 Task: Personal: Daily Tasks Planner.
Action: Mouse moved to (875, 462)
Screenshot: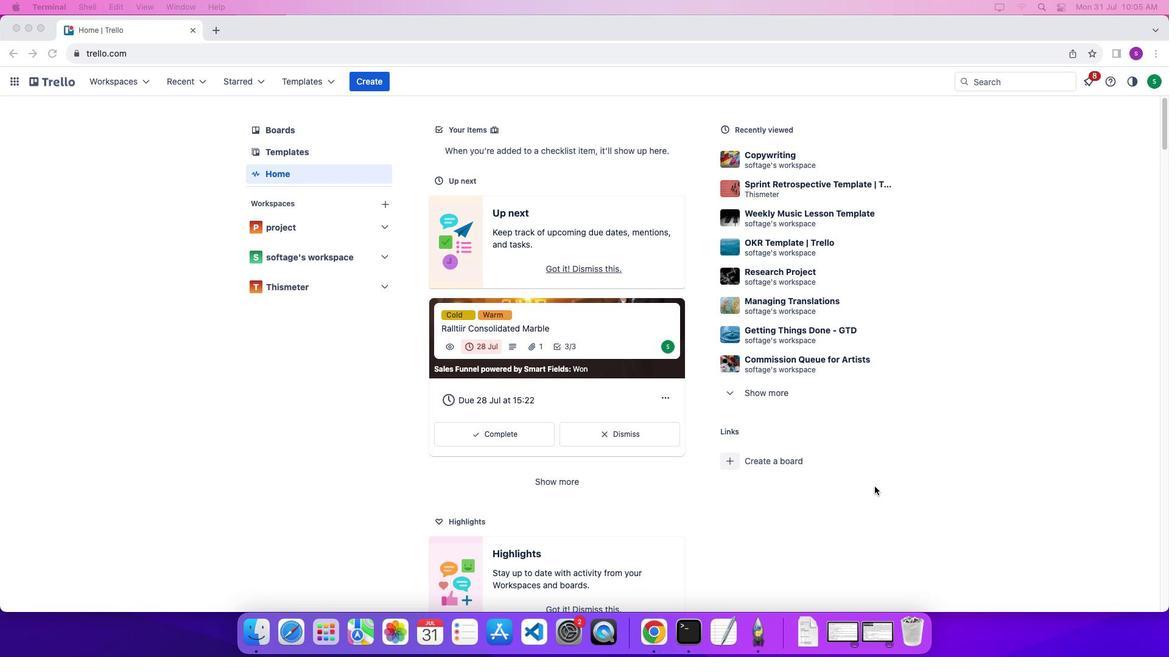 
Action: Mouse pressed left at (875, 462)
Screenshot: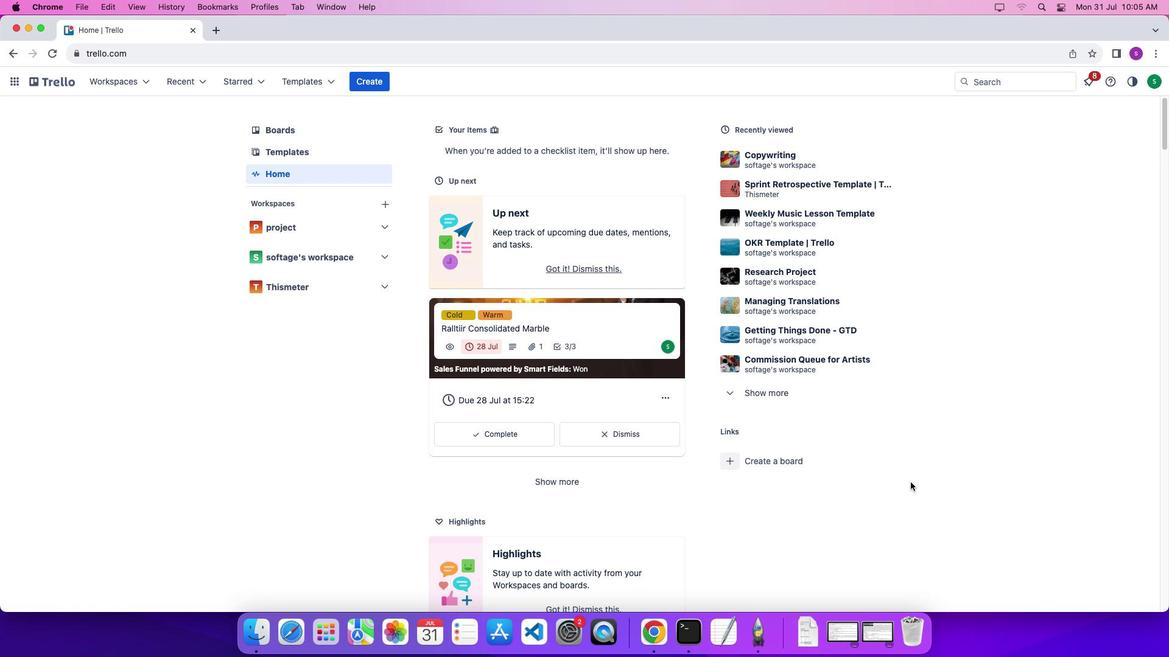 
Action: Mouse moved to (101, 108)
Screenshot: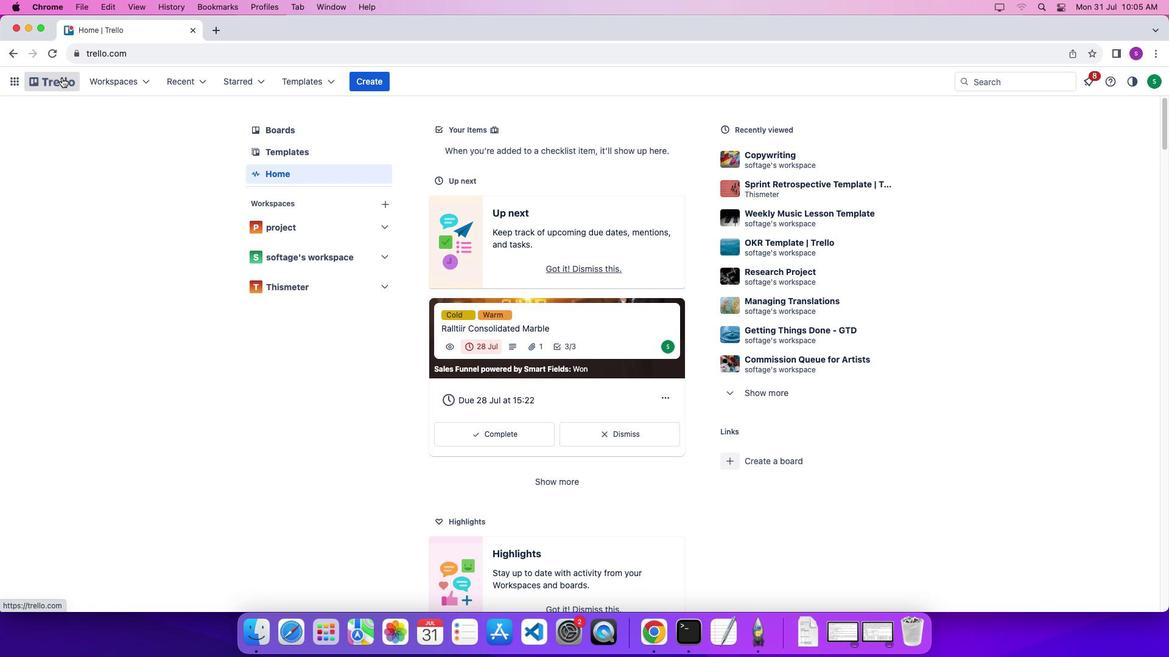 
Action: Mouse pressed left at (101, 108)
Screenshot: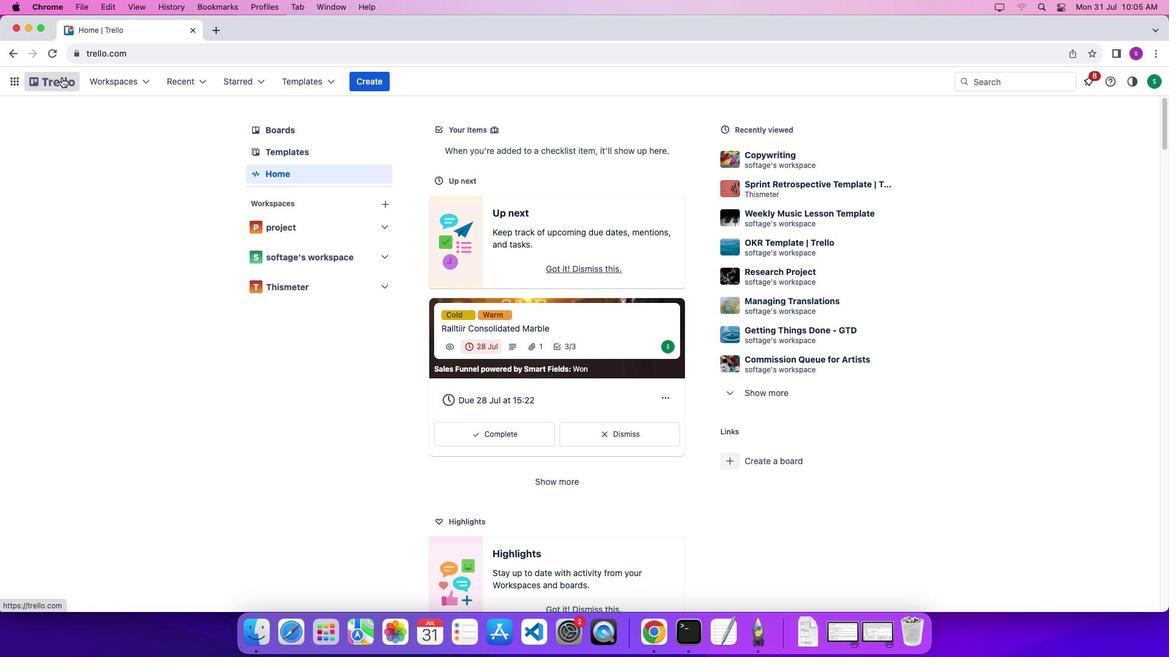 
Action: Mouse moved to (320, 114)
Screenshot: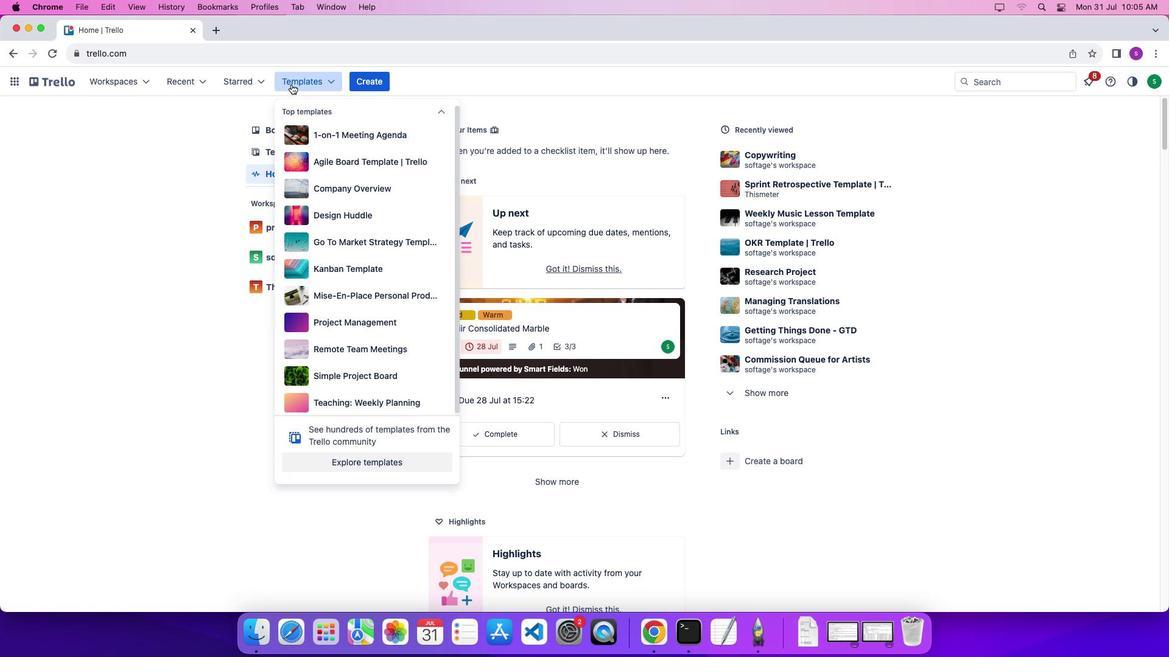 
Action: Mouse pressed left at (320, 114)
Screenshot: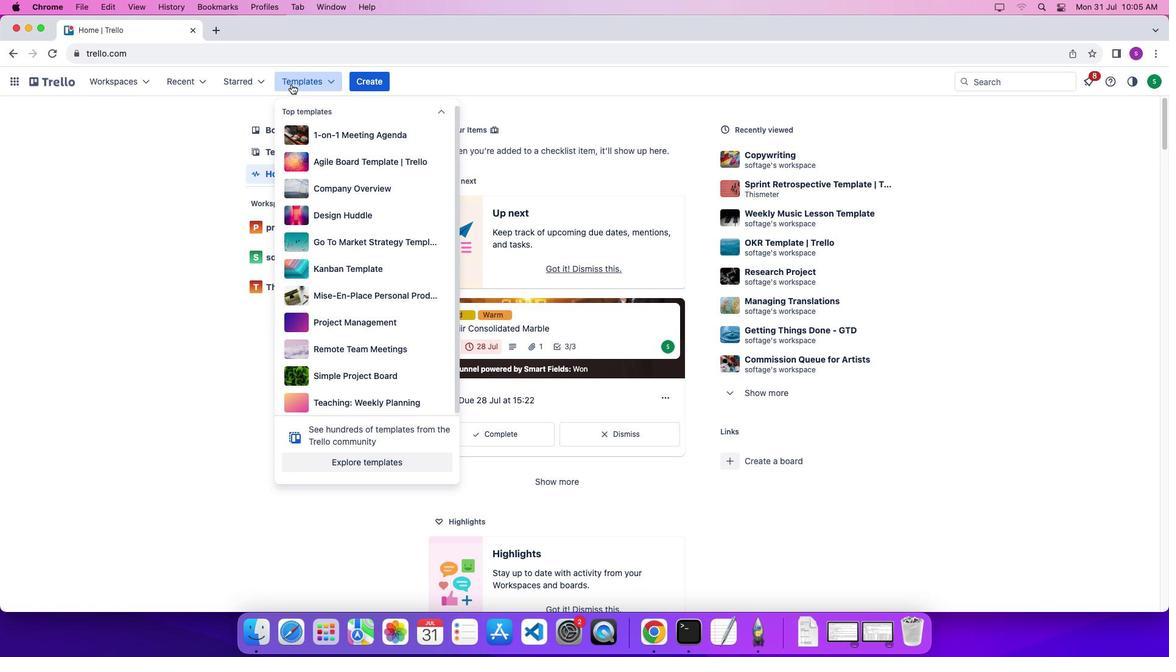 
Action: Mouse moved to (374, 442)
Screenshot: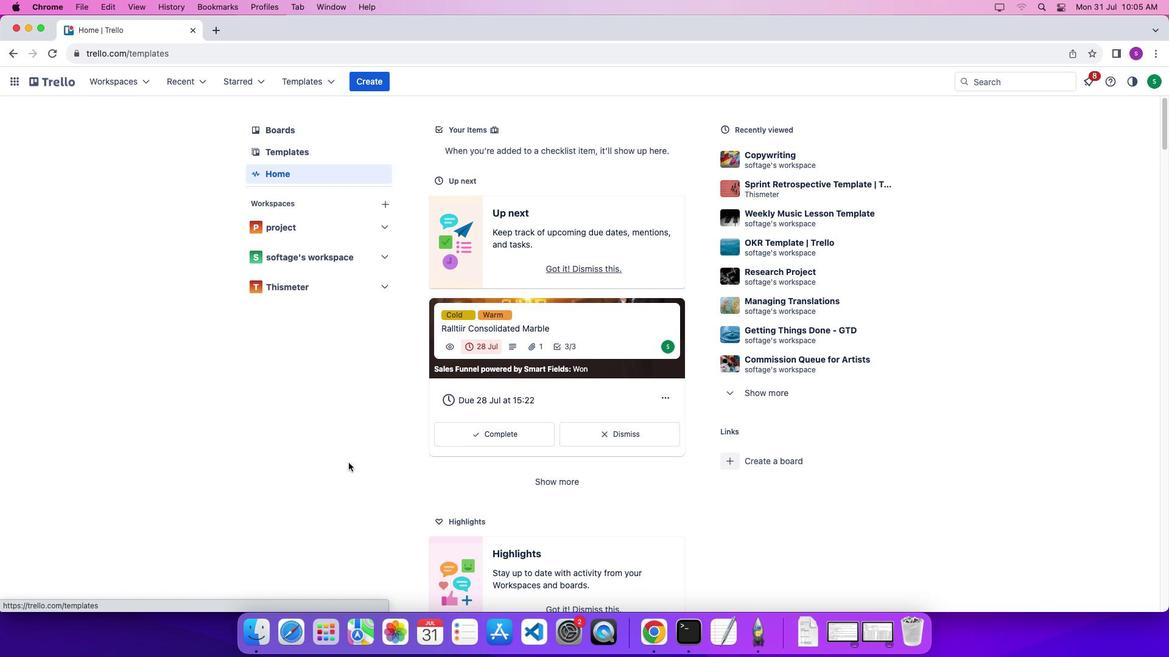 
Action: Mouse pressed left at (374, 442)
Screenshot: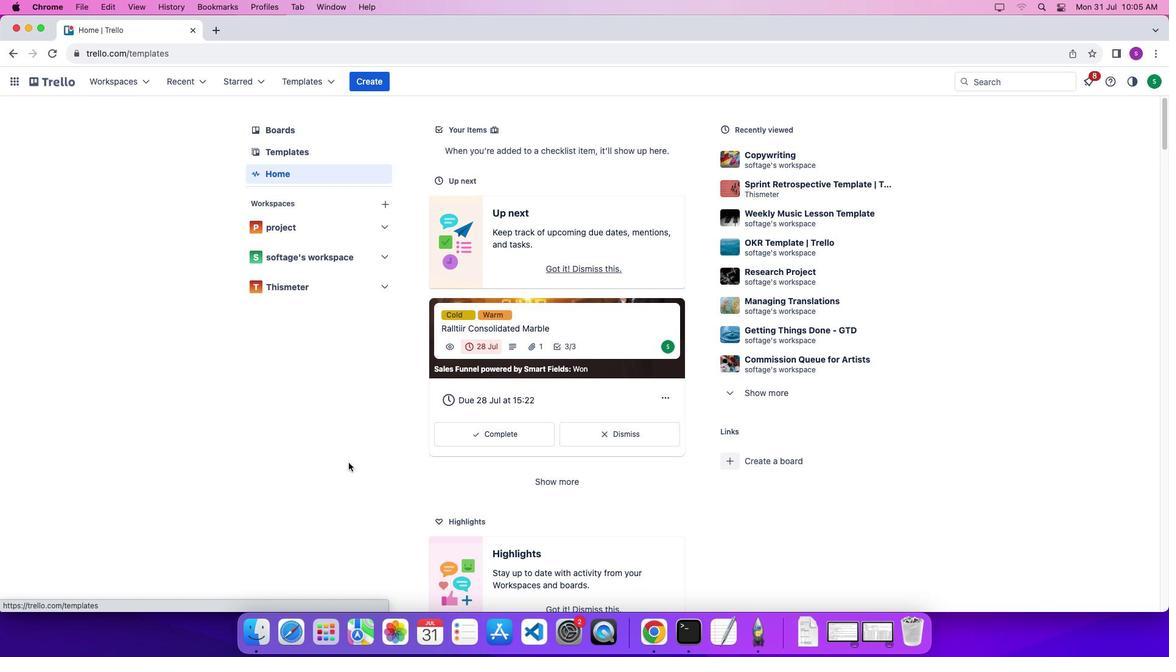 
Action: Mouse moved to (796, 160)
Screenshot: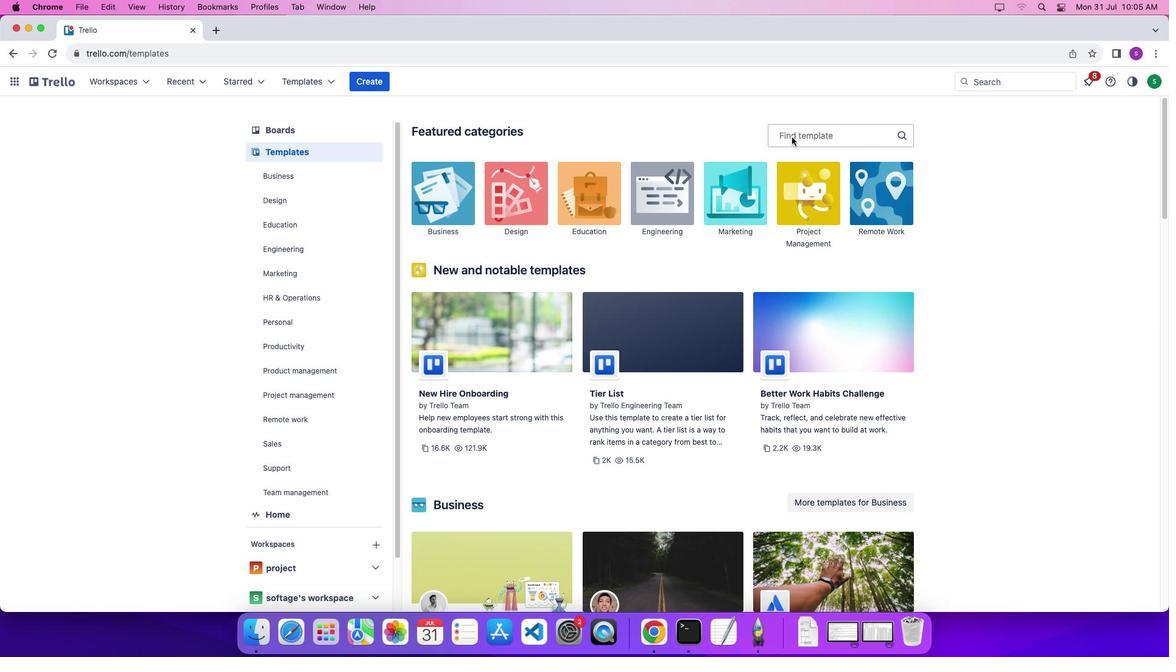 
Action: Mouse pressed left at (796, 160)
Screenshot: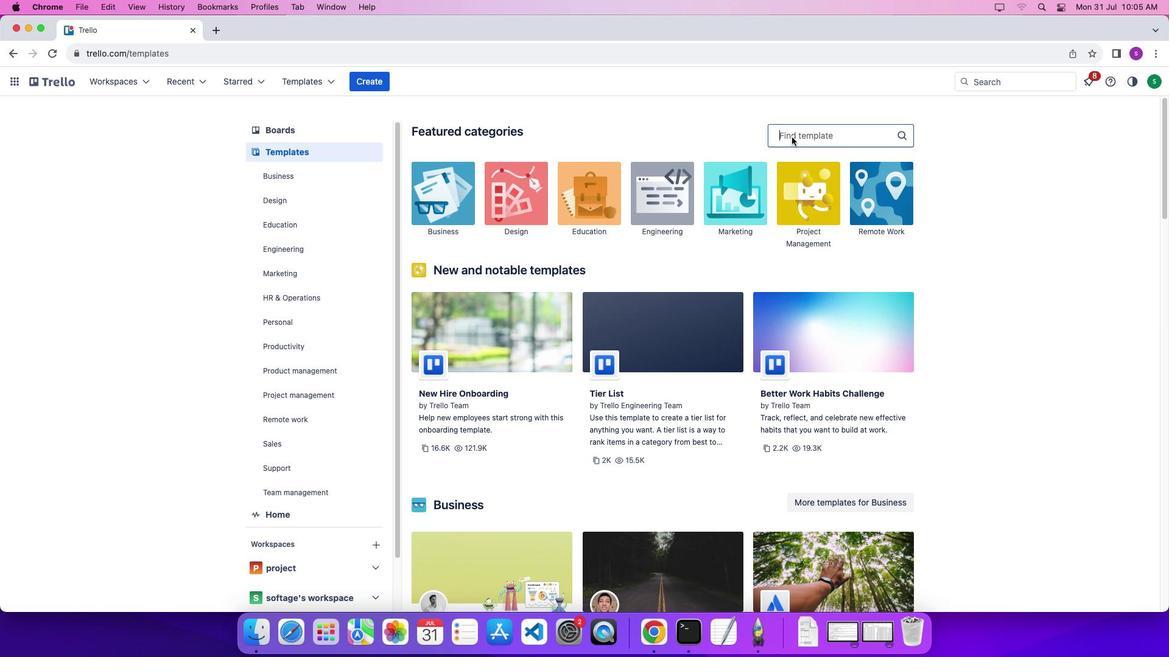 
Action: Mouse moved to (804, 161)
Screenshot: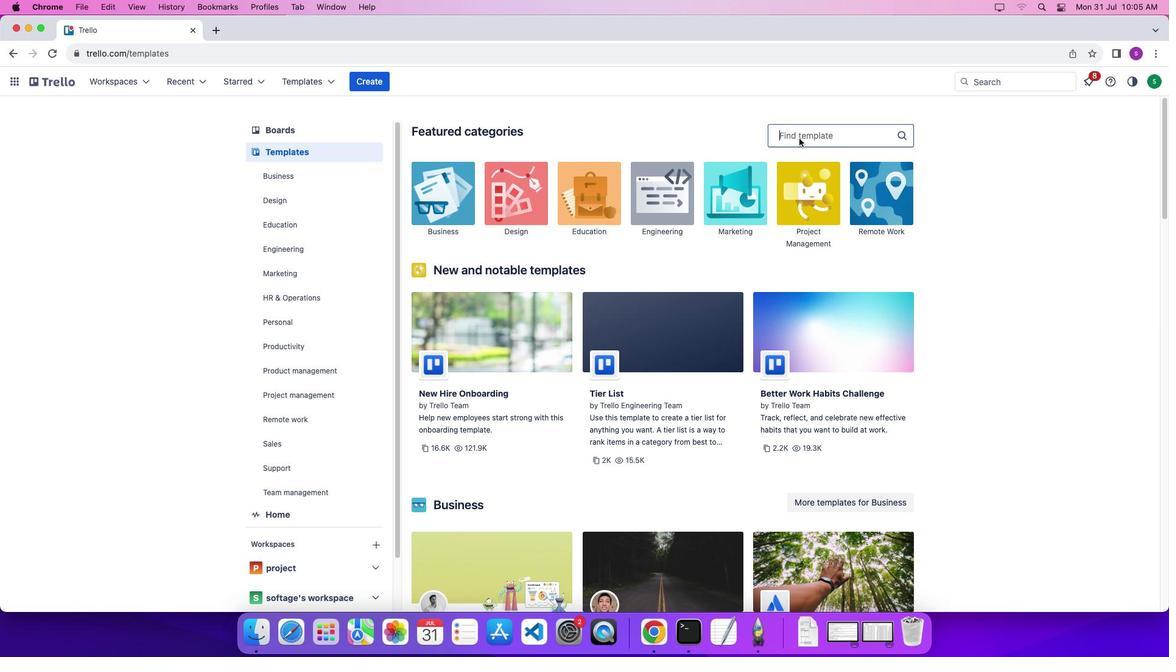 
Action: Mouse pressed left at (804, 161)
Screenshot: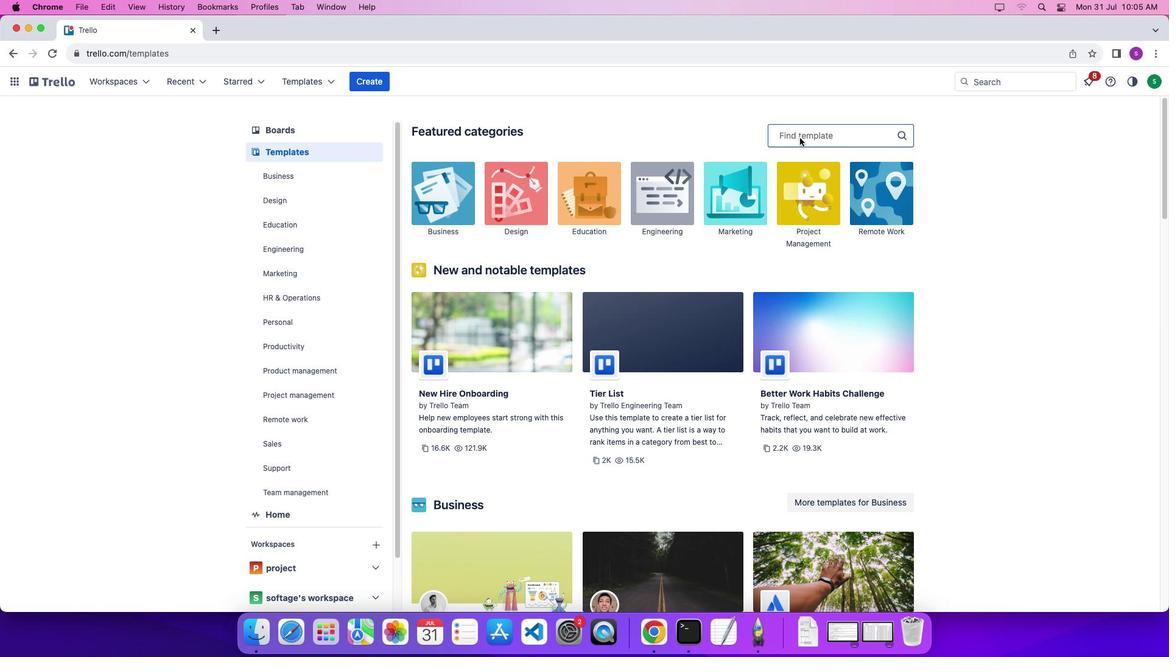 
Action: Mouse moved to (804, 161)
Screenshot: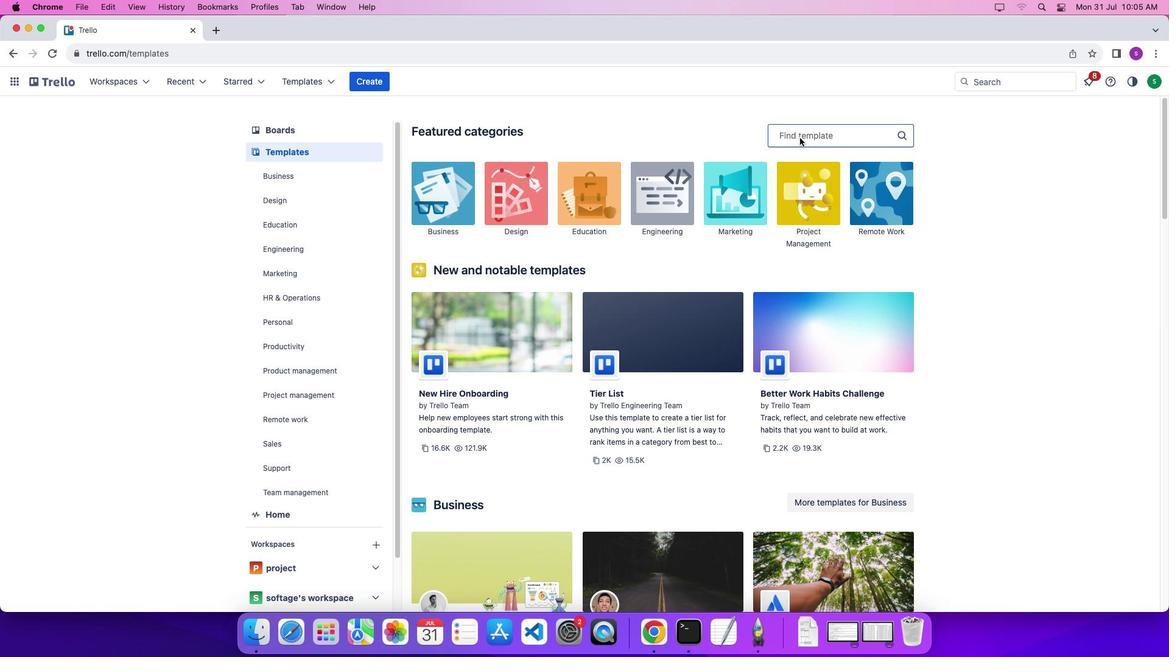 
Action: Key pressed 'd''a''i''l''y'Key.spaceKey.shift't''a''s''k''s'
Screenshot: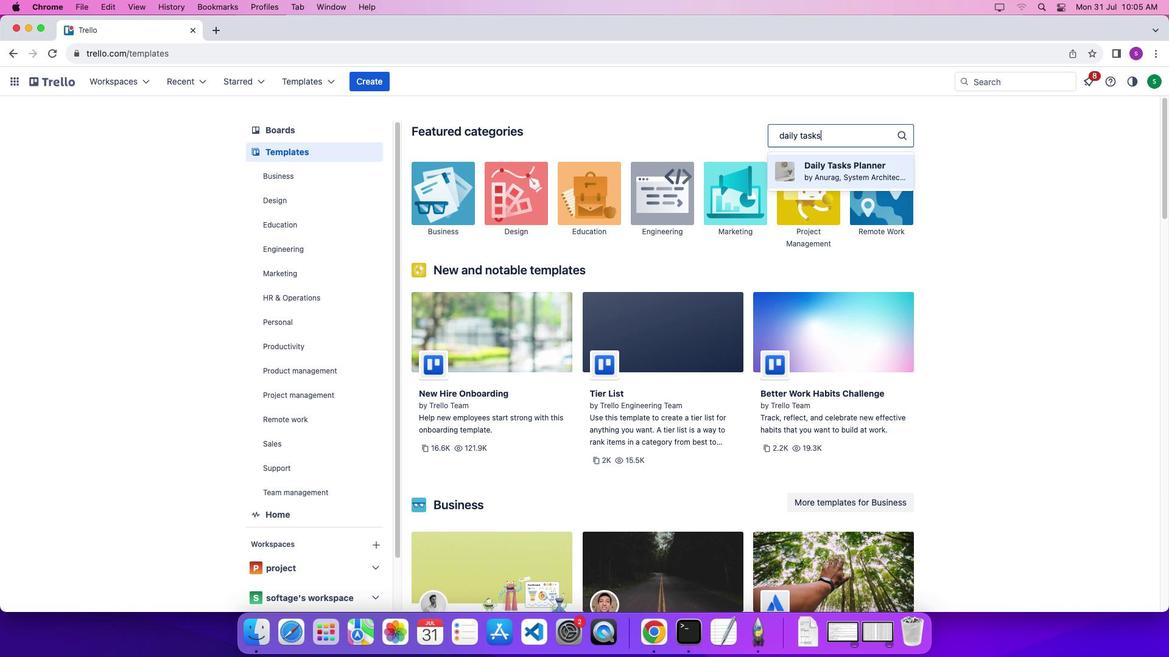 
Action: Mouse moved to (821, 185)
Screenshot: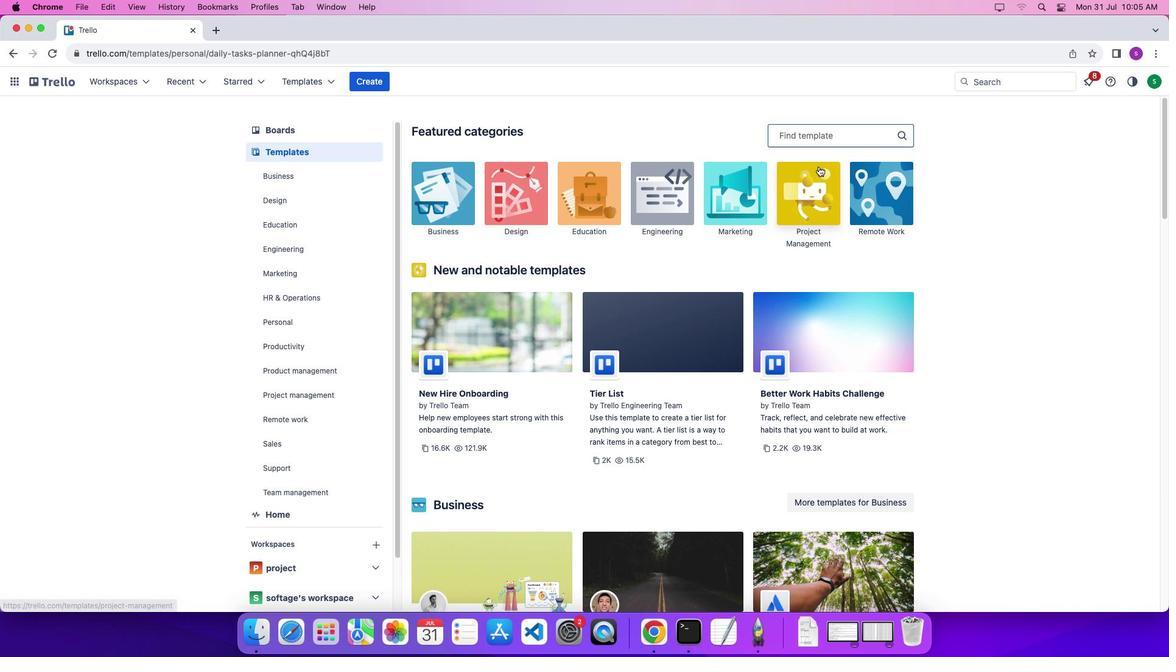 
Action: Mouse pressed left at (821, 185)
Screenshot: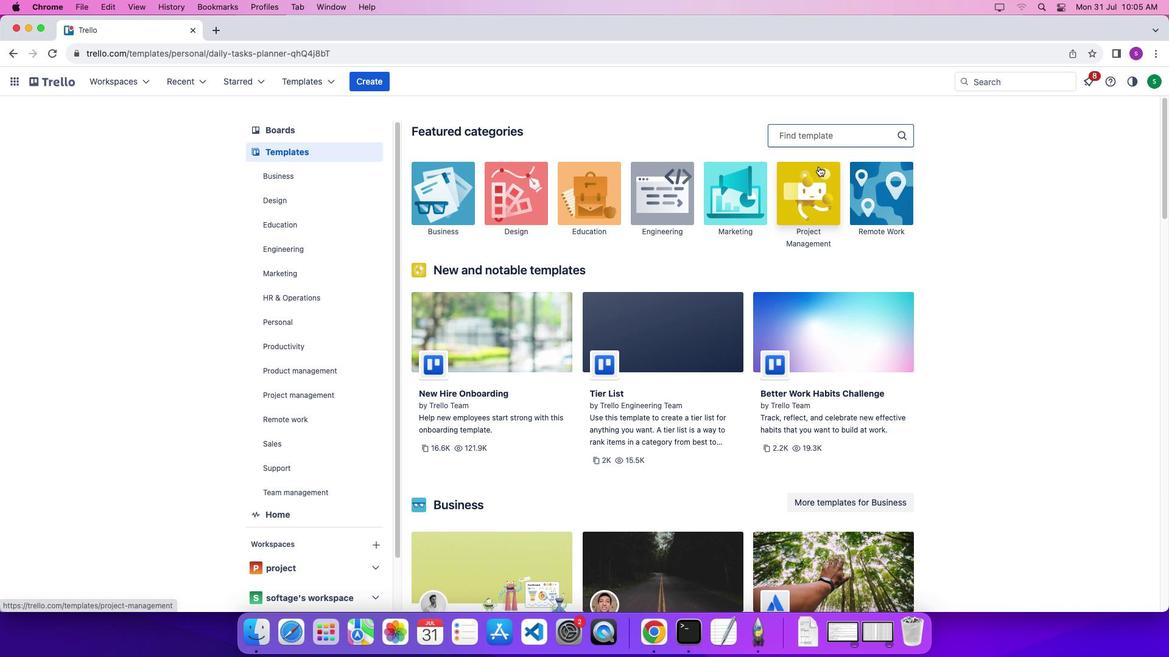 
Action: Mouse moved to (787, 305)
Screenshot: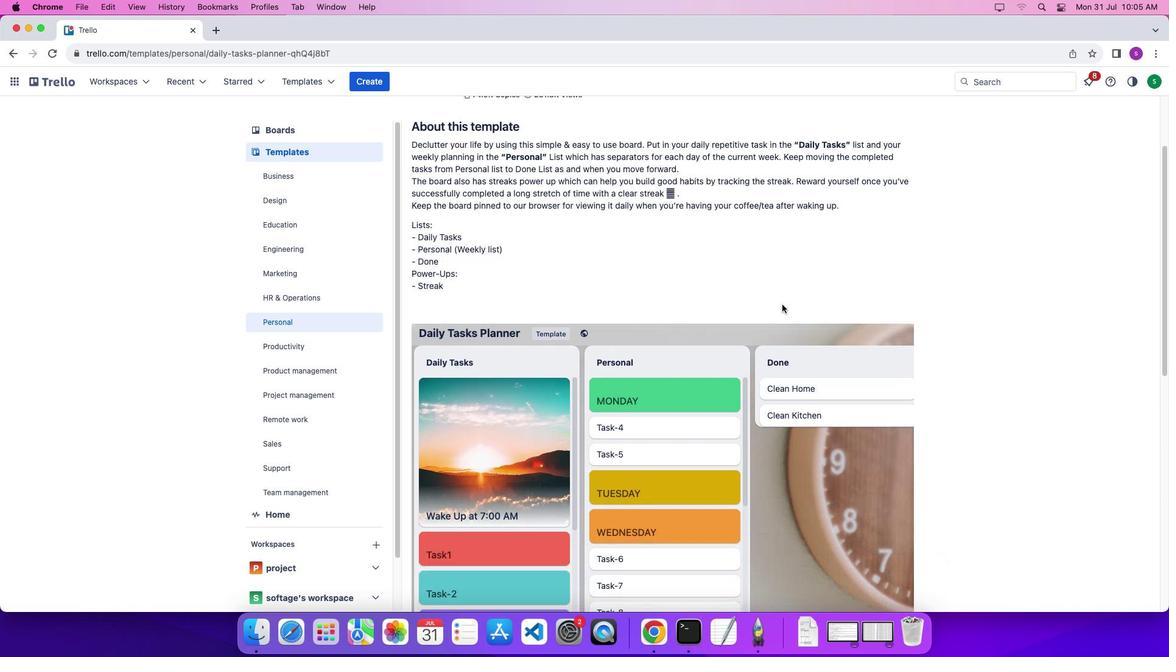 
Action: Mouse scrolled (787, 305) with delta (42, 41)
Screenshot: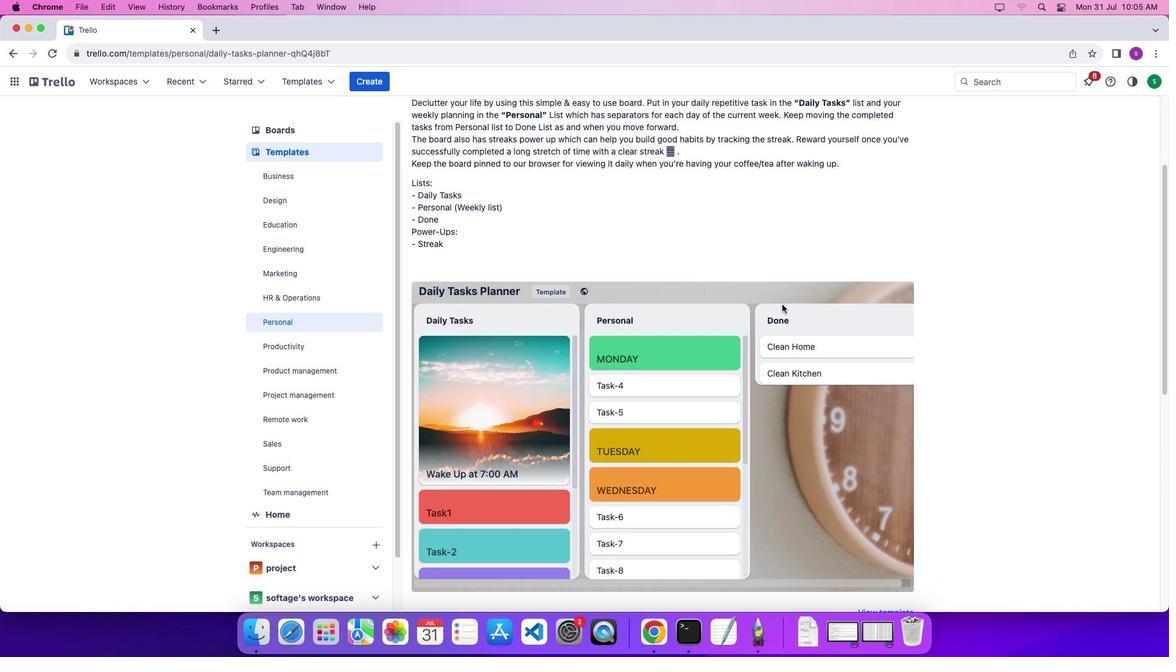 
Action: Mouse scrolled (787, 305) with delta (42, 41)
Screenshot: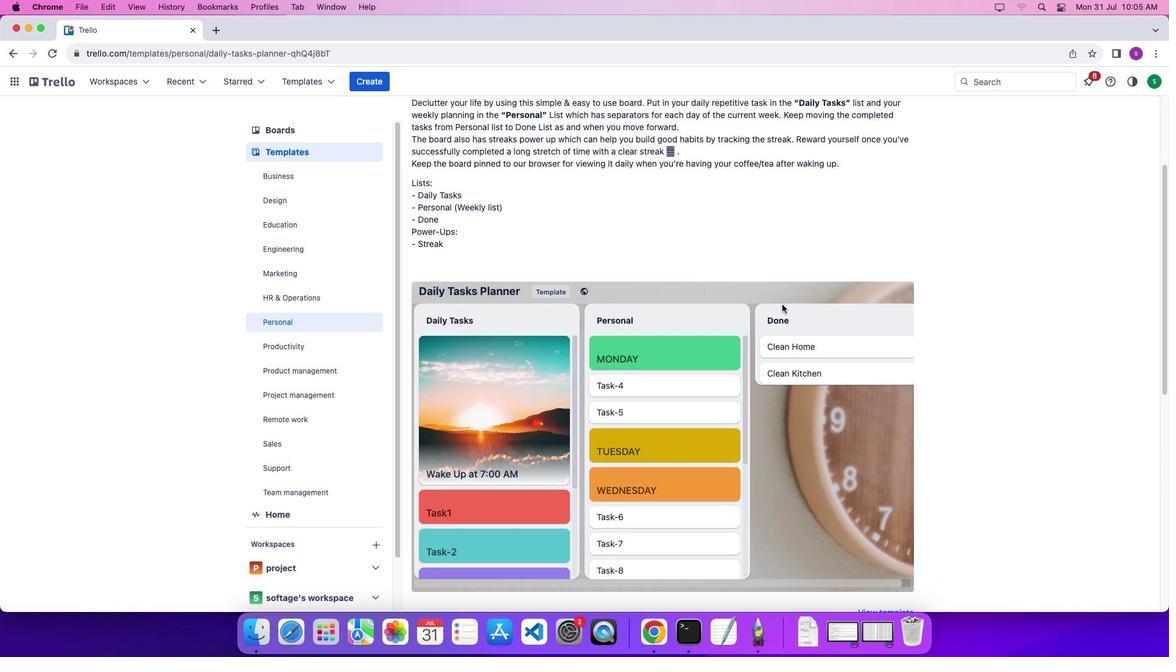 
Action: Mouse scrolled (787, 305) with delta (42, 39)
Screenshot: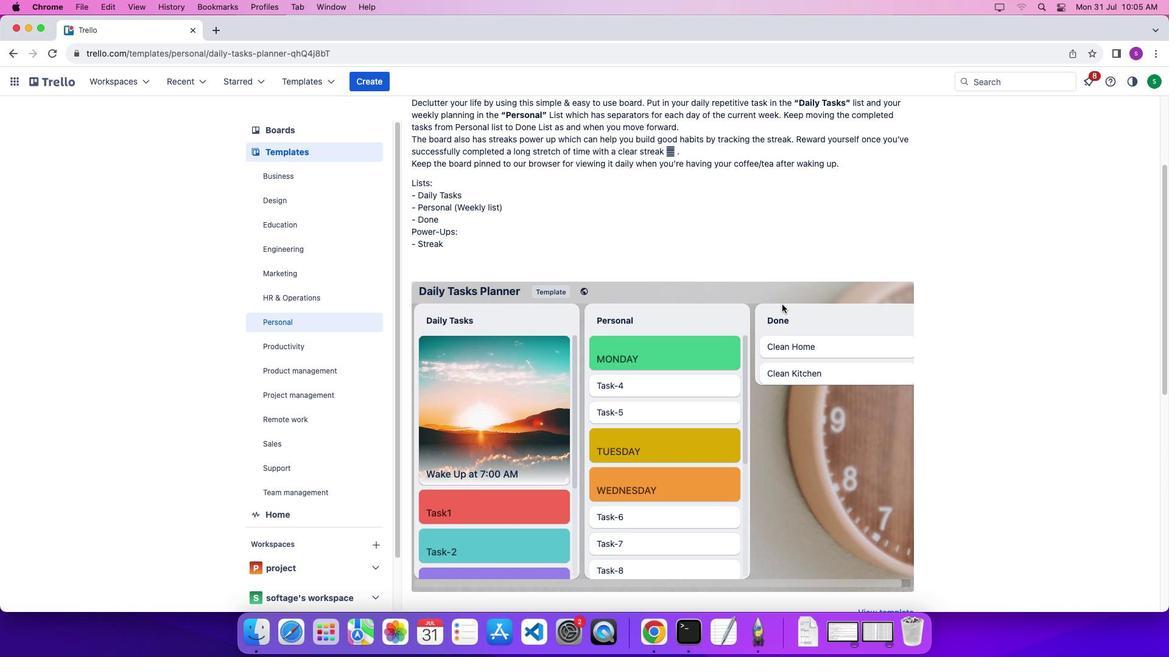 
Action: Mouse scrolled (787, 305) with delta (42, 41)
Screenshot: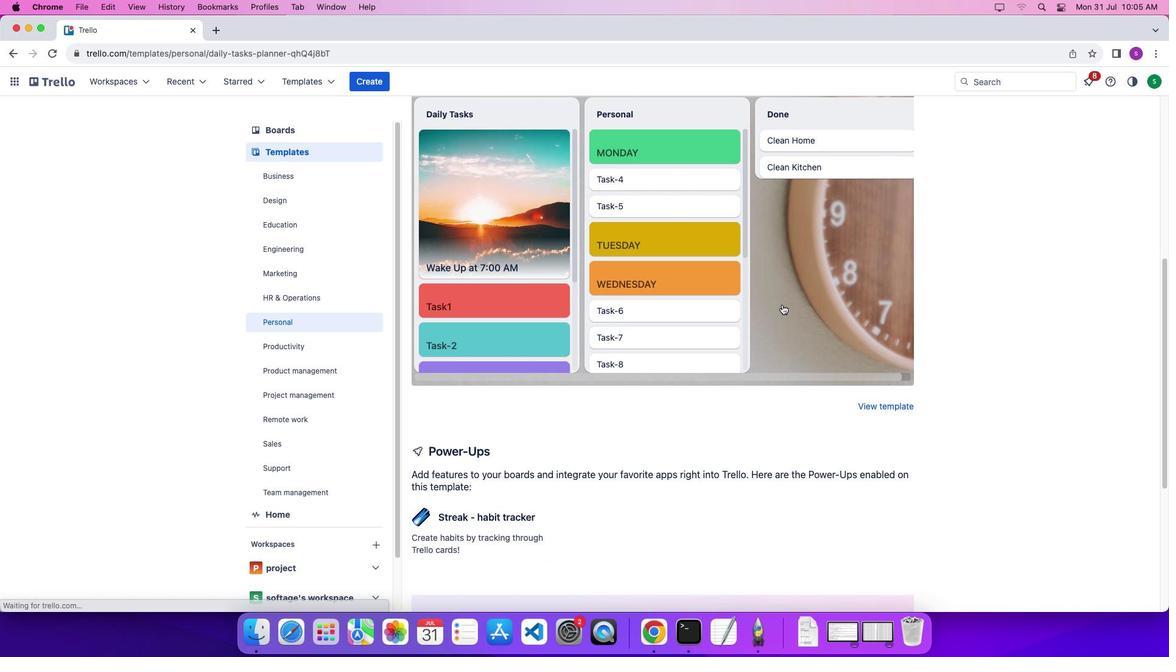 
Action: Mouse scrolled (787, 305) with delta (42, 41)
Screenshot: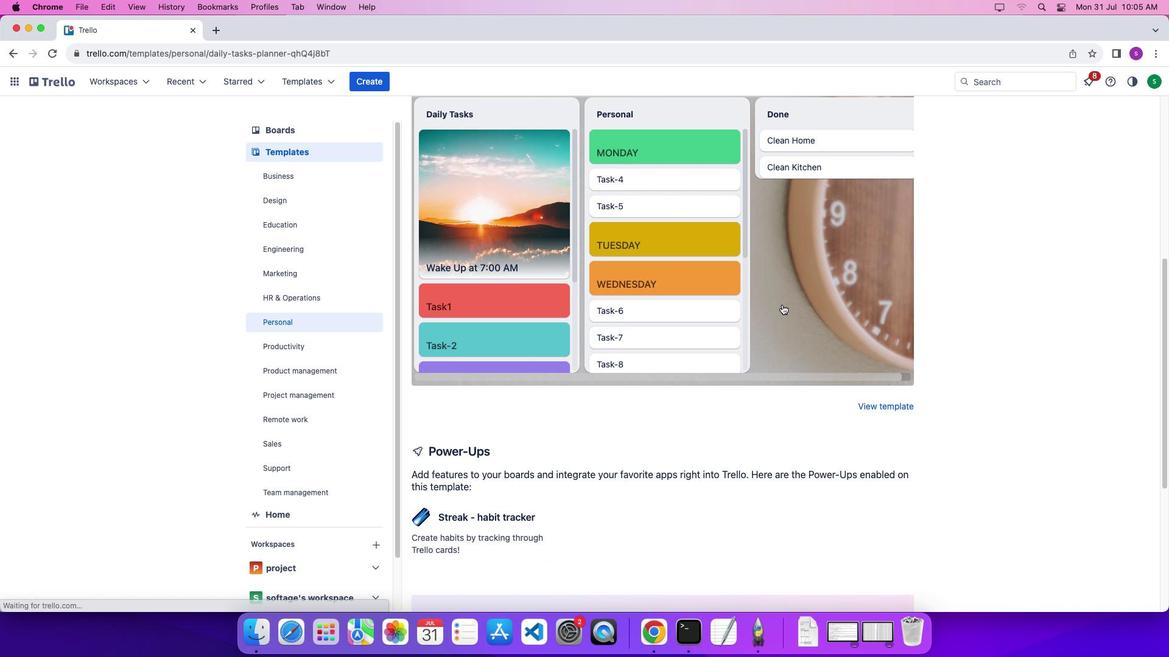 
Action: Mouse scrolled (787, 305) with delta (42, 38)
Screenshot: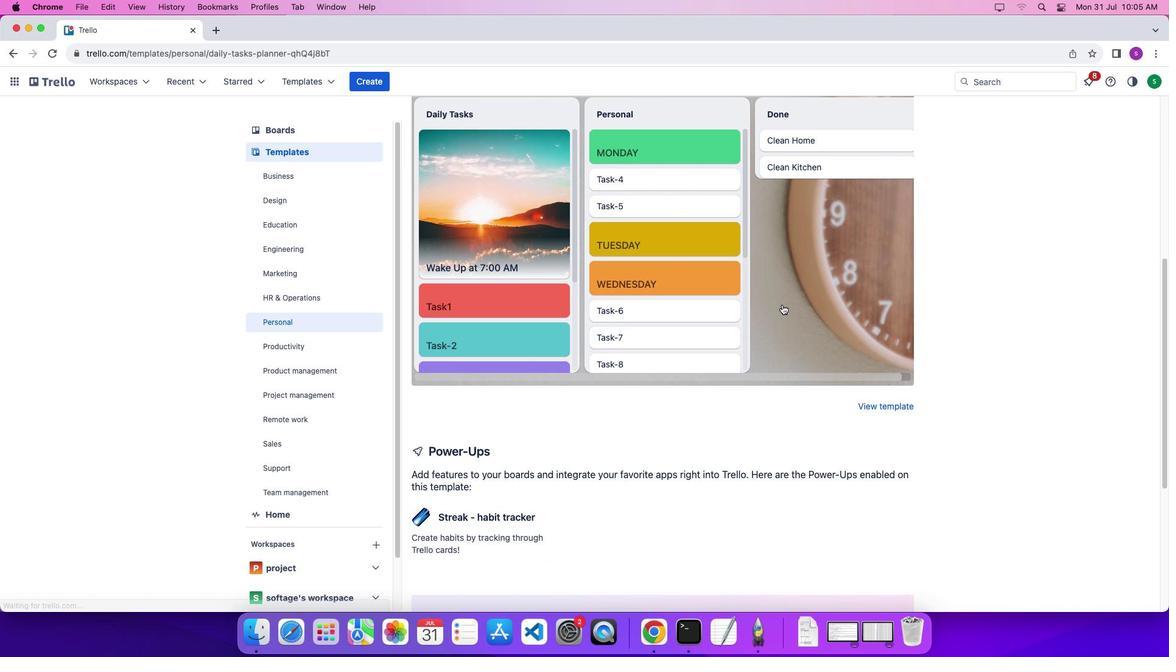 
Action: Mouse scrolled (787, 305) with delta (42, 41)
Screenshot: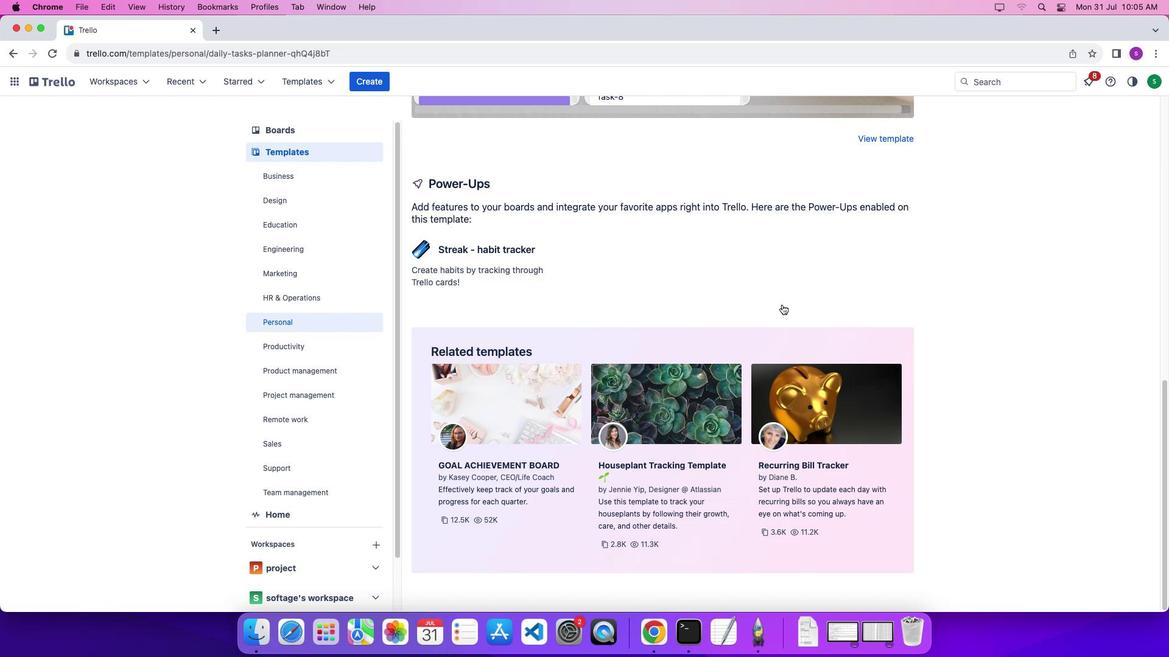 
Action: Mouse scrolled (787, 305) with delta (42, 41)
Screenshot: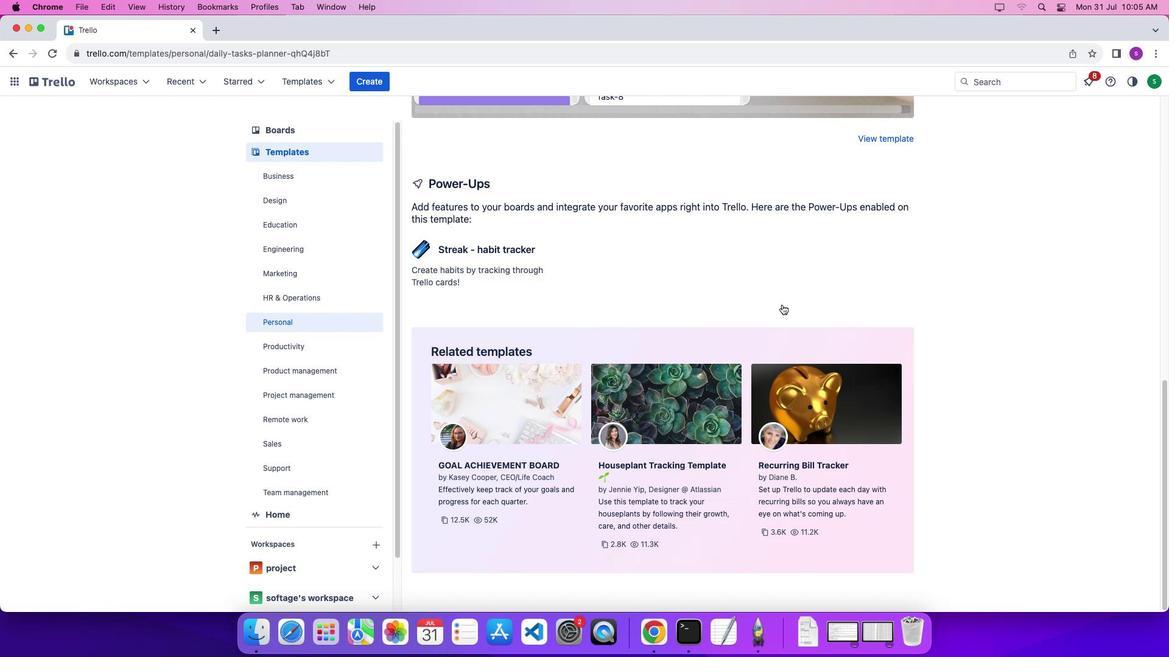 
Action: Mouse scrolled (787, 305) with delta (42, 38)
Screenshot: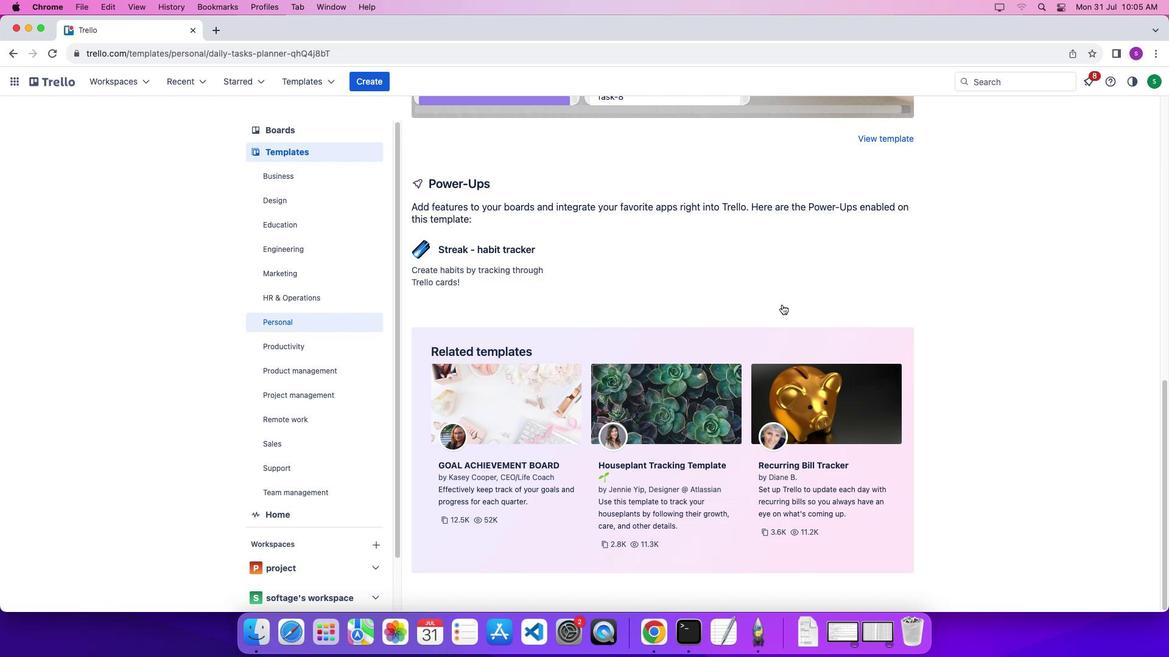 
Action: Mouse scrolled (787, 305) with delta (42, 38)
Screenshot: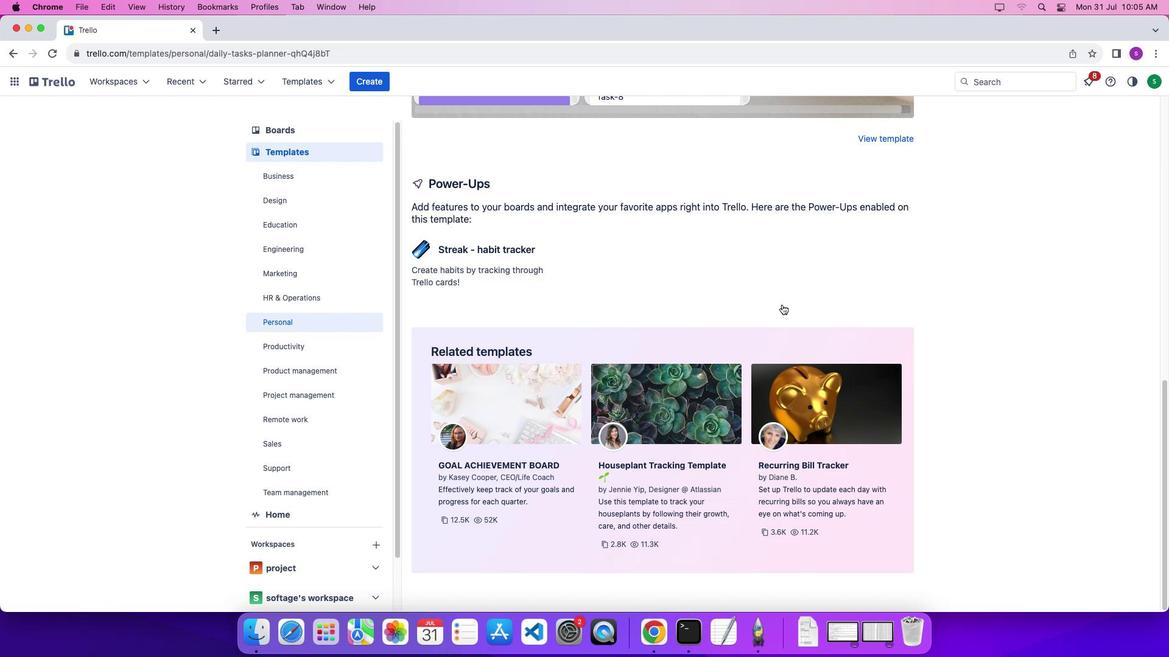 
Action: Mouse scrolled (787, 305) with delta (42, 41)
Screenshot: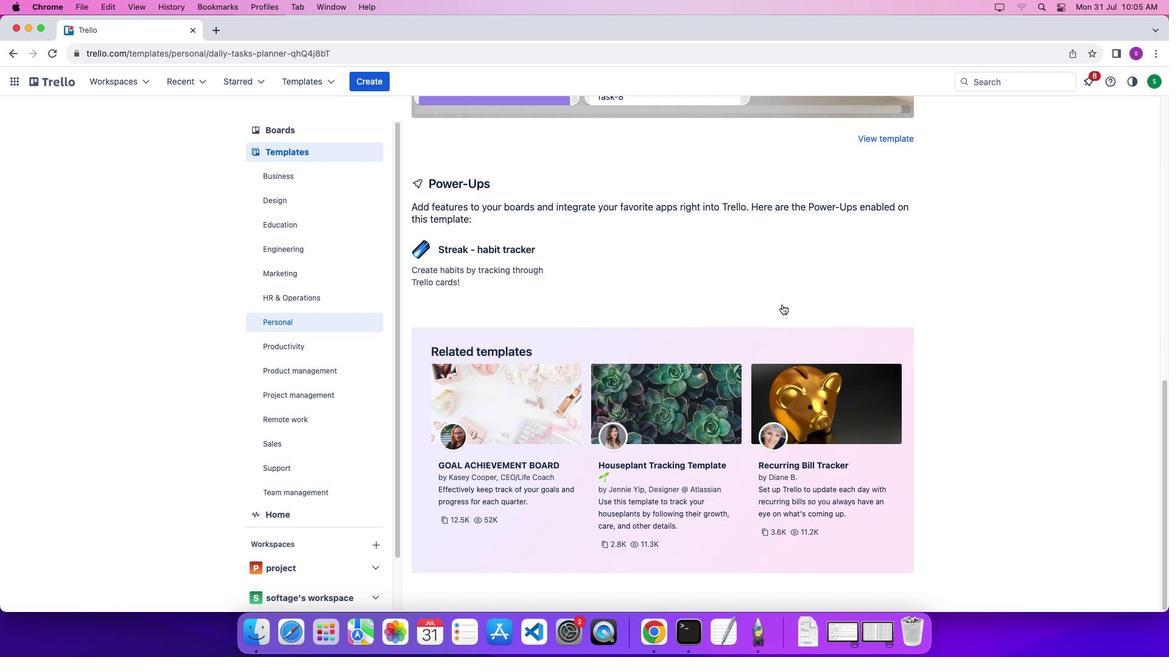 
Action: Mouse scrolled (787, 305) with delta (42, 41)
Screenshot: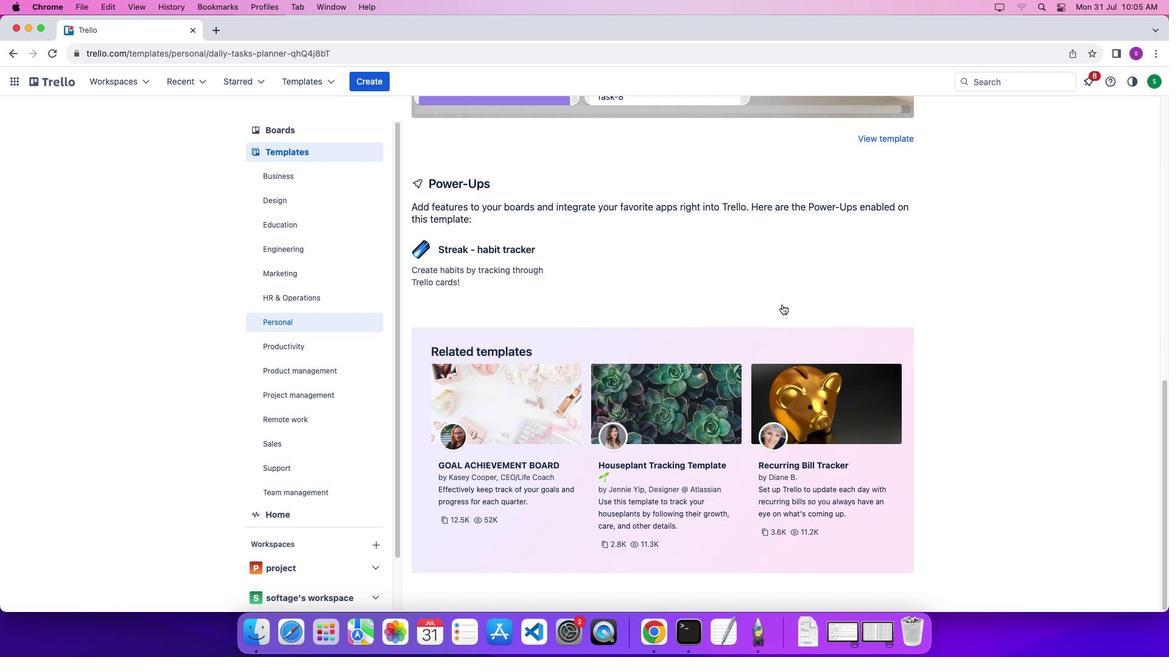 
Action: Mouse scrolled (787, 305) with delta (42, 38)
Screenshot: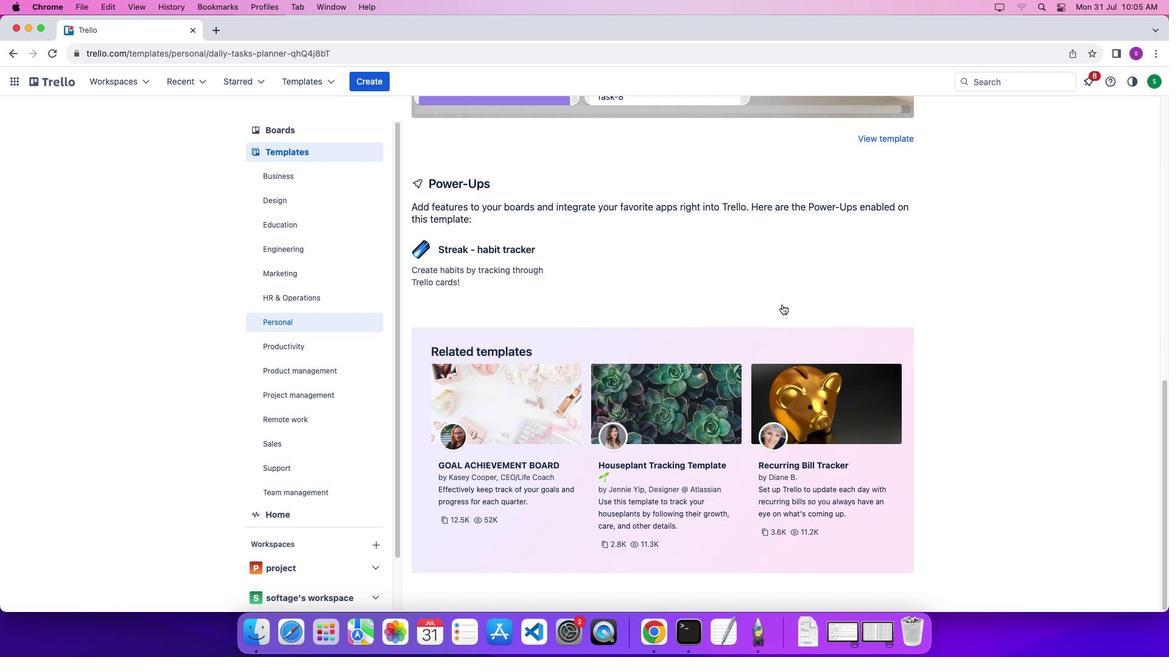 
Action: Mouse scrolled (787, 305) with delta (42, 42)
Screenshot: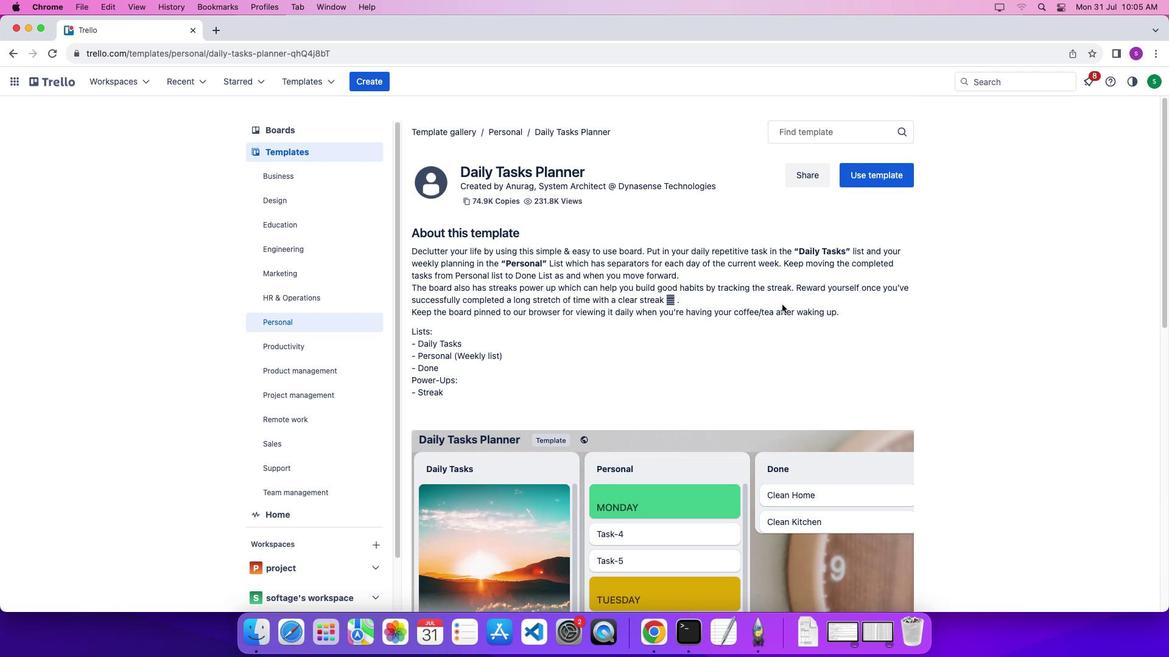 
Action: Mouse scrolled (787, 305) with delta (42, 42)
Screenshot: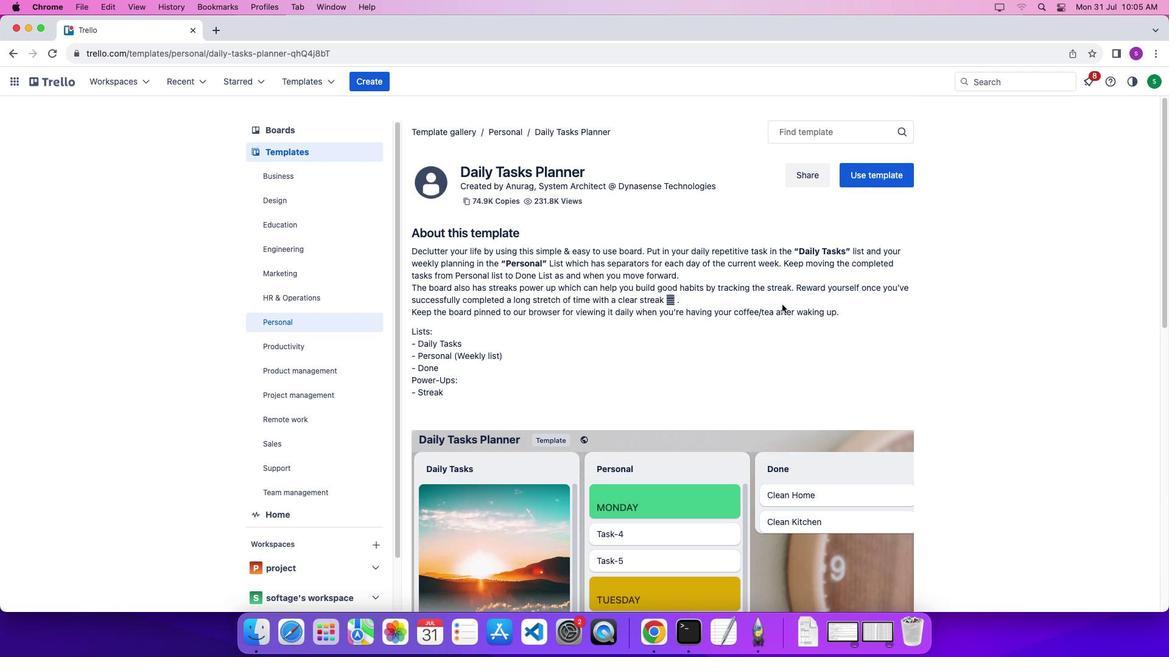 
Action: Mouse scrolled (787, 305) with delta (42, 46)
Screenshot: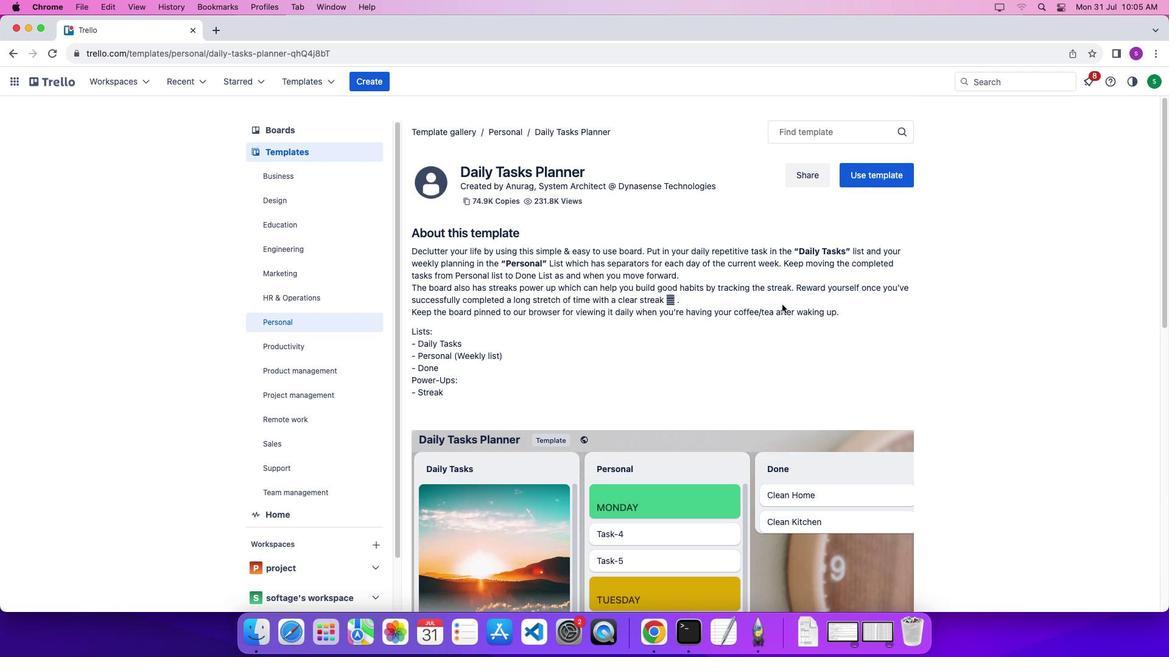 
Action: Mouse scrolled (787, 305) with delta (42, 48)
Screenshot: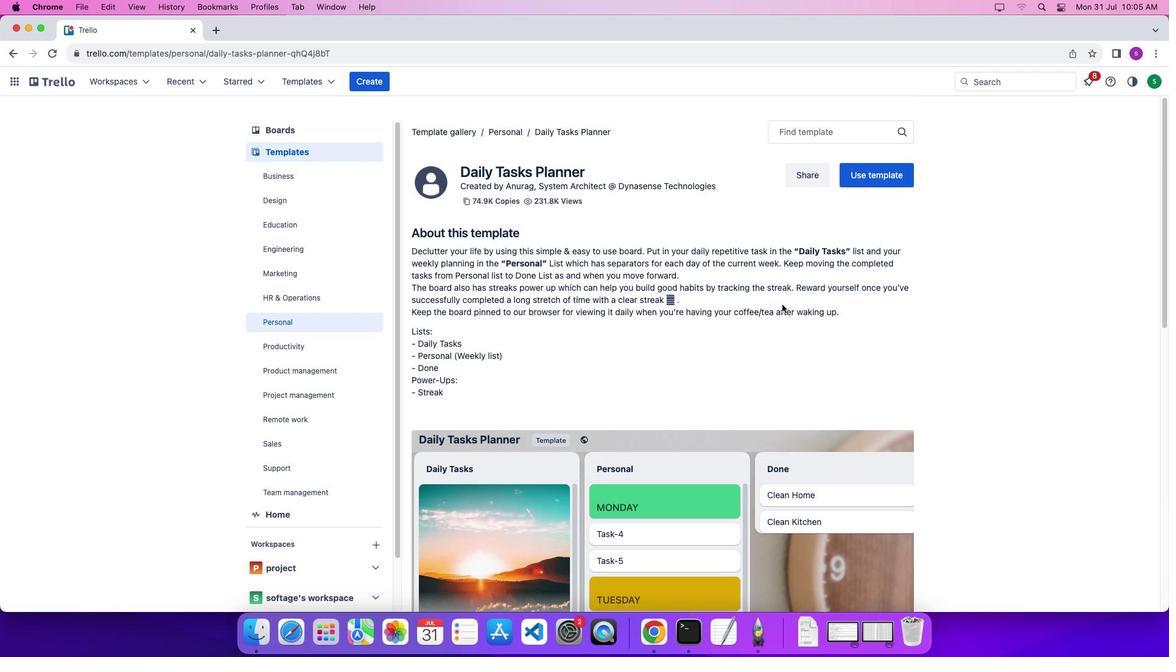 
Action: Mouse moved to (891, 193)
Screenshot: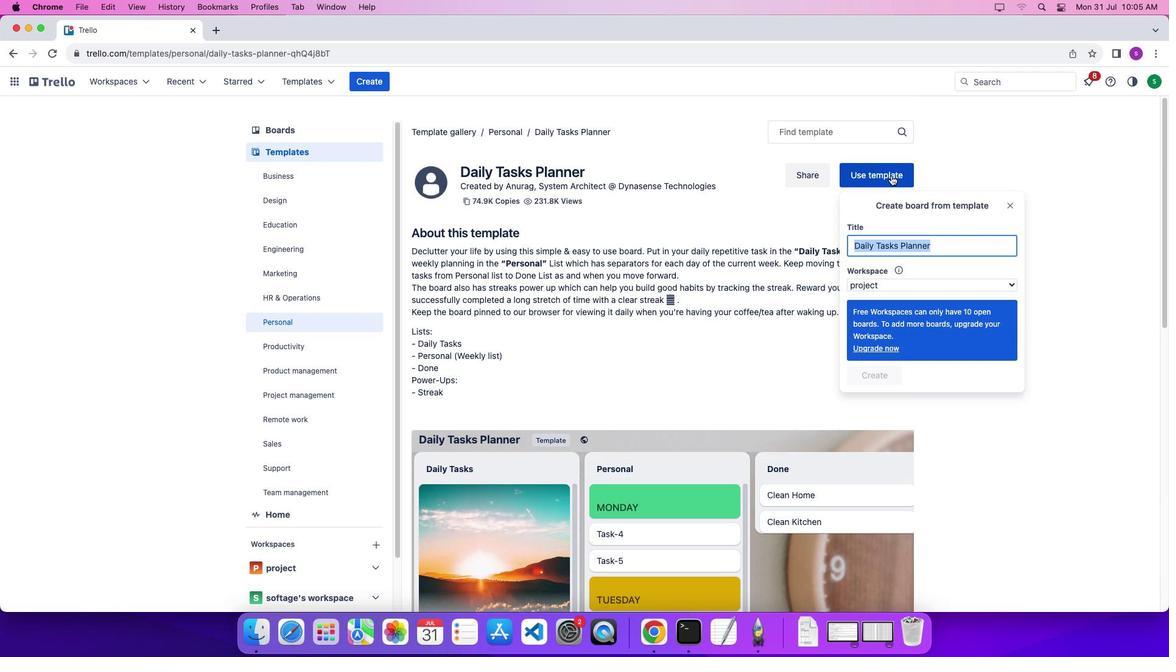 
Action: Mouse pressed left at (891, 193)
Screenshot: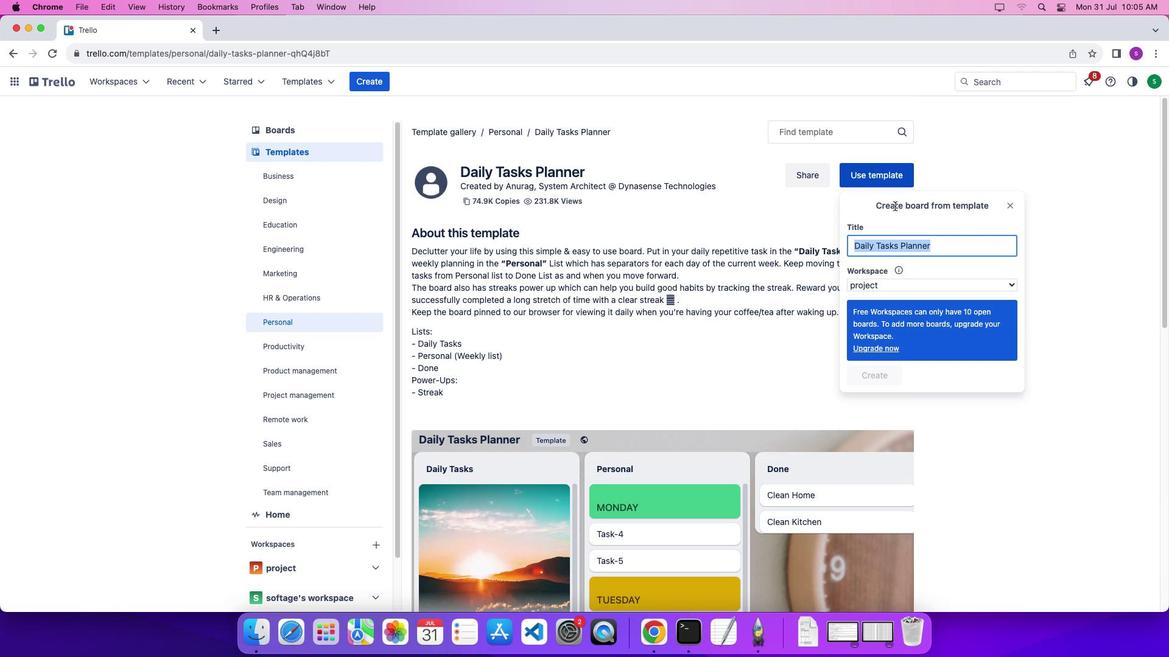 
Action: Mouse moved to (903, 286)
Screenshot: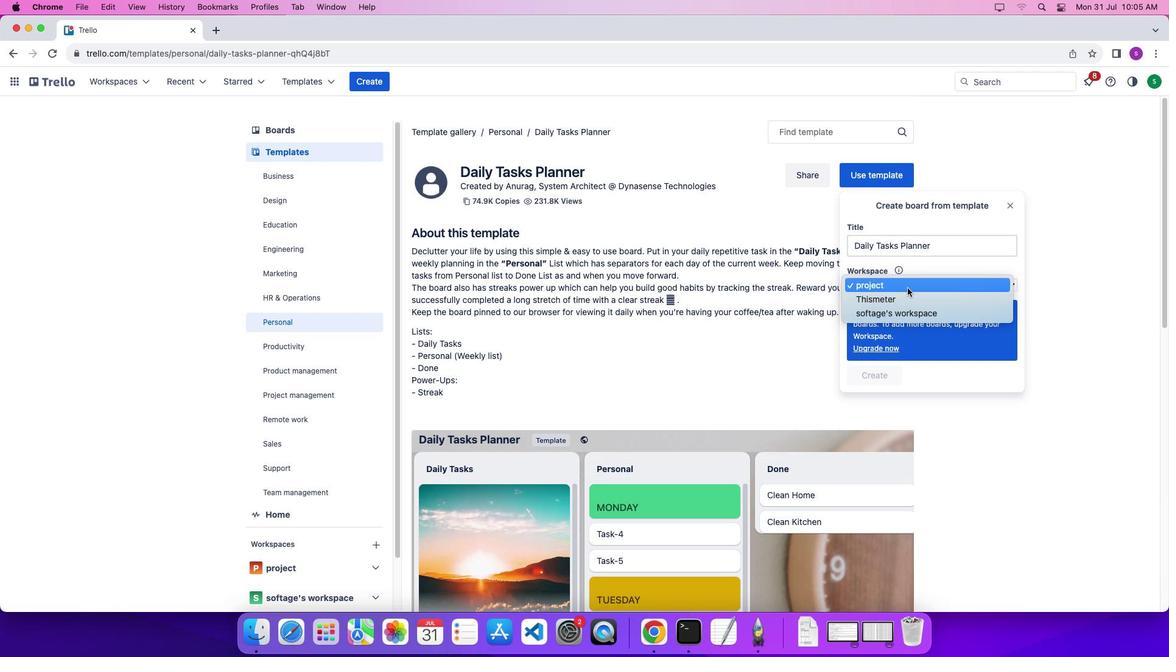 
Action: Mouse pressed left at (903, 286)
Screenshot: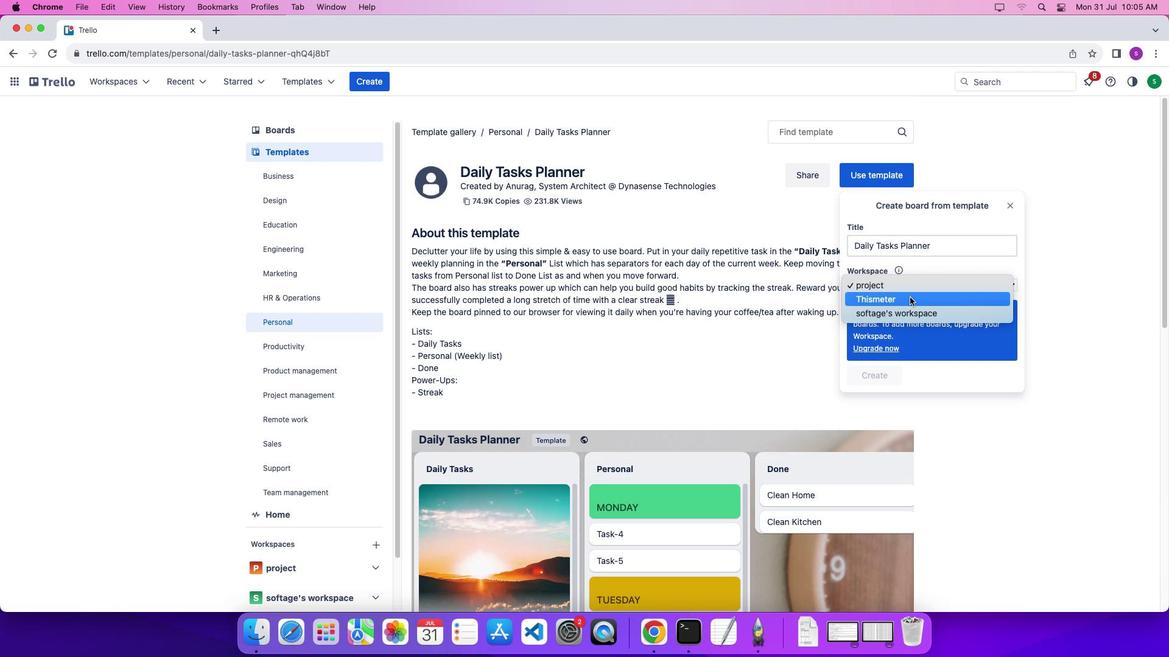 
Action: Mouse moved to (912, 311)
Screenshot: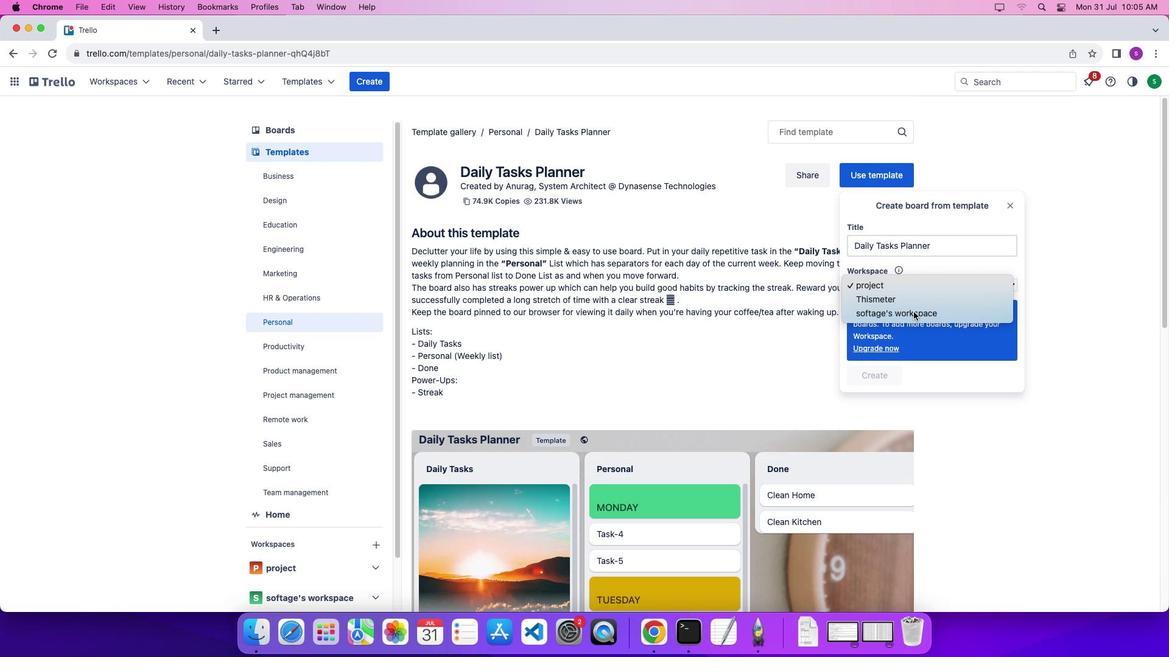 
Action: Mouse pressed left at (912, 311)
Screenshot: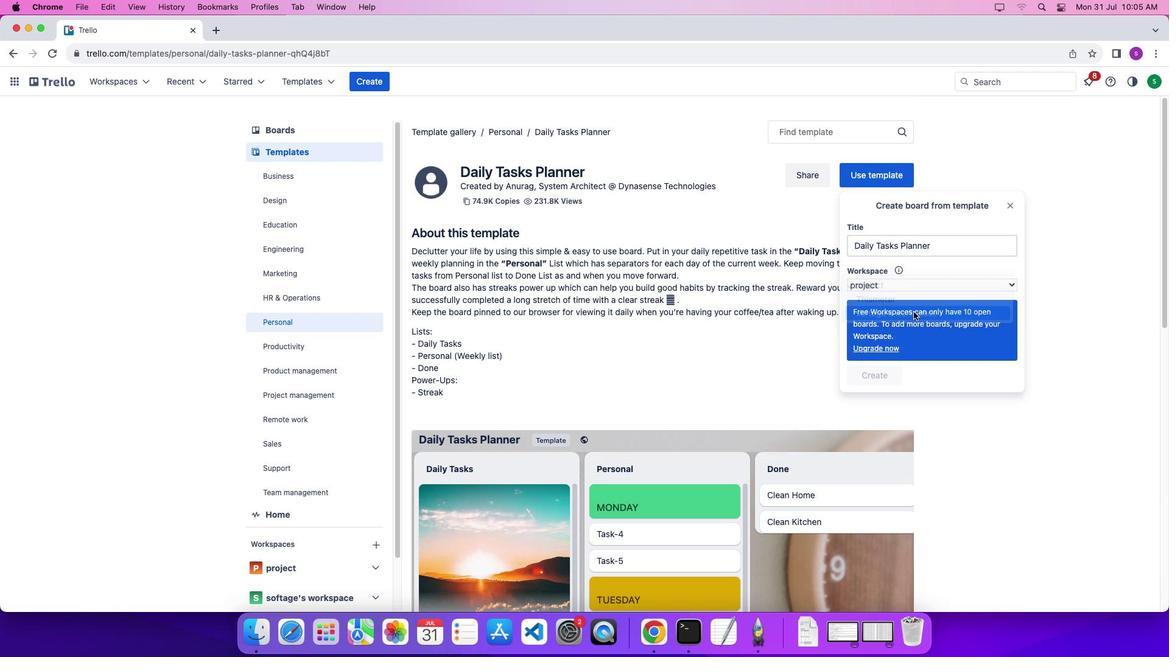 
Action: Mouse moved to (875, 389)
Screenshot: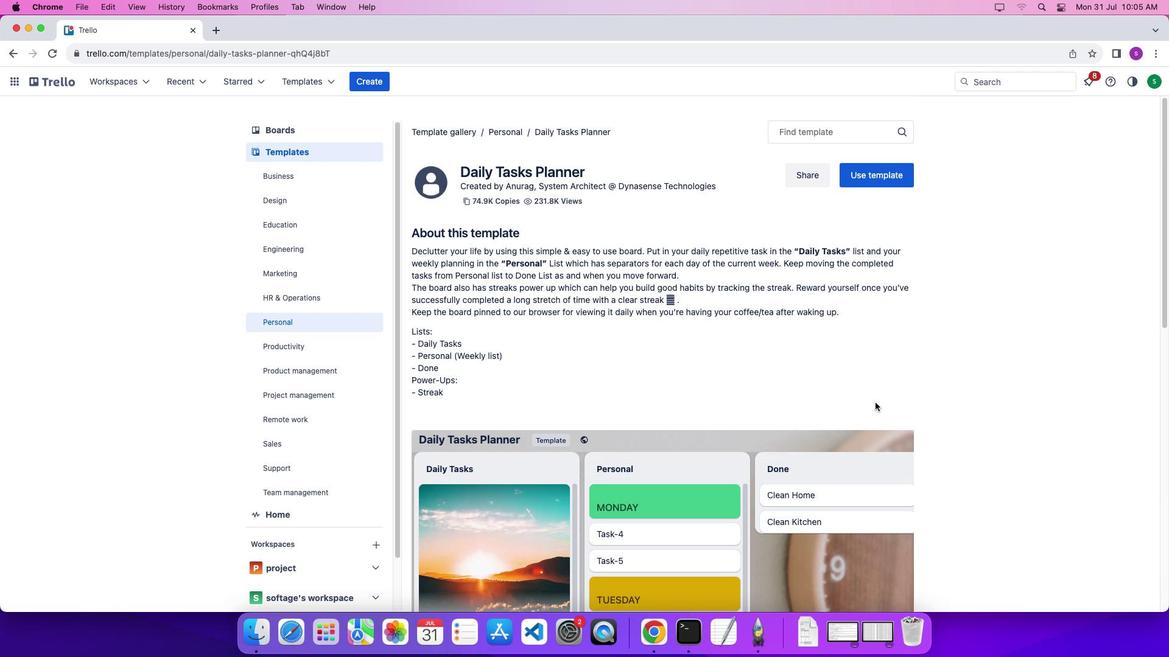 
Action: Mouse pressed left at (875, 389)
Screenshot: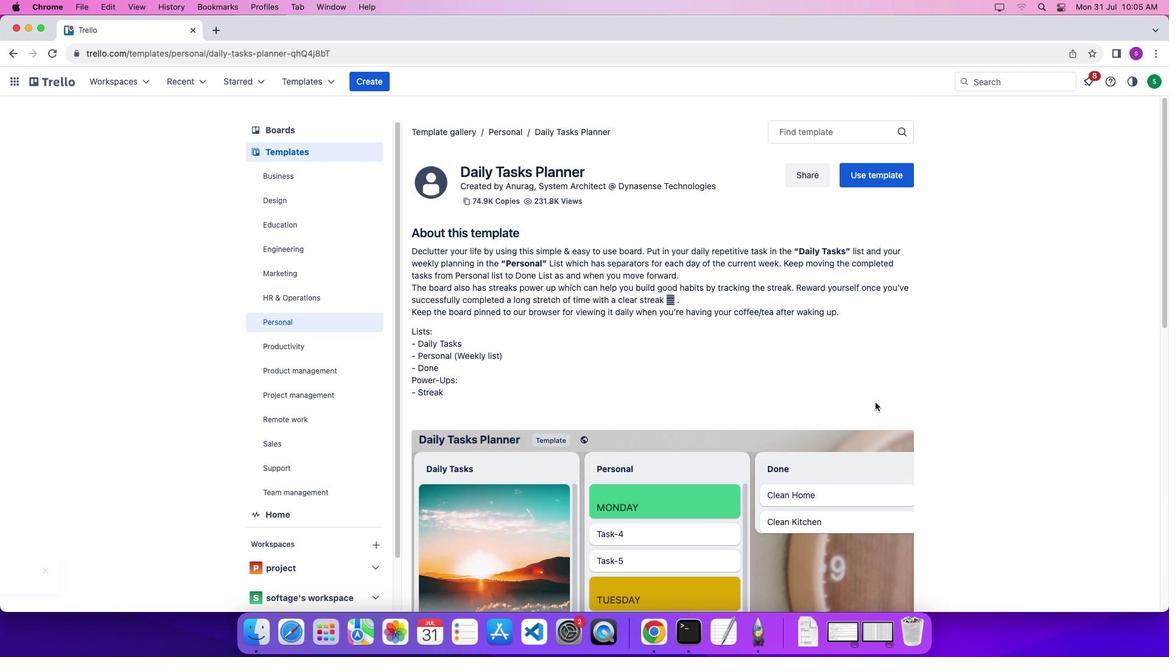 
Action: Mouse moved to (685, 396)
Screenshot: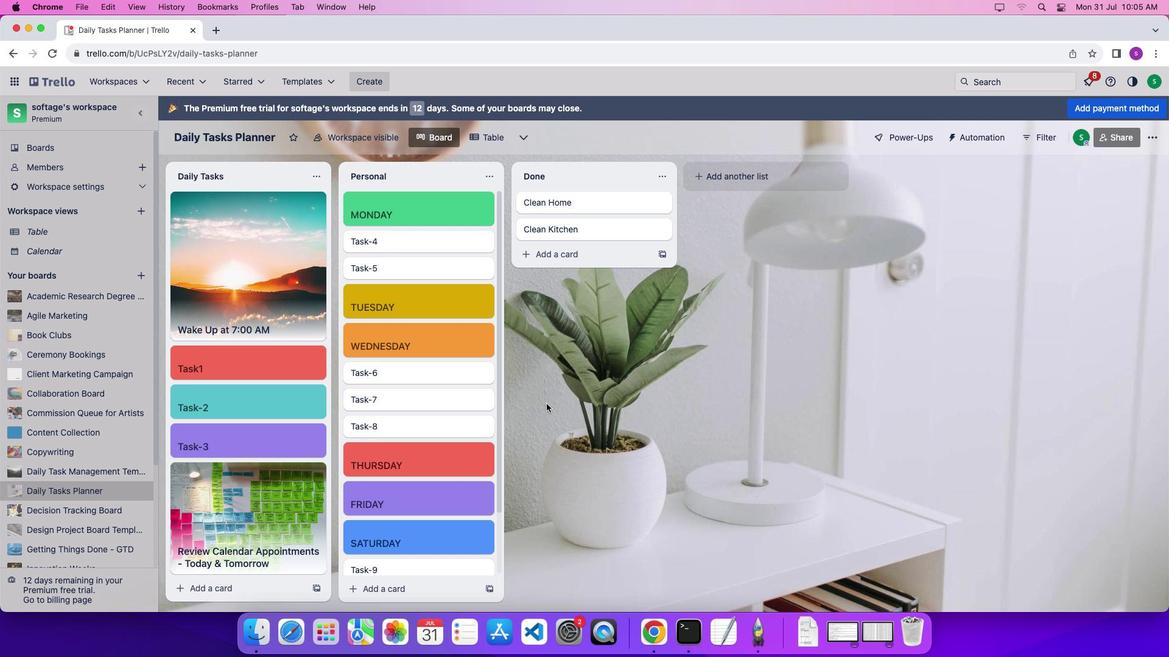 
Action: Mouse pressed left at (685, 396)
Screenshot: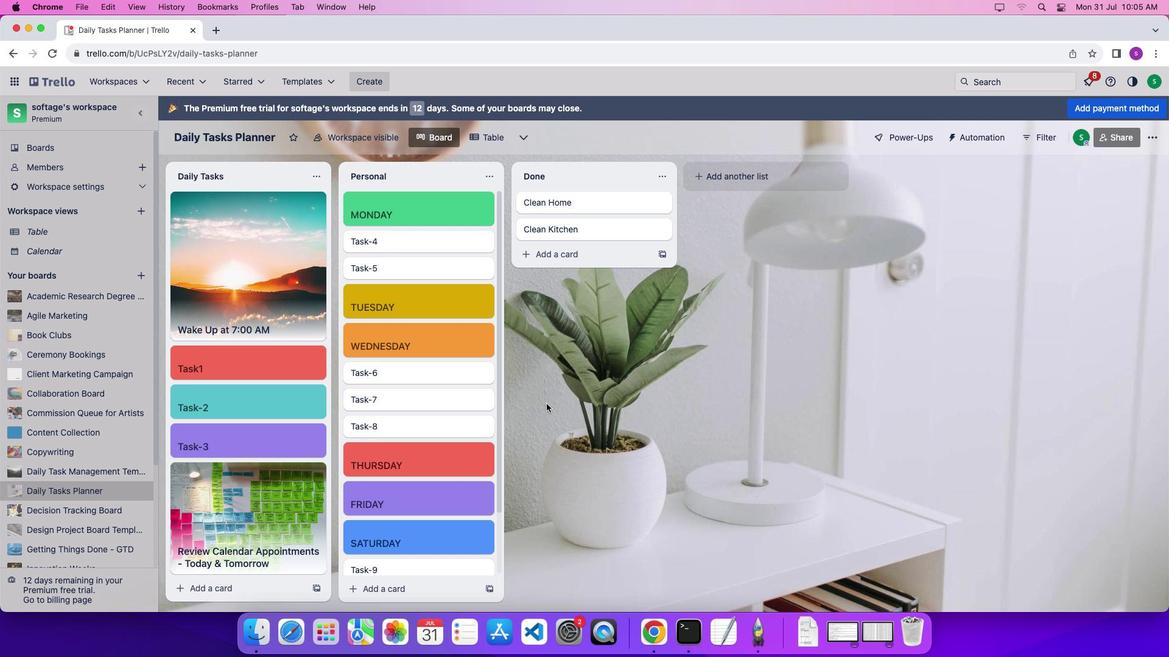 
Action: Mouse moved to (459, 396)
Screenshot: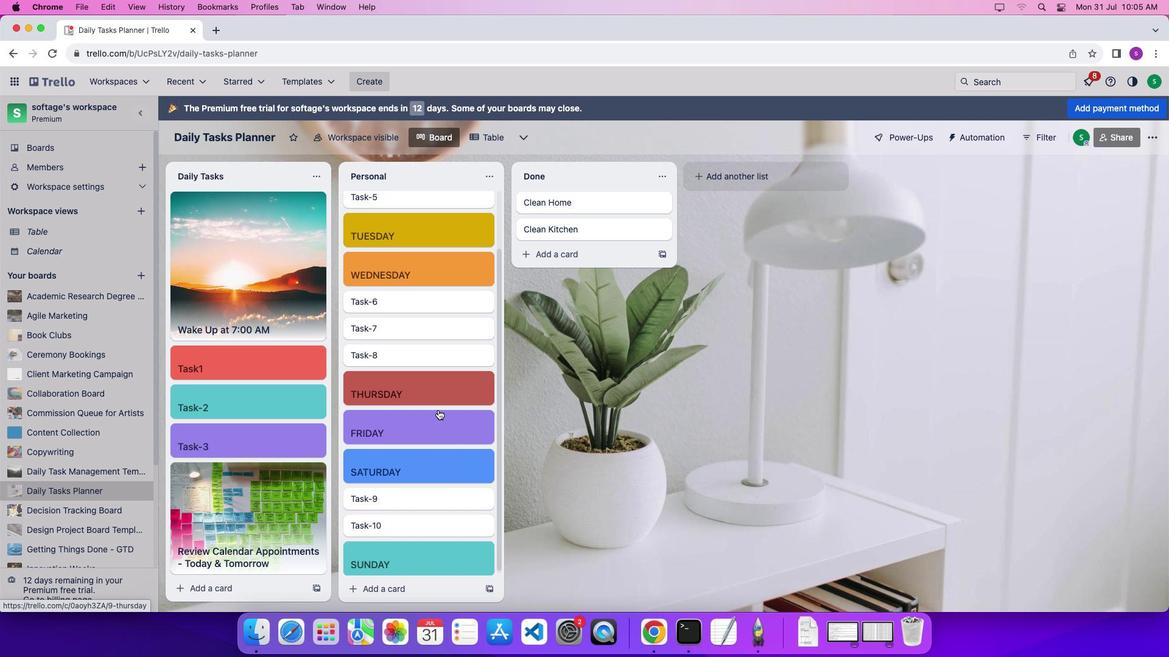 
Action: Mouse scrolled (459, 396) with delta (42, 41)
Screenshot: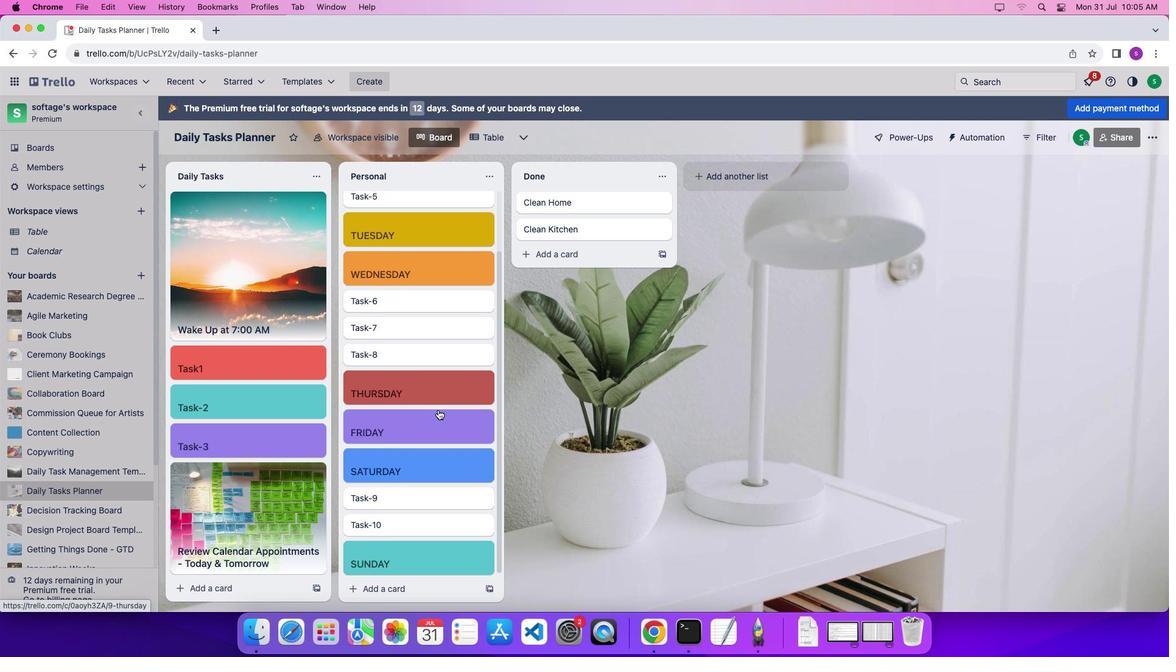
Action: Mouse scrolled (459, 396) with delta (42, 41)
Screenshot: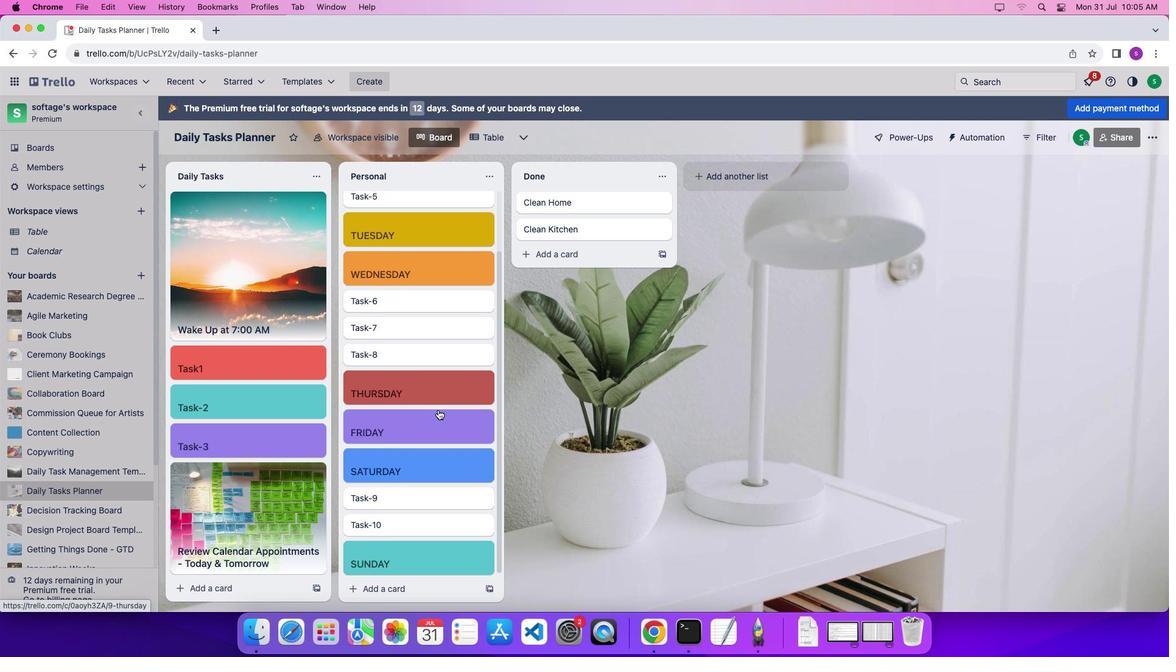 
Action: Mouse scrolled (459, 396) with delta (42, 38)
Screenshot: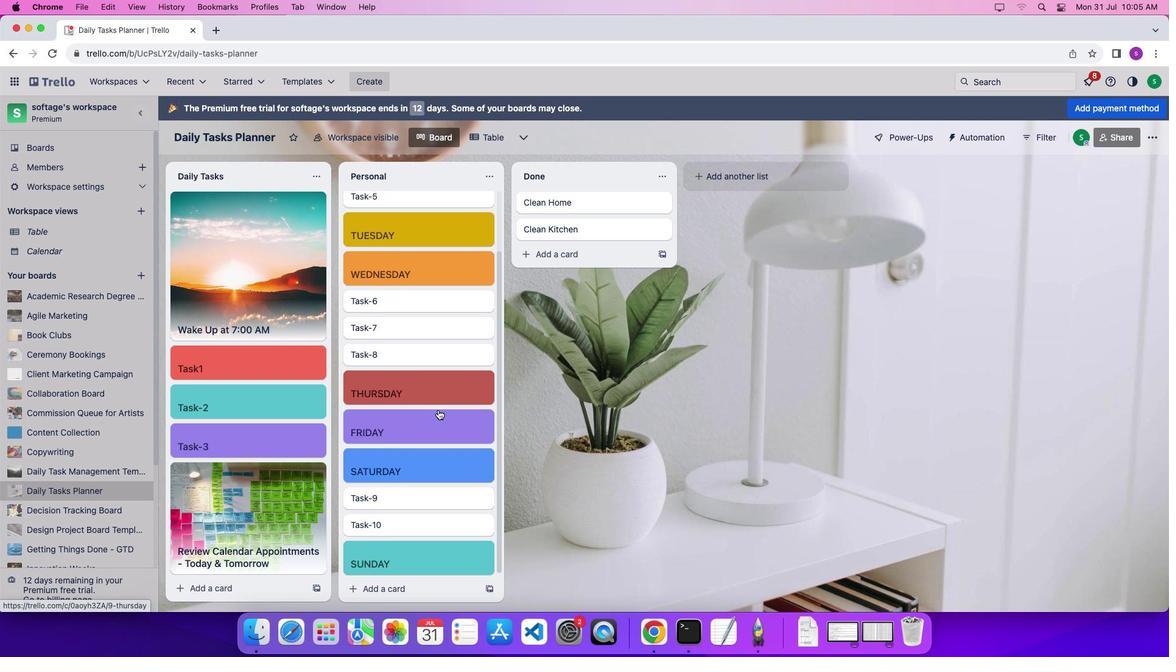 
Action: Mouse scrolled (459, 396) with delta (42, 37)
Screenshot: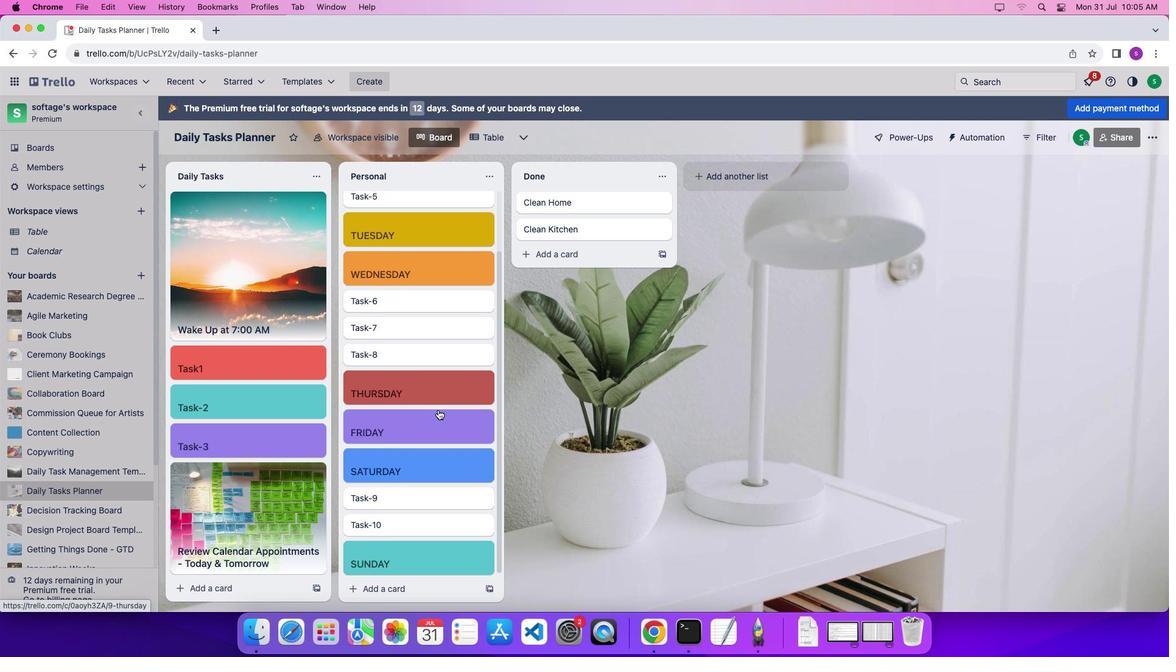 
Action: Mouse scrolled (459, 396) with delta (42, 41)
Screenshot: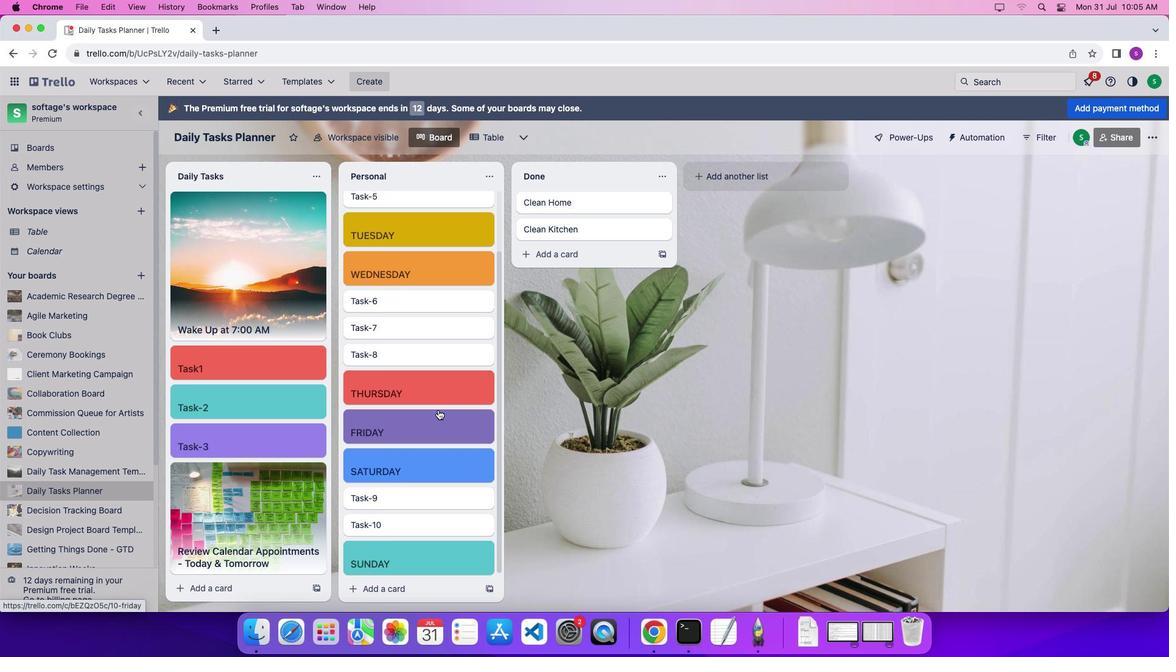 
Action: Mouse scrolled (459, 396) with delta (42, 40)
Screenshot: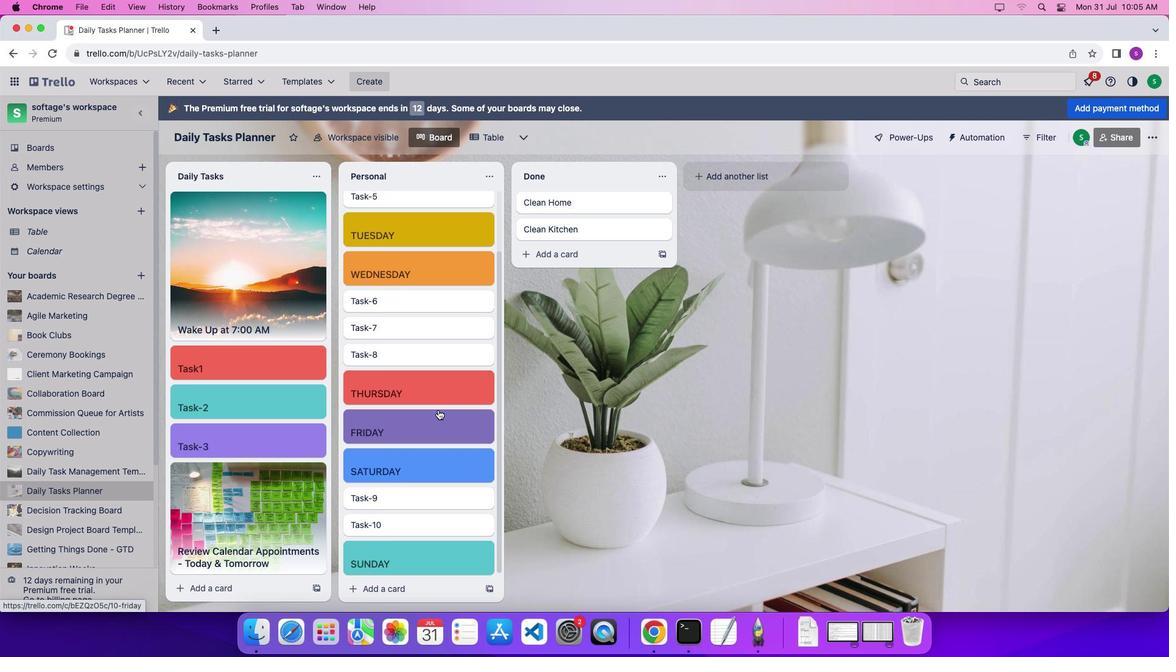 
Action: Mouse scrolled (459, 396) with delta (42, 37)
Screenshot: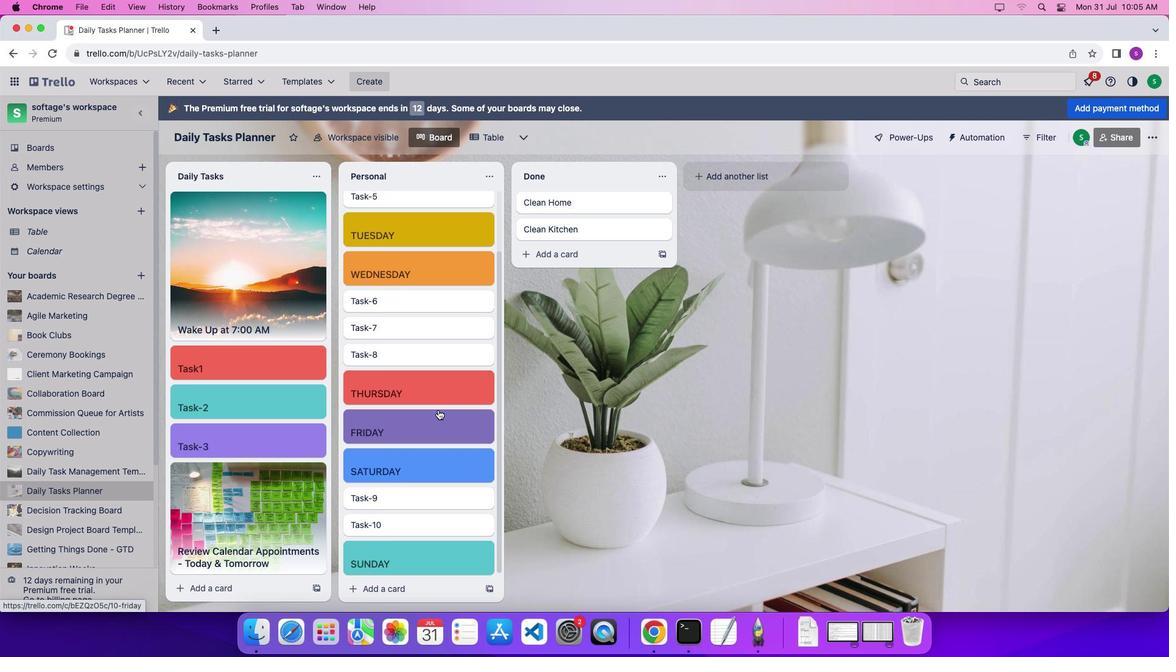 
Action: Mouse scrolled (459, 396) with delta (42, 35)
Screenshot: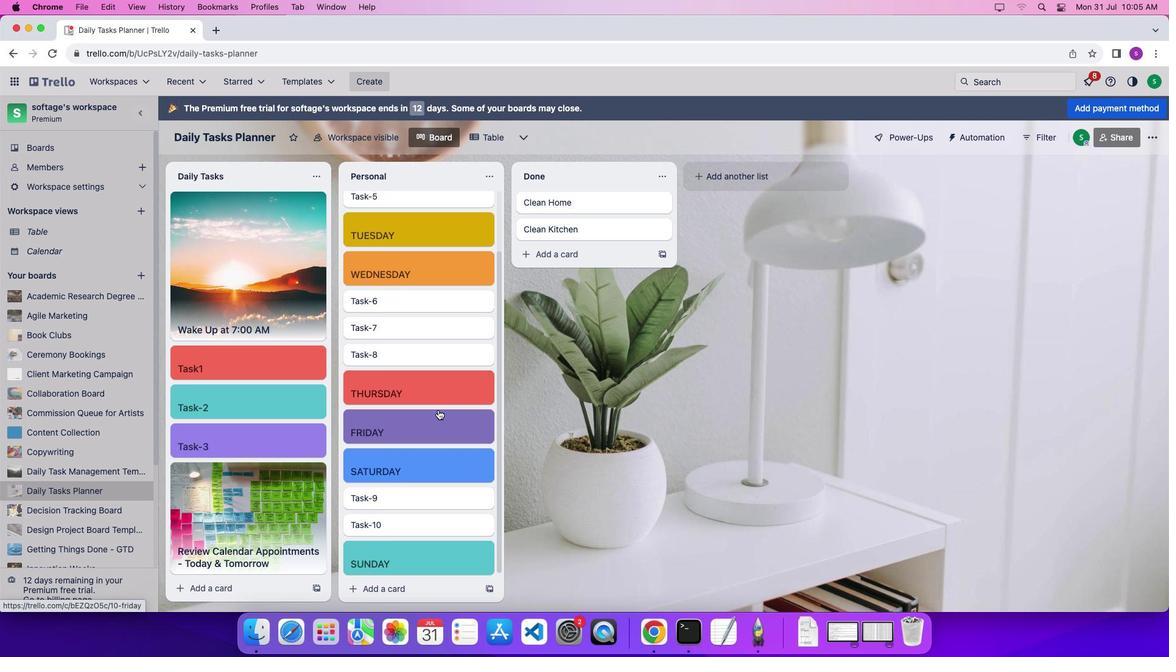 
Action: Mouse scrolled (459, 396) with delta (42, 34)
Screenshot: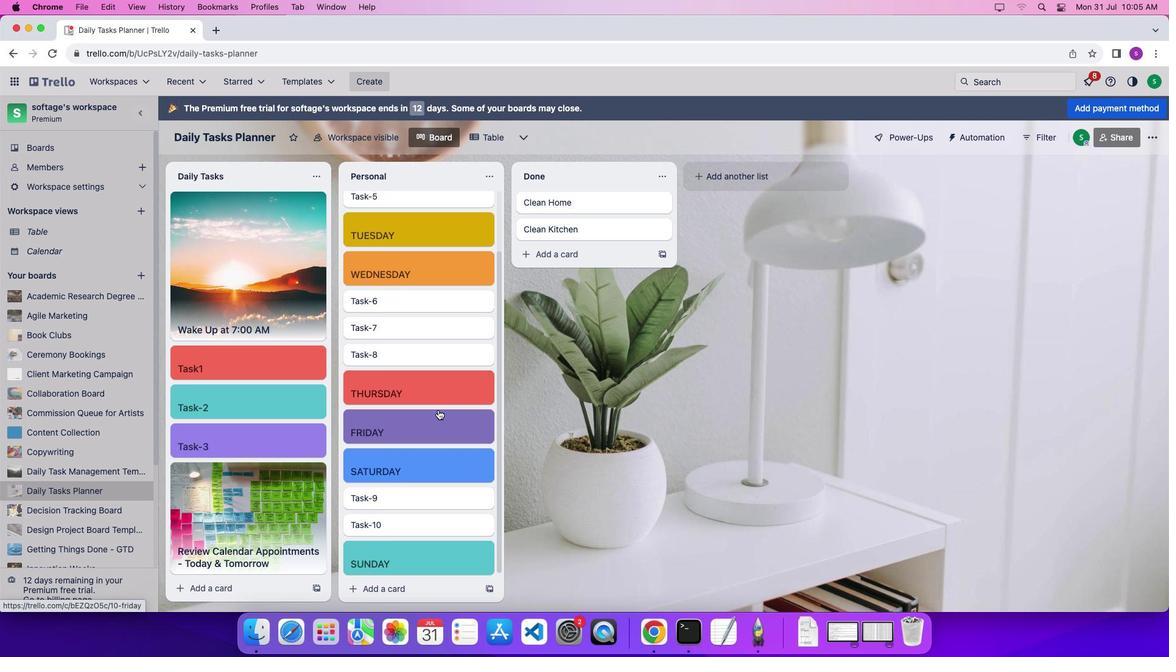 
Action: Mouse scrolled (459, 396) with delta (42, 41)
Screenshot: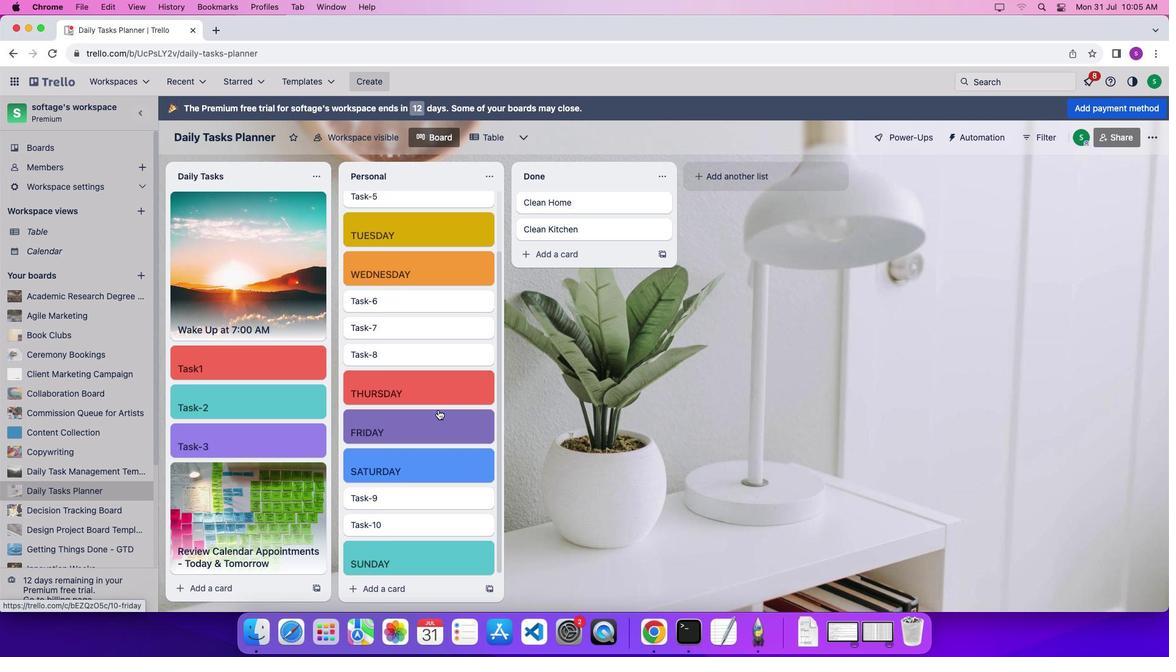 
Action: Mouse scrolled (459, 396) with delta (42, 41)
Screenshot: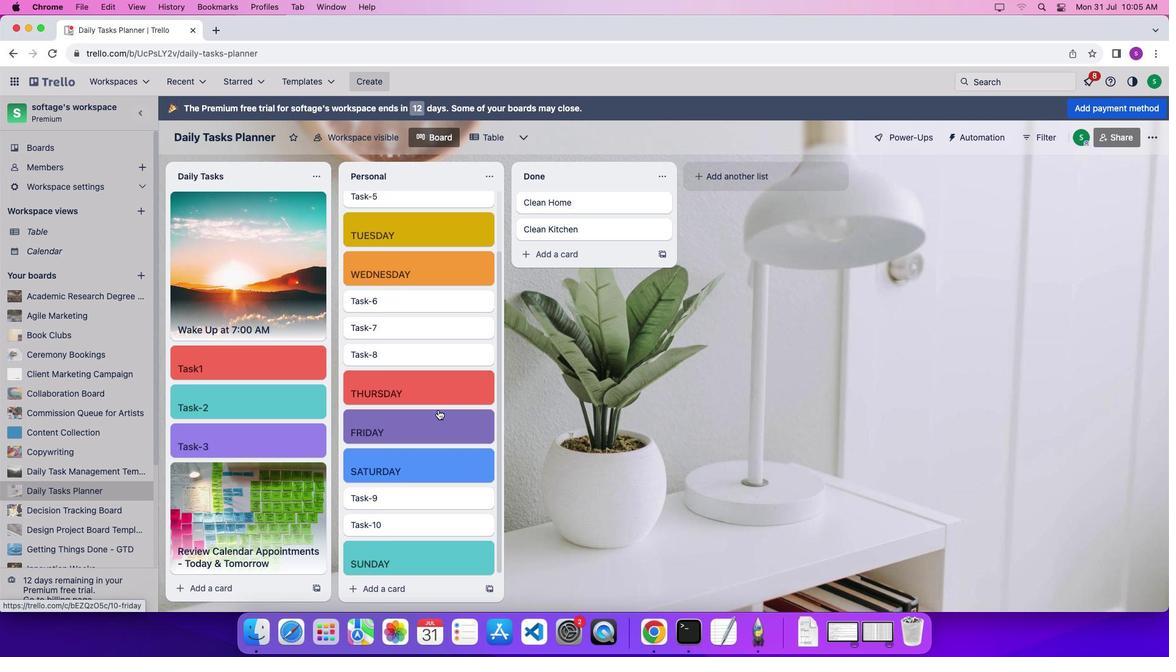 
Action: Mouse scrolled (459, 396) with delta (42, 38)
Screenshot: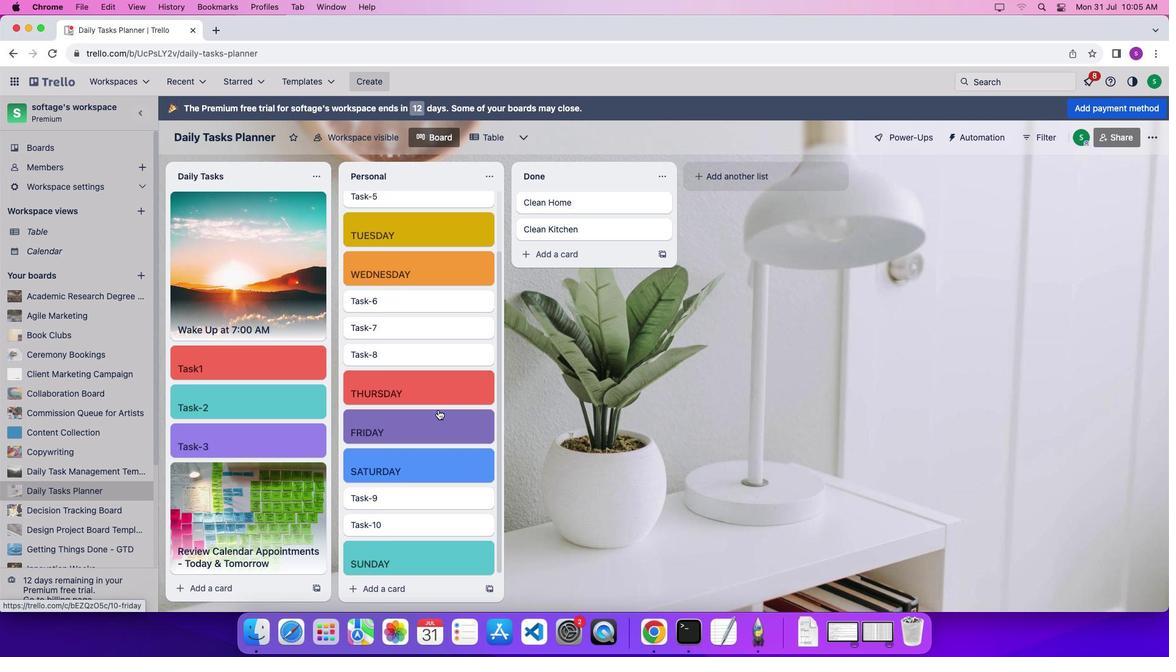 
Action: Mouse scrolled (459, 396) with delta (42, 38)
Screenshot: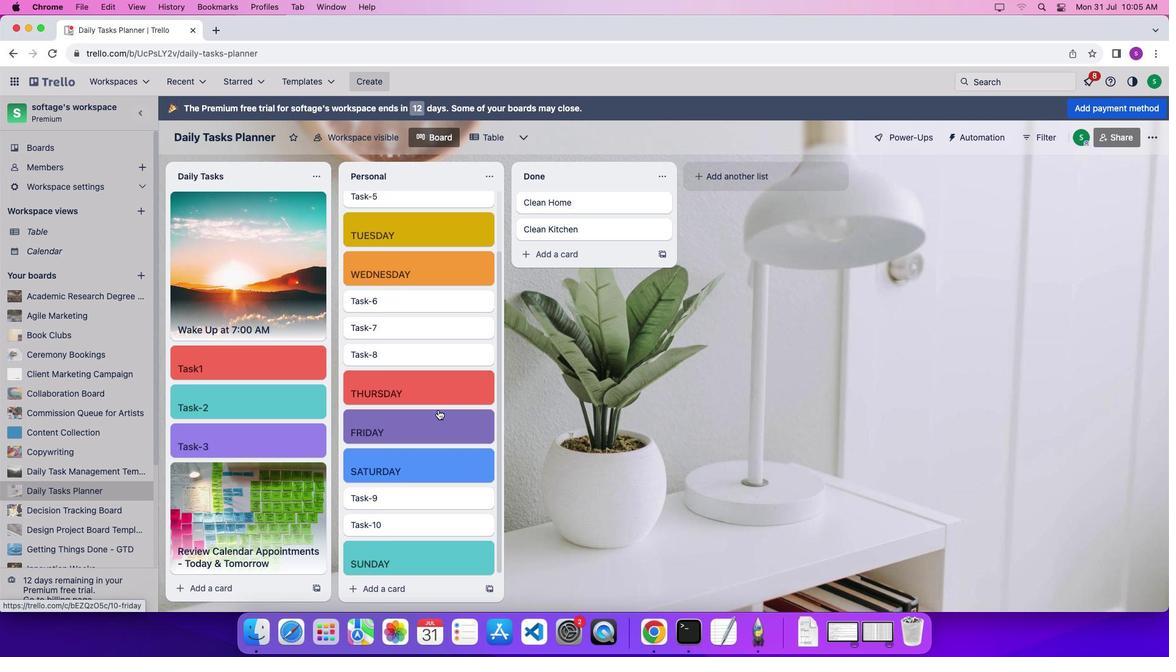 
Action: Mouse scrolled (459, 396) with delta (42, 42)
Screenshot: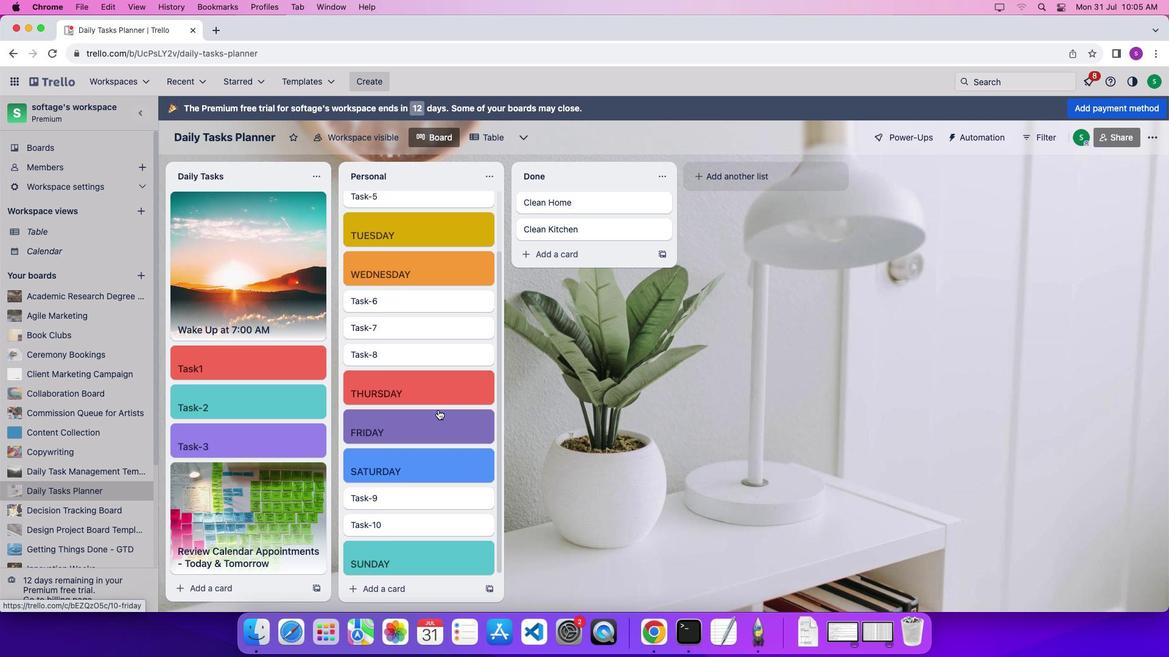 
Action: Mouse scrolled (459, 396) with delta (42, 42)
Screenshot: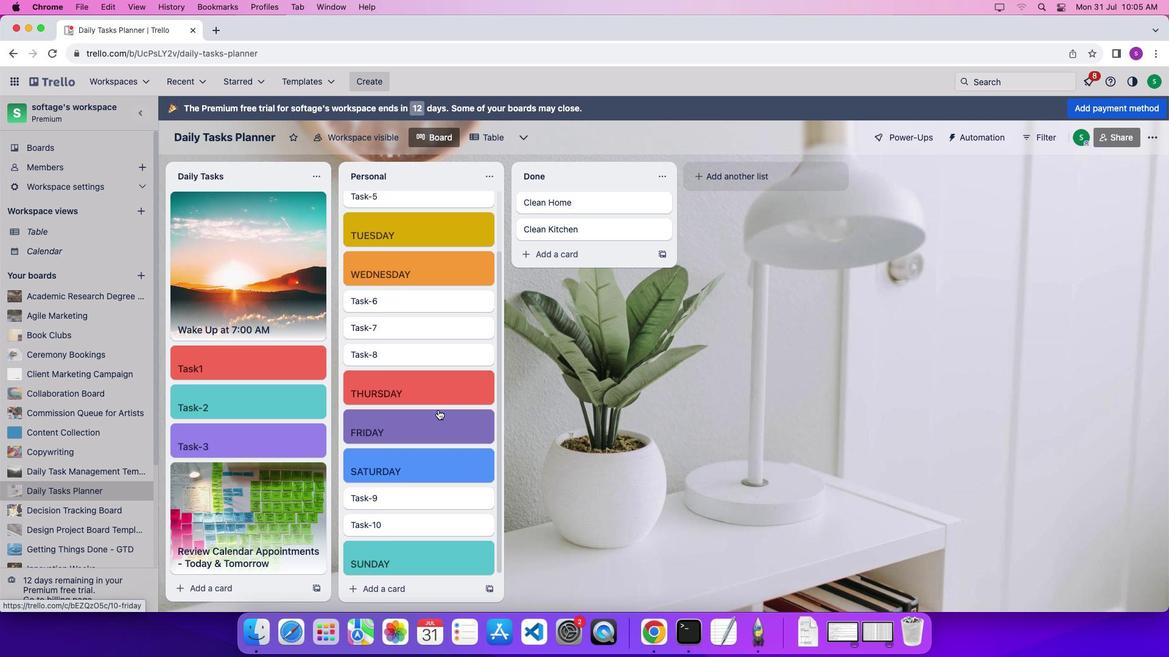 
Action: Mouse scrolled (459, 396) with delta (42, 46)
Screenshot: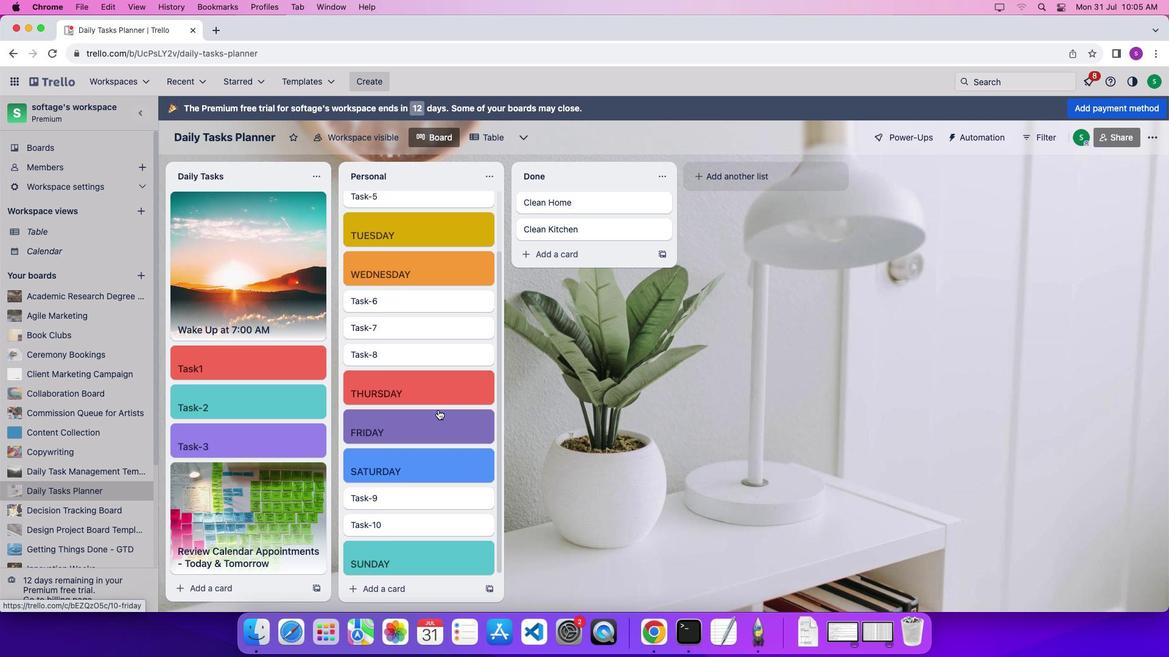 
Action: Mouse scrolled (459, 396) with delta (42, 48)
Screenshot: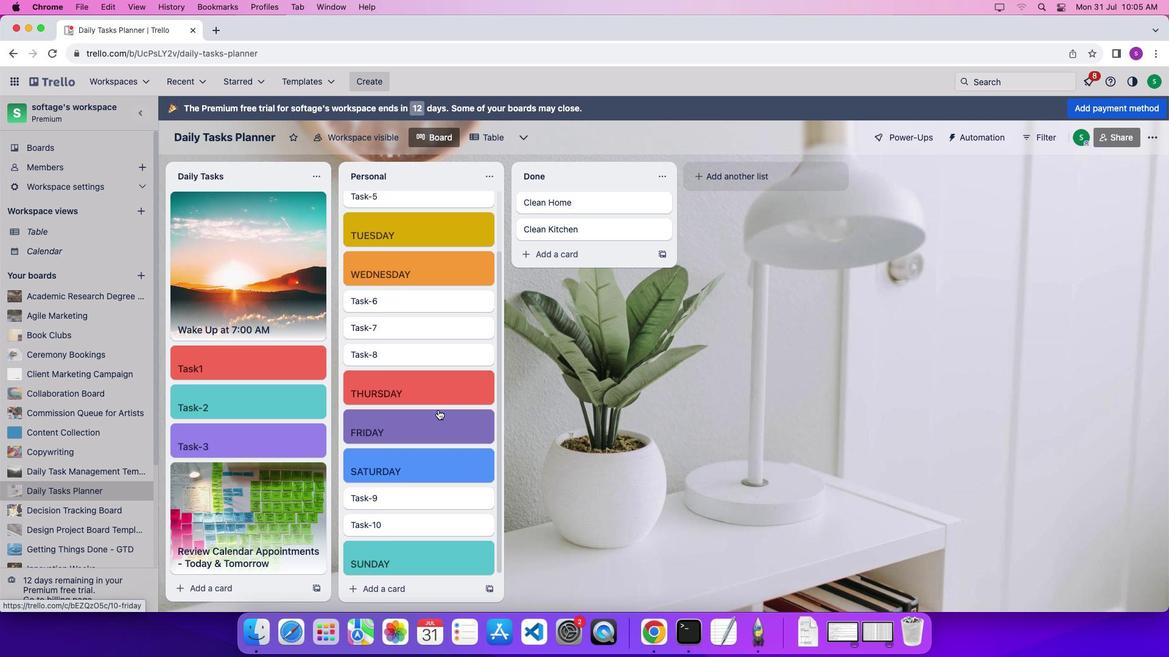 
Action: Mouse scrolled (459, 396) with delta (42, 49)
Screenshot: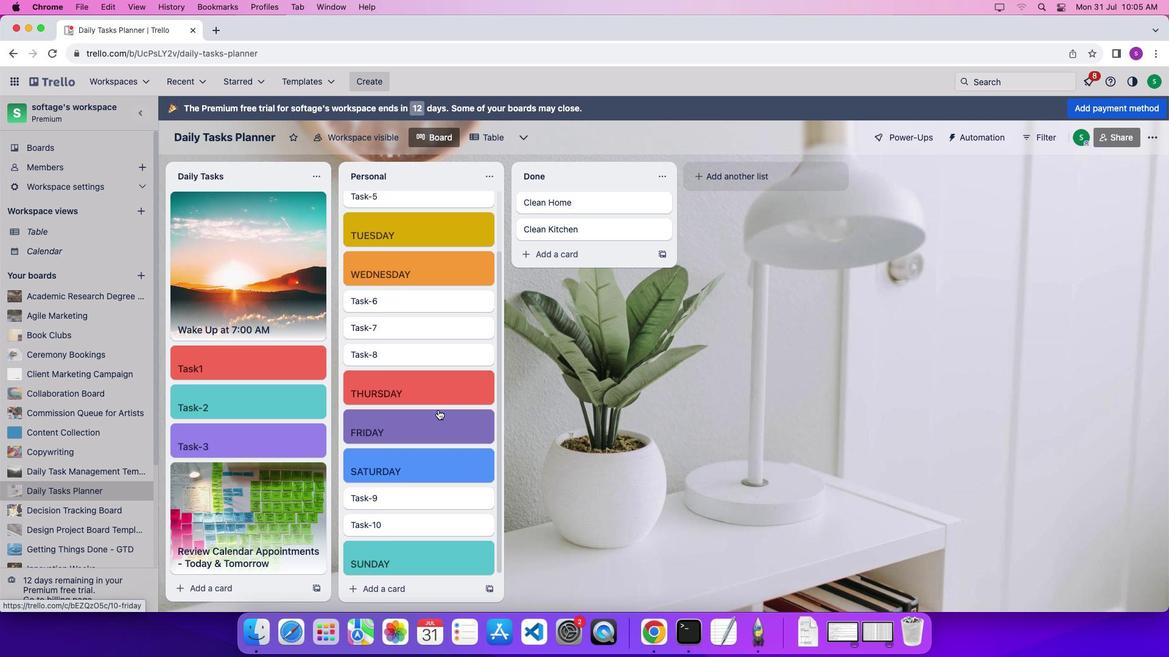 
Action: Mouse scrolled (459, 396) with delta (42, 50)
Screenshot: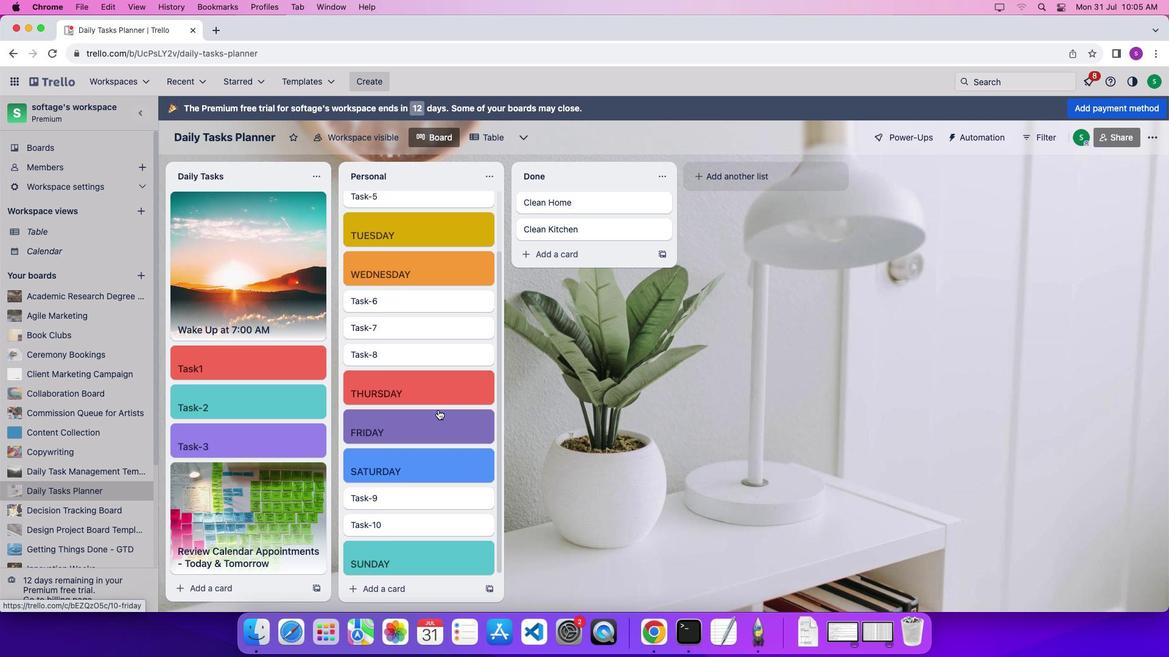 
Action: Mouse scrolled (459, 396) with delta (42, 42)
Screenshot: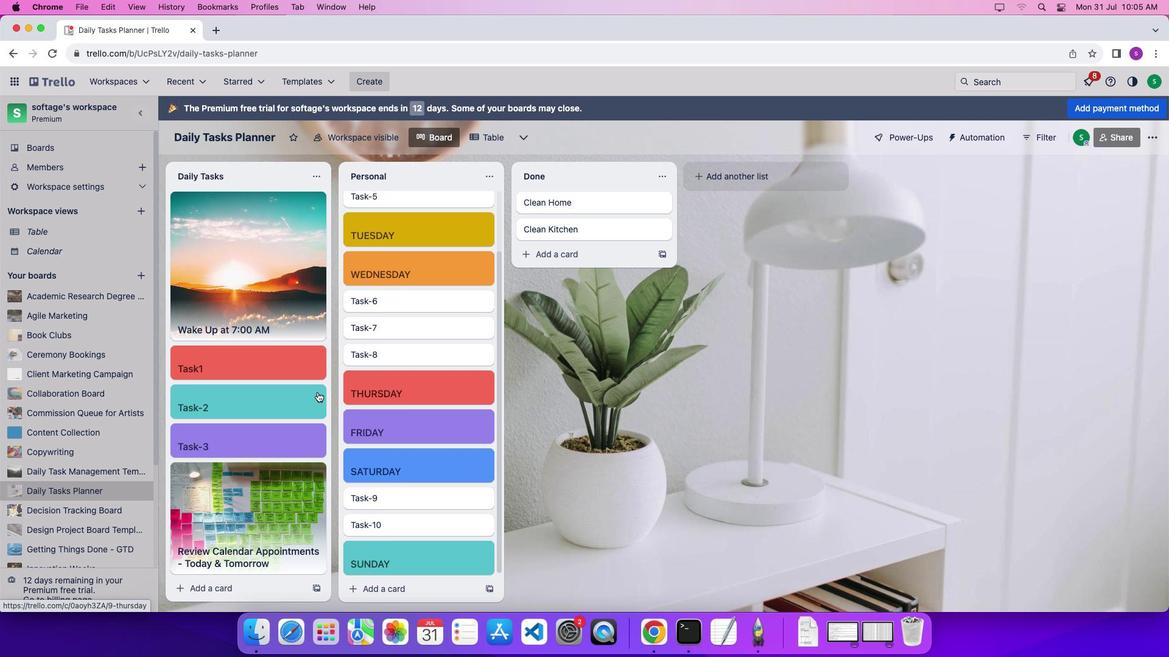 
Action: Mouse scrolled (459, 396) with delta (42, 42)
Screenshot: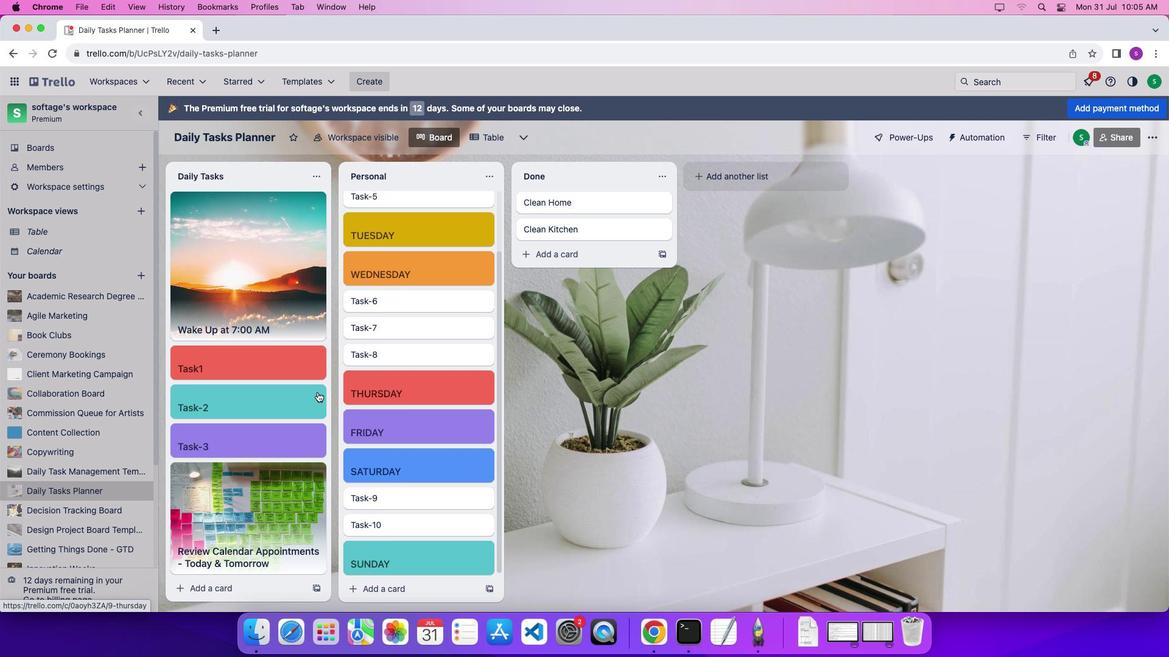 
Action: Mouse scrolled (459, 396) with delta (42, 46)
Screenshot: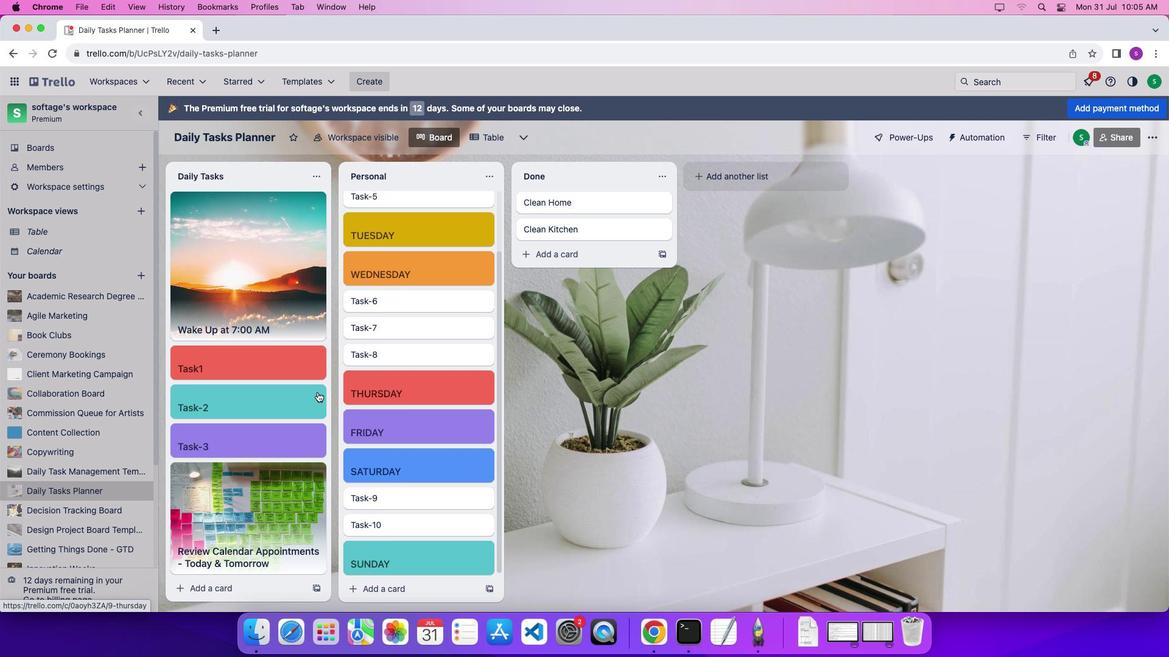 
Action: Mouse scrolled (459, 396) with delta (42, 49)
Screenshot: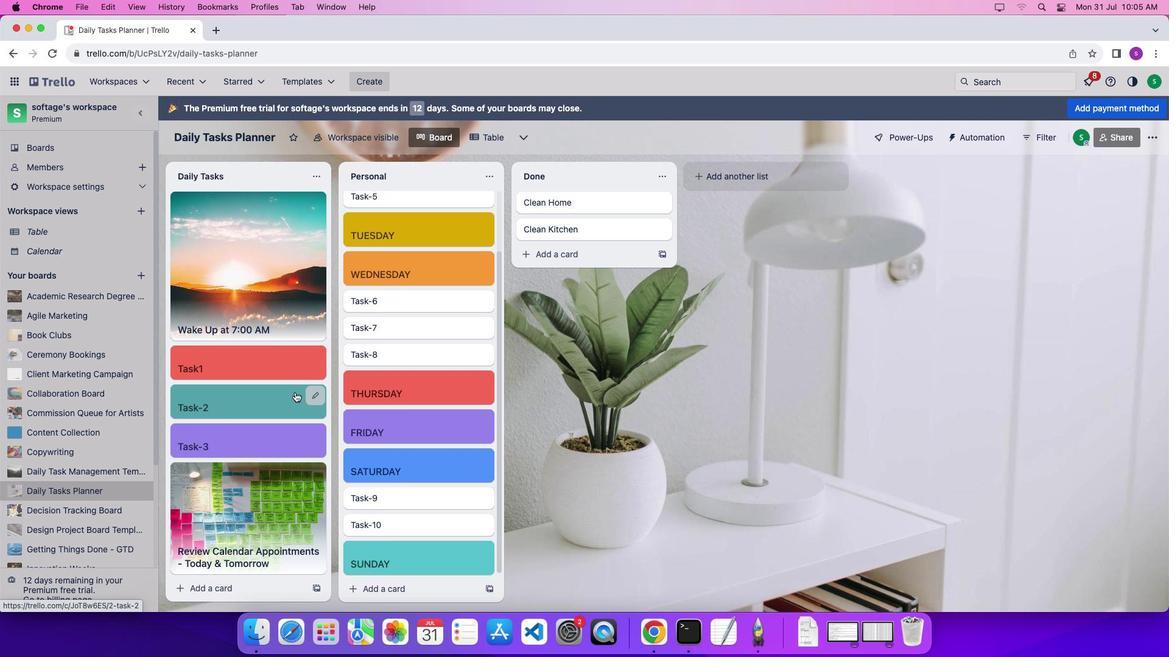 
Action: Mouse moved to (267, 380)
Screenshot: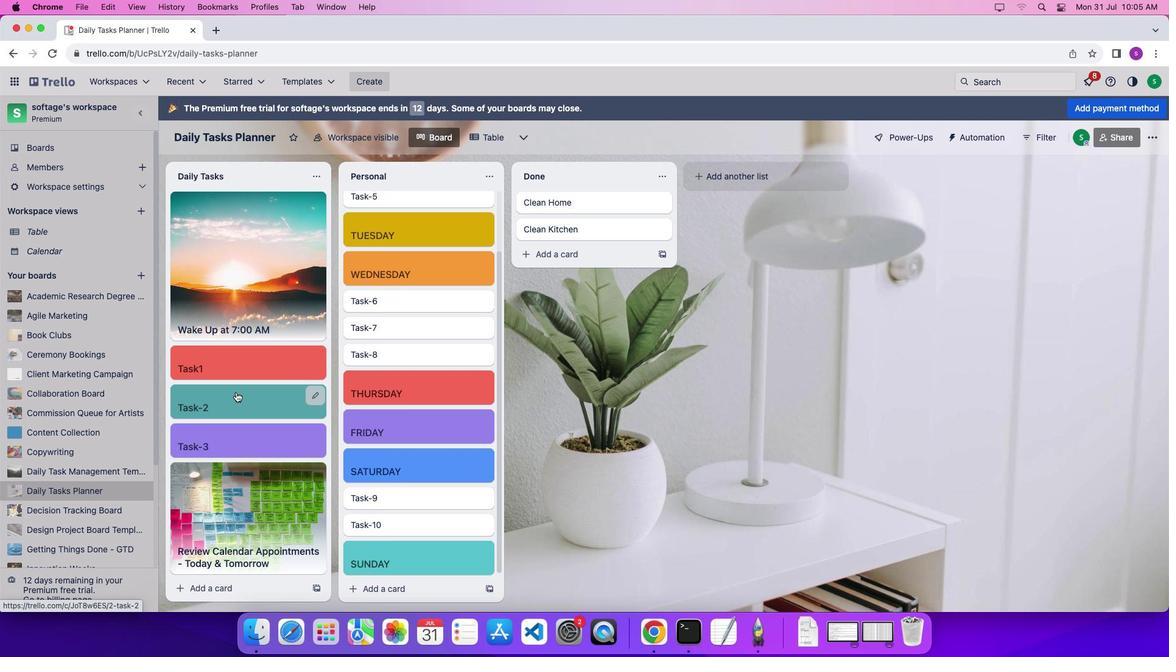 
Action: Mouse scrolled (267, 380) with delta (42, 41)
Screenshot: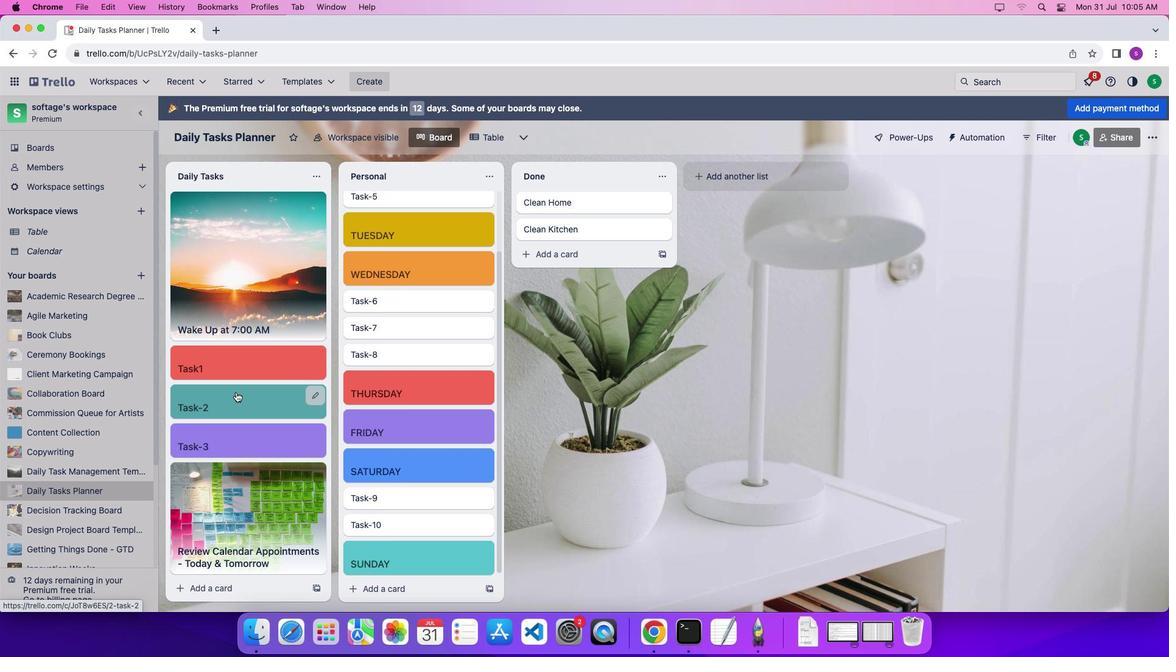 
Action: Mouse scrolled (267, 380) with delta (42, 41)
Screenshot: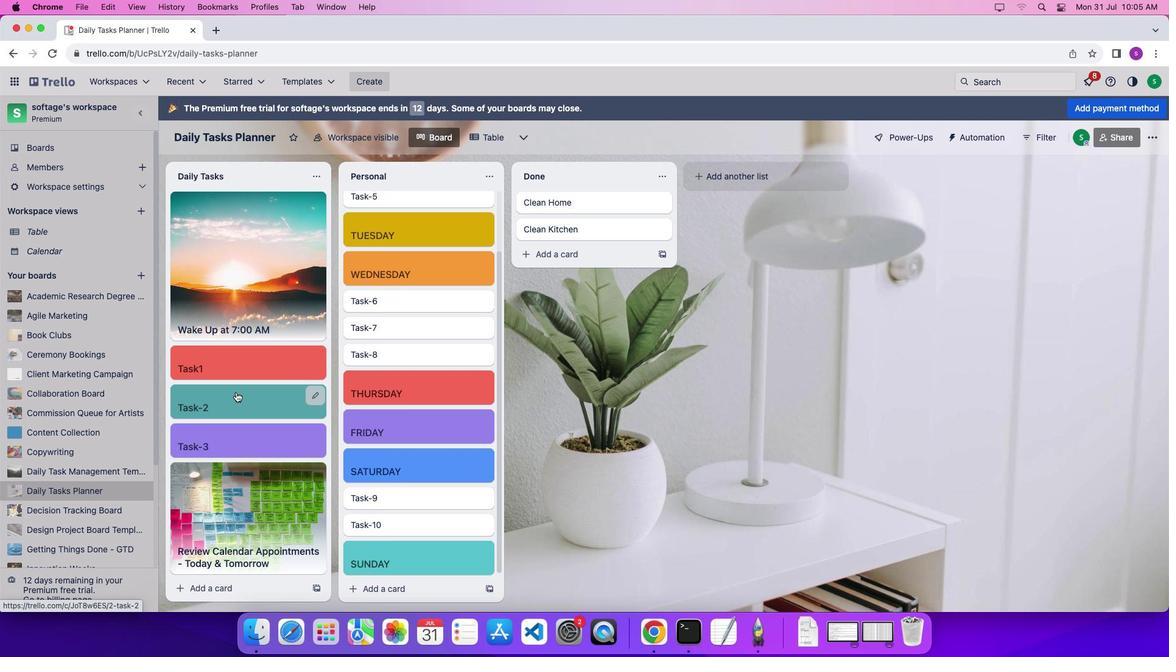 
Action: Mouse scrolled (267, 380) with delta (42, 37)
Screenshot: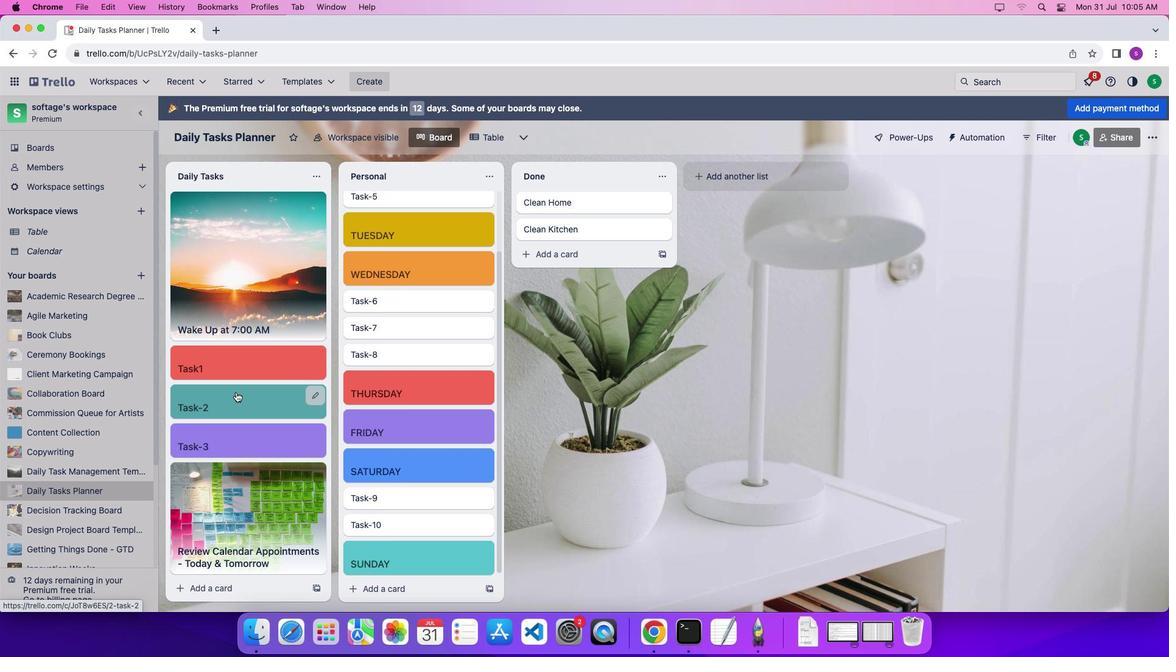 
Action: Mouse scrolled (267, 380) with delta (42, 35)
Screenshot: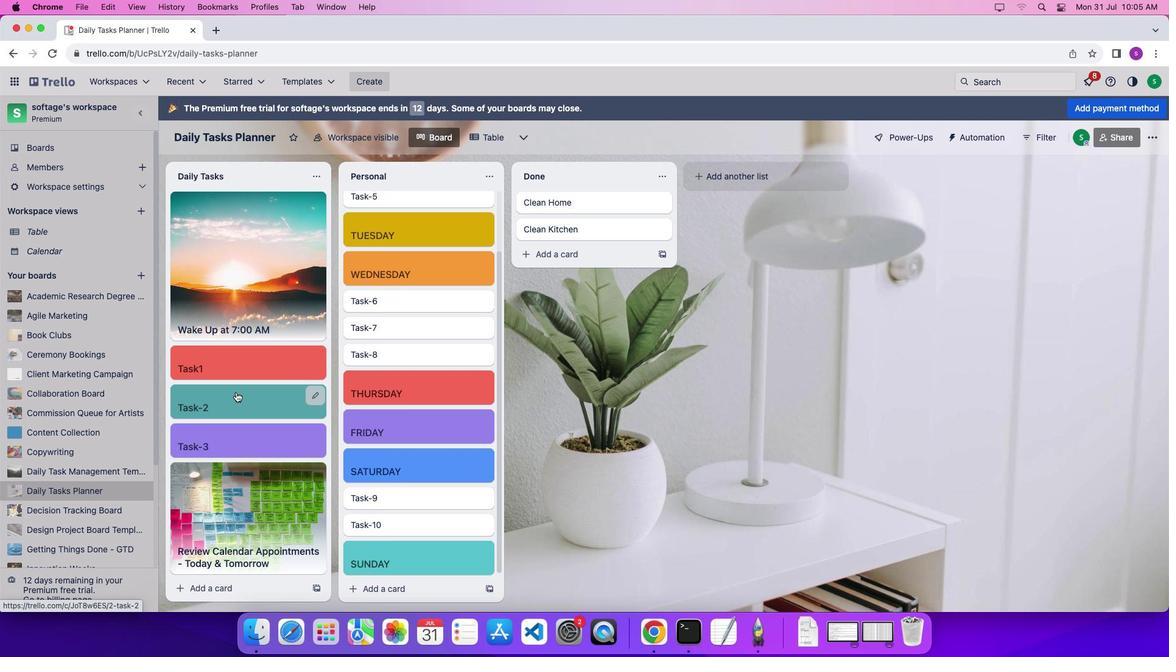 
Action: Mouse scrolled (267, 380) with delta (42, 35)
Screenshot: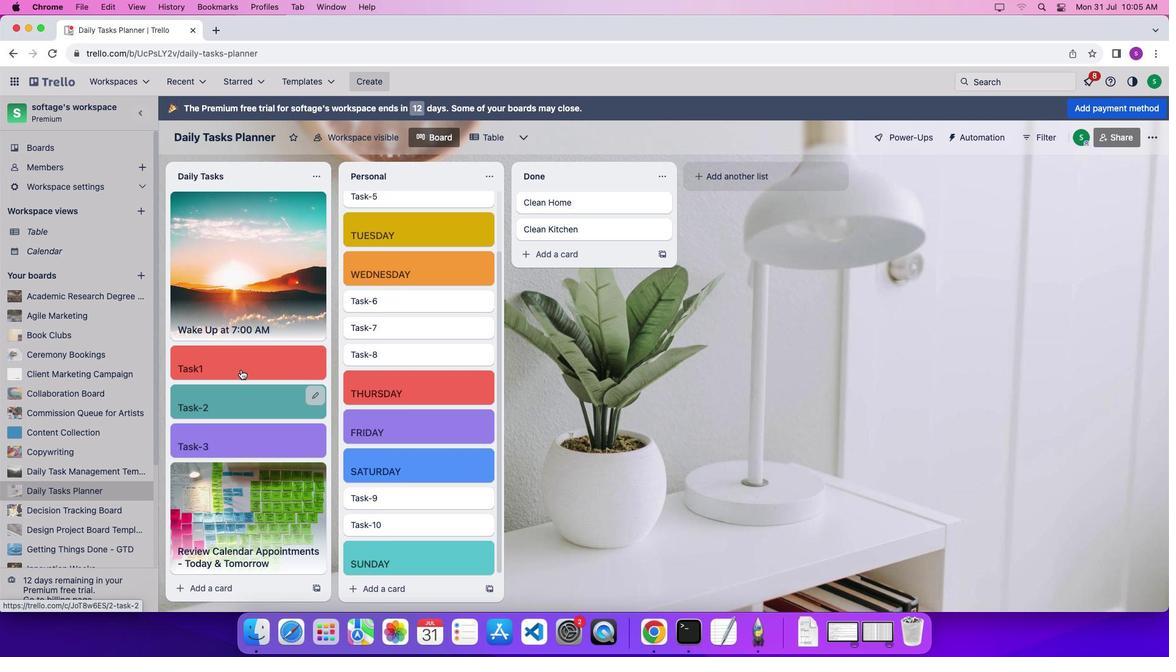 
Action: Mouse moved to (288, 274)
Screenshot: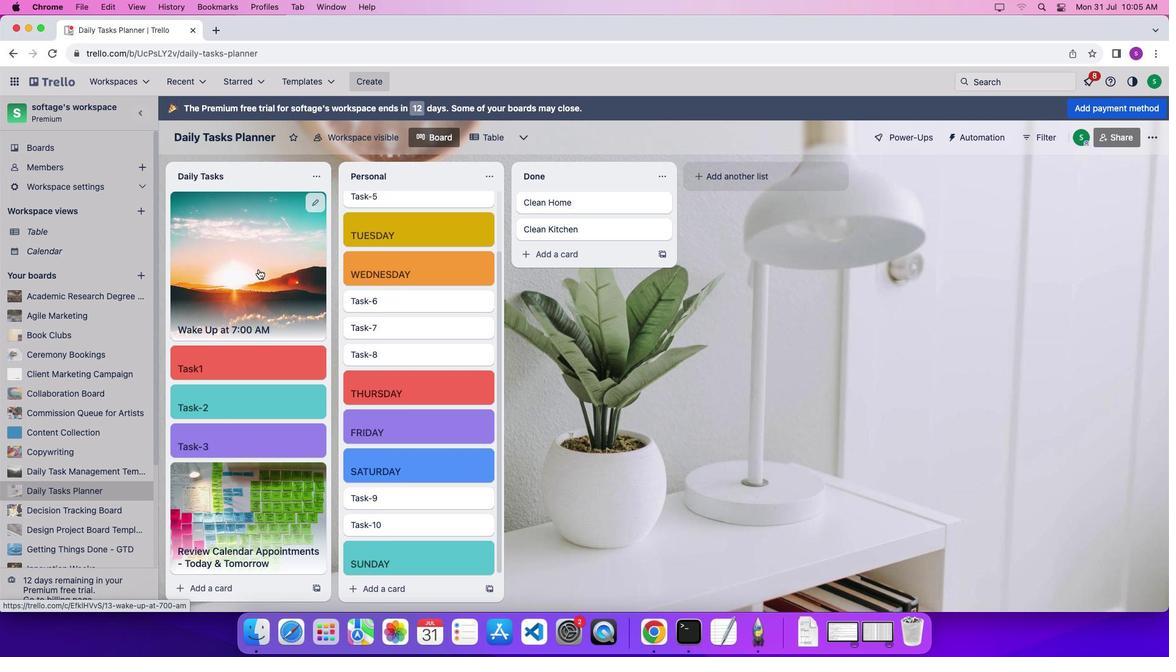
Action: Mouse pressed left at (288, 274)
Screenshot: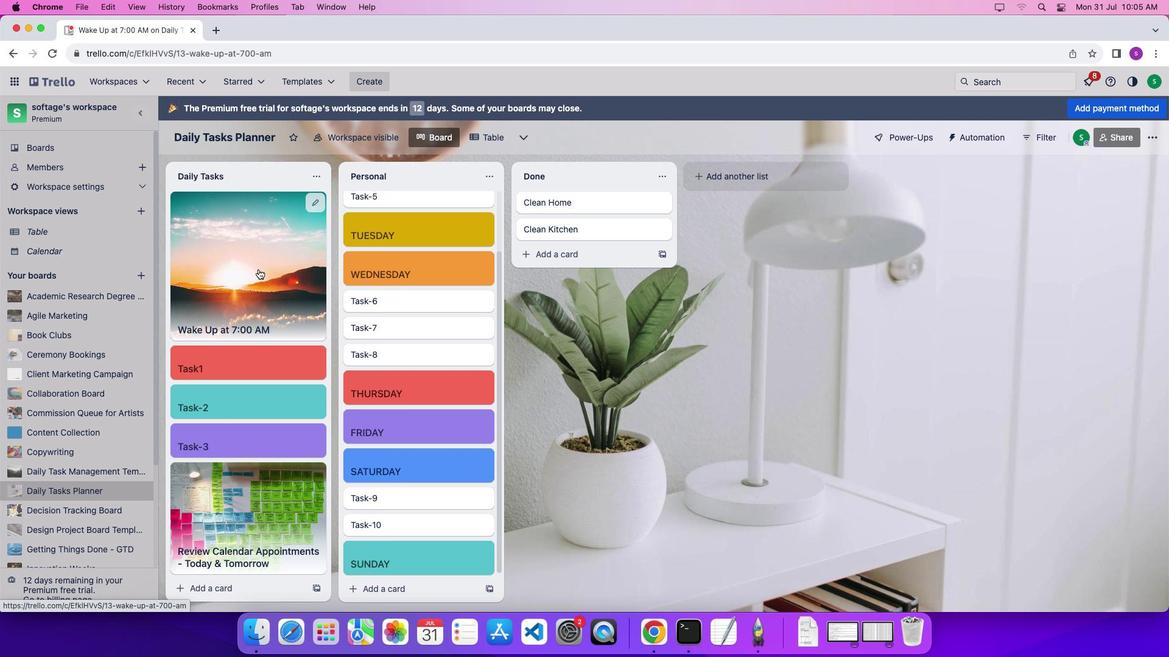 
Action: Mouse moved to (498, 335)
Screenshot: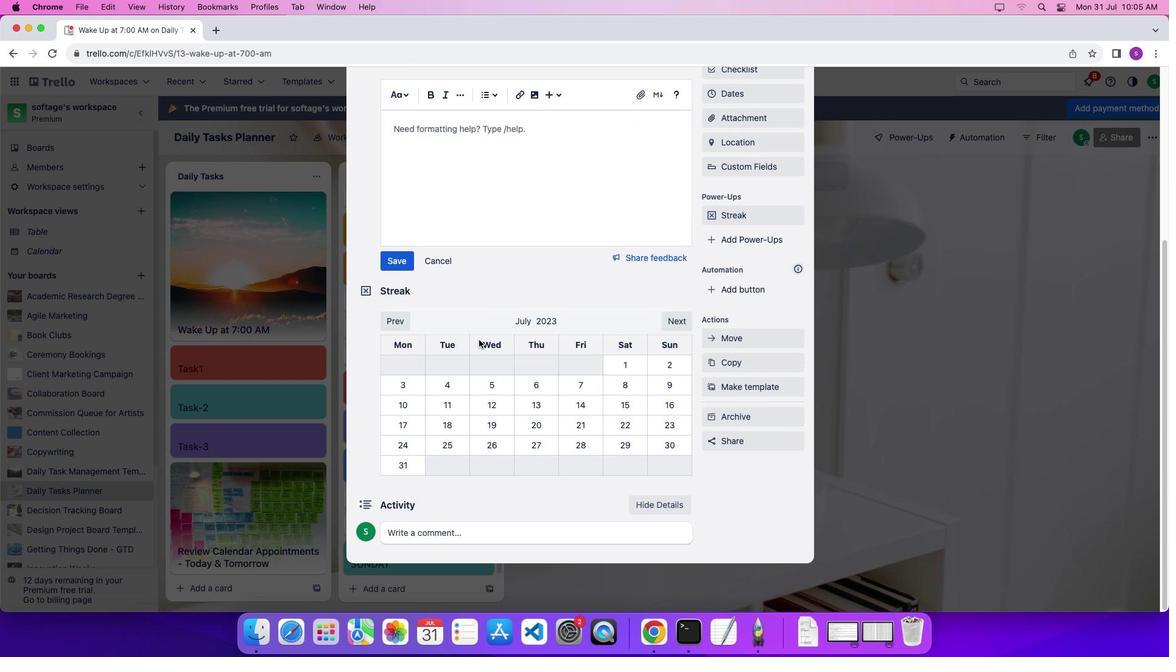 
Action: Mouse scrolled (498, 335) with delta (42, 41)
Screenshot: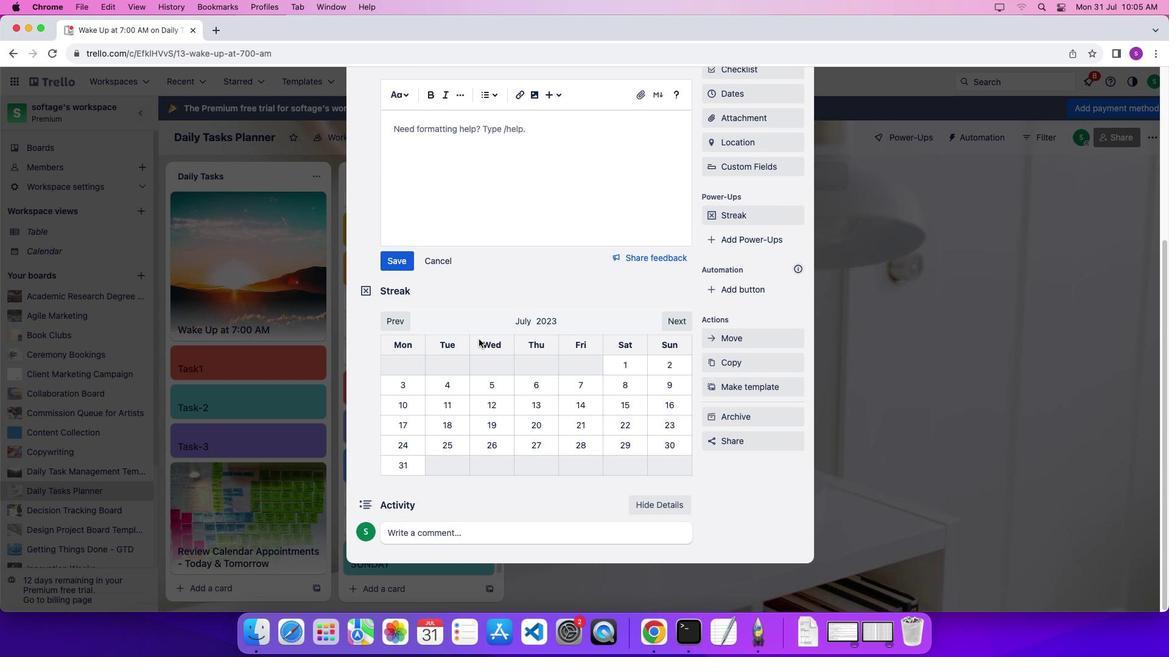 
Action: Mouse scrolled (498, 335) with delta (42, 41)
Screenshot: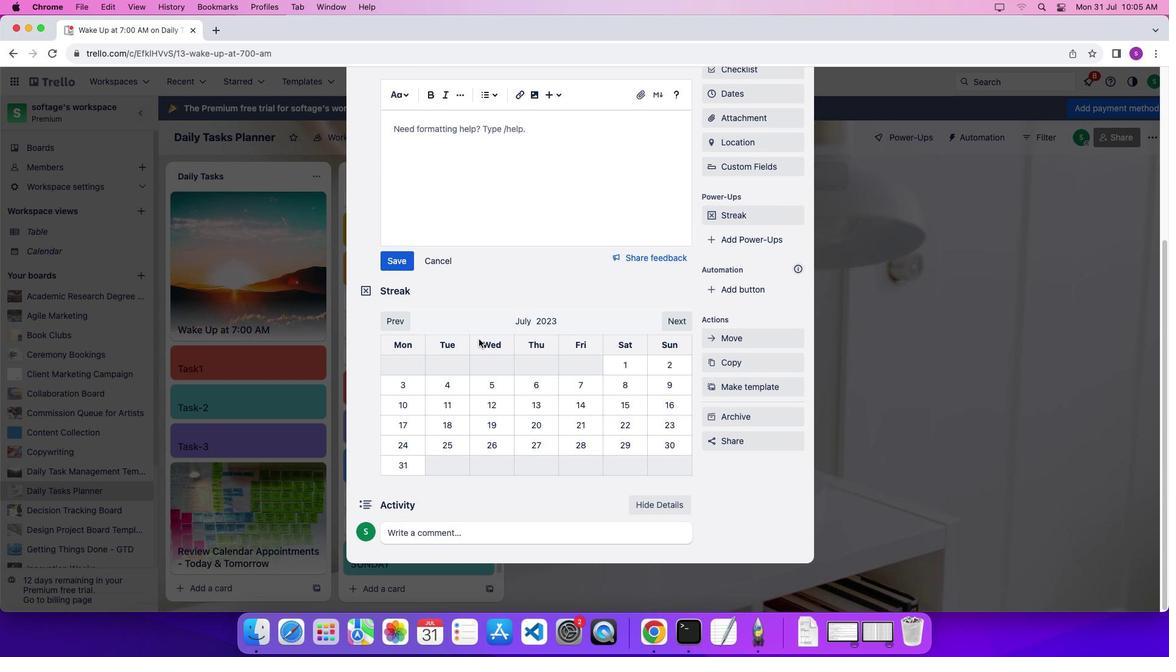 
Action: Mouse scrolled (498, 335) with delta (42, 38)
Screenshot: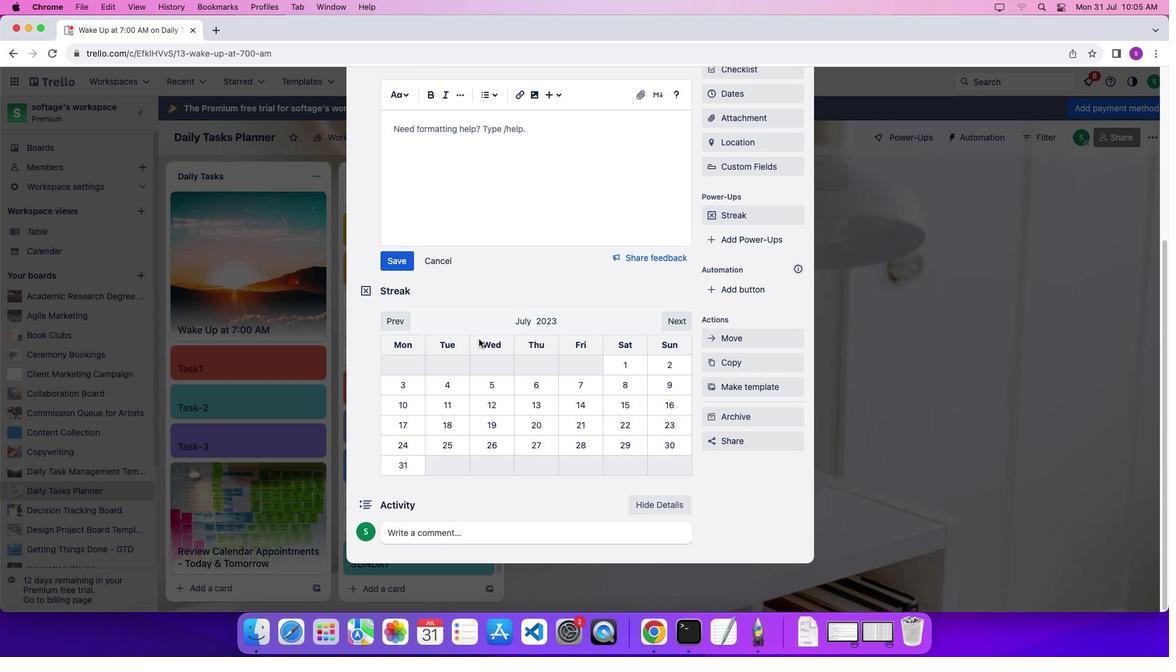 
Action: Mouse scrolled (498, 335) with delta (42, 38)
Screenshot: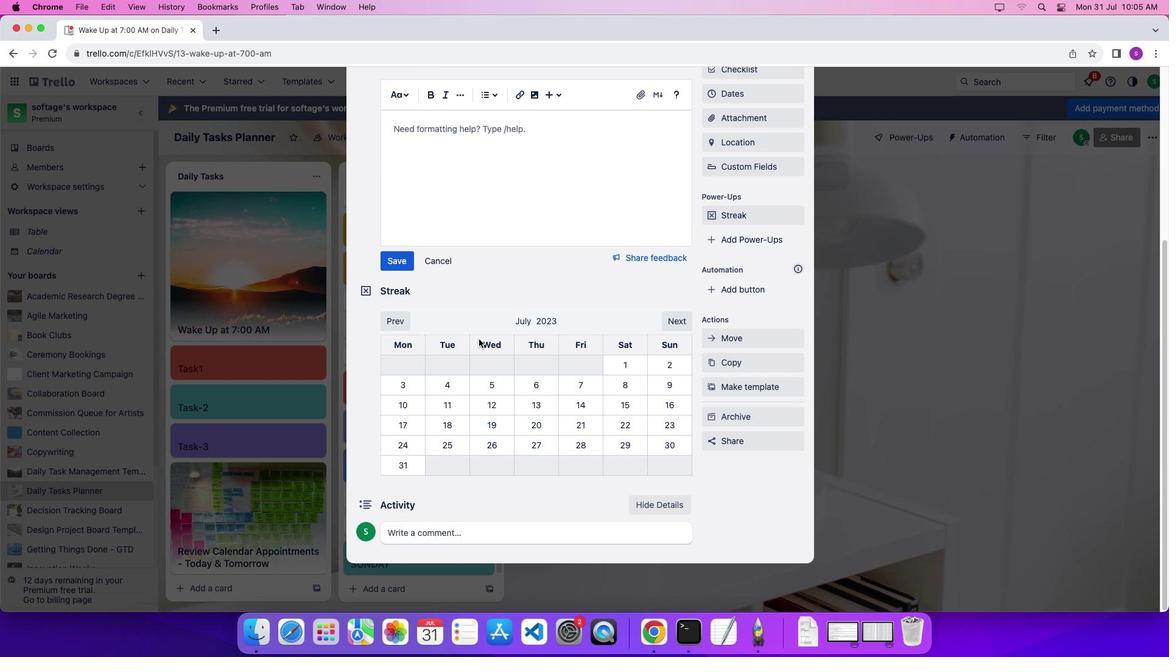 
Action: Mouse moved to (501, 378)
Screenshot: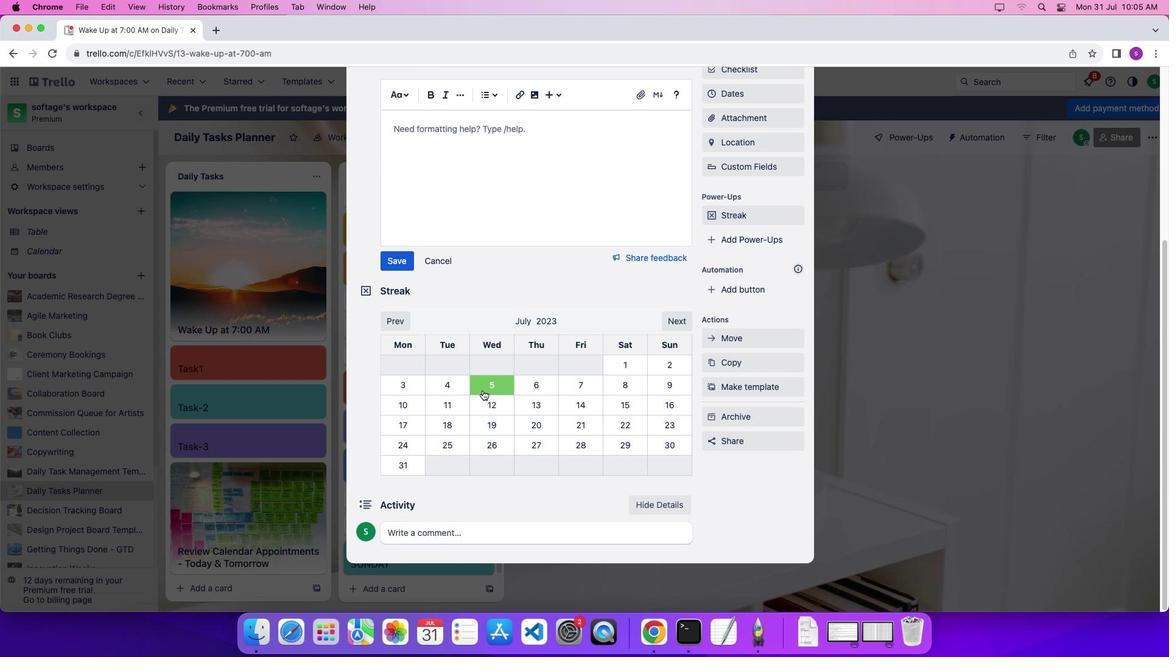 
Action: Mouse pressed left at (501, 378)
Screenshot: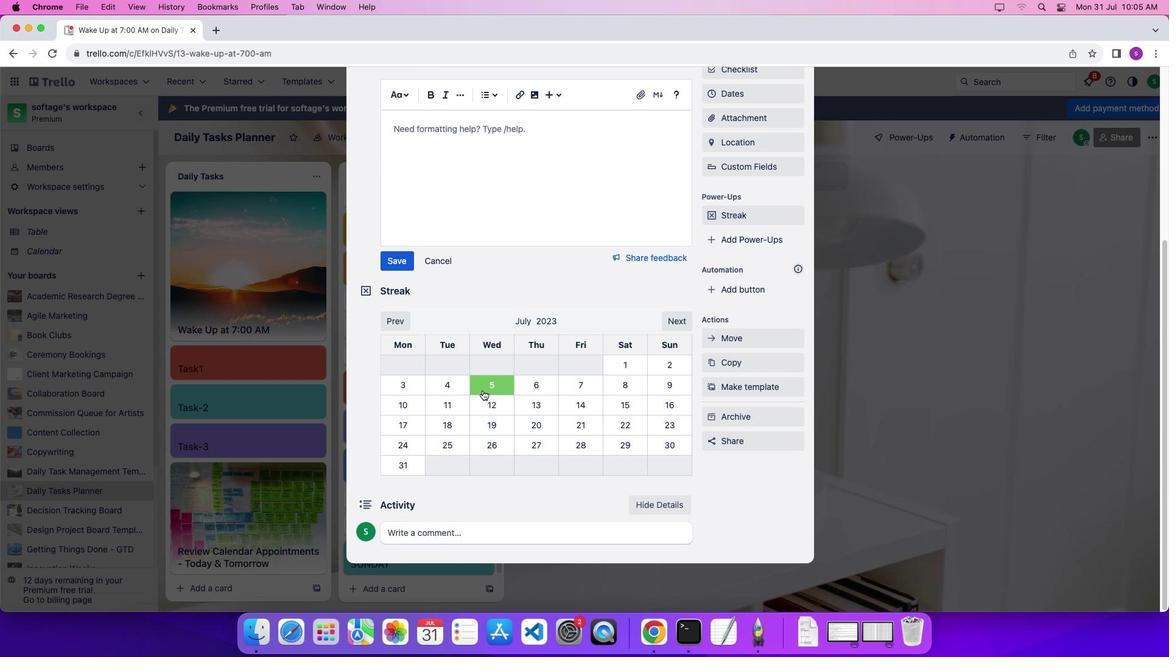
Action: Mouse moved to (667, 382)
Screenshot: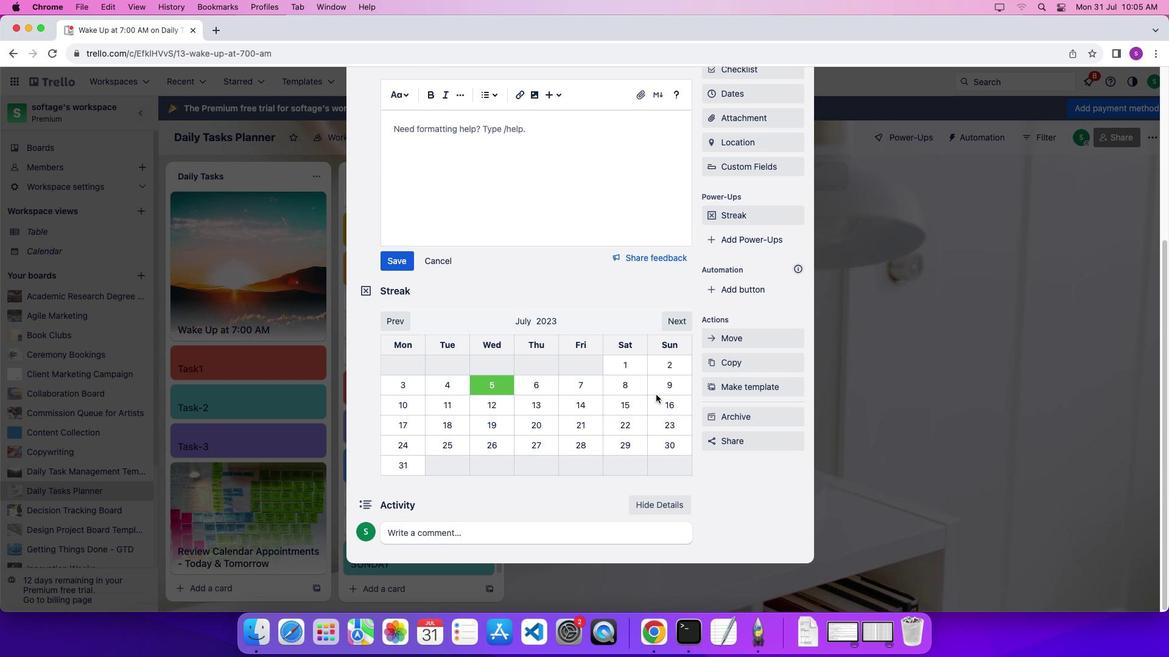 
Action: Mouse pressed left at (667, 382)
Screenshot: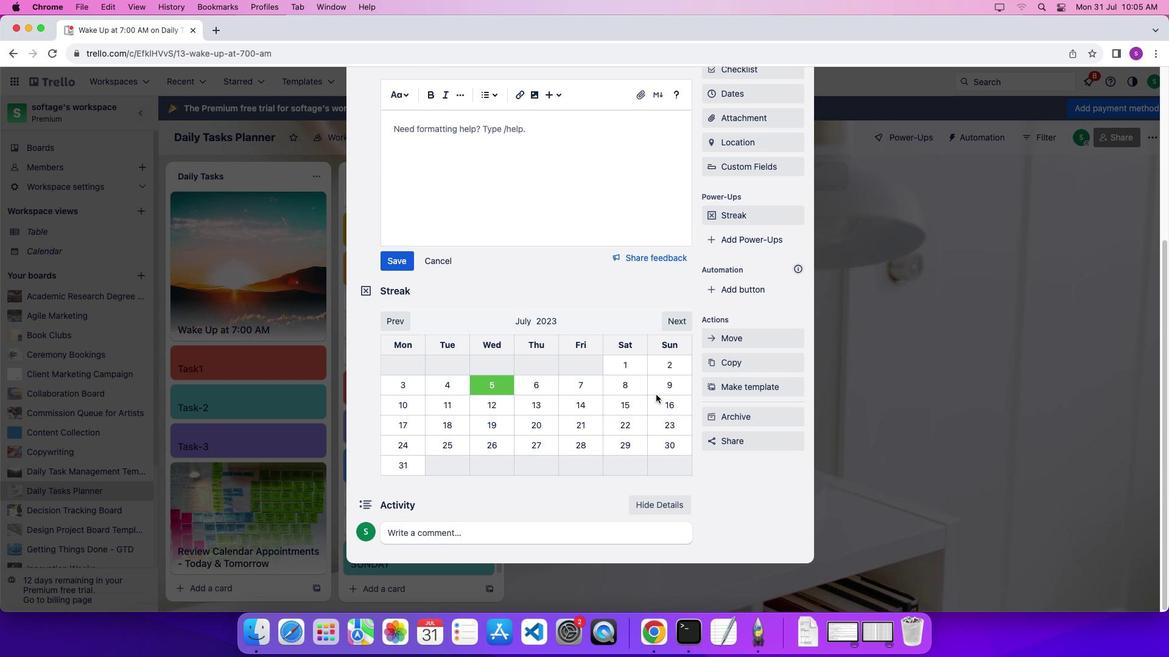
Action: Mouse moved to (662, 374)
Screenshot: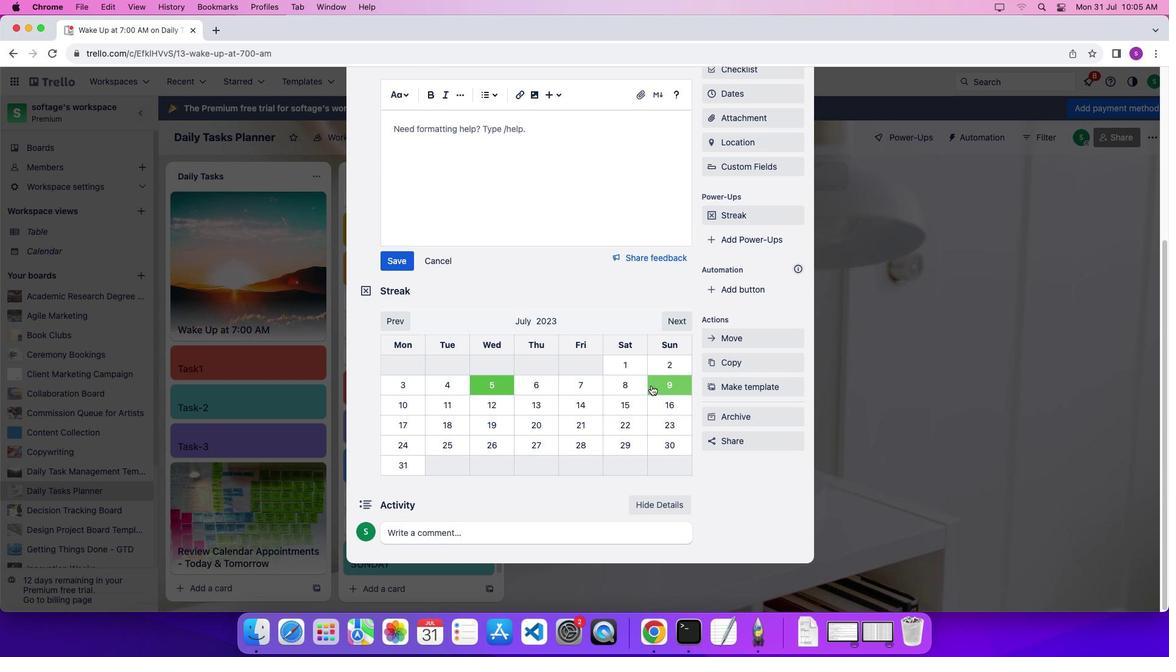 
Action: Mouse pressed left at (662, 374)
Screenshot: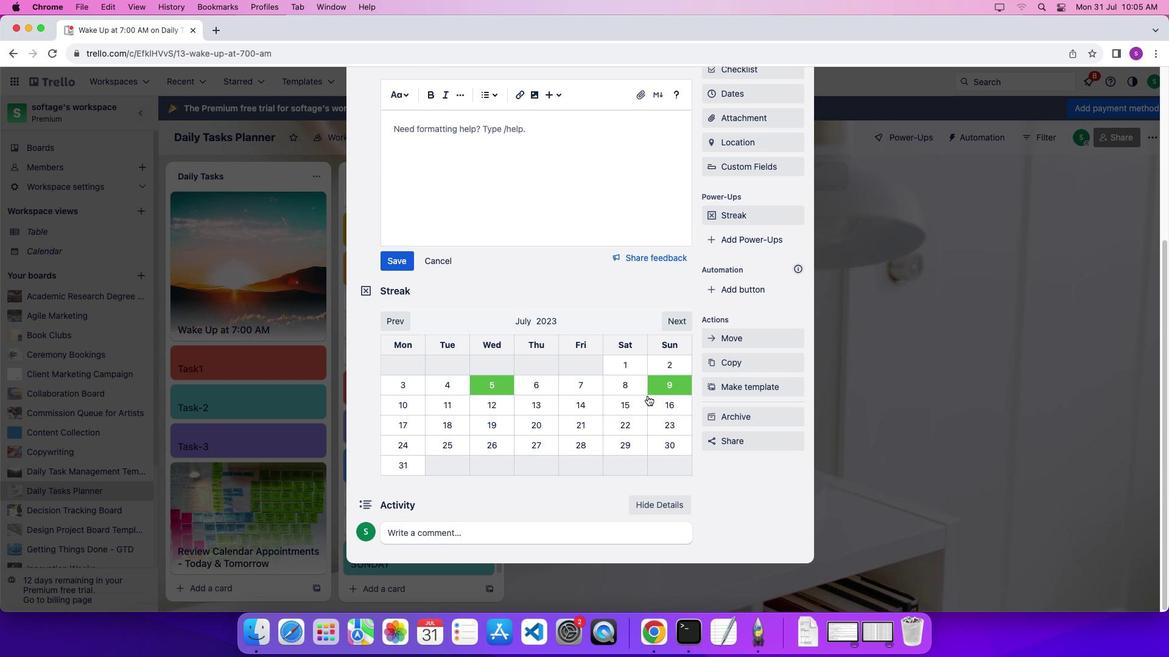 
Action: Mouse moved to (646, 405)
Screenshot: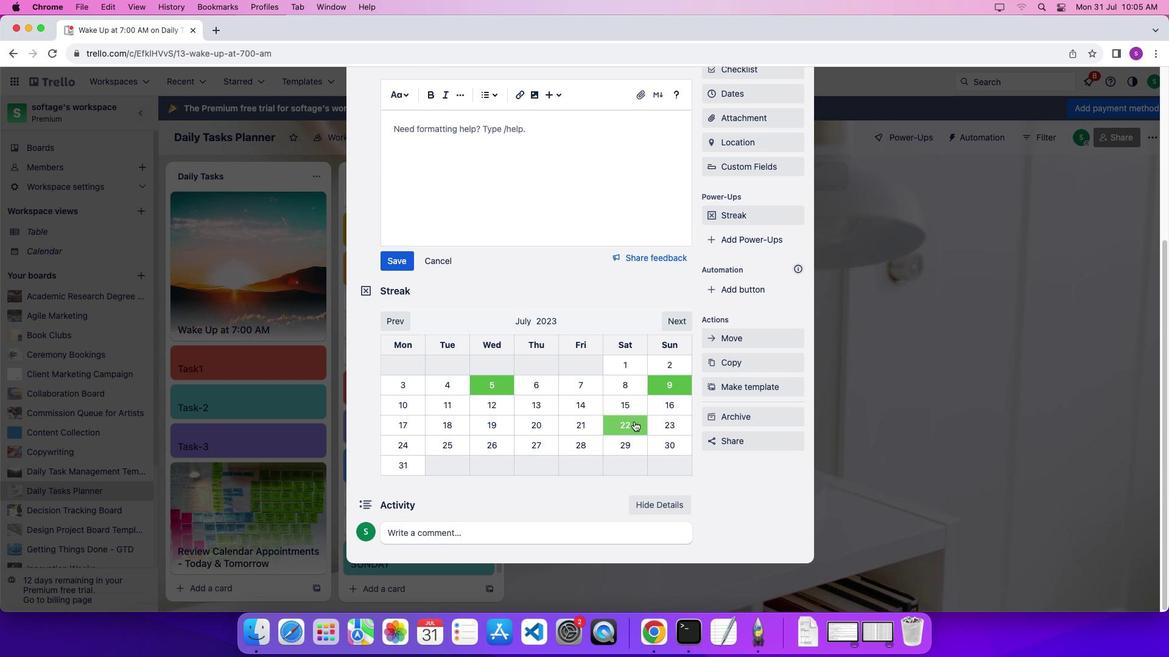 
Action: Mouse pressed left at (646, 405)
Screenshot: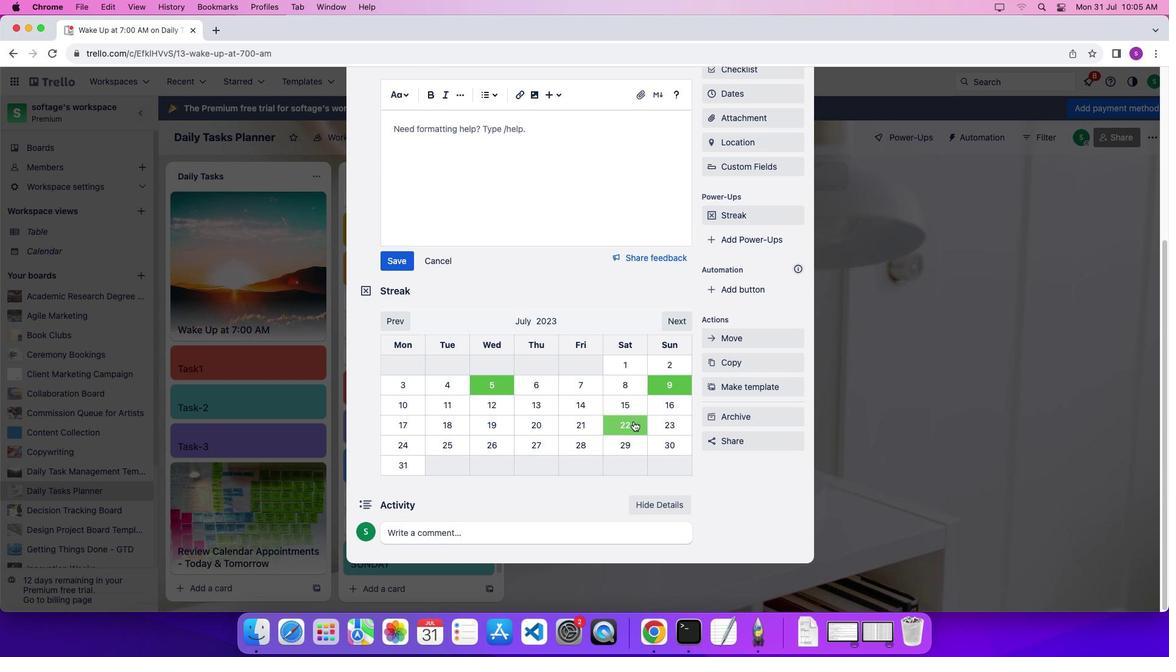 
Action: Mouse moved to (596, 423)
Screenshot: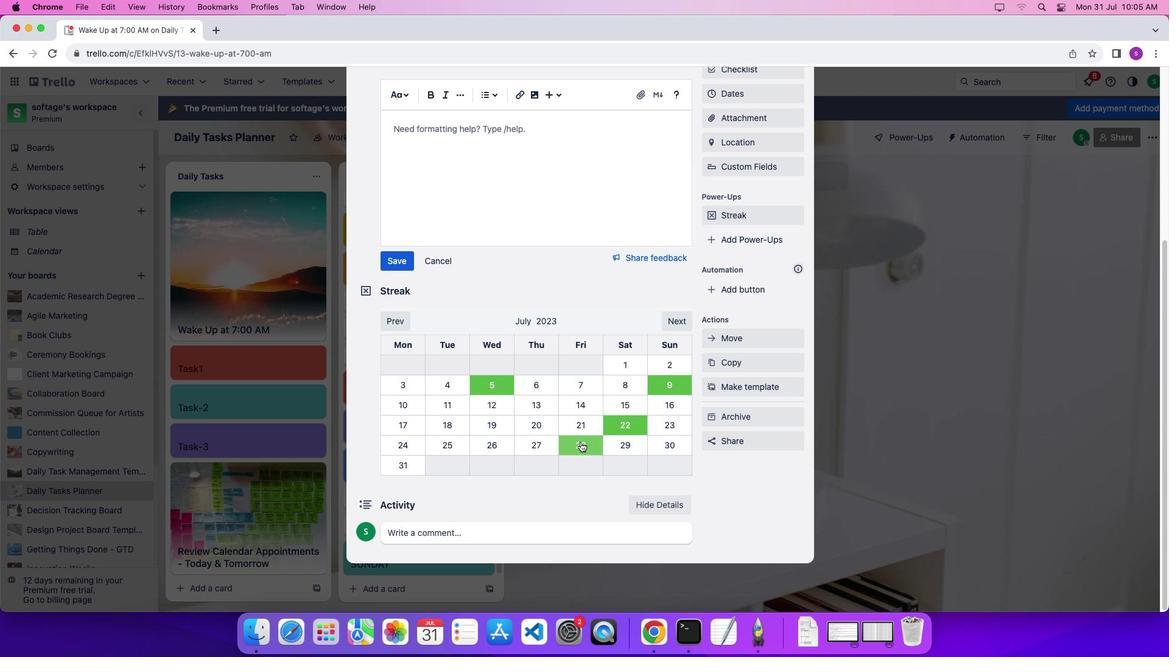 
Action: Mouse pressed left at (596, 423)
Screenshot: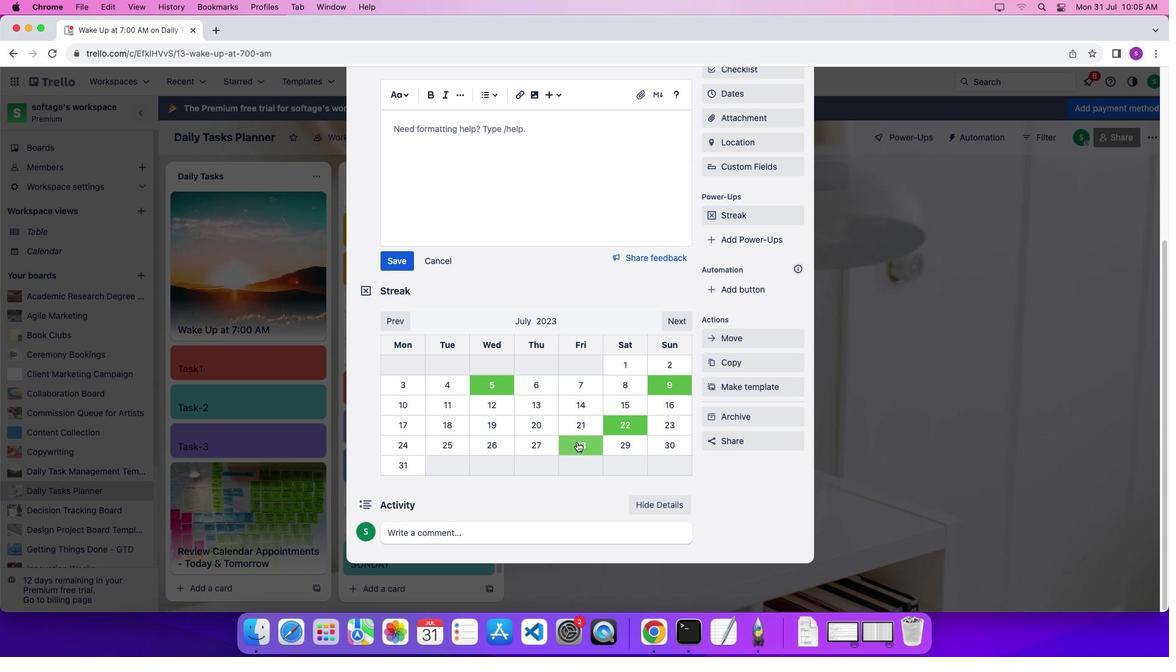 
Action: Mouse moved to (410, 411)
Screenshot: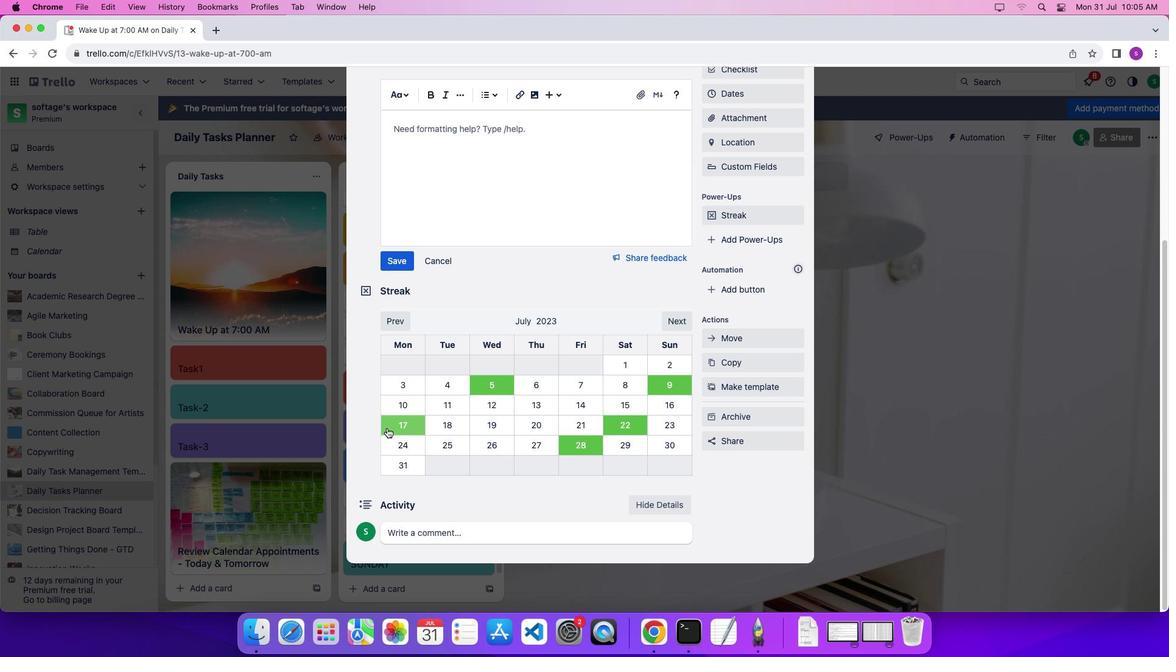 
Action: Mouse pressed left at (410, 411)
Screenshot: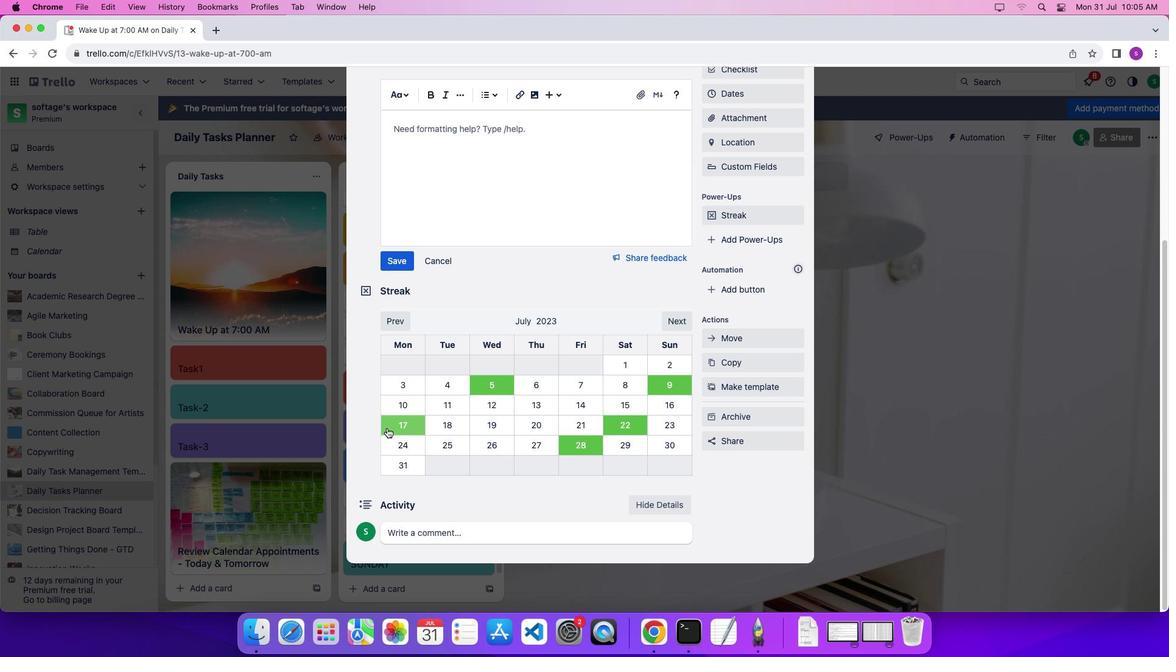 
Action: Mouse moved to (509, 431)
Screenshot: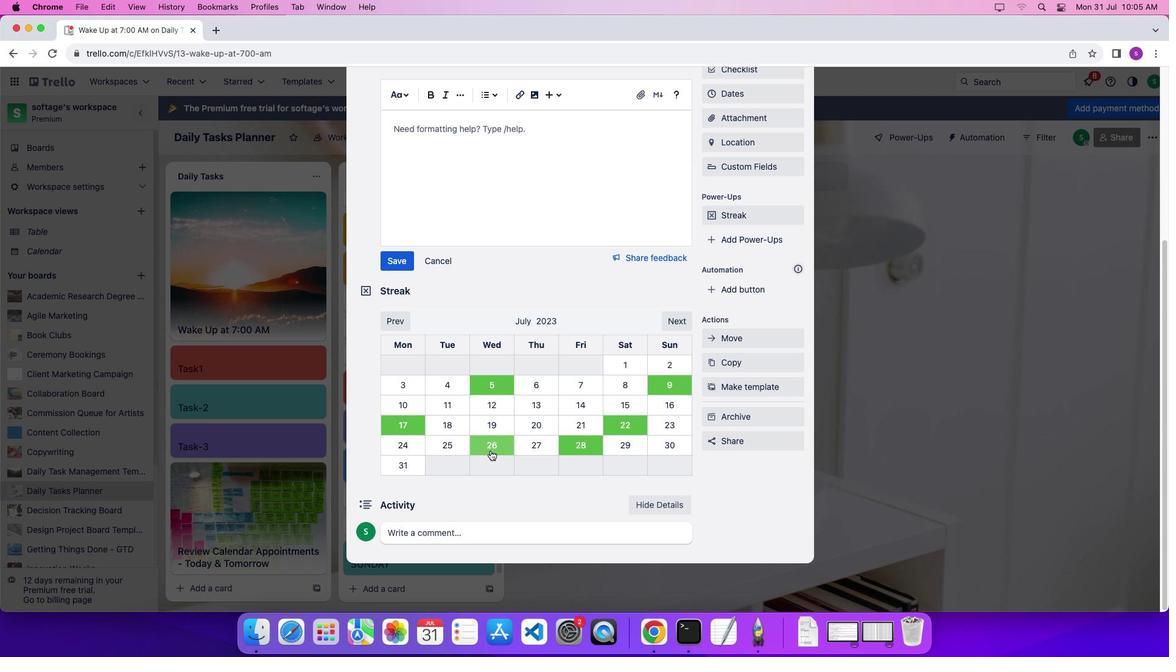 
Action: Mouse pressed left at (509, 431)
Screenshot: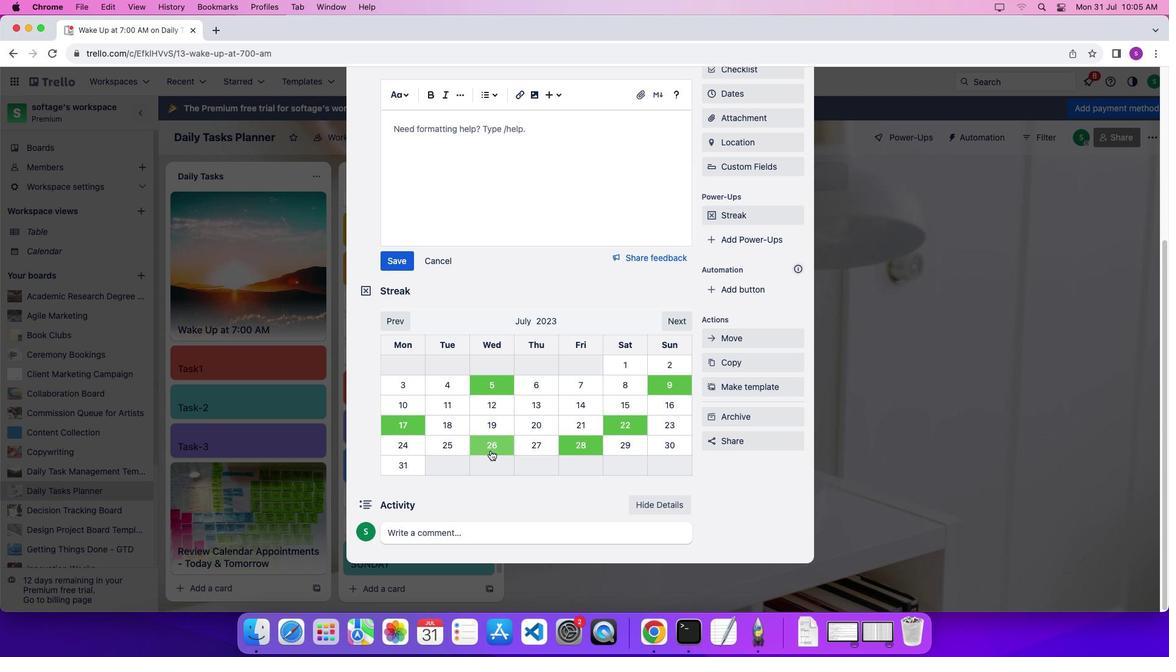 
Action: Mouse moved to (604, 373)
Screenshot: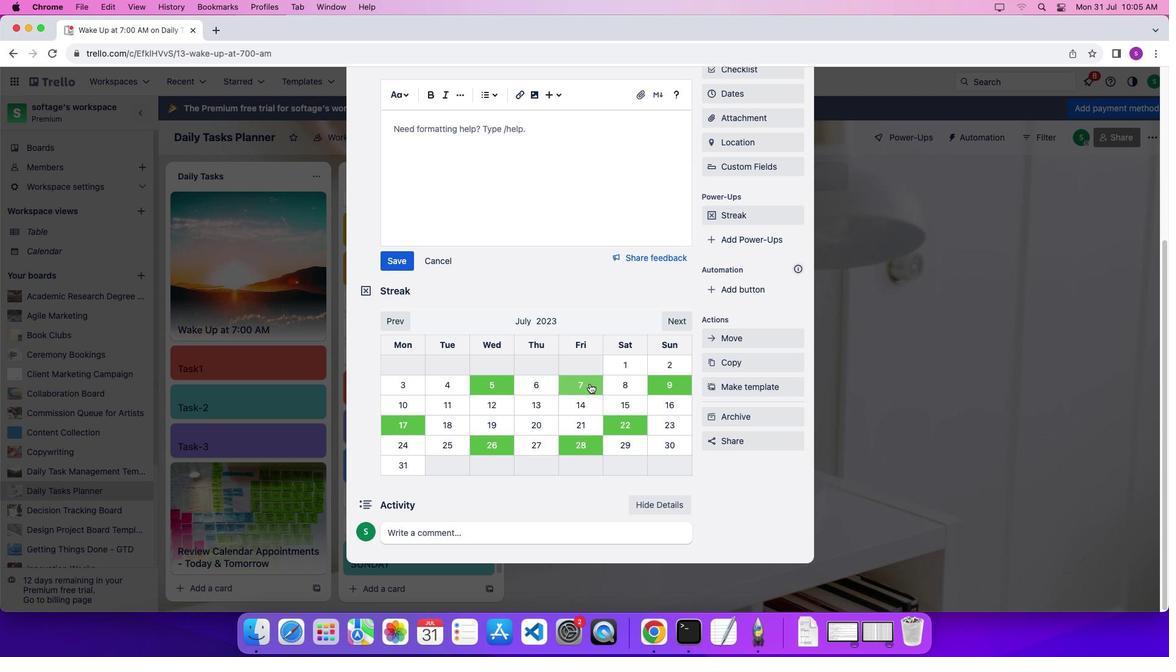 
Action: Mouse pressed left at (604, 373)
Screenshot: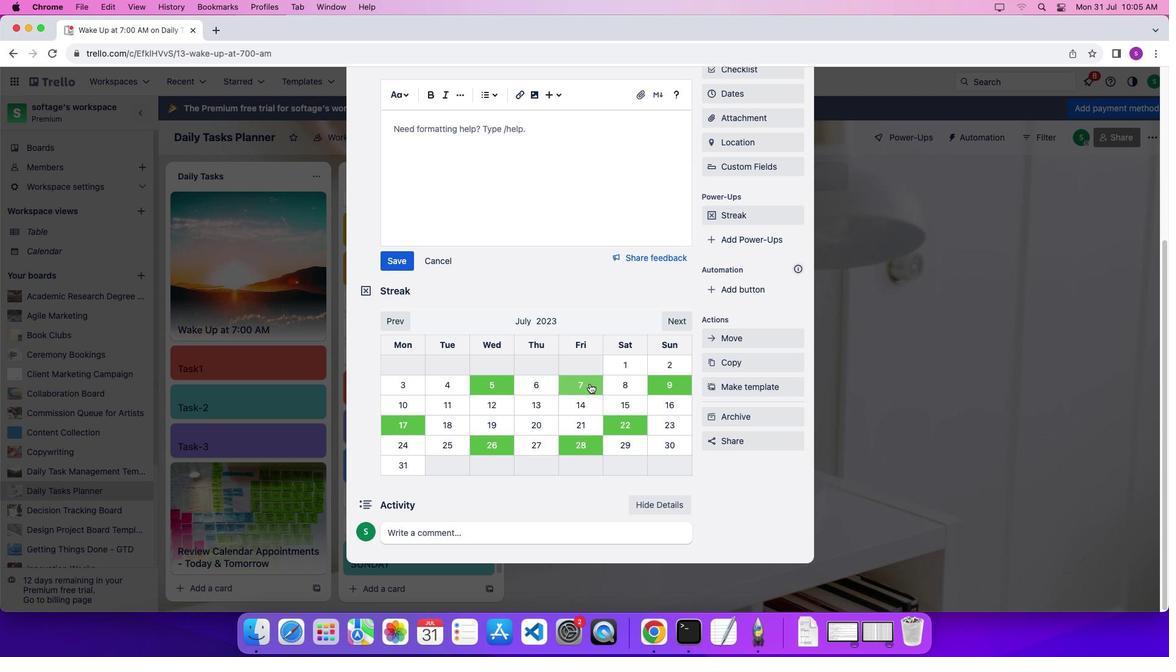 
Action: Mouse moved to (696, 424)
Screenshot: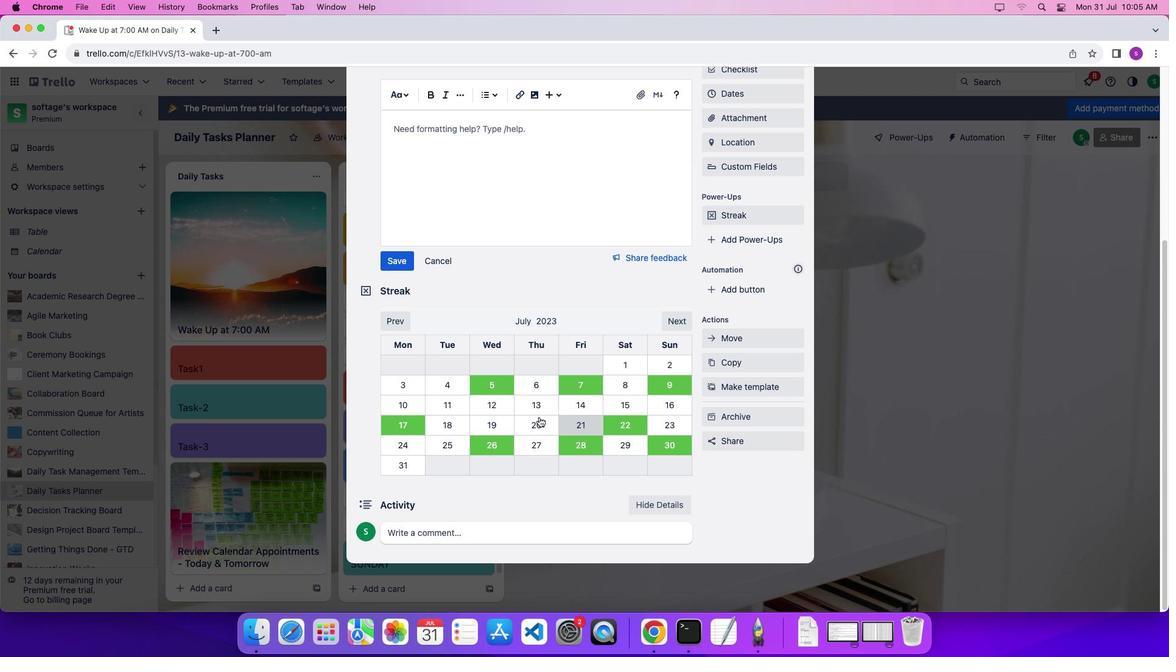 
Action: Mouse pressed left at (696, 424)
Screenshot: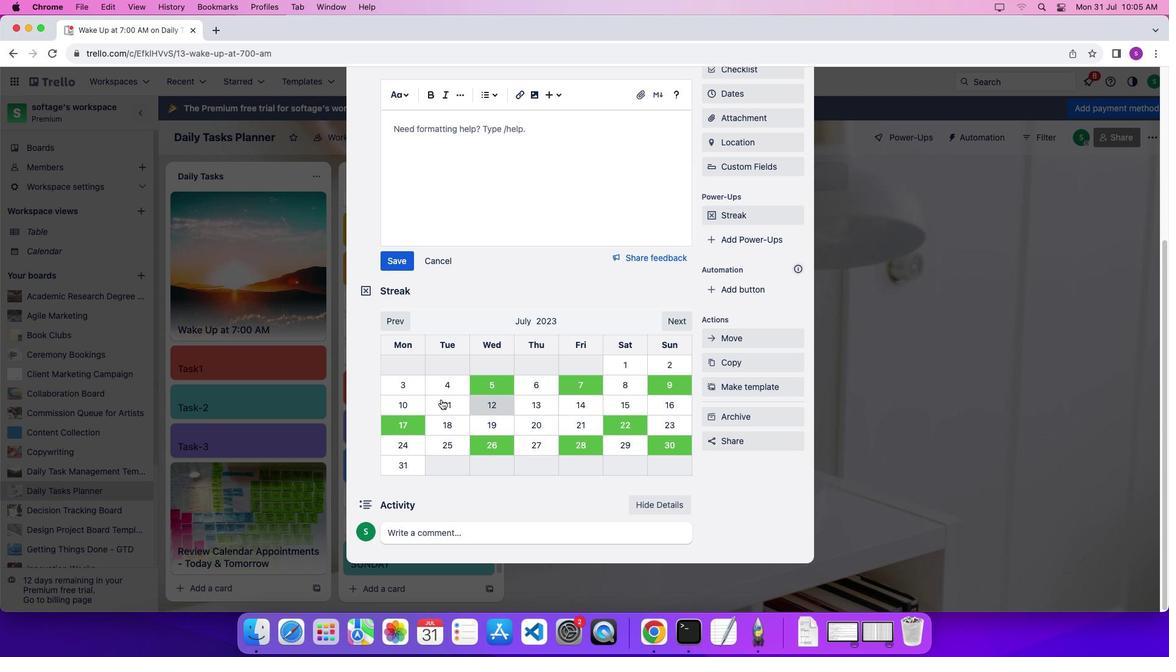 
Action: Mouse moved to (436, 374)
Screenshot: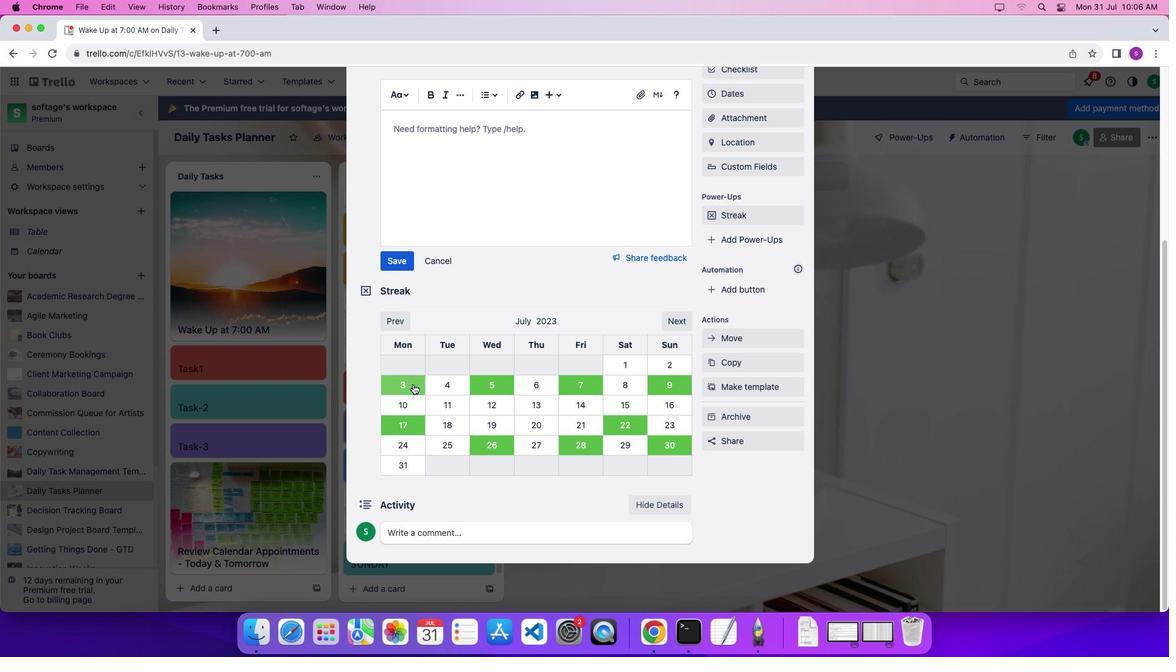 
Action: Mouse pressed left at (436, 374)
Screenshot: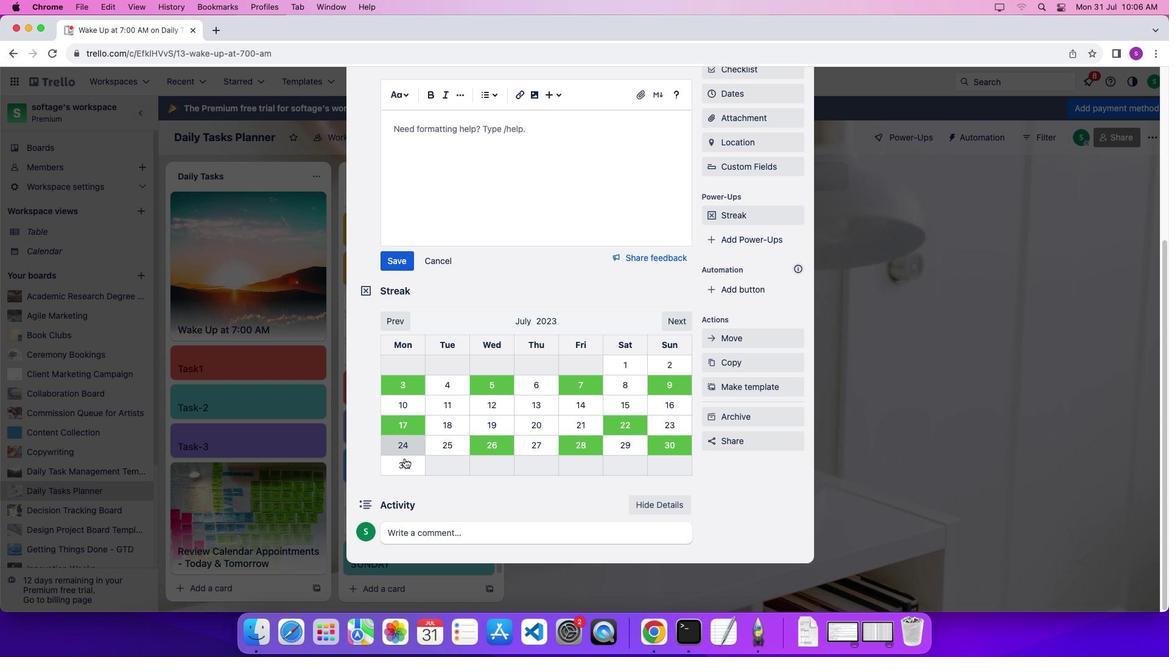 
Action: Mouse moved to (421, 445)
Screenshot: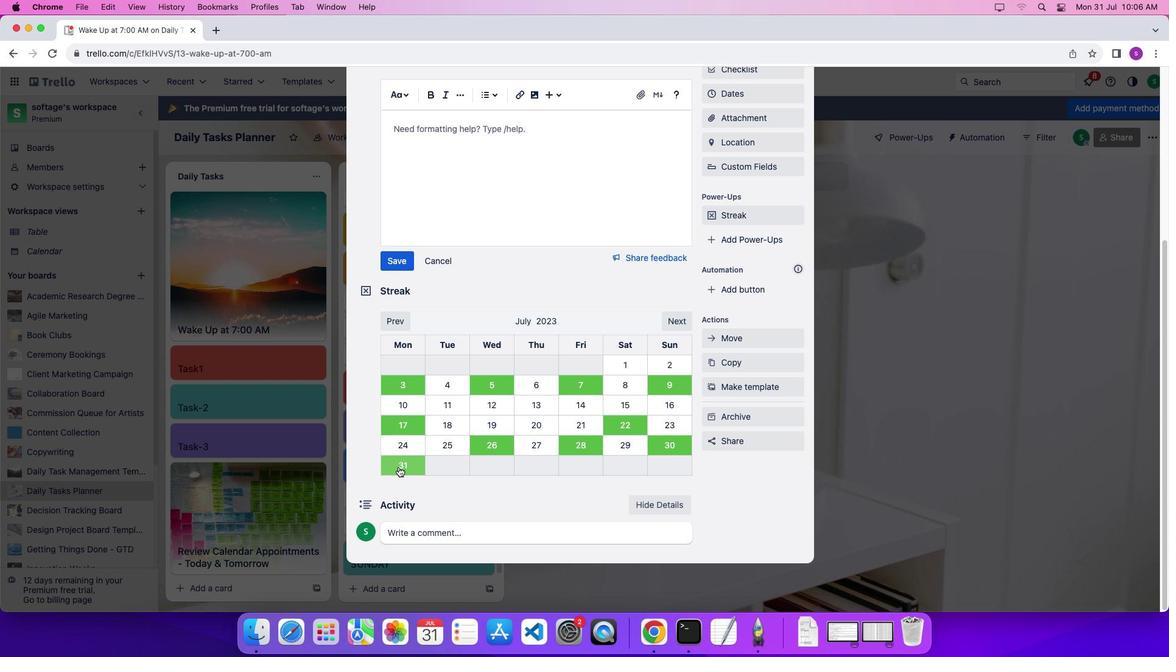 
Action: Mouse pressed left at (421, 445)
Screenshot: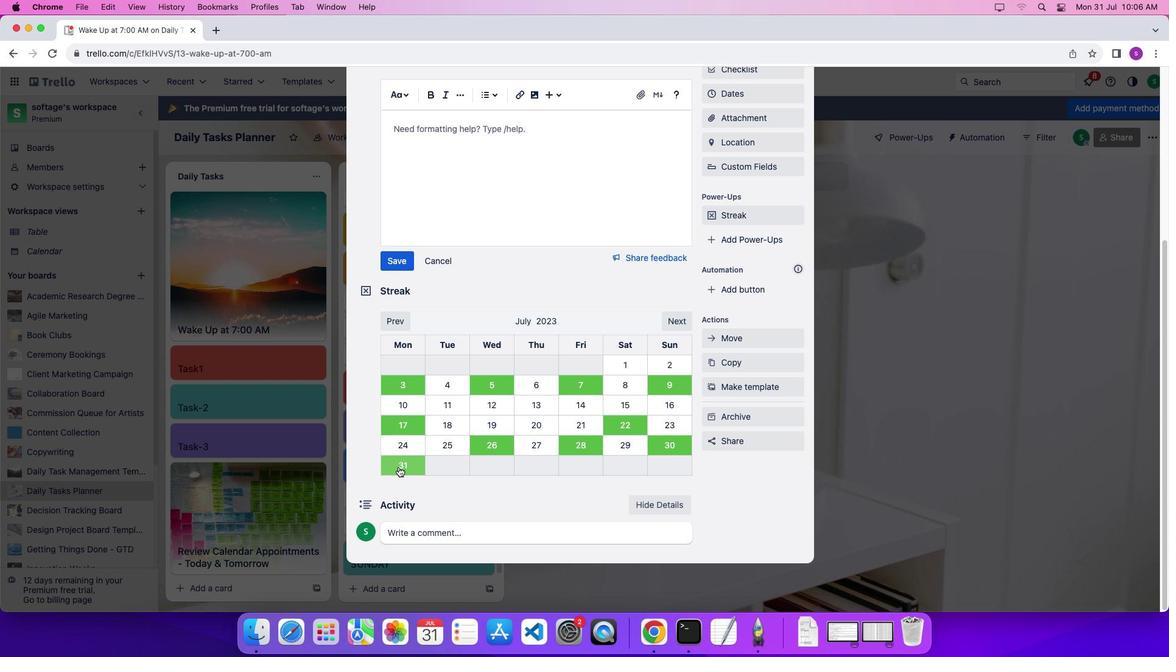 
Action: Mouse moved to (464, 394)
Screenshot: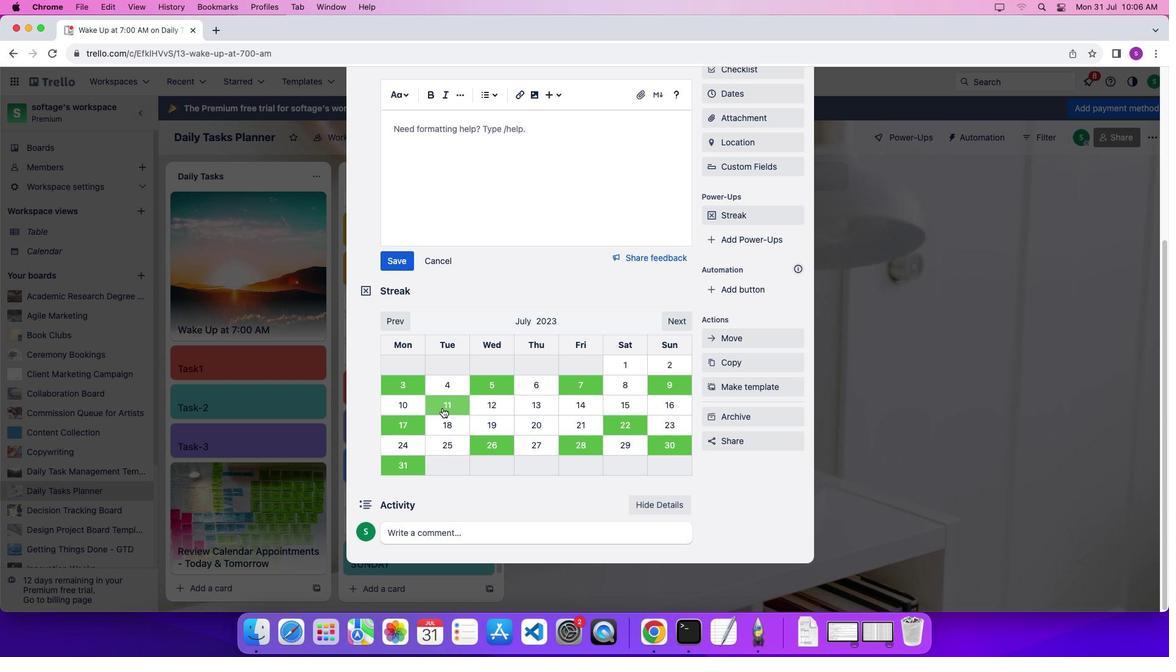 
Action: Mouse pressed left at (464, 394)
Screenshot: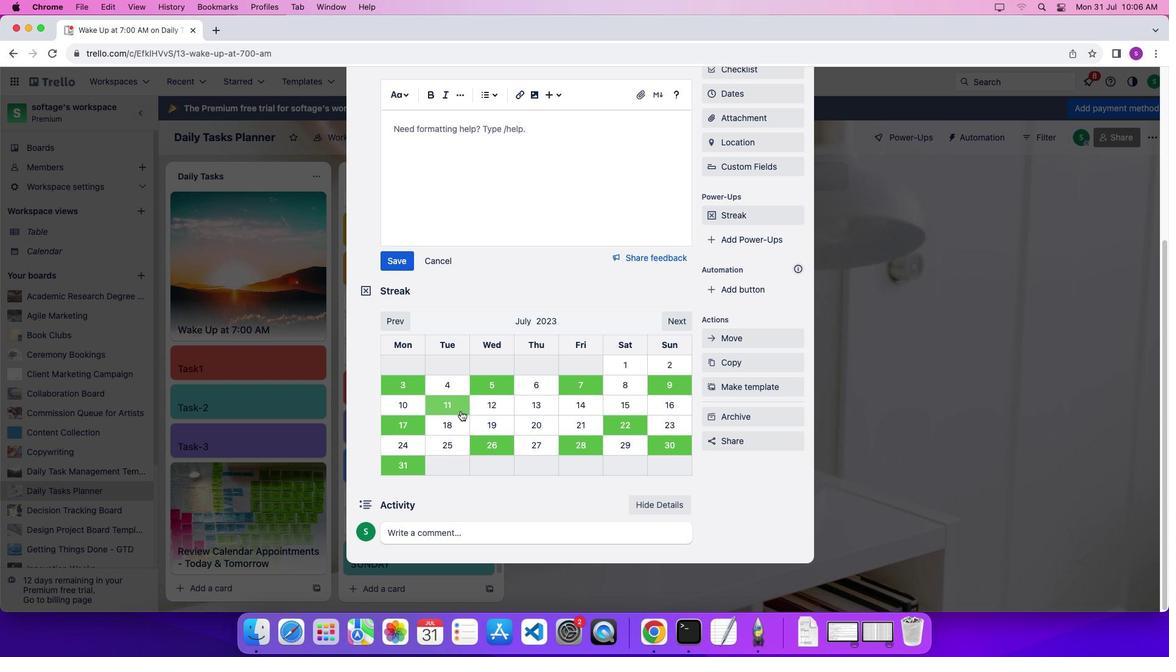 
Action: Mouse moved to (542, 406)
Screenshot: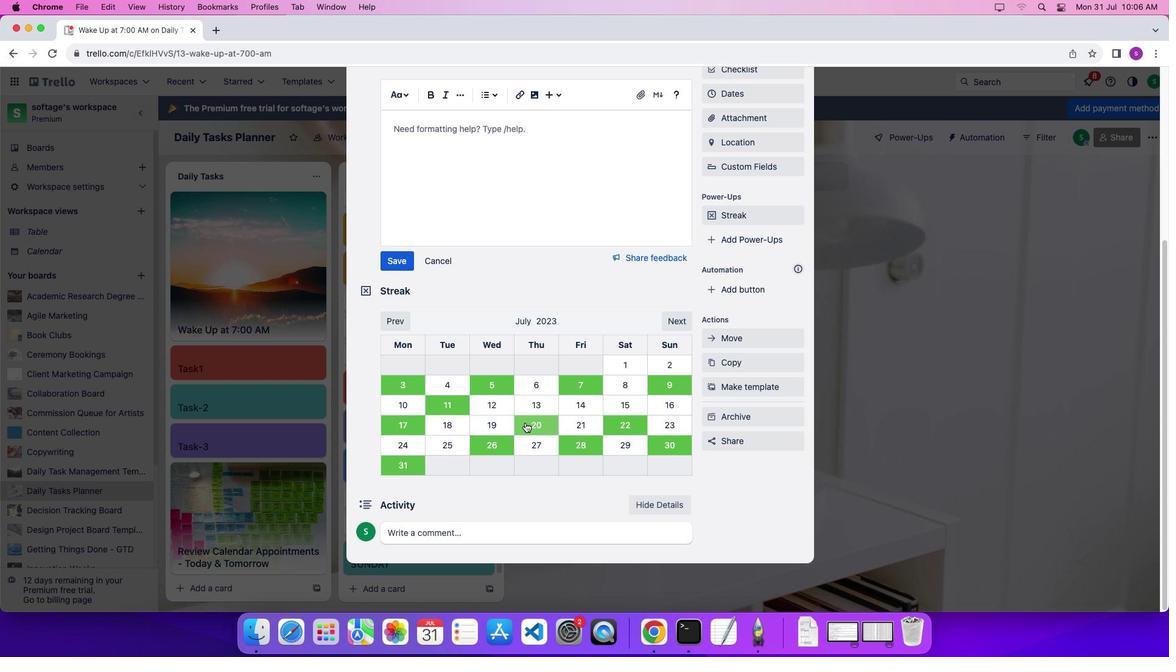 
Action: Mouse pressed left at (542, 406)
Screenshot: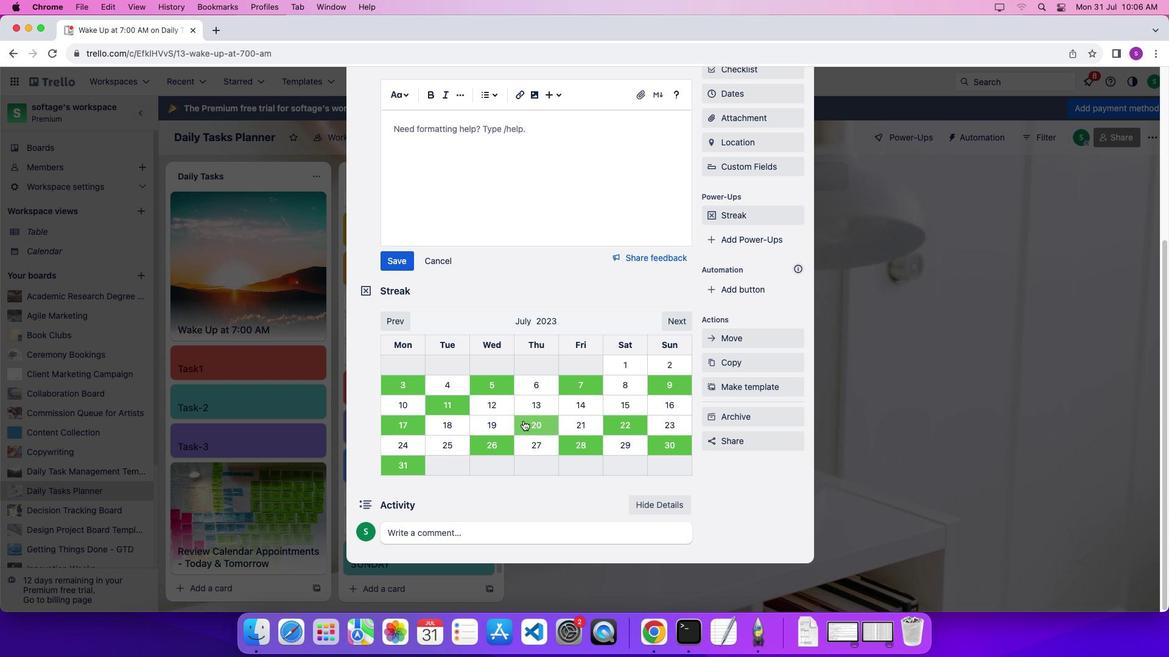 
Action: Mouse moved to (641, 384)
Screenshot: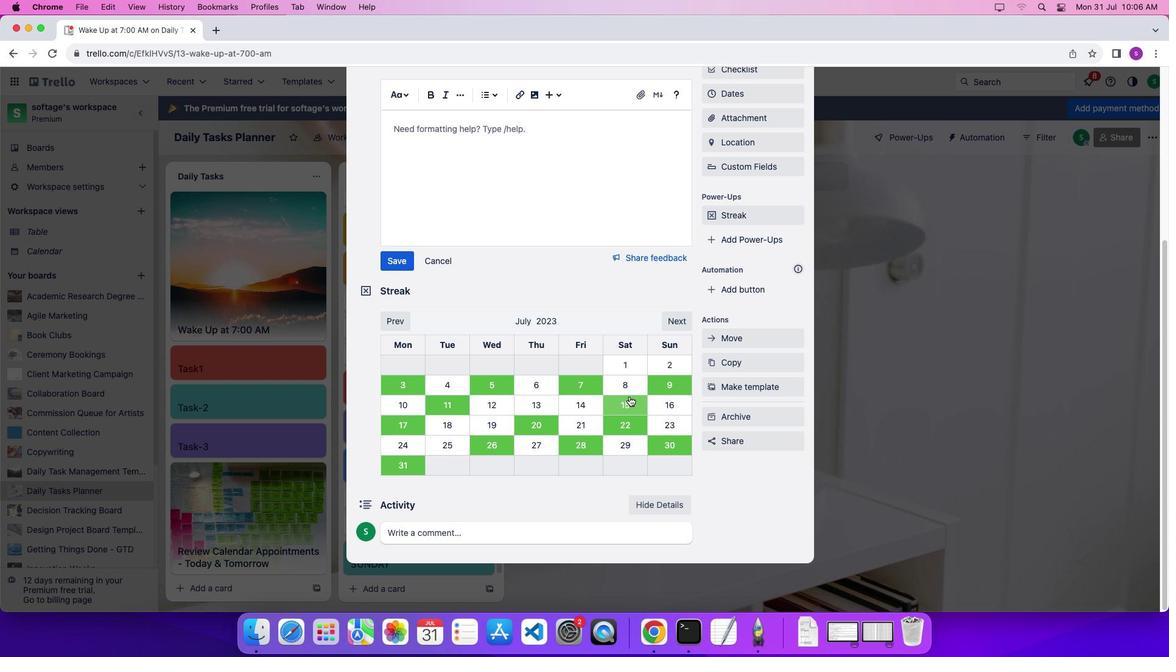 
Action: Mouse pressed left at (641, 384)
Screenshot: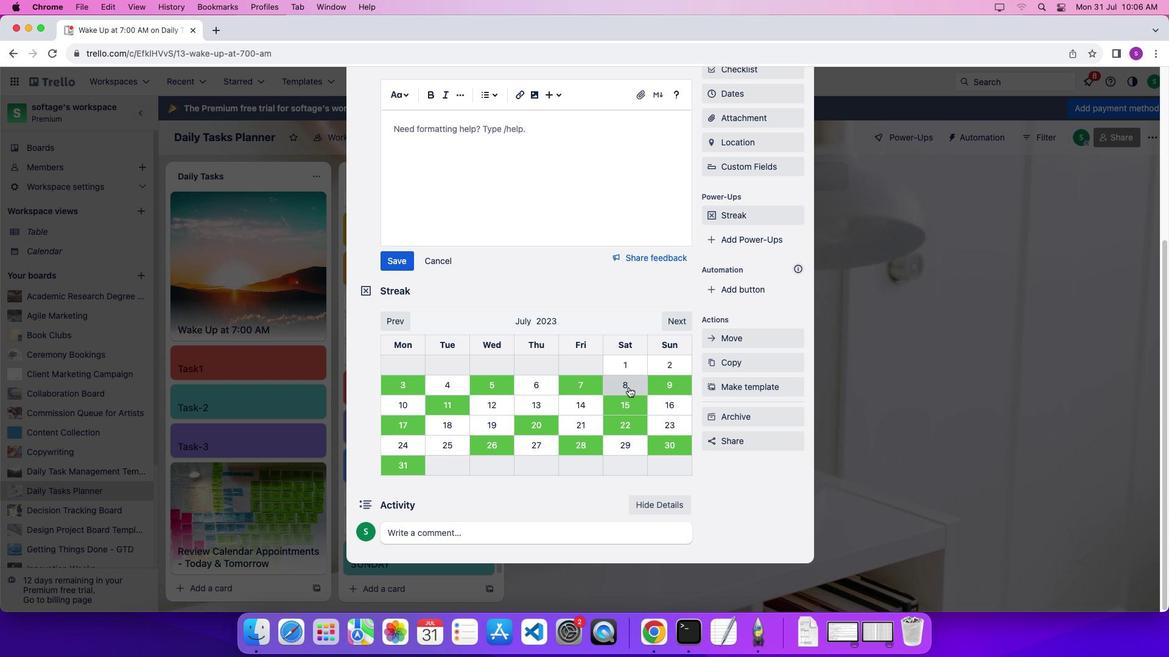 
Action: Mouse moved to (642, 409)
Screenshot: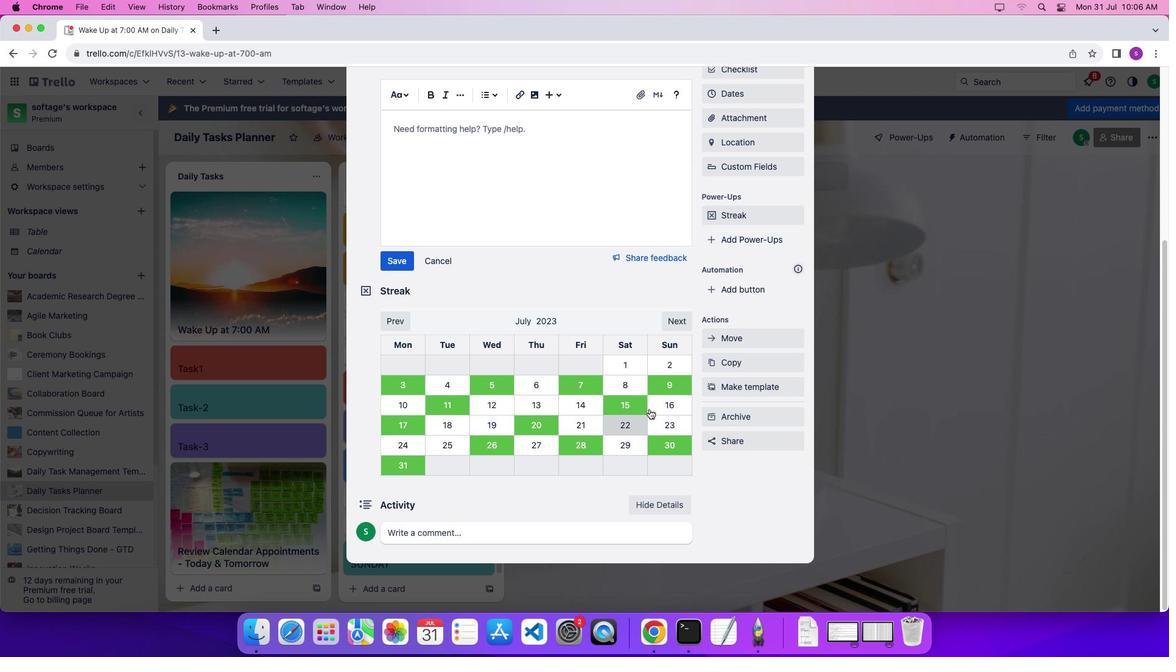 
Action: Mouse pressed left at (642, 409)
Screenshot: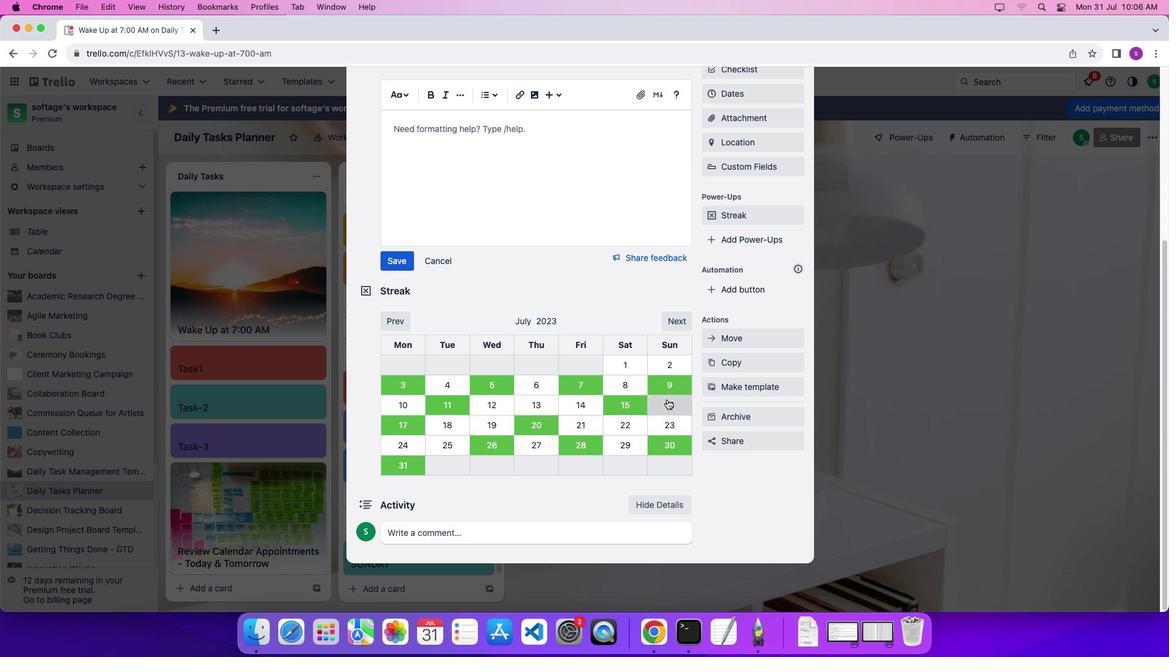 
Action: Mouse moved to (724, 231)
Screenshot: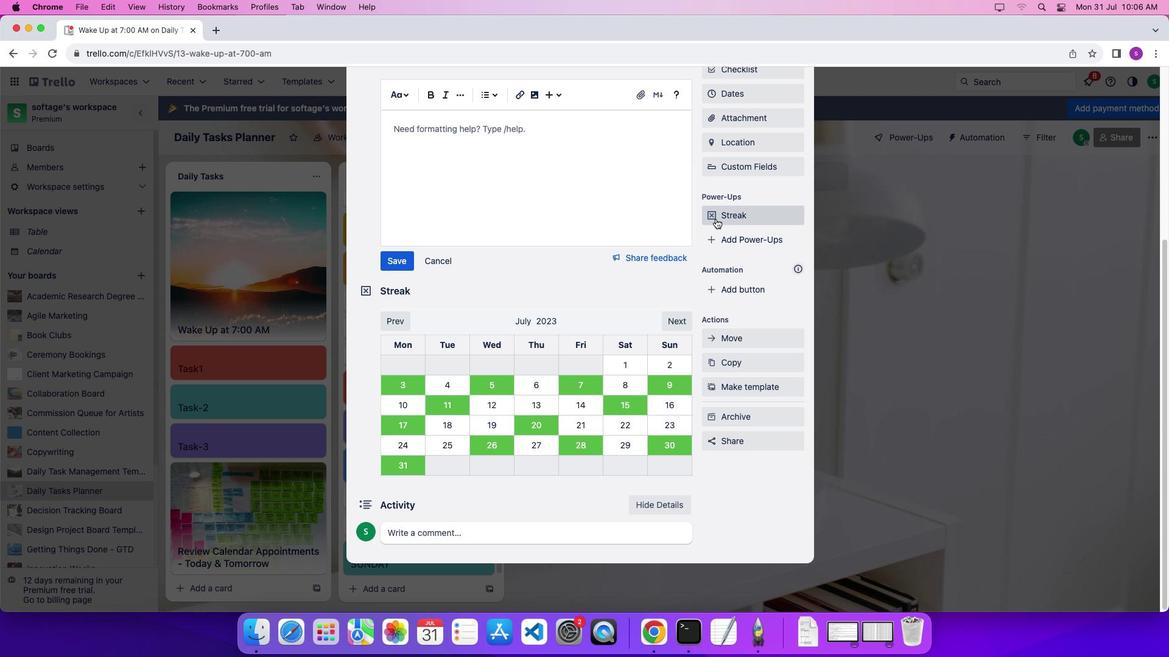 
Action: Mouse scrolled (724, 231) with delta (42, 42)
Screenshot: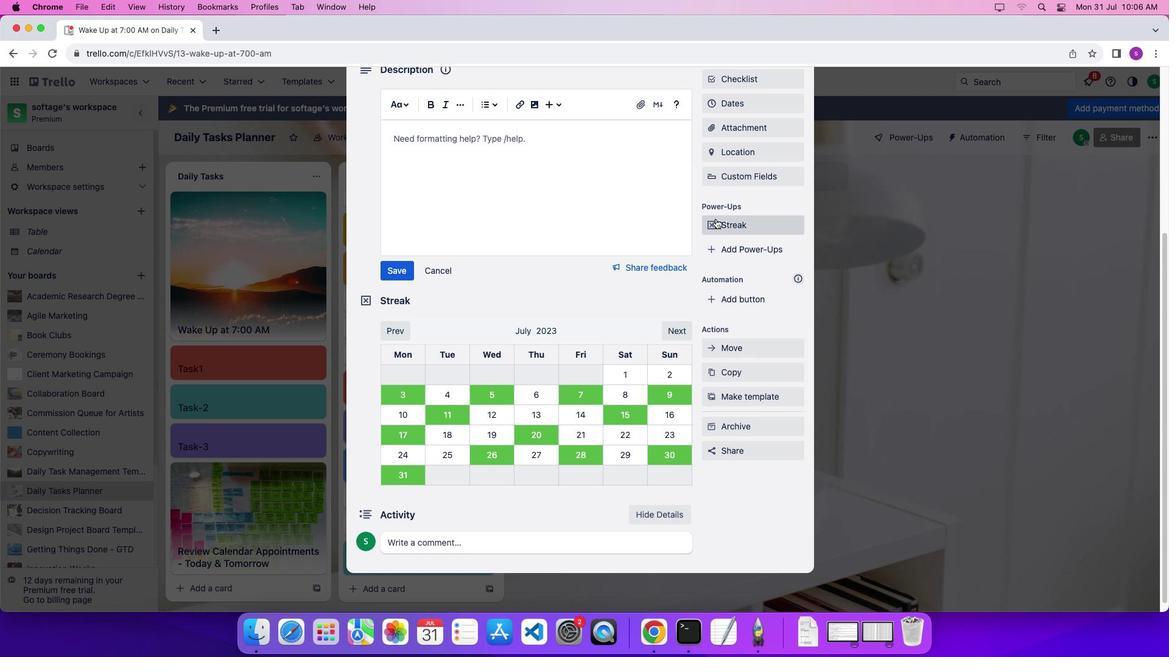 
Action: Mouse scrolled (724, 231) with delta (42, 42)
Screenshot: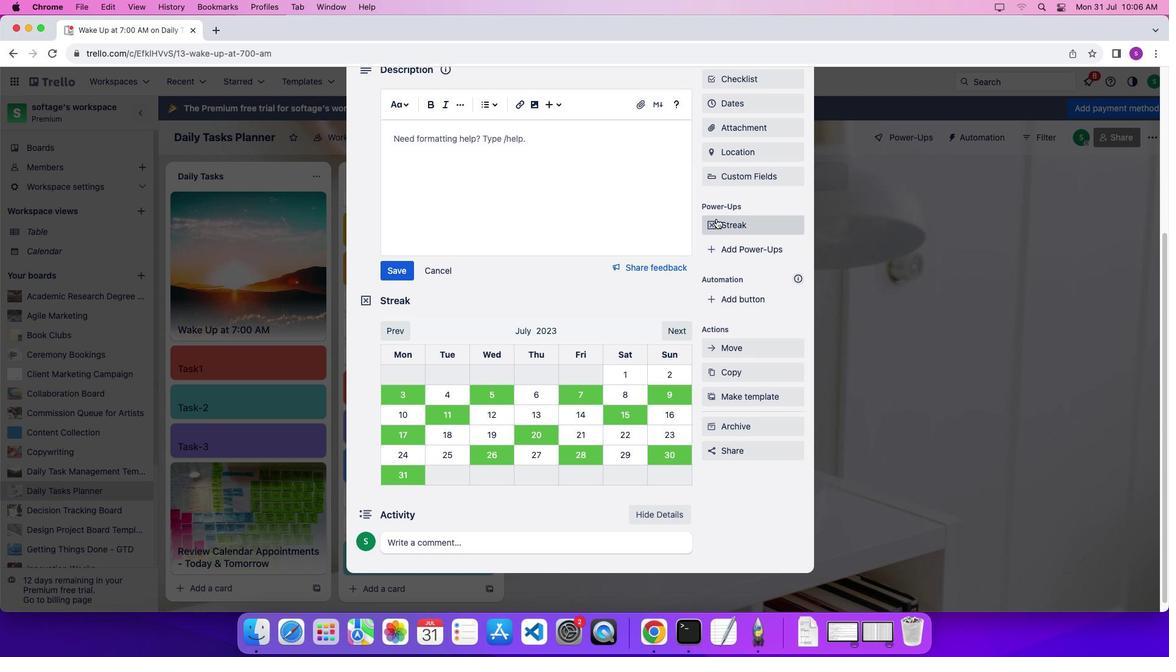 
Action: Mouse moved to (724, 231)
Screenshot: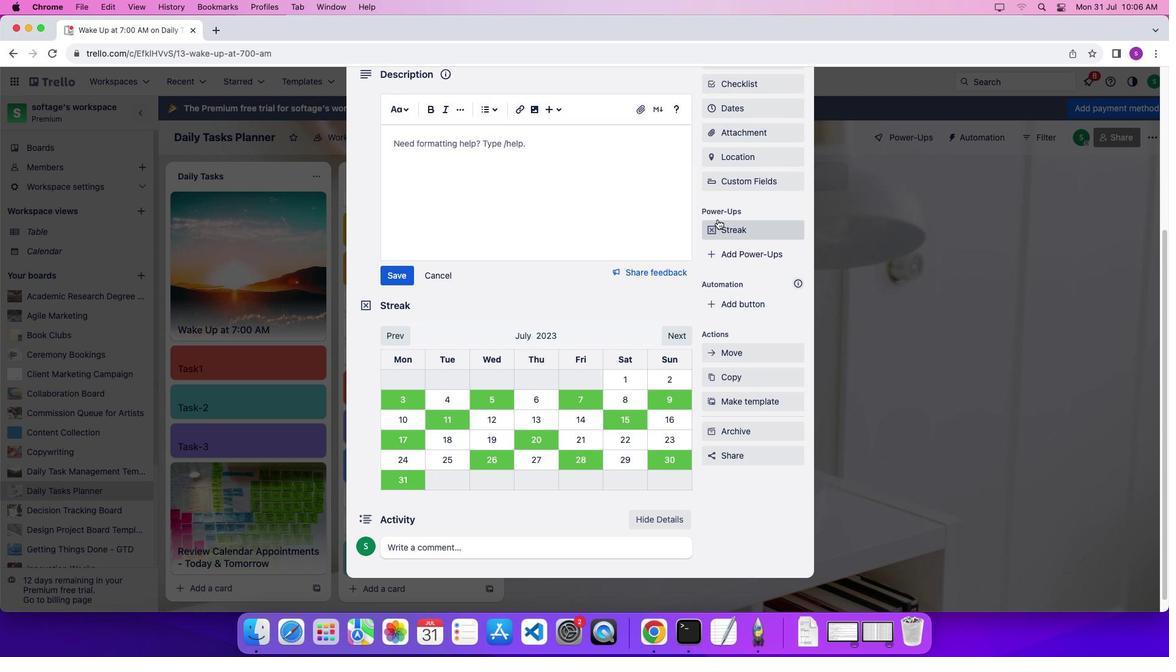 
Action: Mouse scrolled (724, 231) with delta (42, 42)
Screenshot: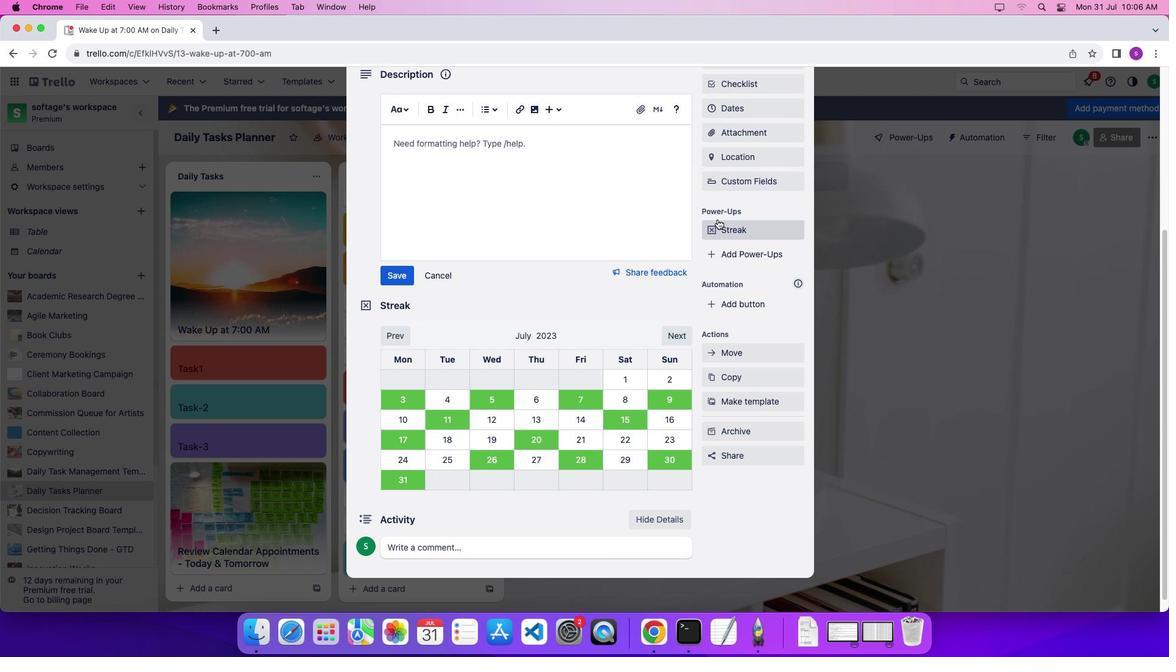 
Action: Mouse moved to (725, 231)
Screenshot: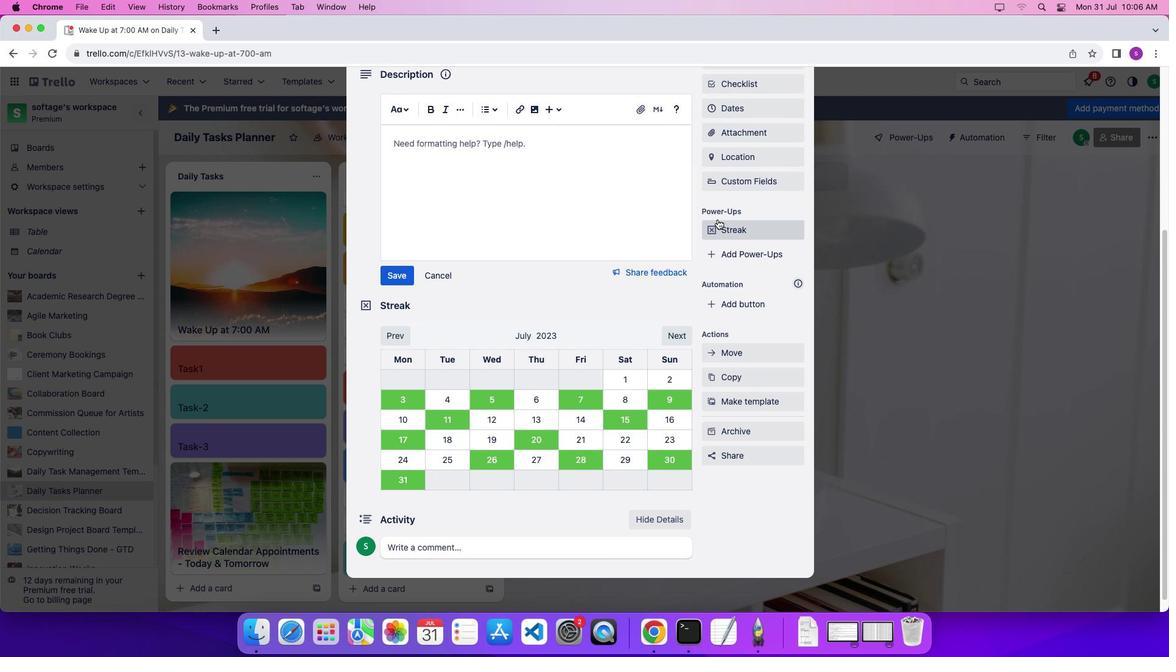 
Action: Mouse scrolled (725, 231) with delta (42, 42)
Screenshot: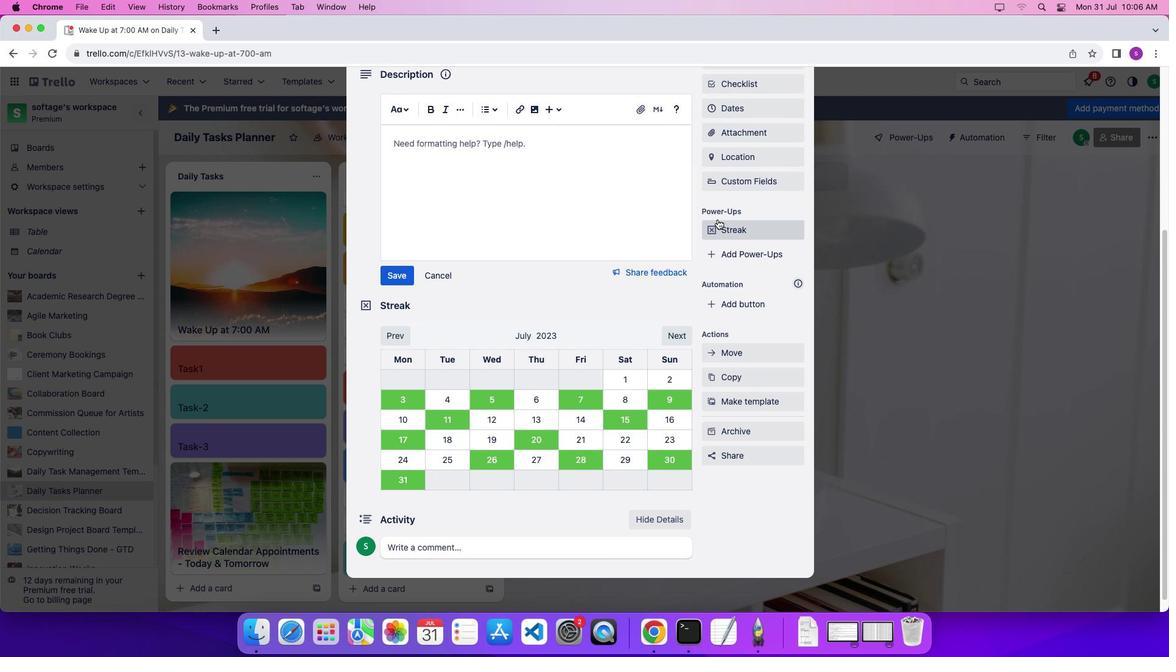 
Action: Mouse moved to (725, 231)
Screenshot: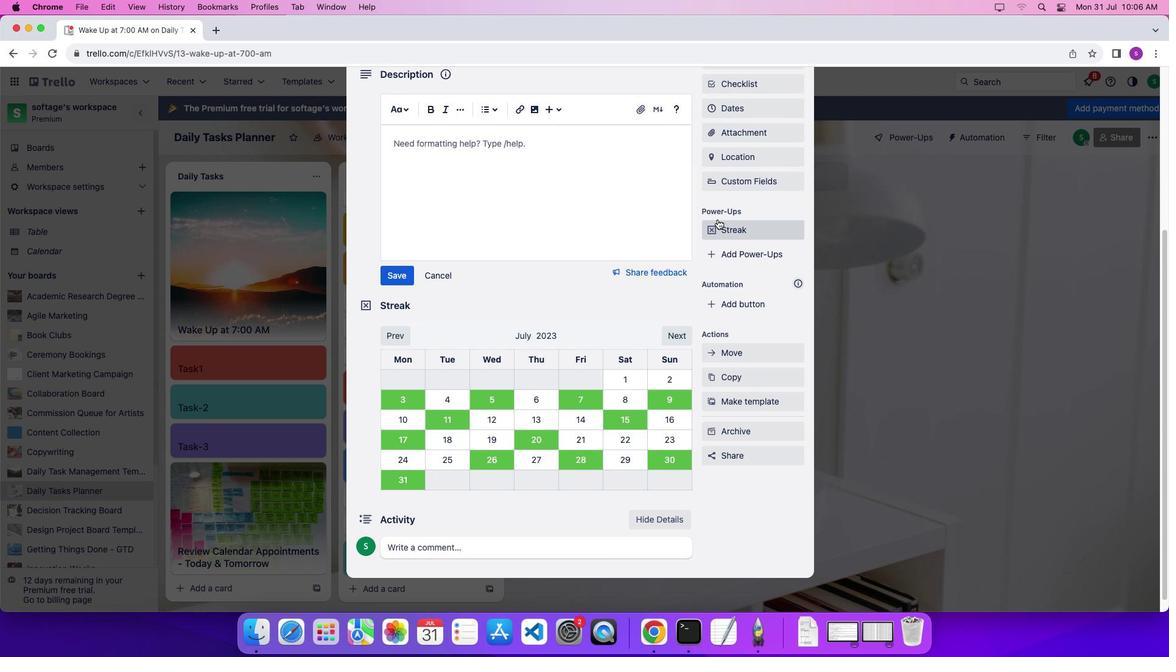 
Action: Mouse scrolled (725, 231) with delta (42, 42)
Screenshot: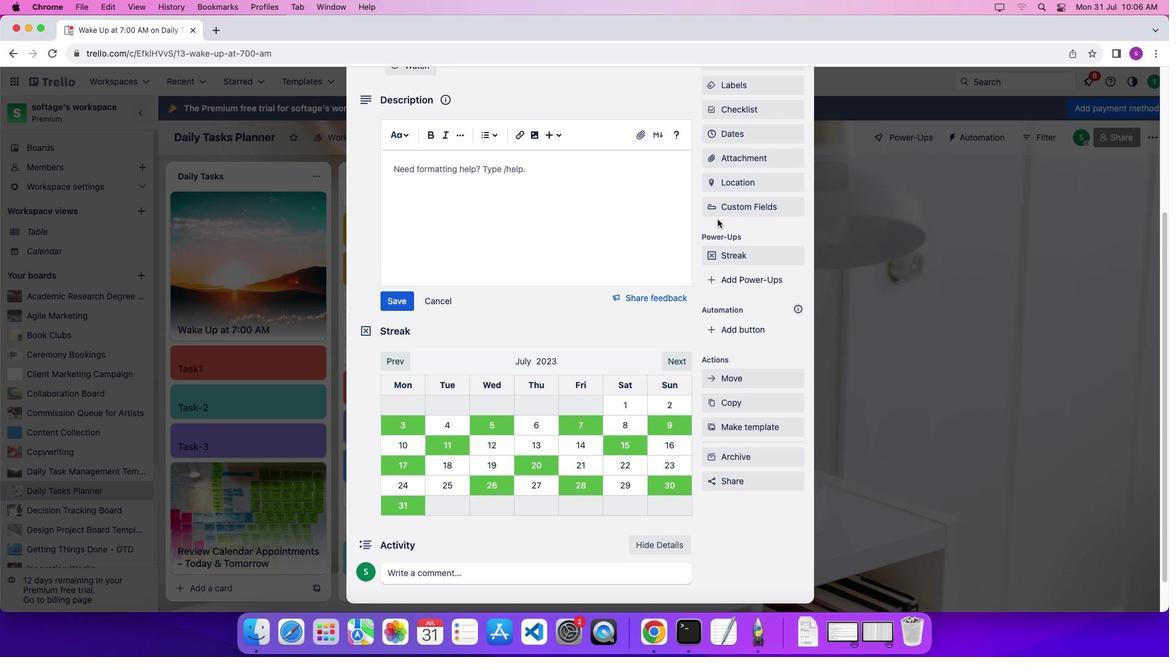 
Action: Mouse scrolled (725, 231) with delta (42, 42)
Screenshot: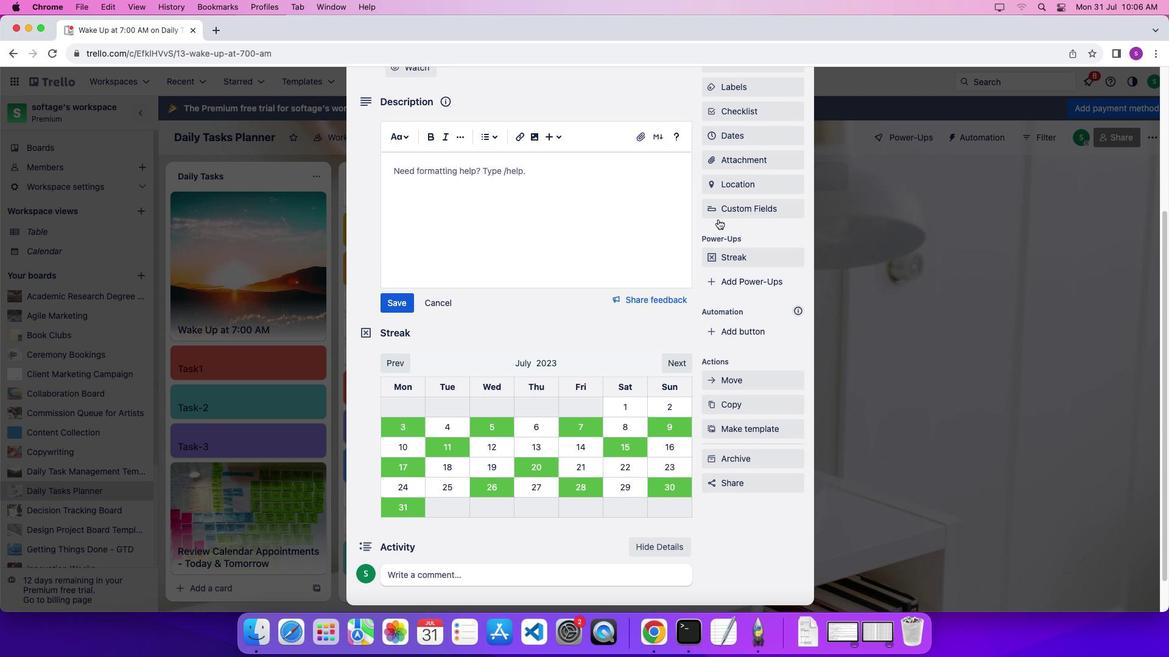 
Action: Mouse moved to (726, 231)
Screenshot: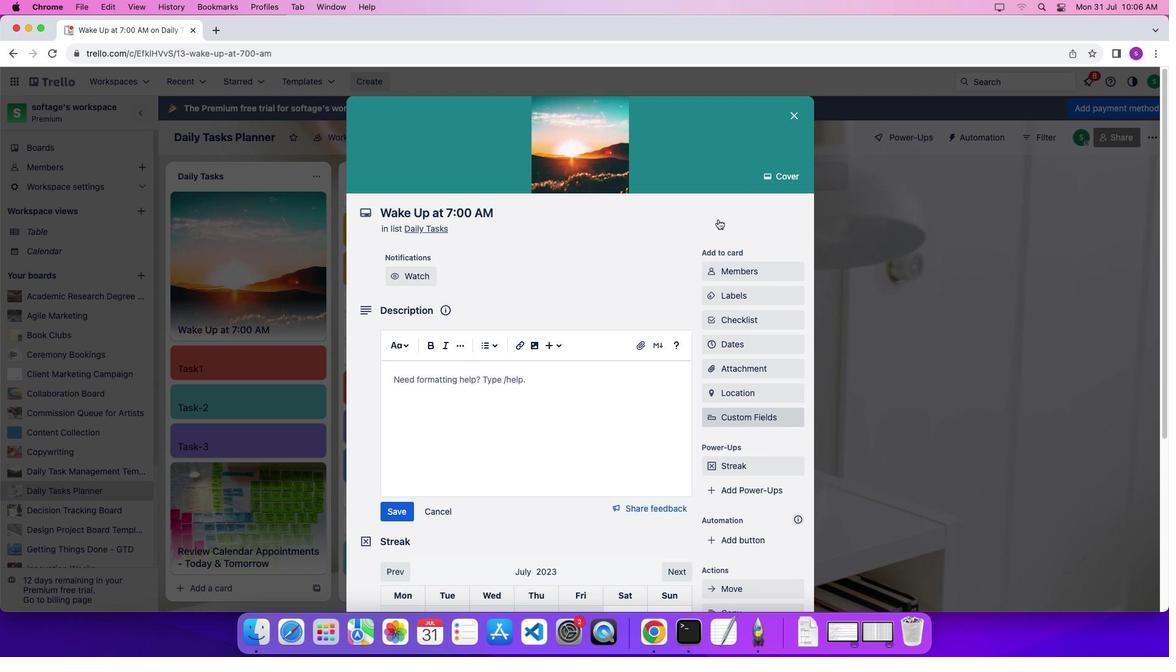 
Action: Mouse scrolled (726, 231) with delta (42, 42)
Screenshot: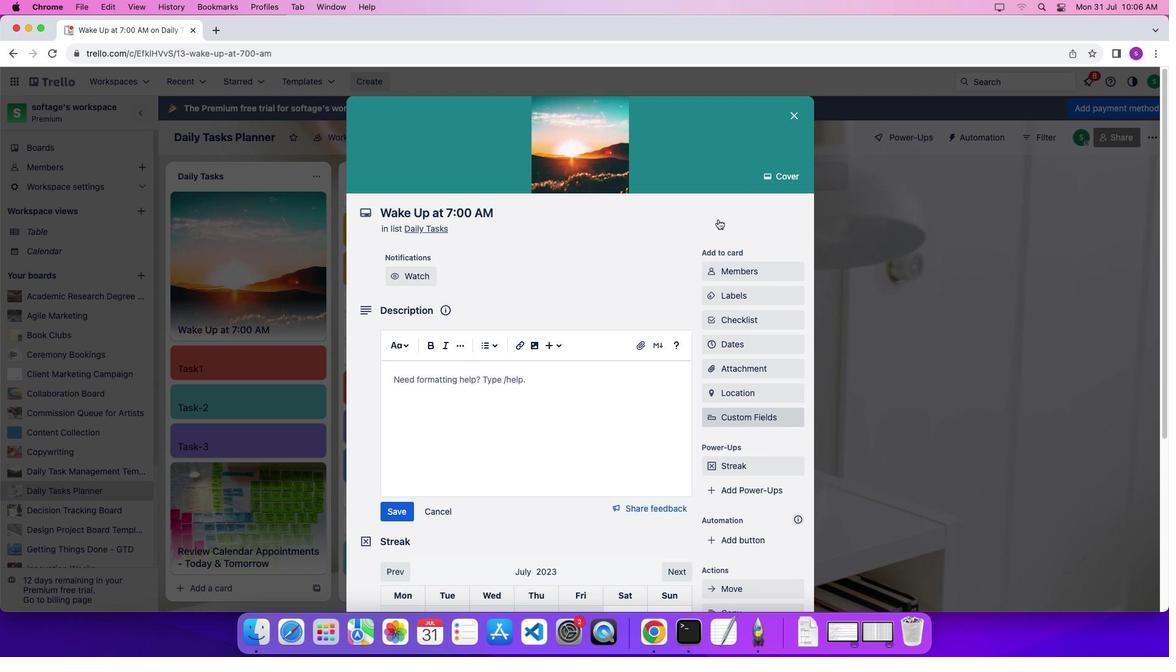 
Action: Mouse moved to (726, 231)
Screenshot: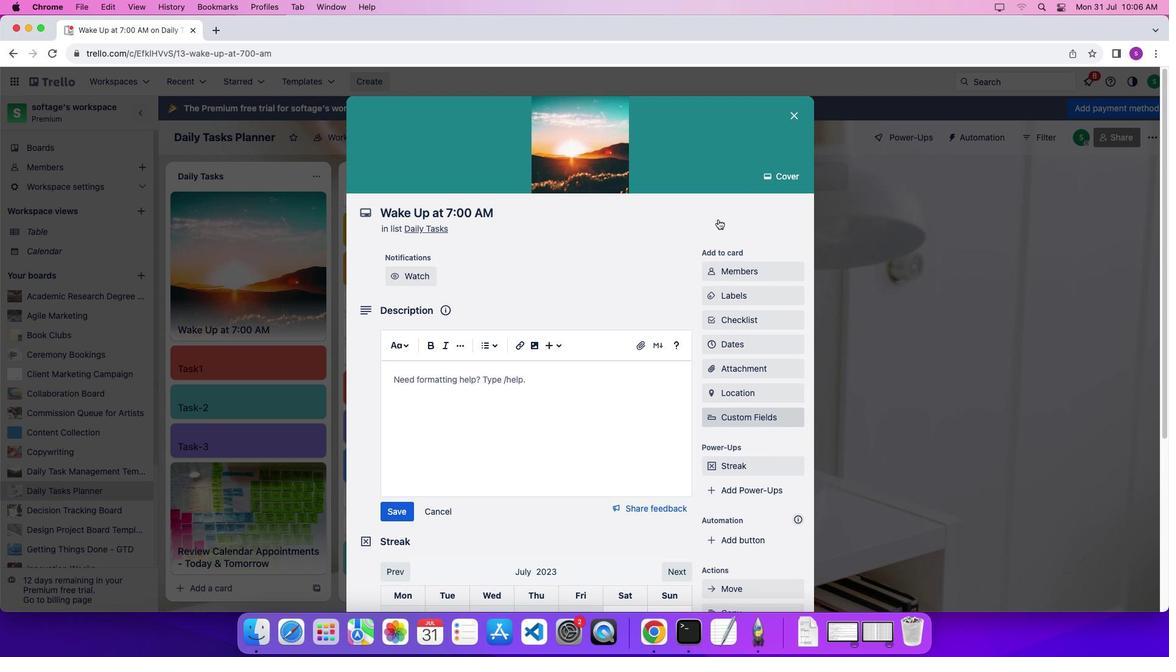 
Action: Mouse scrolled (726, 231) with delta (42, 42)
Screenshot: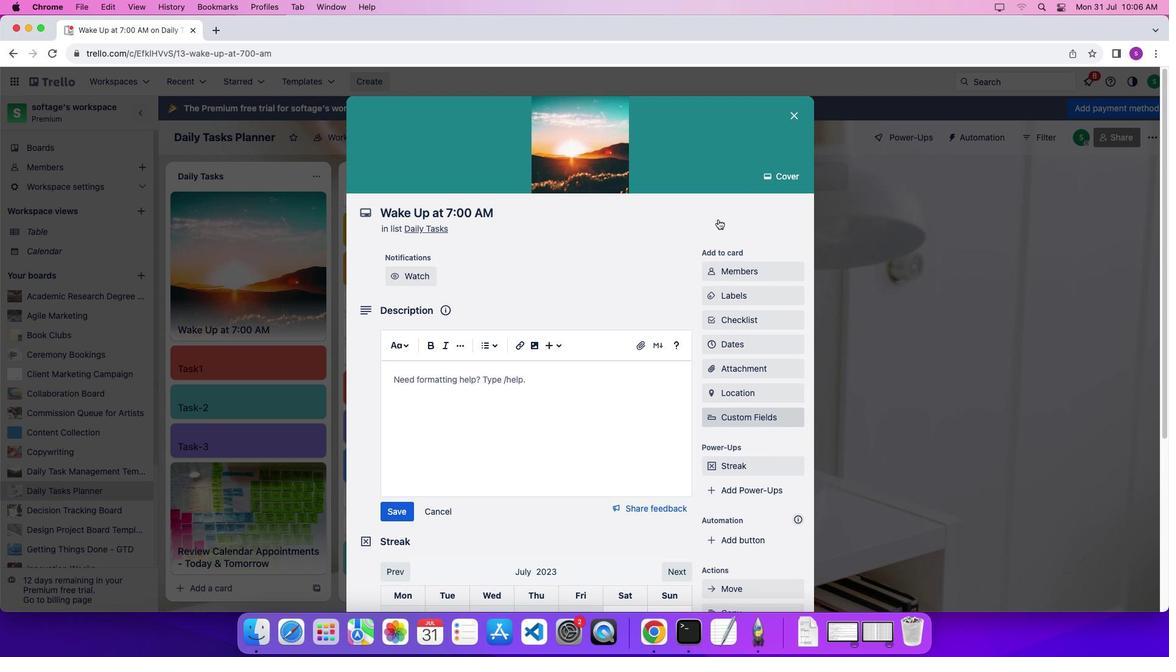 
Action: Mouse moved to (726, 231)
Screenshot: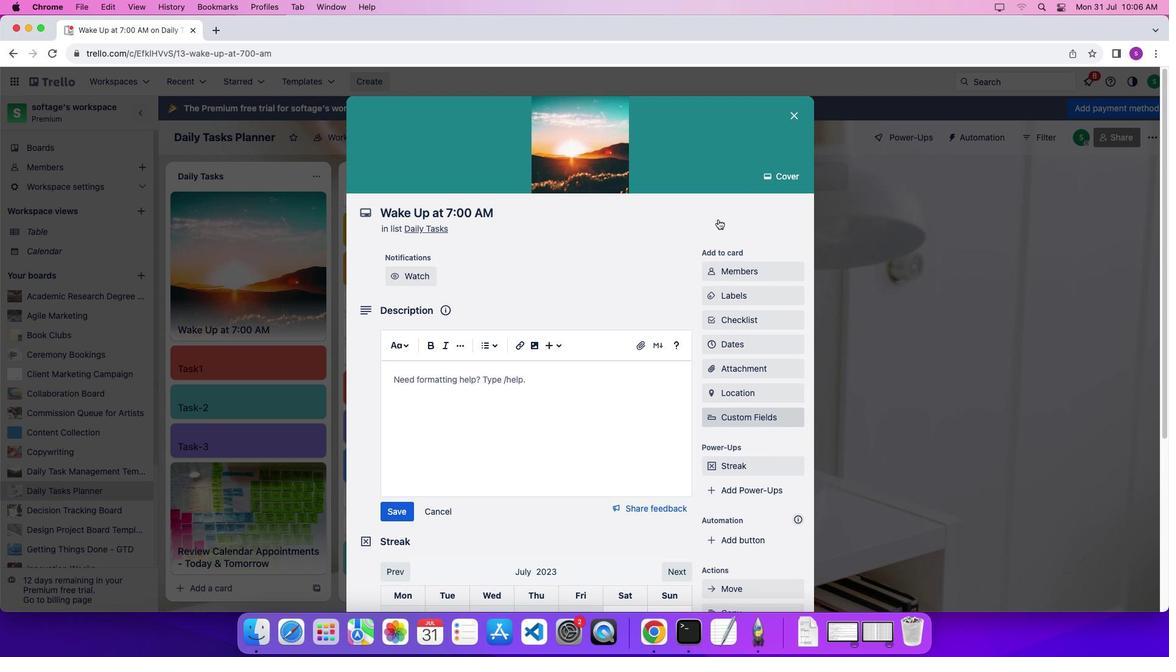 
Action: Mouse scrolled (726, 231) with delta (42, 46)
Screenshot: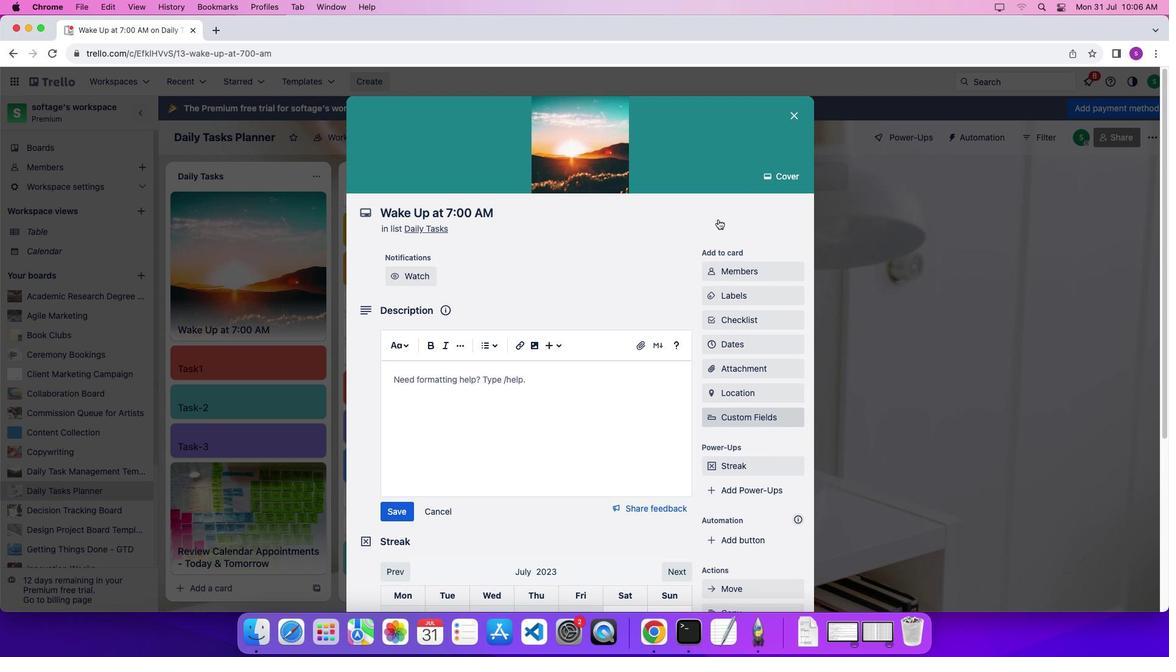 
Action: Mouse moved to (726, 231)
Screenshot: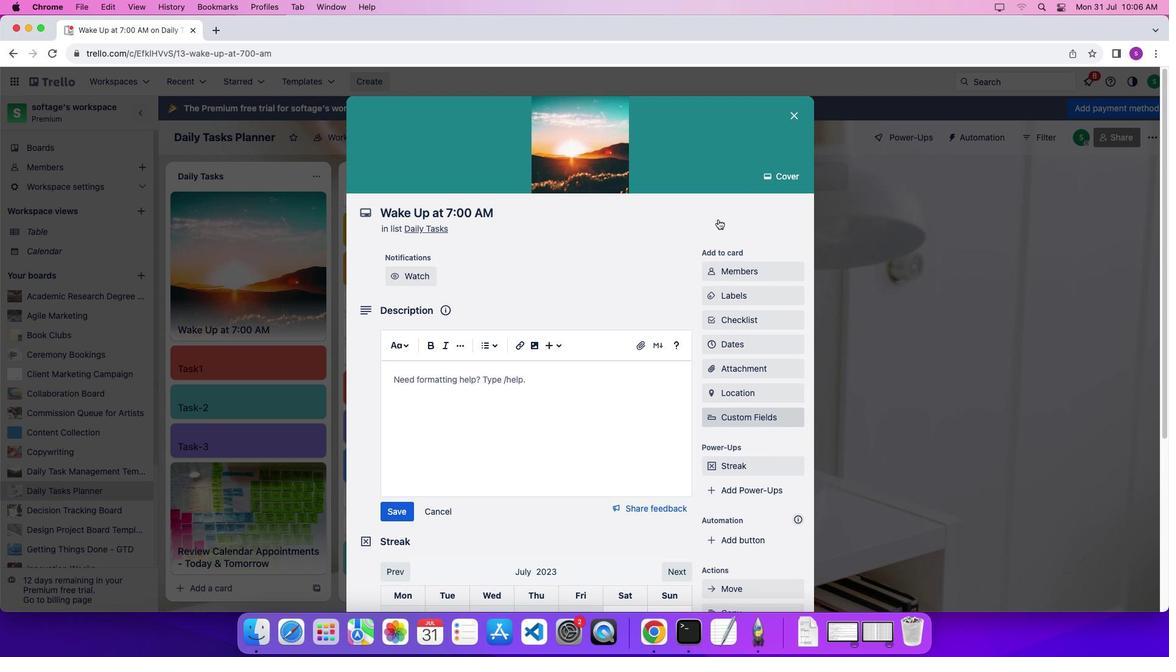 
Action: Mouse scrolled (726, 231) with delta (42, 48)
Screenshot: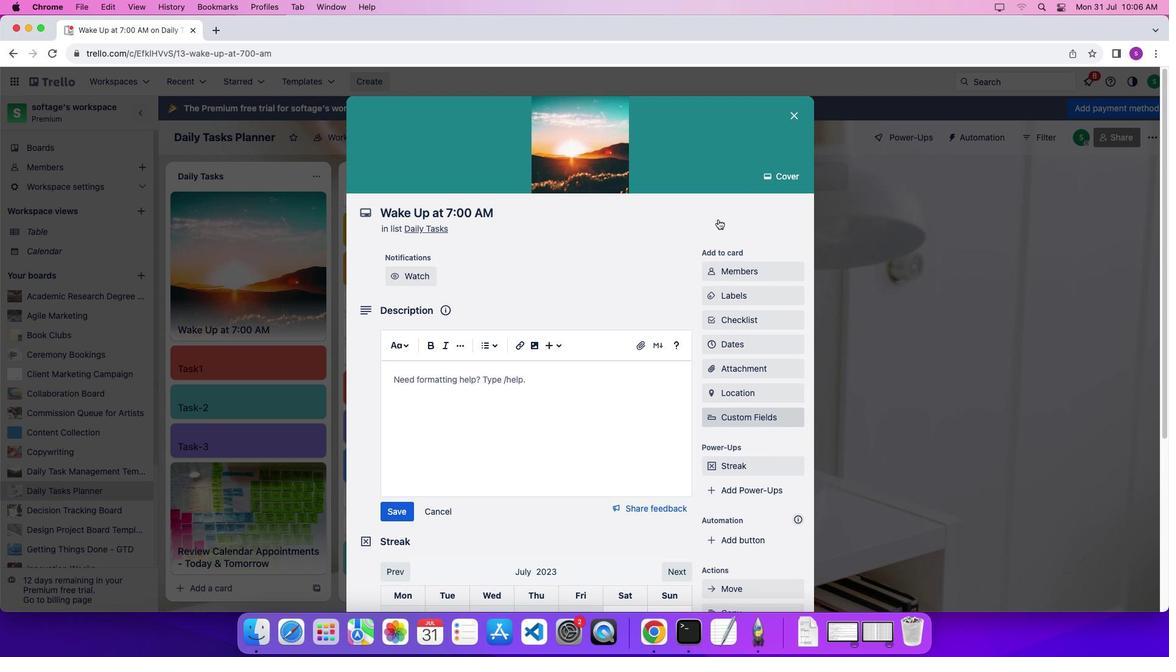 
Action: Mouse scrolled (726, 231) with delta (42, 49)
Screenshot: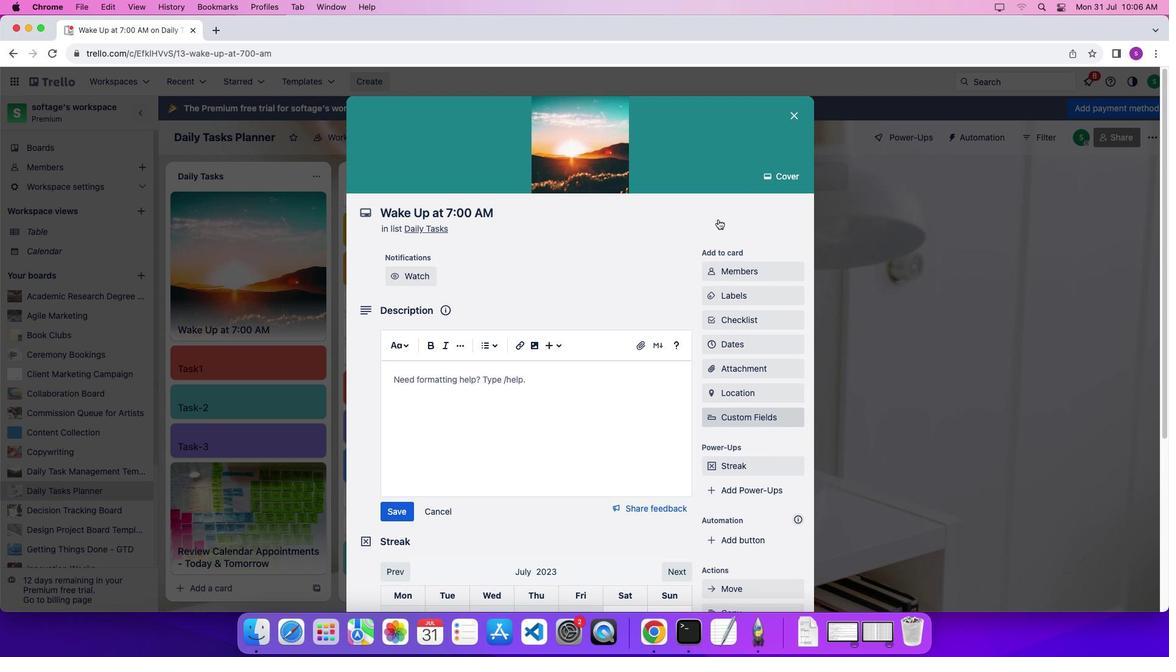 
Action: Mouse scrolled (726, 231) with delta (42, 41)
Screenshot: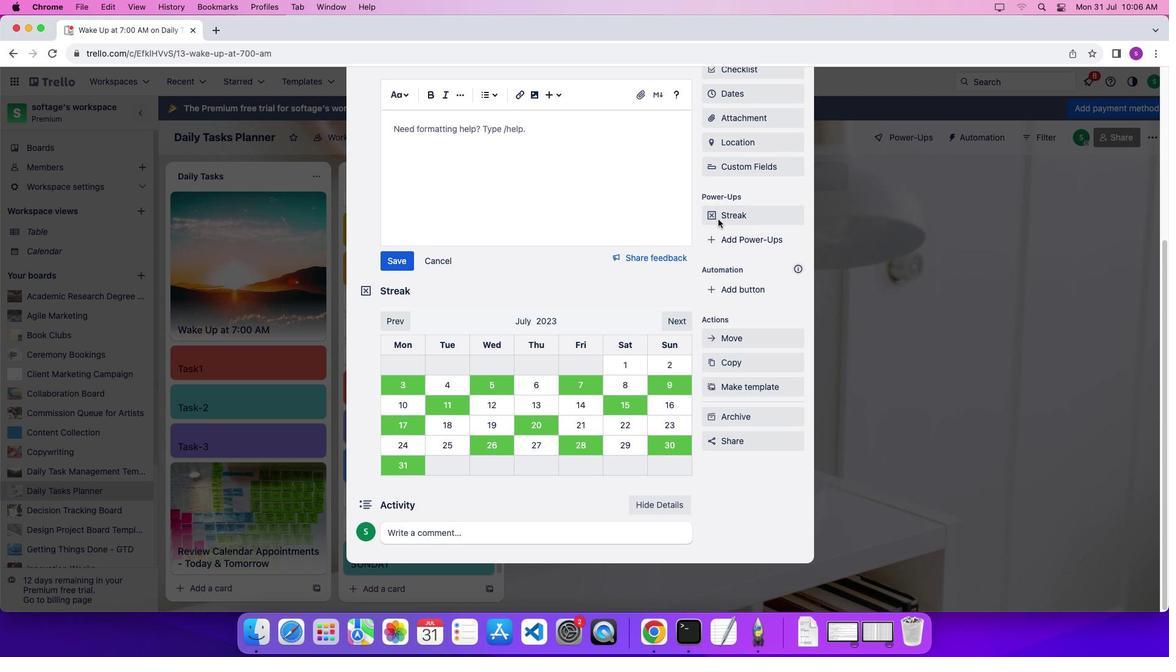 
Action: Mouse scrolled (726, 231) with delta (42, 41)
Screenshot: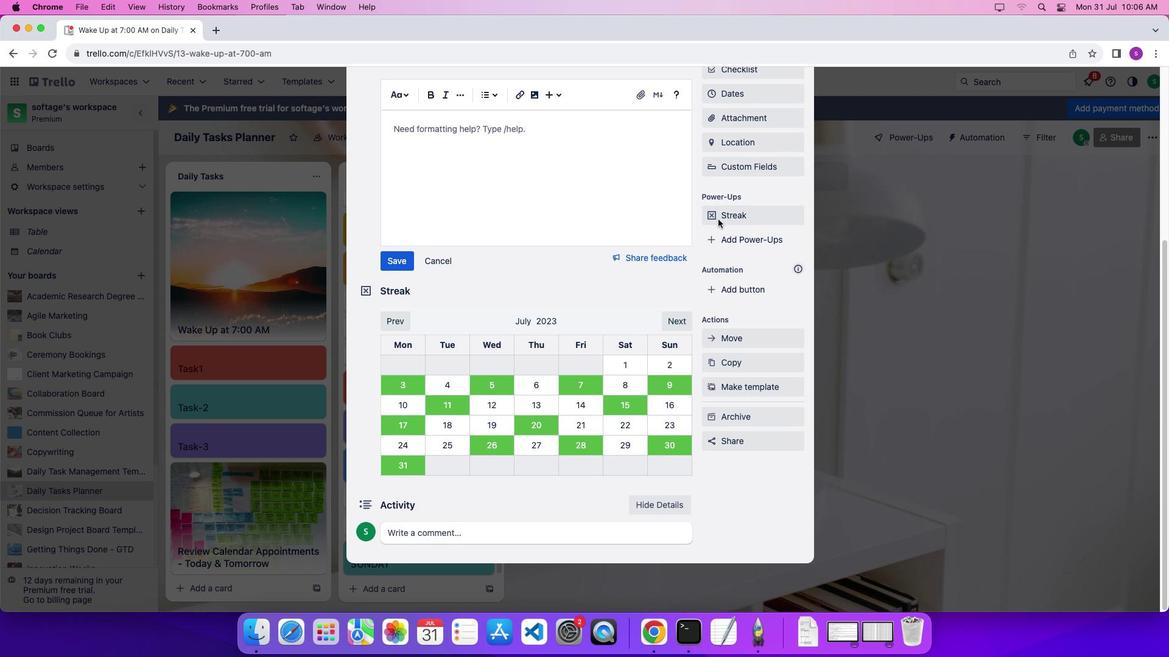 
Action: Mouse scrolled (726, 231) with delta (42, 37)
Screenshot: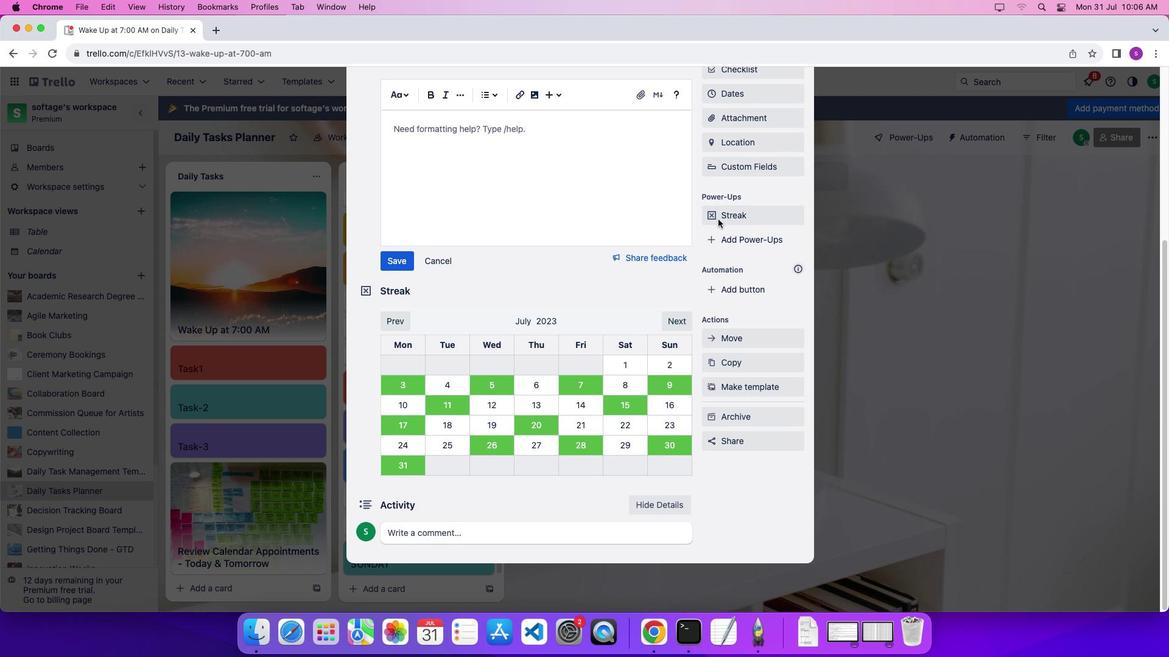 
Action: Mouse scrolled (726, 231) with delta (42, 36)
Screenshot: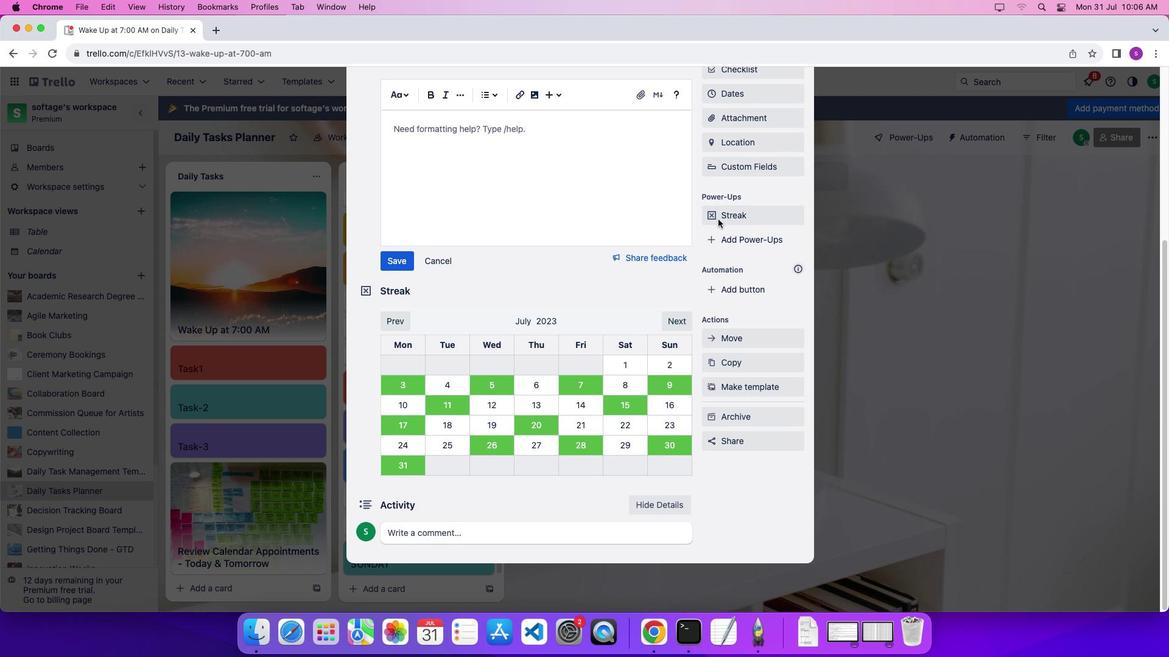 
Action: Mouse moved to (726, 231)
Screenshot: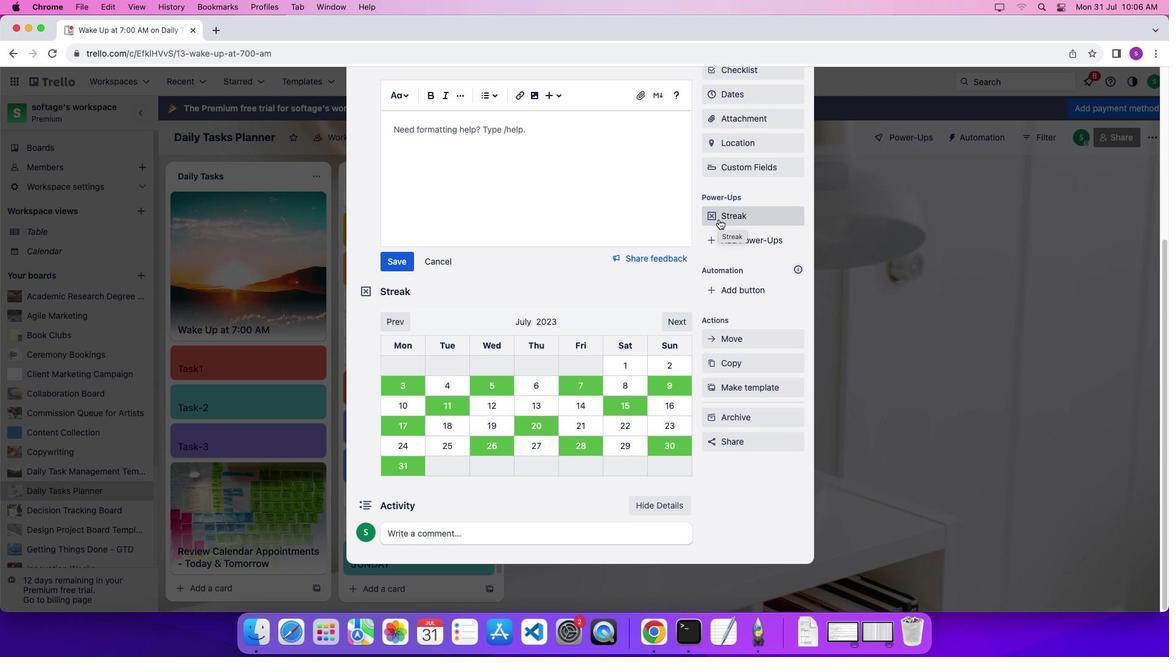 
Action: Mouse scrolled (726, 231) with delta (42, 42)
Screenshot: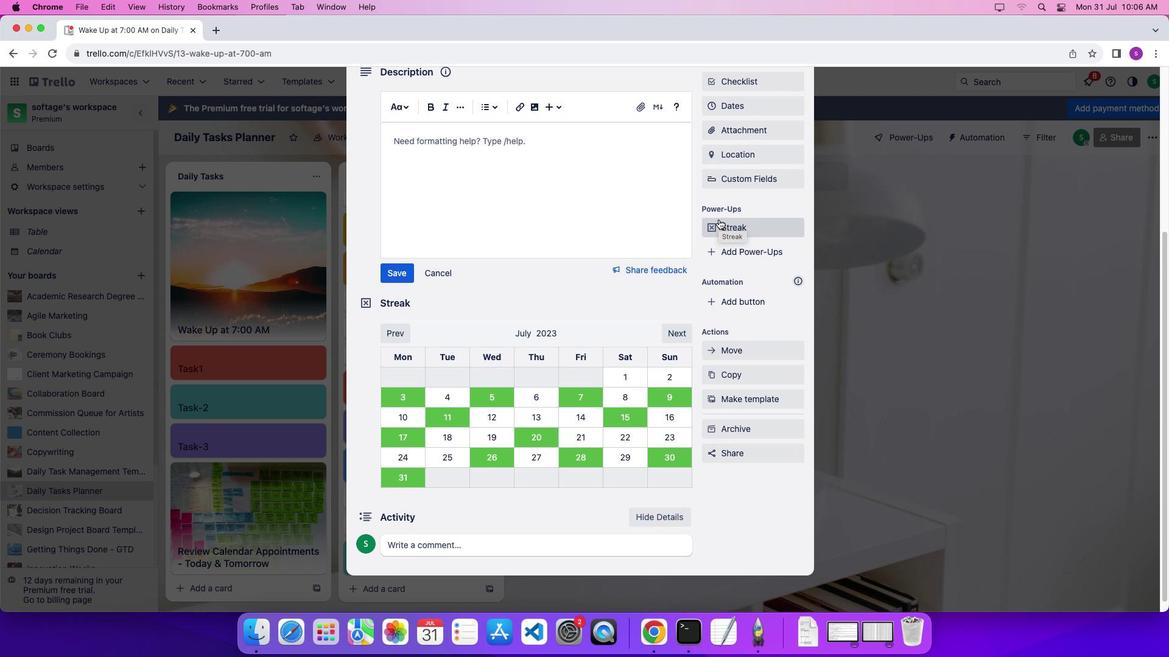 
Action: Mouse scrolled (726, 231) with delta (42, 42)
Screenshot: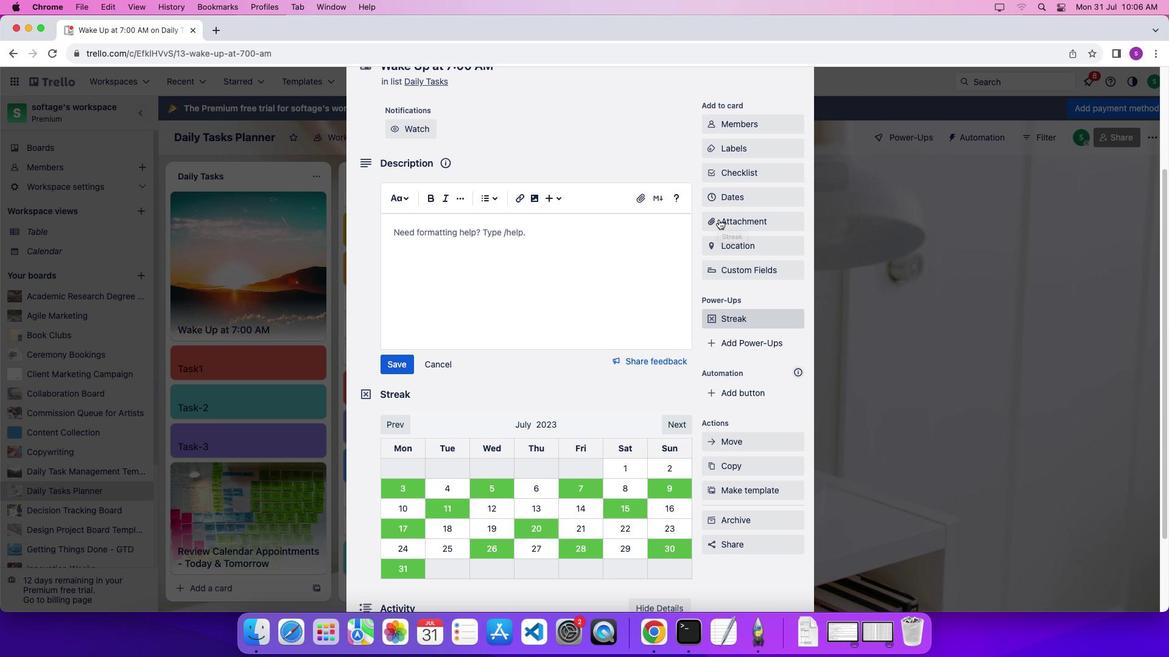 
Action: Mouse scrolled (726, 231) with delta (42, 42)
Screenshot: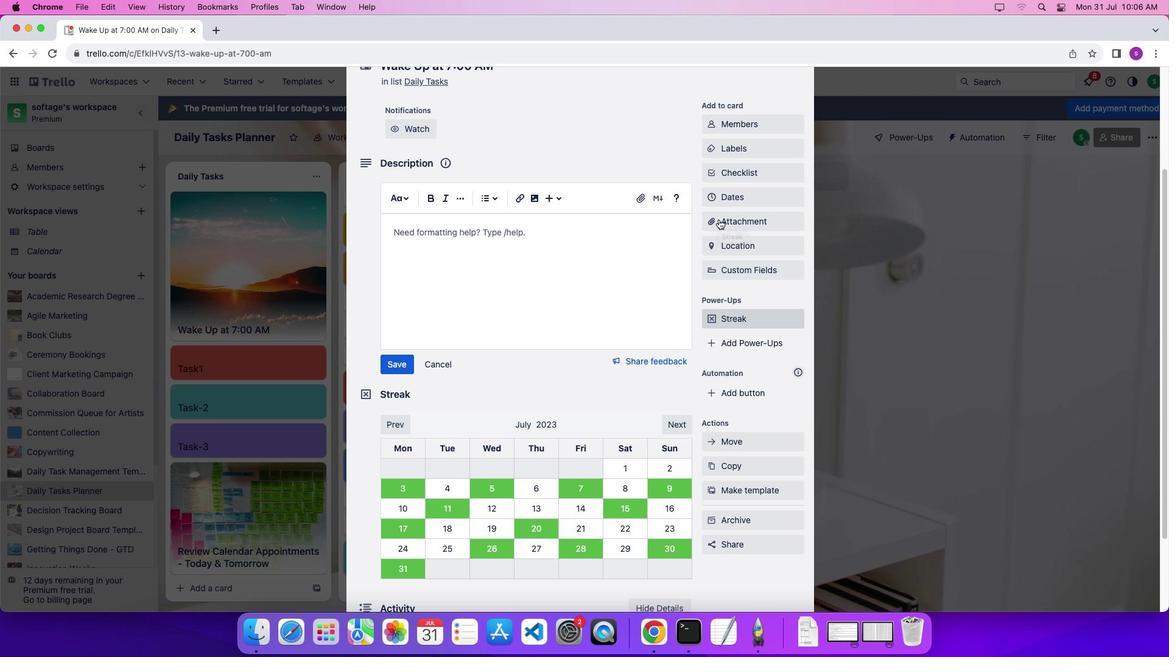 
Action: Mouse scrolled (726, 231) with delta (42, 42)
Screenshot: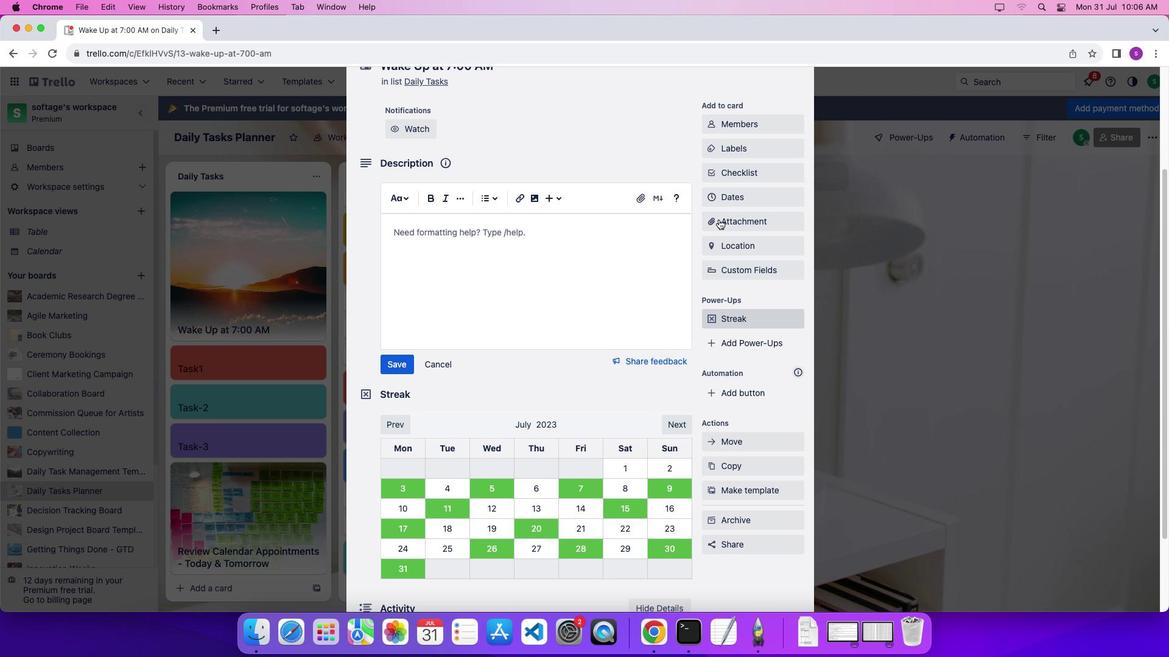 
Action: Mouse scrolled (726, 231) with delta (42, 42)
Screenshot: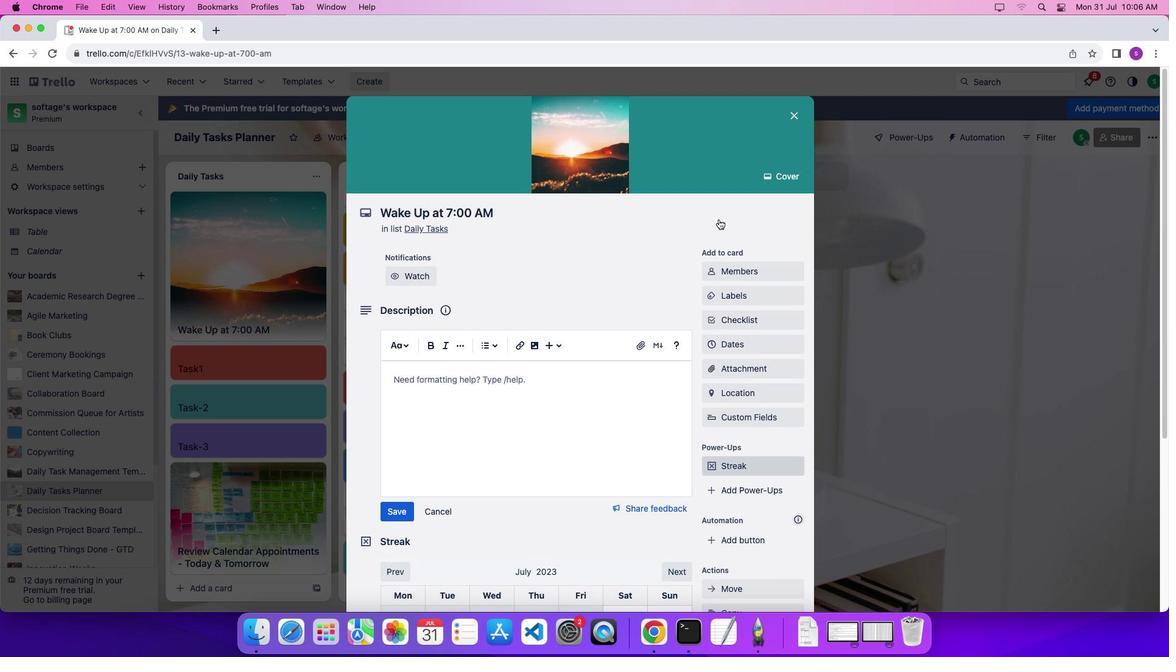 
Action: Mouse scrolled (726, 231) with delta (42, 42)
Screenshot: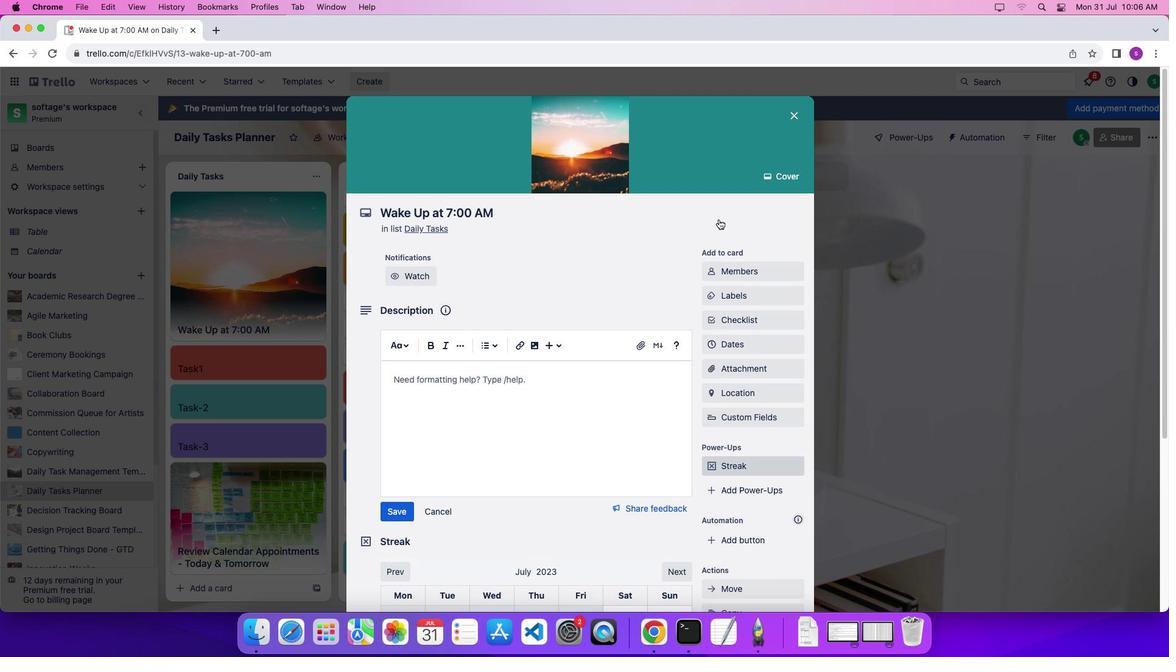 
Action: Mouse scrolled (726, 231) with delta (42, 45)
Screenshot: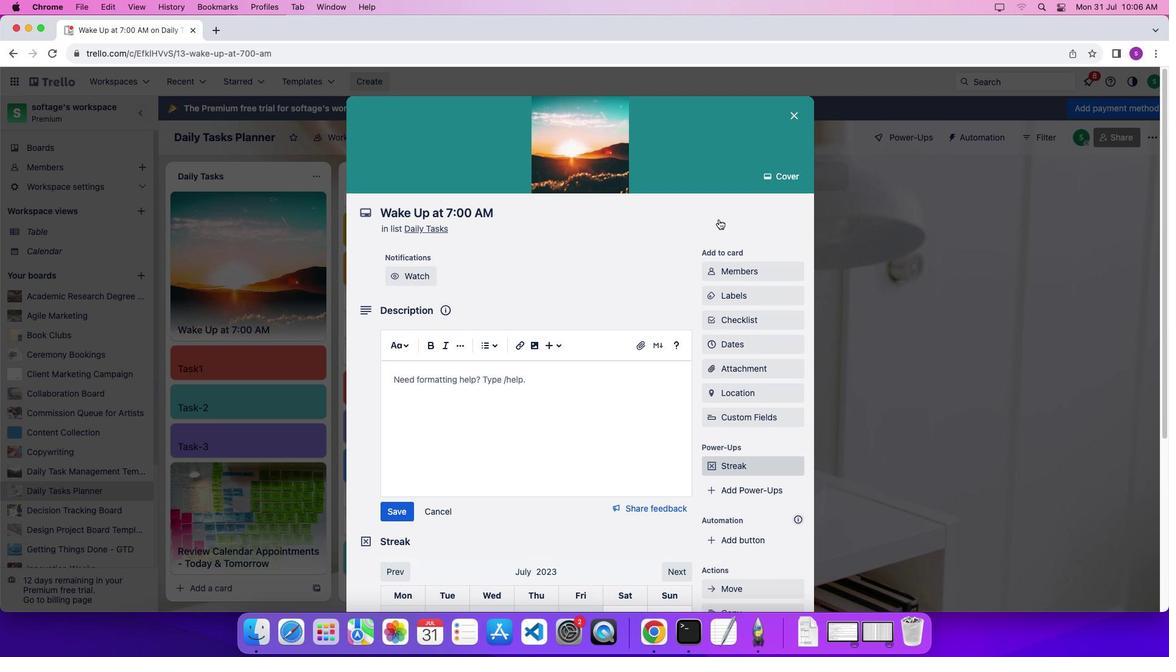 
Action: Mouse moved to (796, 143)
Screenshot: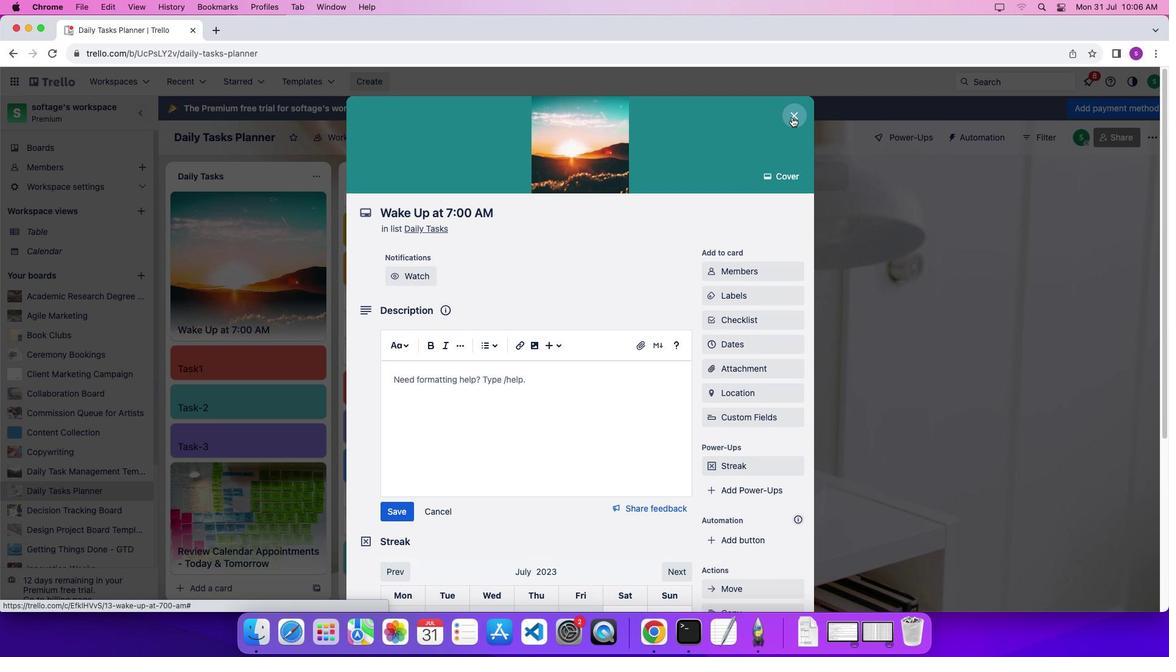 
Action: Mouse pressed left at (796, 143)
Screenshot: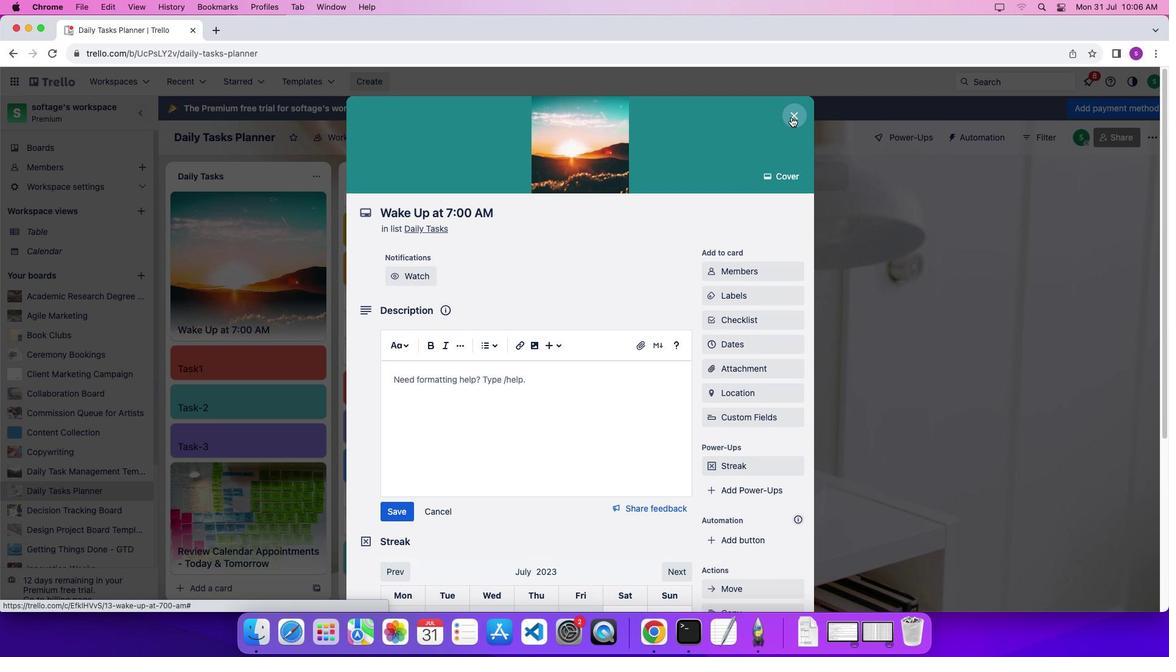 
Action: Mouse moved to (622, 311)
Screenshot: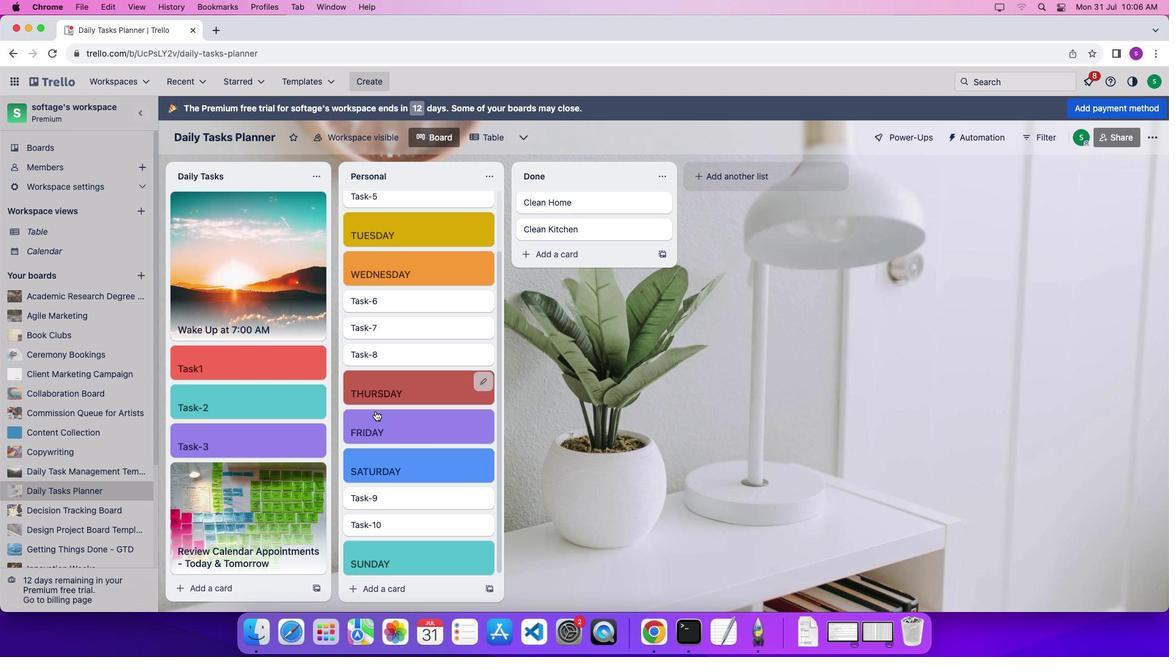 
Action: Mouse scrolled (622, 311) with delta (42, 41)
Screenshot: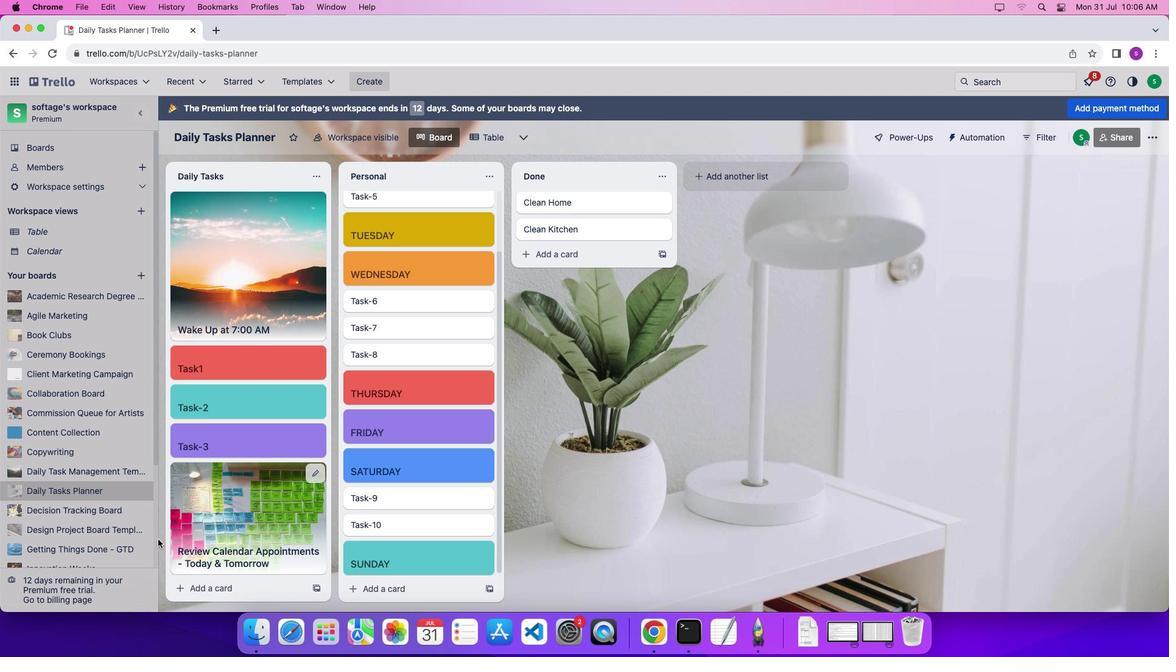 
Action: Mouse scrolled (622, 311) with delta (42, 41)
Screenshot: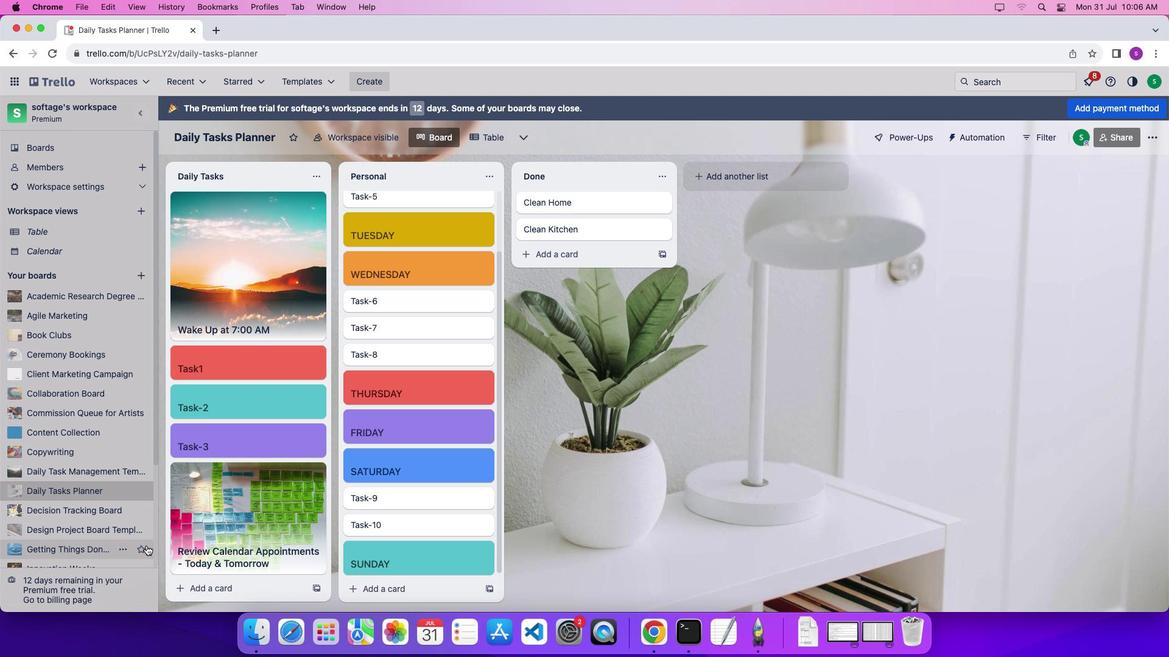 
Action: Mouse moved to (254, 487)
Screenshot: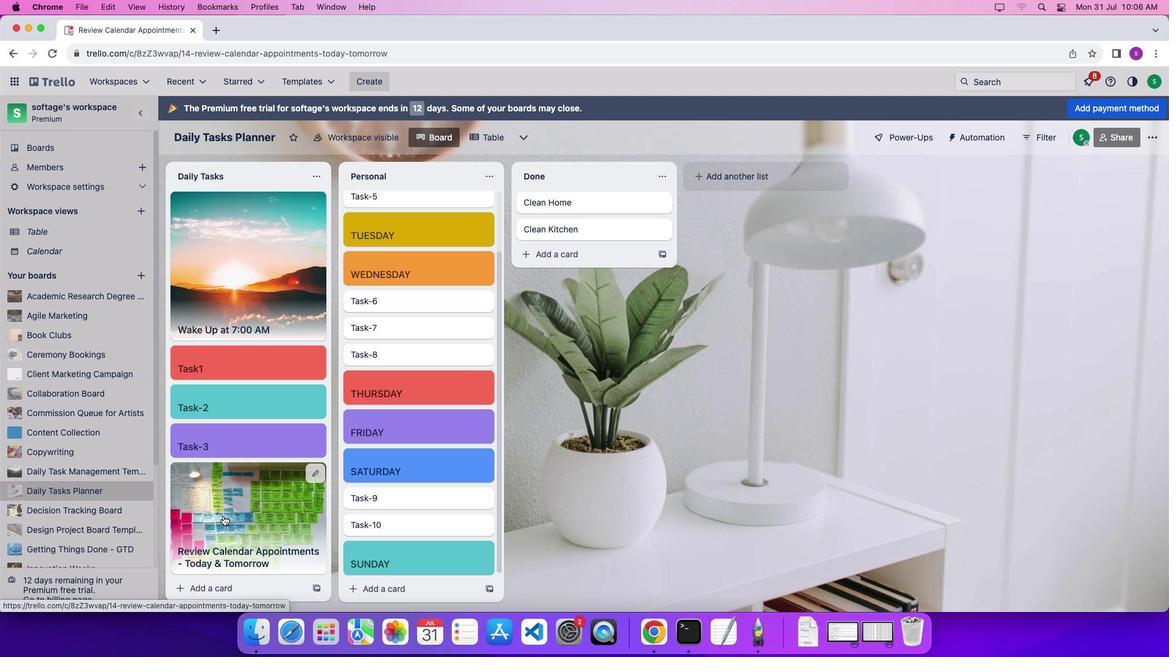 
Action: Mouse pressed left at (254, 487)
Screenshot: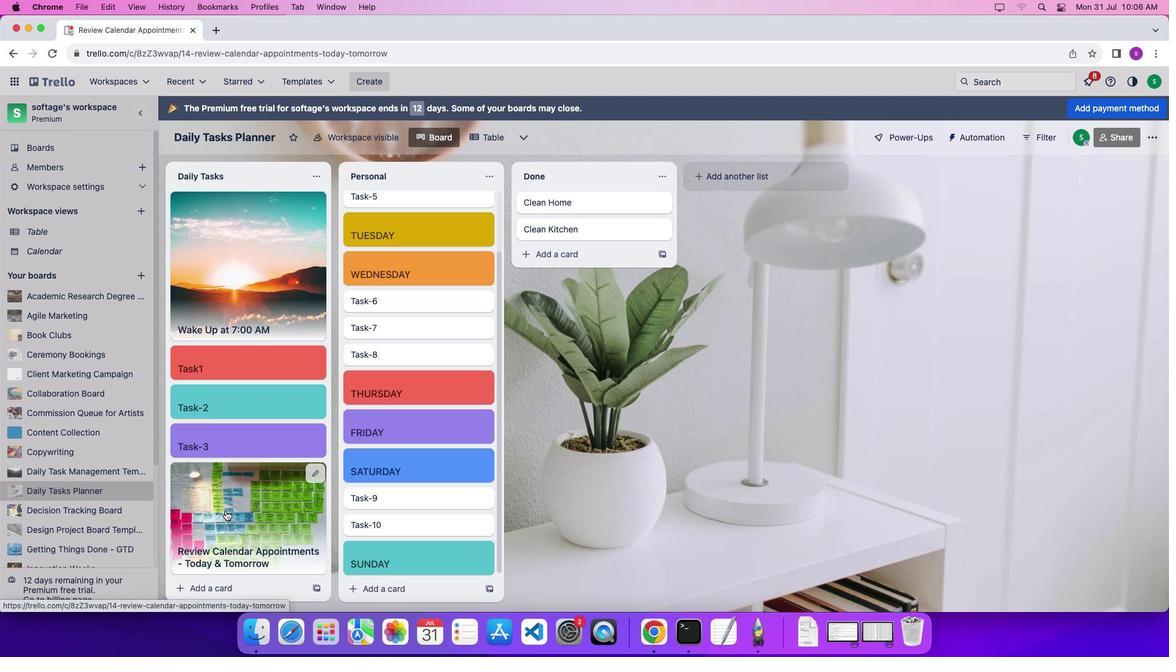 
Action: Mouse moved to (431, 366)
Screenshot: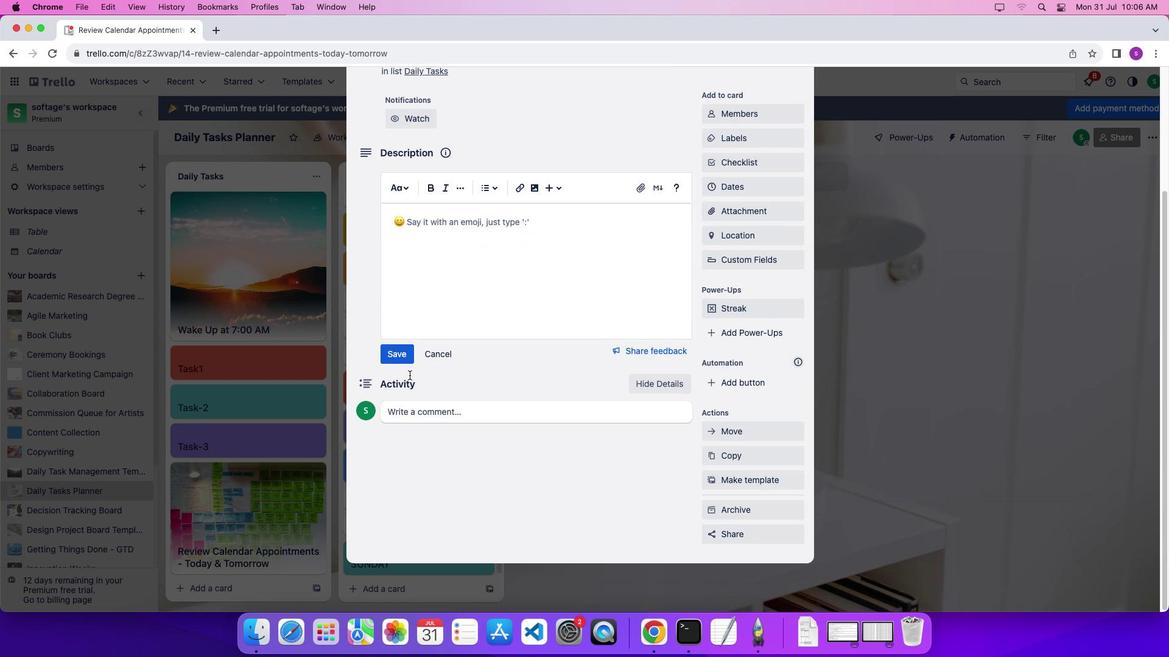 
Action: Mouse scrolled (431, 366) with delta (42, 41)
Screenshot: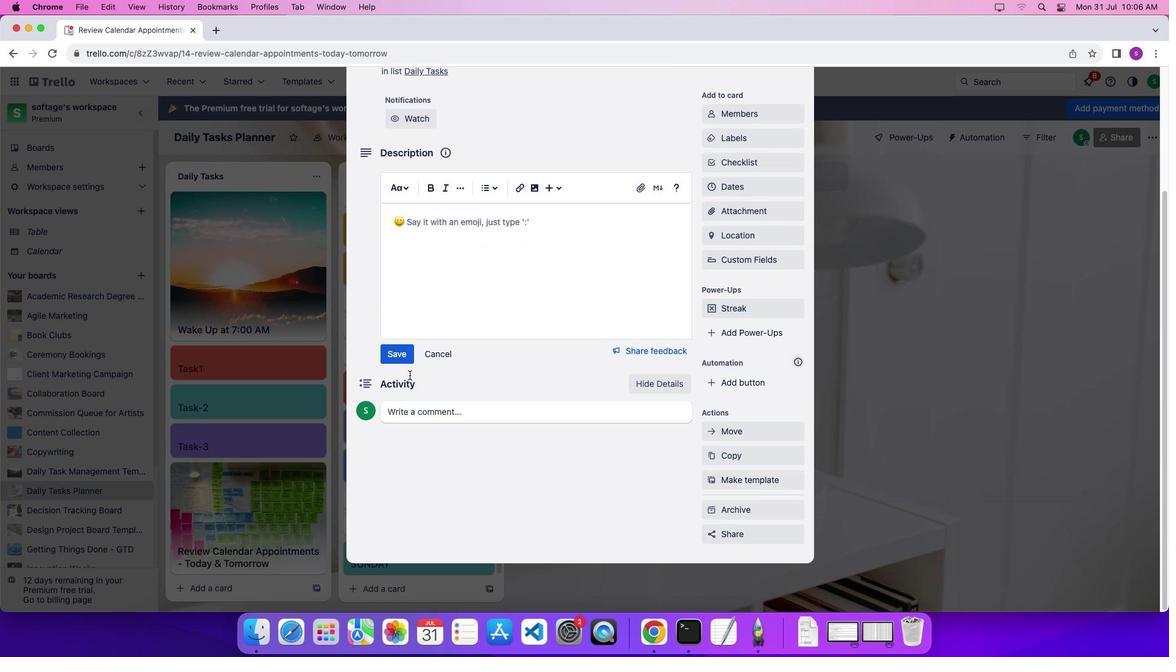 
Action: Mouse scrolled (431, 366) with delta (42, 41)
Screenshot: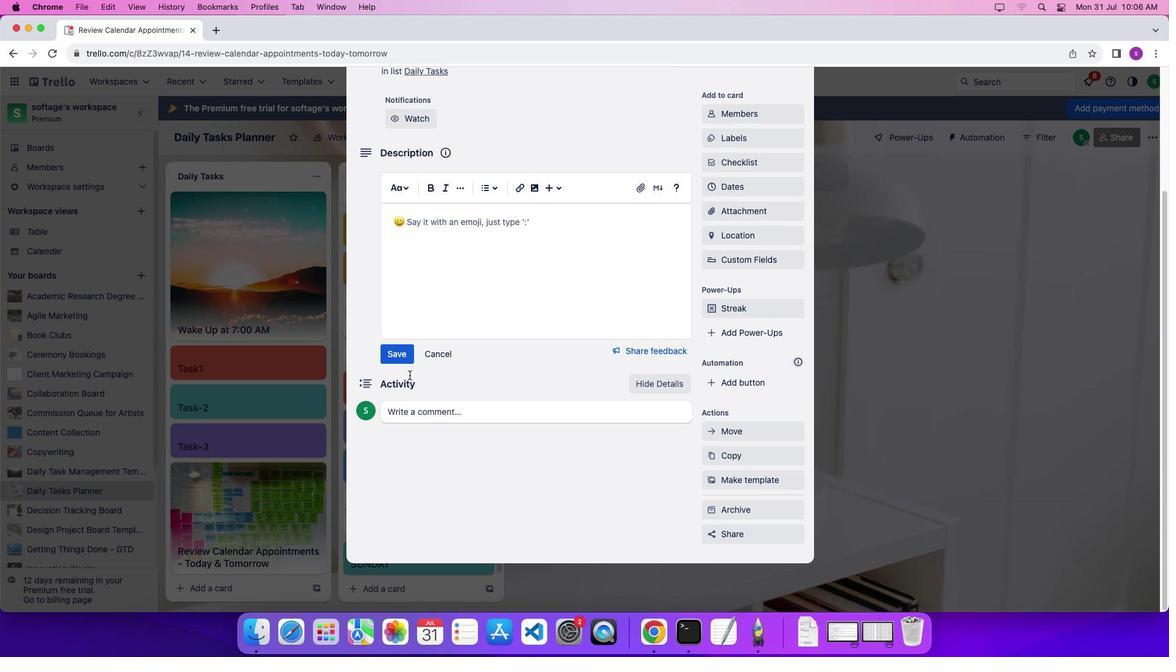 
Action: Mouse scrolled (431, 366) with delta (42, 38)
Screenshot: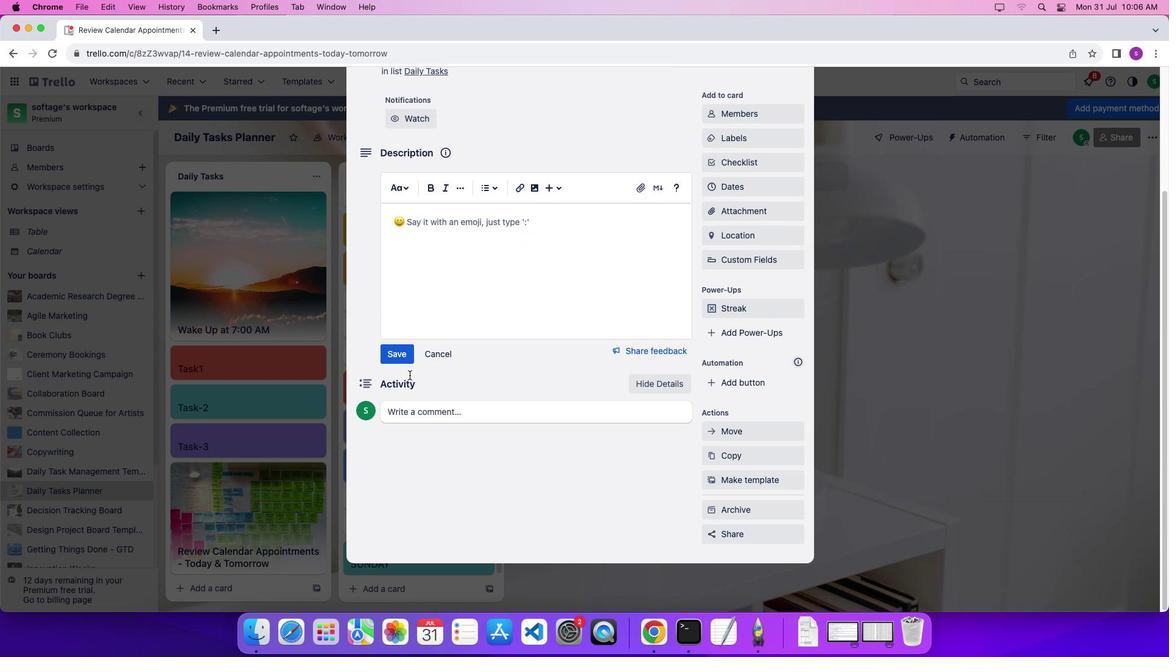 
Action: Mouse scrolled (431, 366) with delta (42, 36)
Screenshot: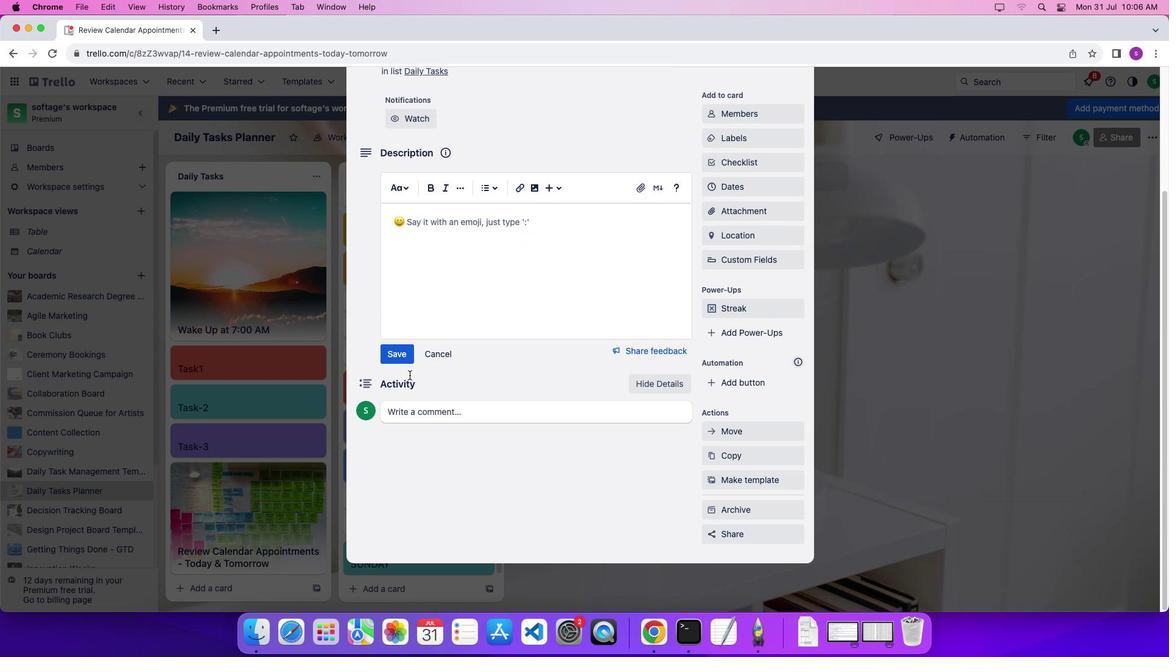 
Action: Mouse scrolled (431, 366) with delta (42, 37)
Screenshot: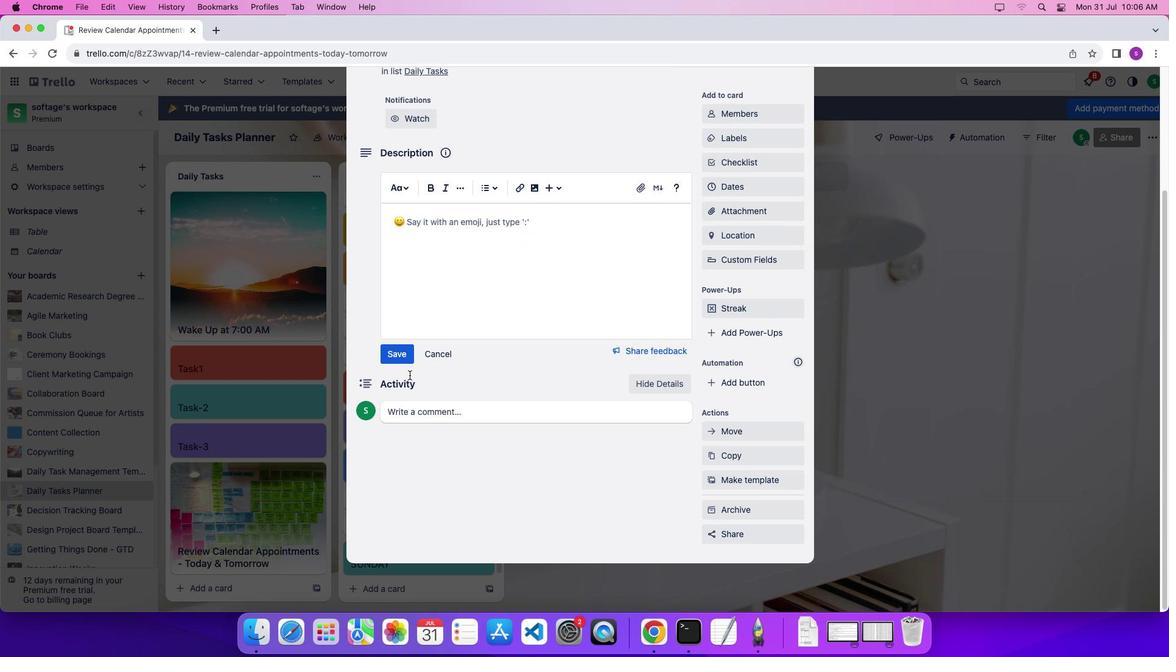 
Action: Mouse scrolled (431, 366) with delta (42, 42)
Screenshot: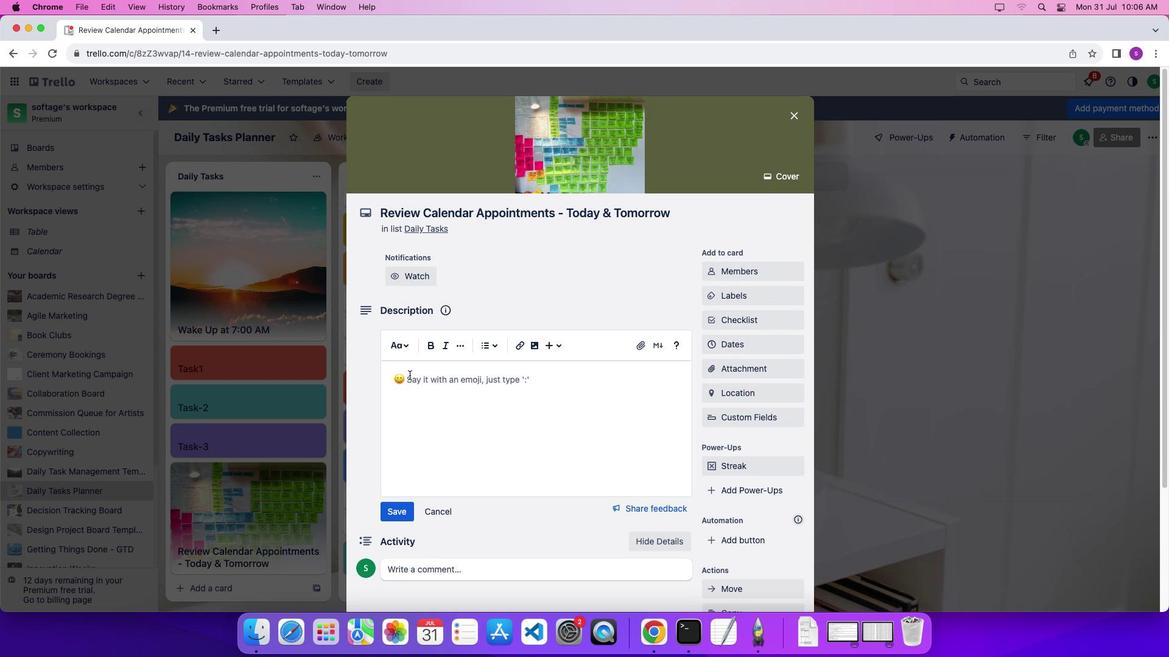
Action: Mouse scrolled (431, 366) with delta (42, 42)
Screenshot: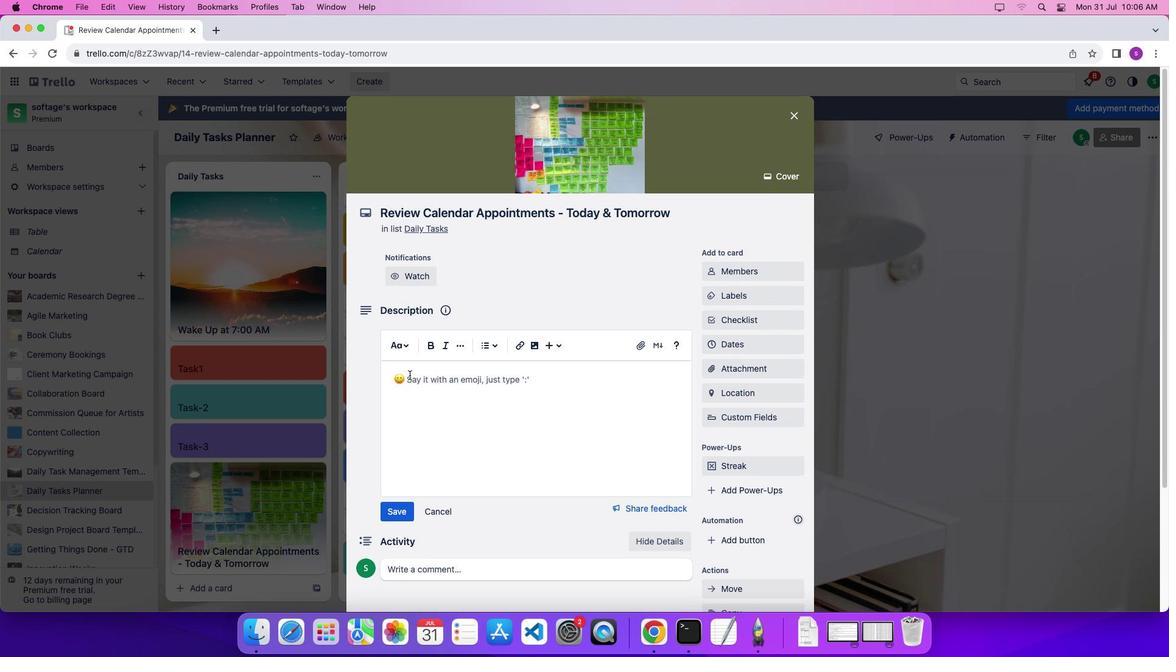 
Action: Mouse scrolled (431, 366) with delta (42, 46)
Screenshot: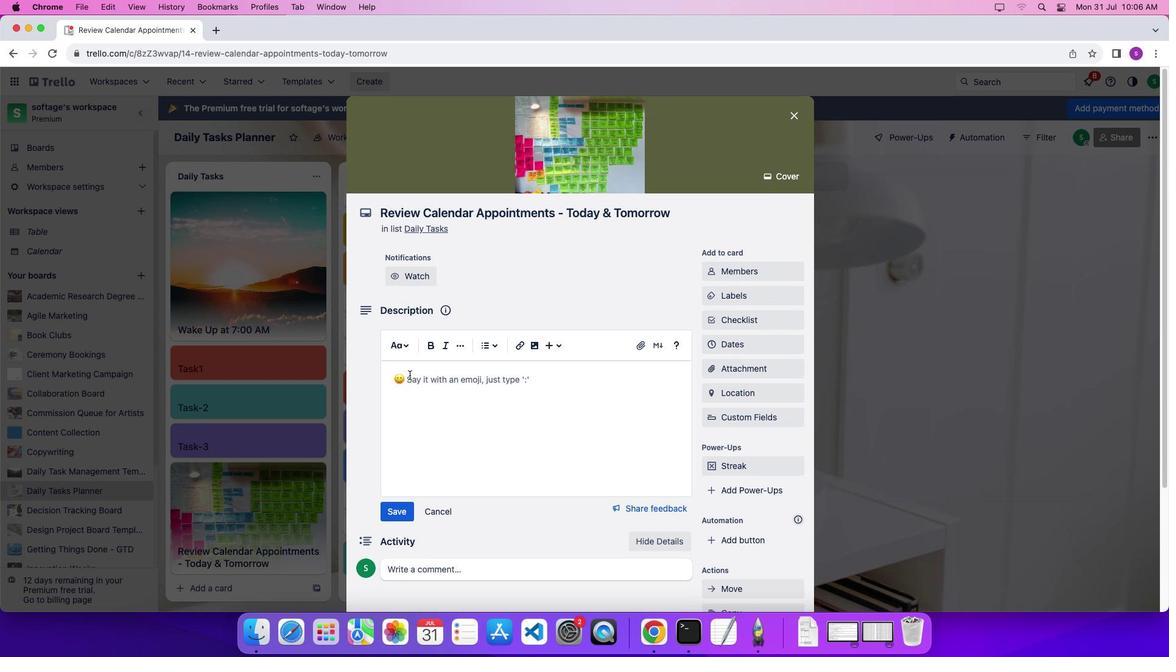 
Action: Mouse scrolled (431, 366) with delta (42, 48)
Screenshot: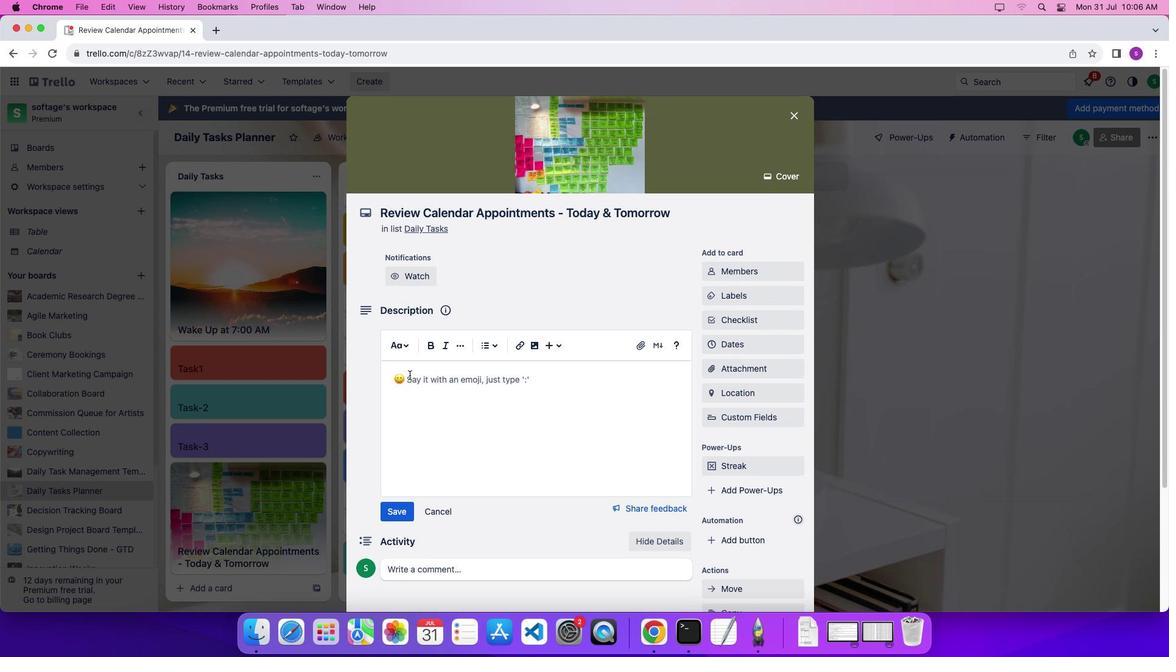 
Action: Mouse scrolled (431, 366) with delta (42, 49)
Screenshot: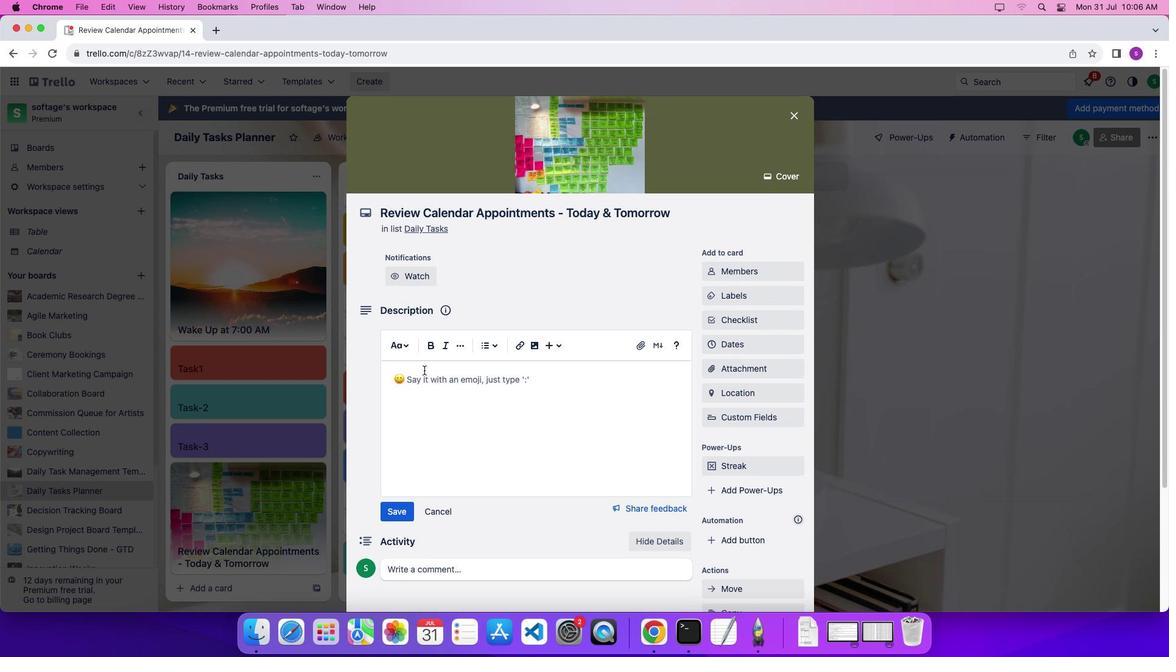
Action: Mouse moved to (794, 146)
Screenshot: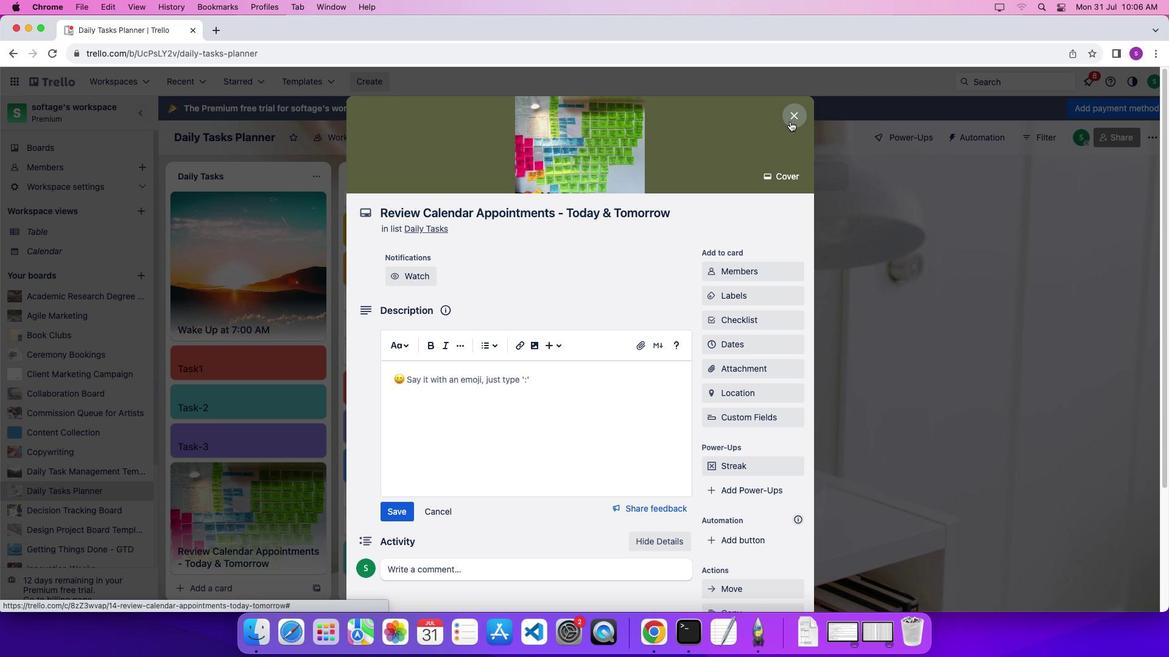 
Action: Mouse pressed left at (794, 146)
Screenshot: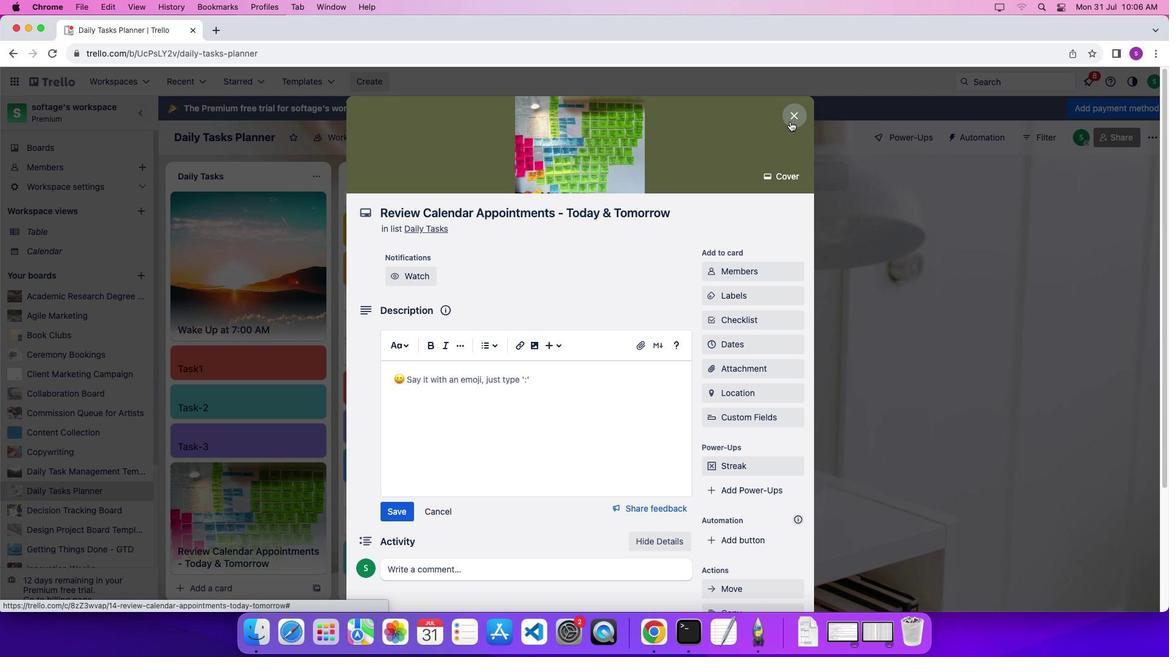 
Action: Mouse moved to (824, 331)
Screenshot: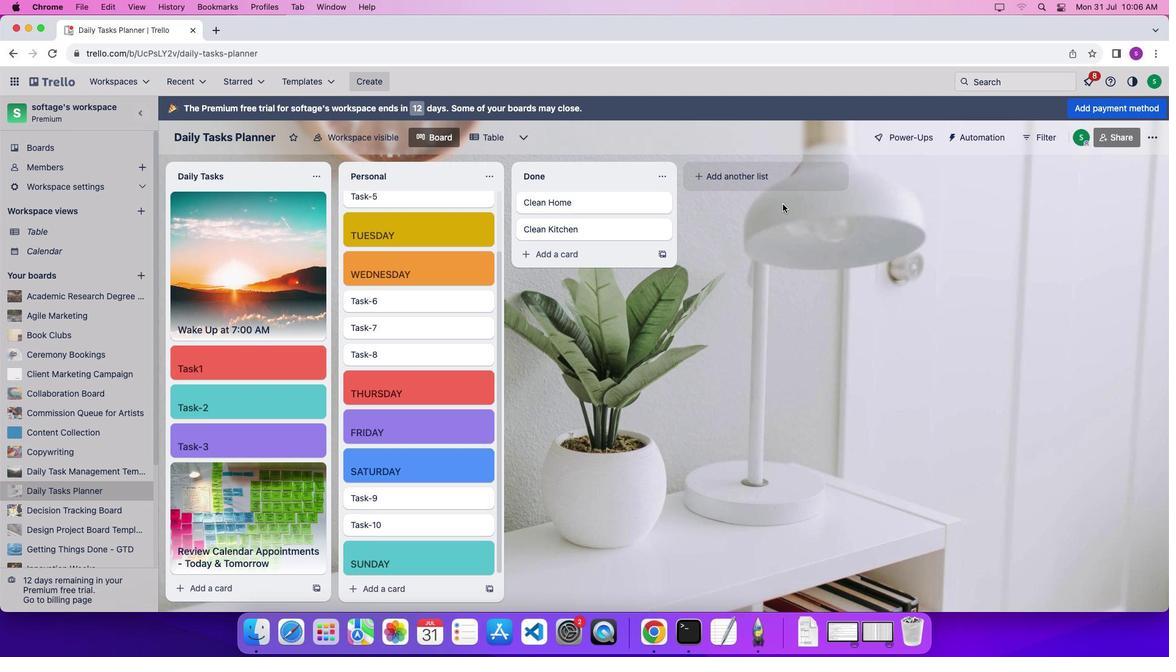 
Action: Mouse pressed left at (824, 331)
Screenshot: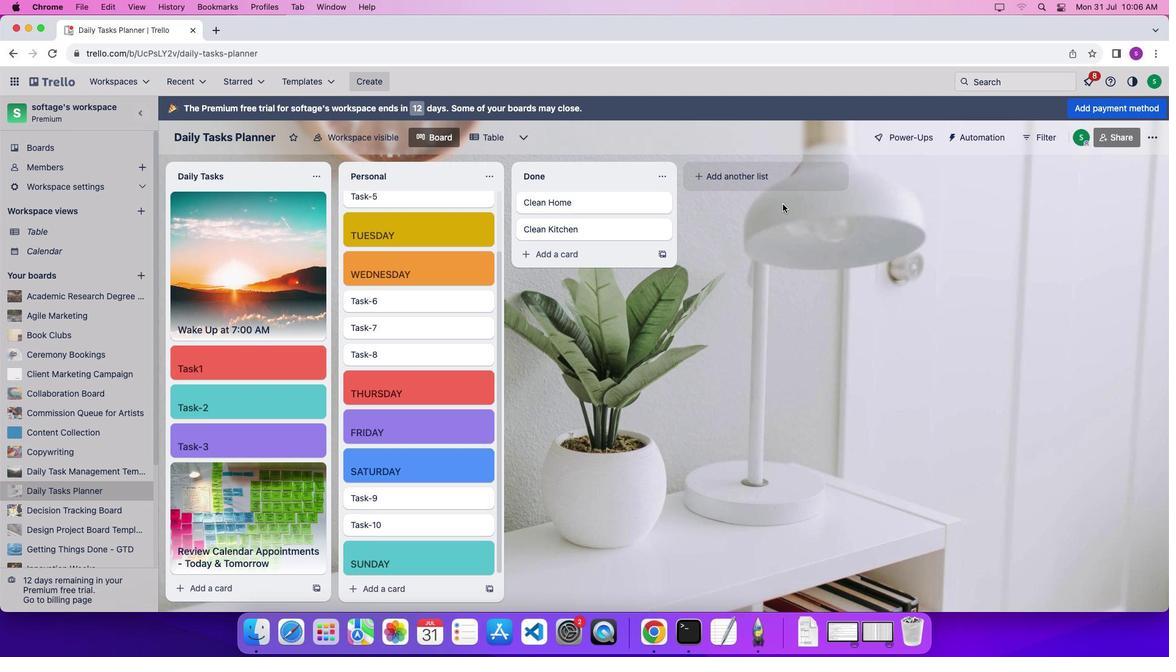 
Action: Mouse moved to (784, 195)
Screenshot: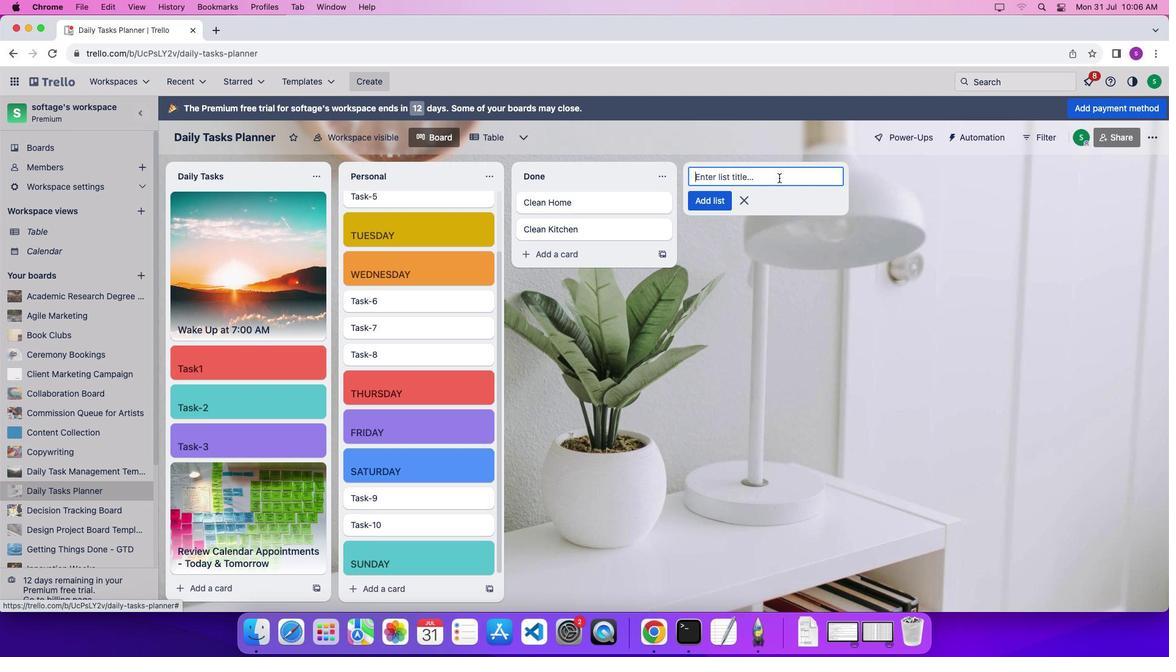 
Action: Mouse pressed left at (784, 195)
Screenshot: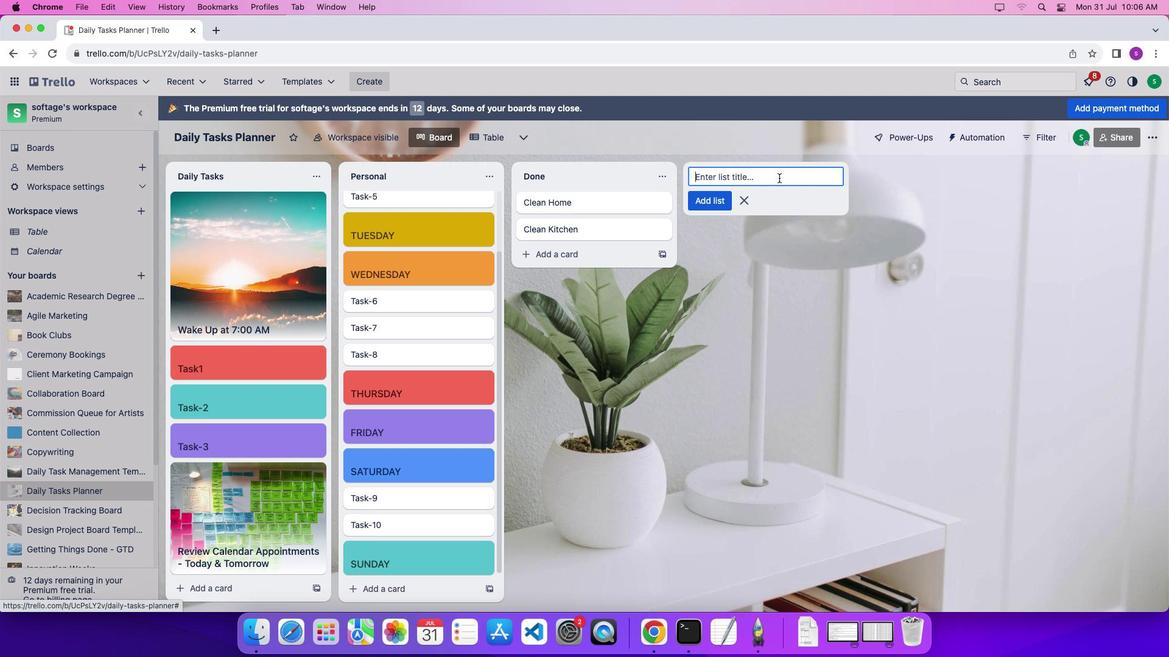 
Action: Mouse moved to (790, 194)
Screenshot: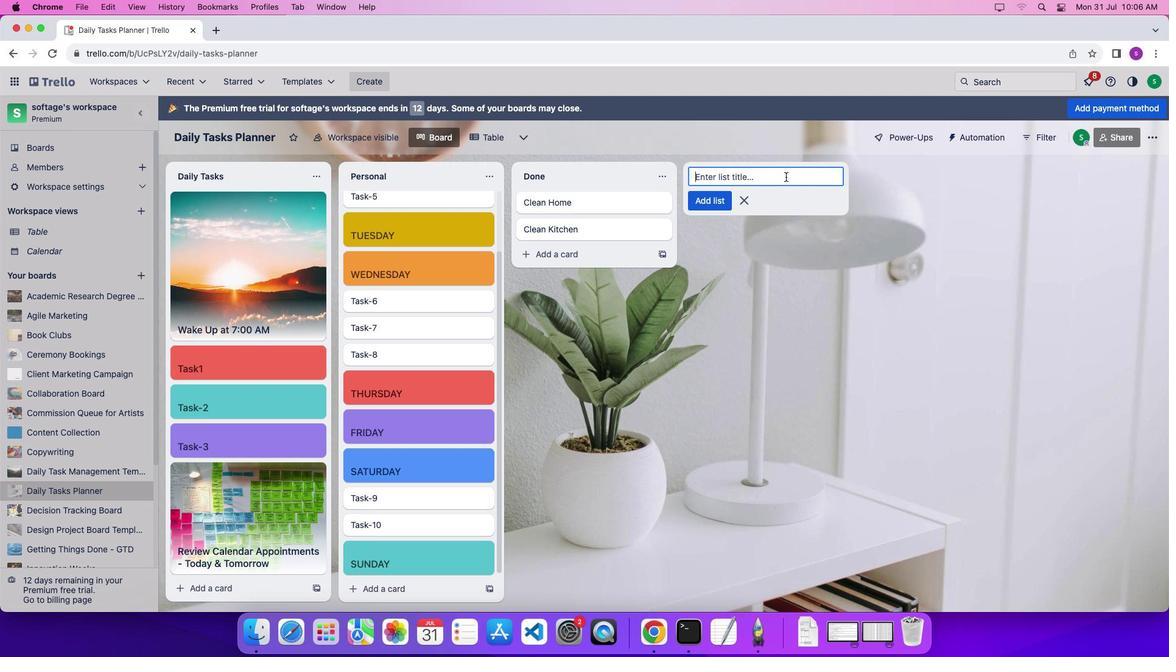 
Action: Mouse pressed left at (790, 194)
Screenshot: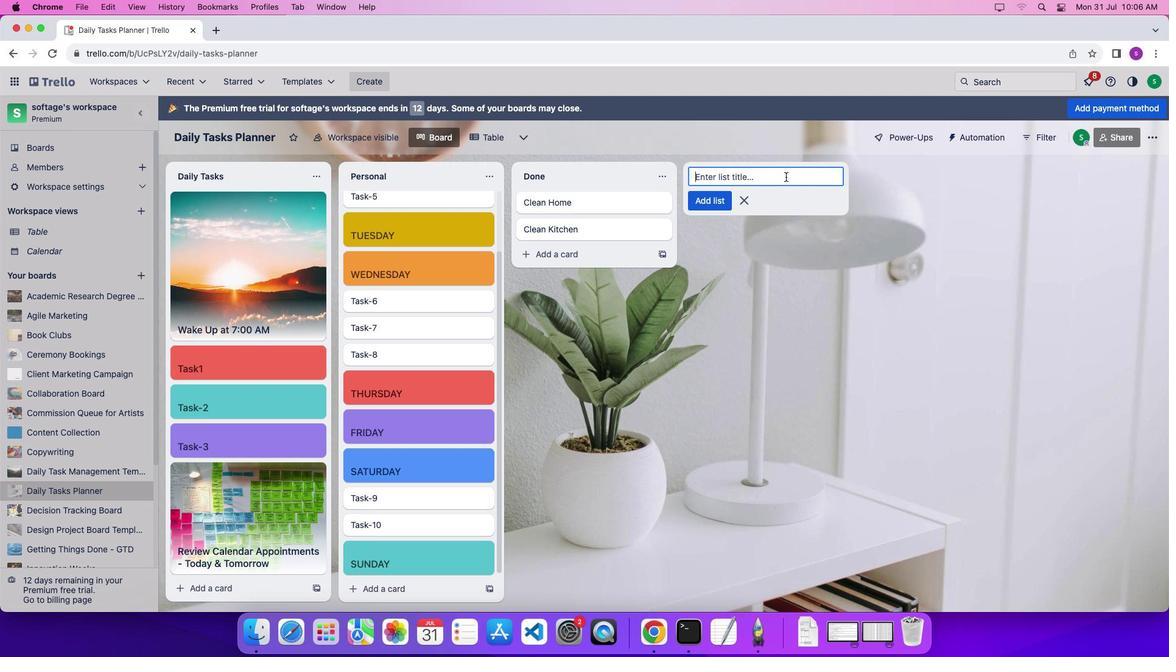 
Action: Mouse moved to (801, 196)
Screenshot: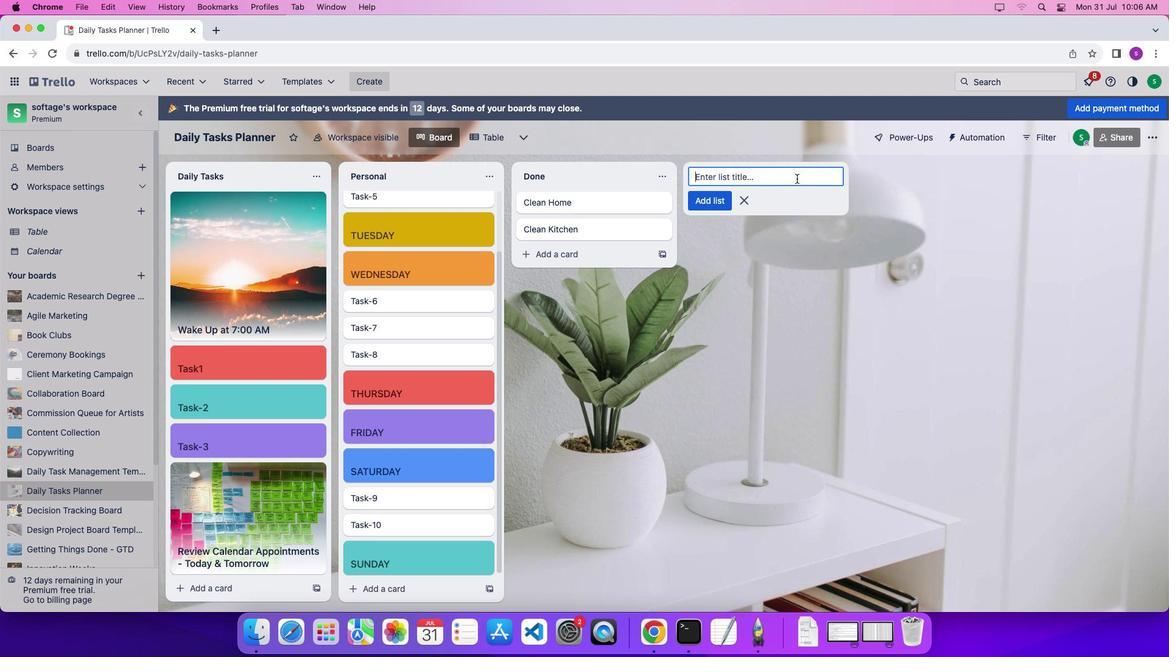 
Action: Mouse pressed left at (801, 196)
Screenshot: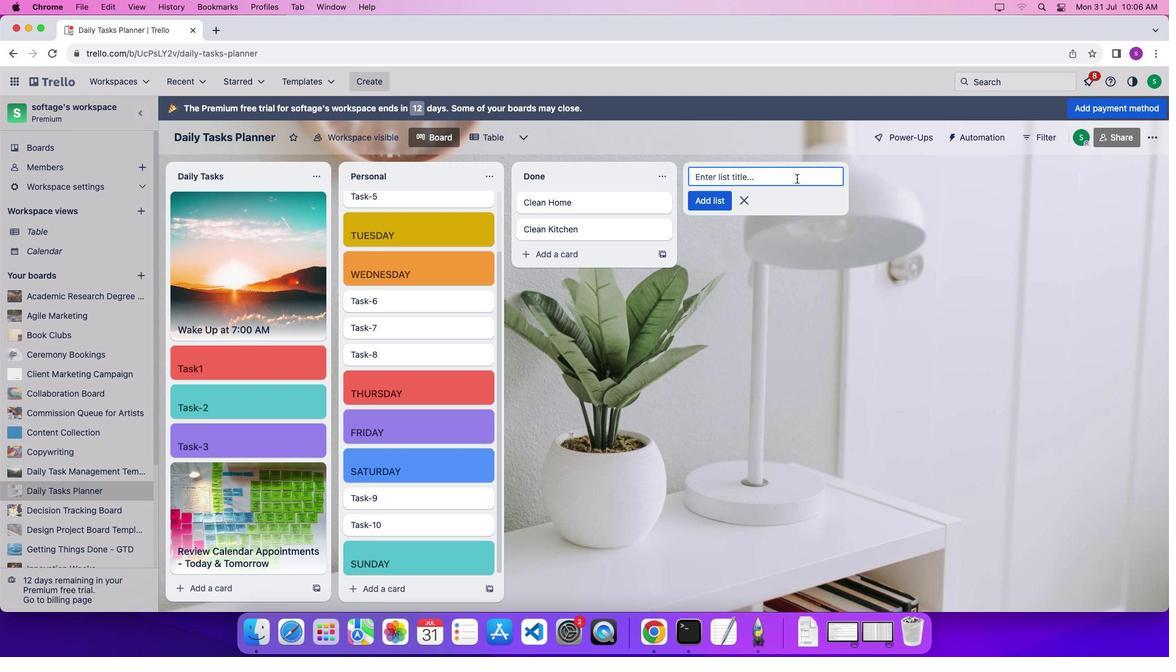 
Action: Key pressed Key.shift'G''o''a''l'Key.spaceKey.shift'A''c''h''i''e''v''e''m''e''n''t'Key.spaceKey.shift'B''o''a''r''d'Key.enterKey.shift'H''o''u''s''e''p''l''a''n''t'Key.spaceKey.shift'T''r''a''c''k''i''n''g'Key.enterKey.shift'R''e''c''u''r''r''i''n''g'Key.spaceKey.shift'B''o''l''l'Key.backspaceKey.backspaceKey.backspace'i''l''l'Key.backspaceKey.spaceKey.shift'T''r''a''c''k''e''r'Key.enter
Screenshot: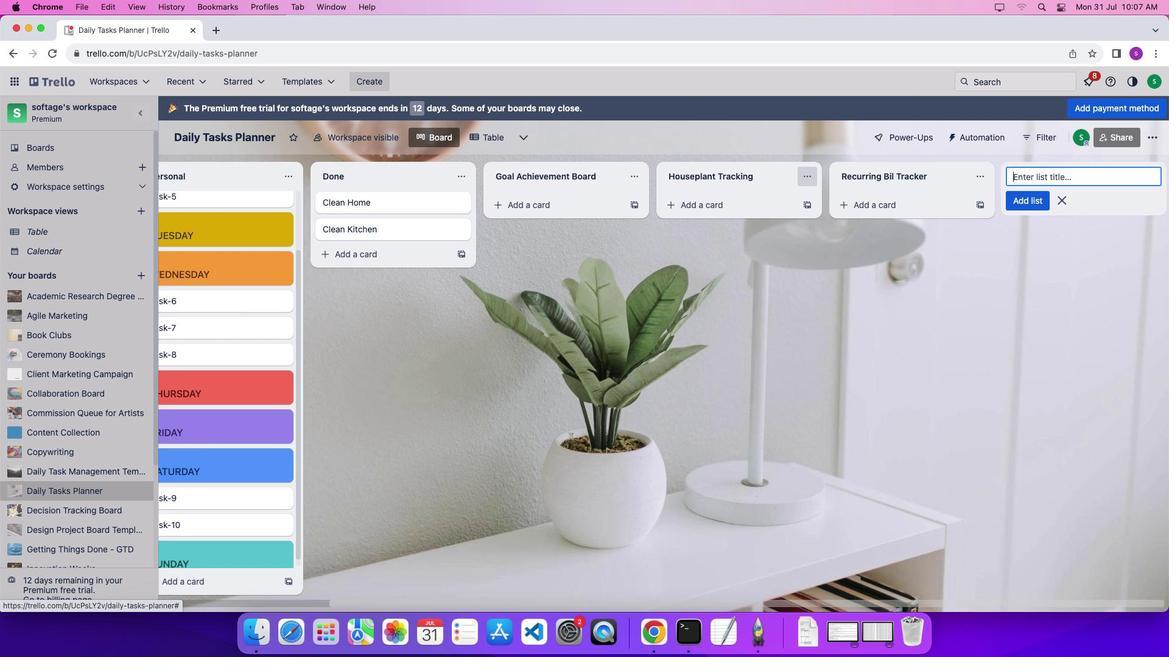 
Action: Mouse moved to (1056, 215)
Screenshot: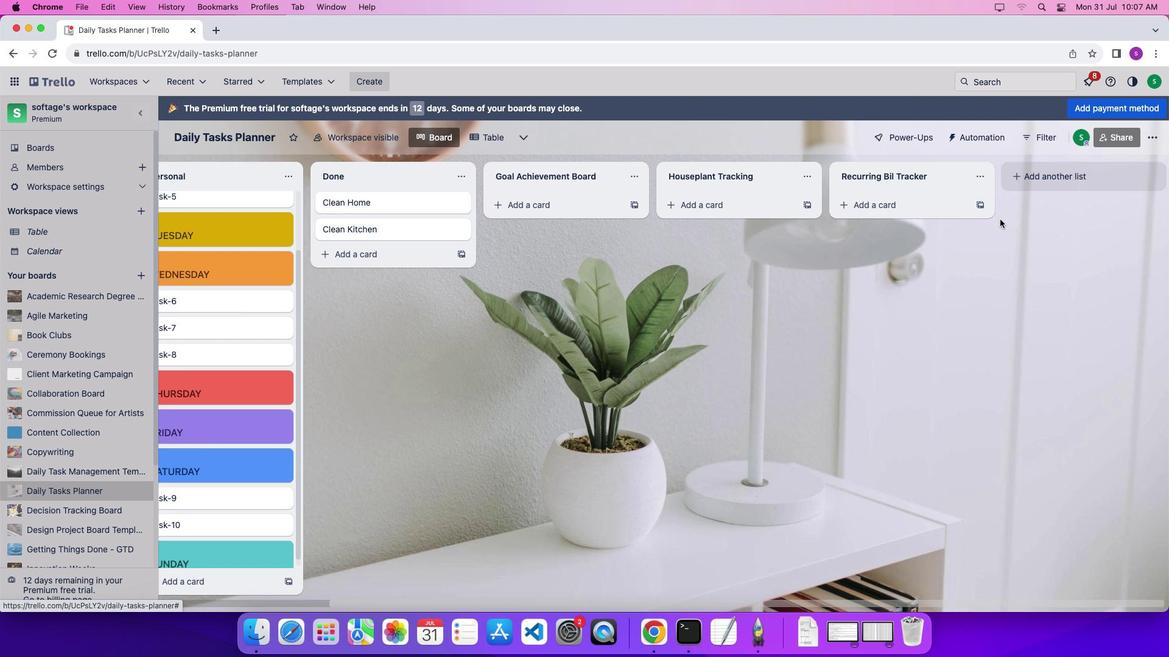 
Action: Mouse pressed left at (1056, 215)
Screenshot: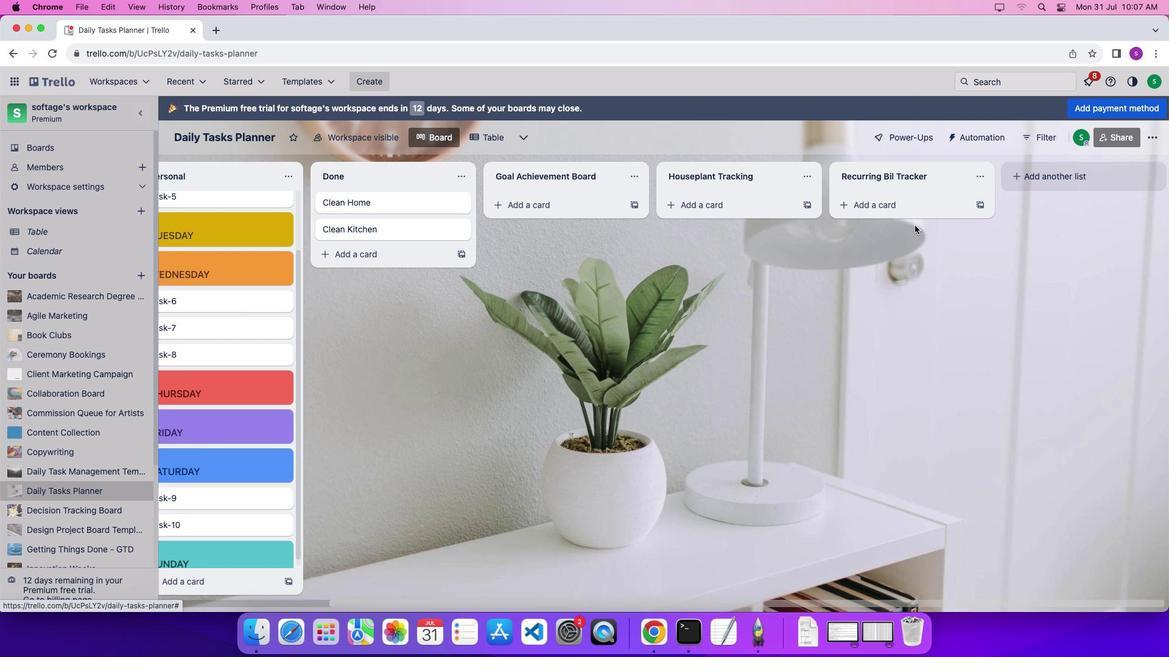 
Action: Mouse moved to (580, 225)
Screenshot: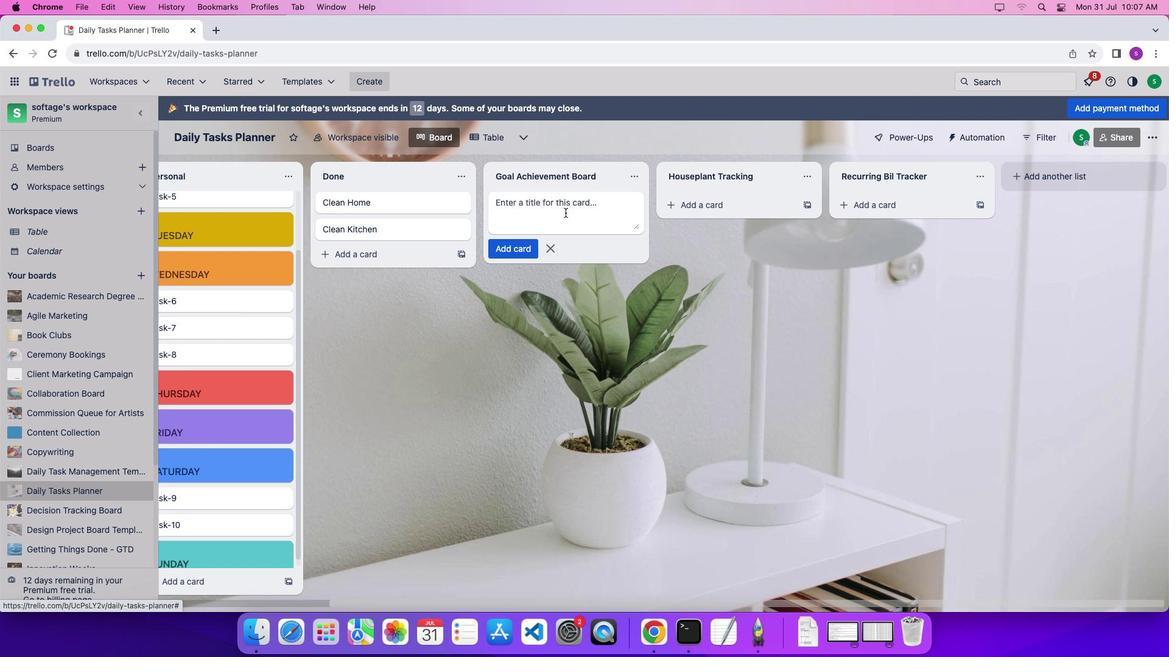 
Action: Mouse pressed left at (580, 225)
Screenshot: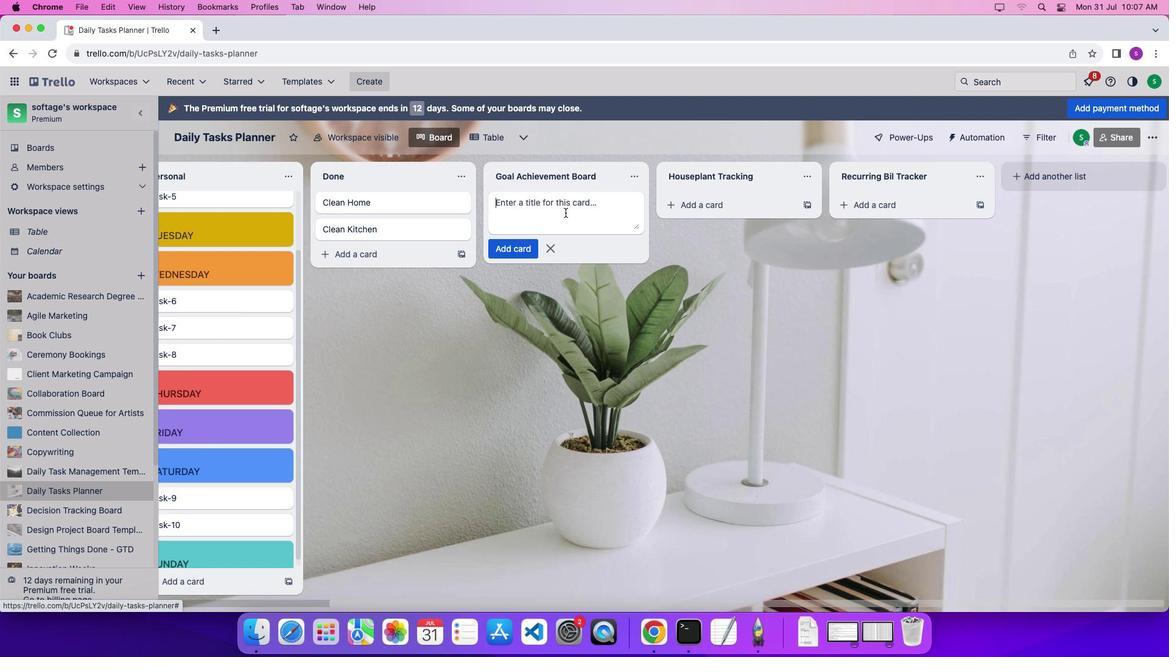 
Action: Mouse moved to (582, 228)
Screenshot: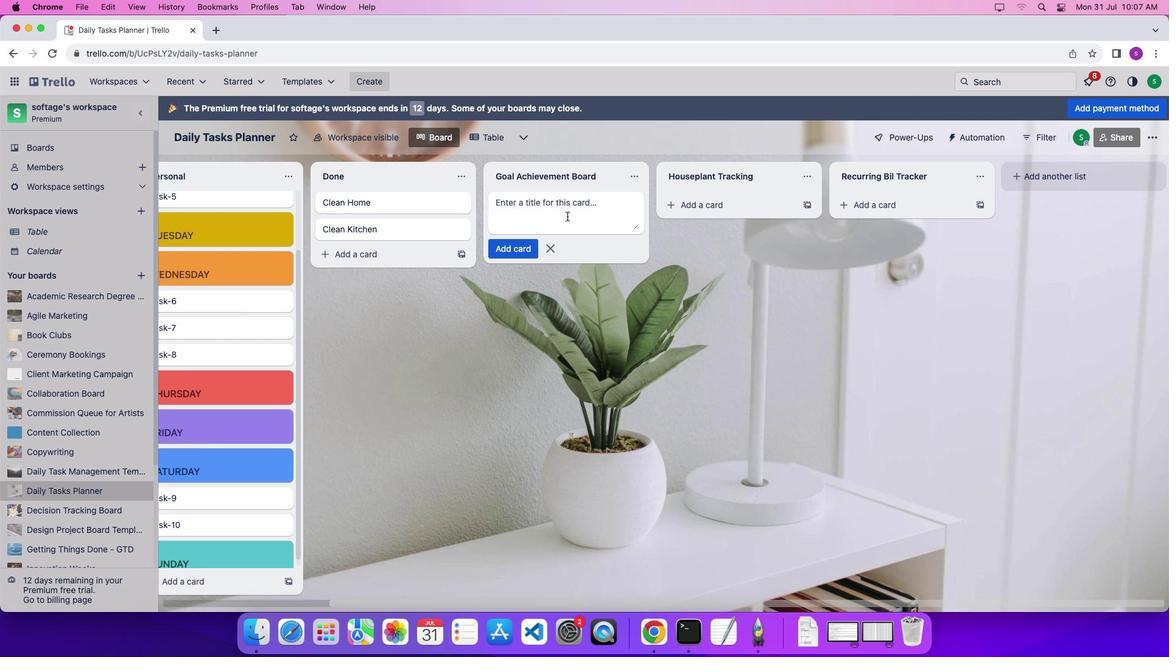 
Action: Mouse pressed left at (582, 228)
Screenshot: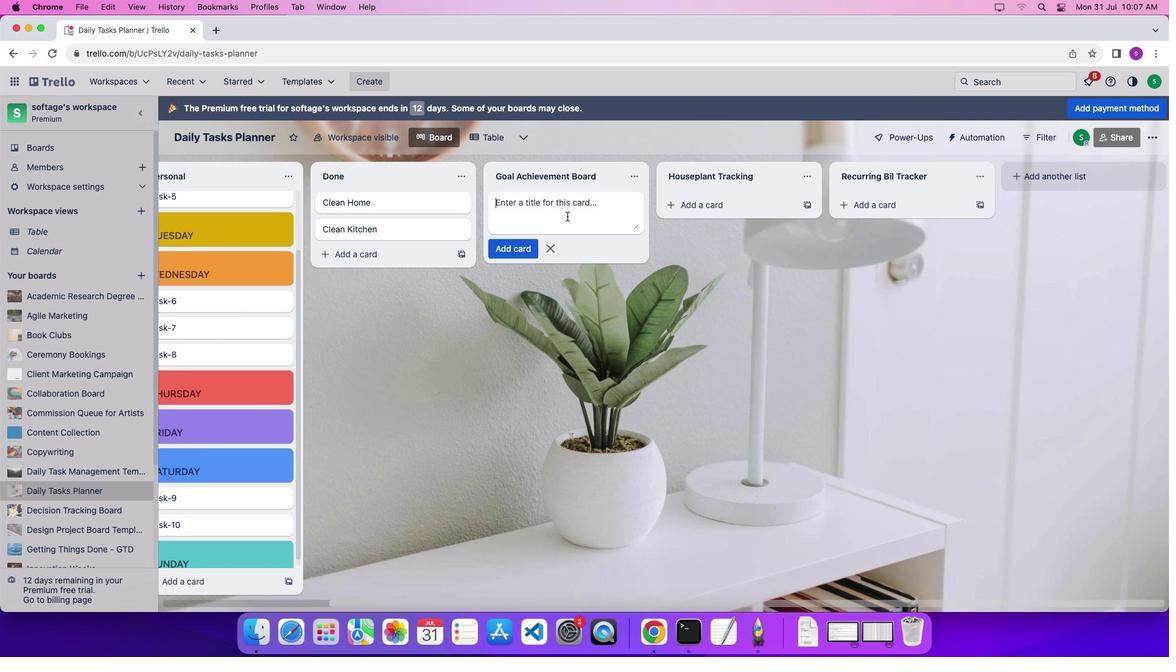 
Action: Mouse moved to (587, 230)
Screenshot: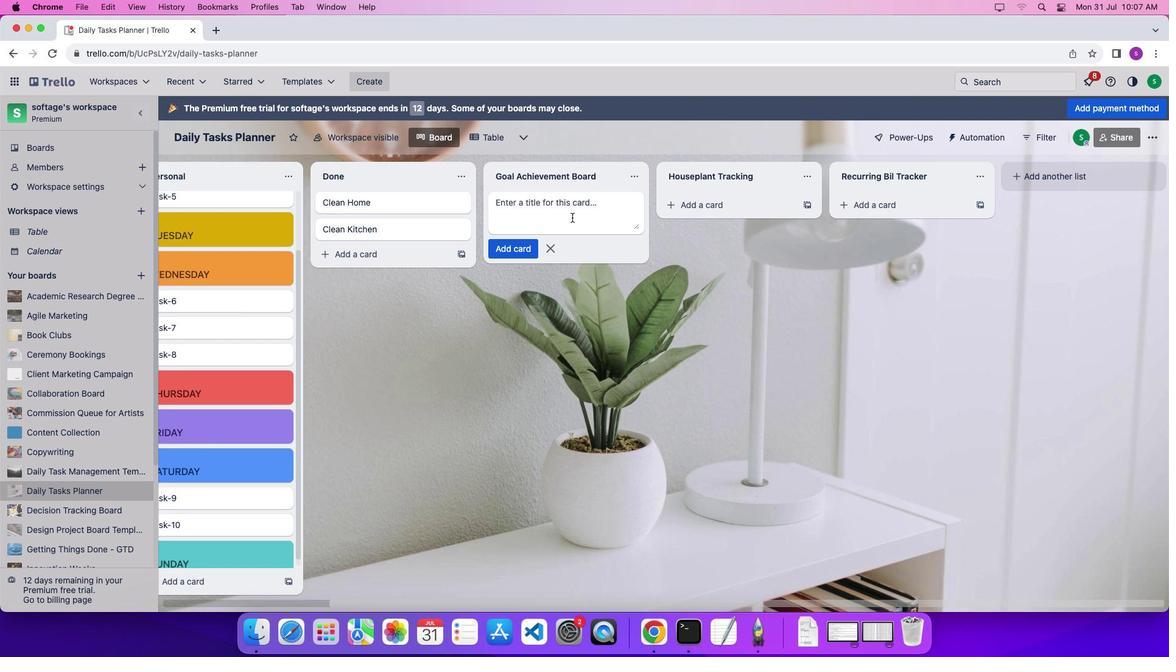 
Action: Key pressed Key.shift'A''c''h''i''e''v''e''m''e''n''t'Key.spaceKey.shift'B''o''a''r''d'Key.enter
Screenshot: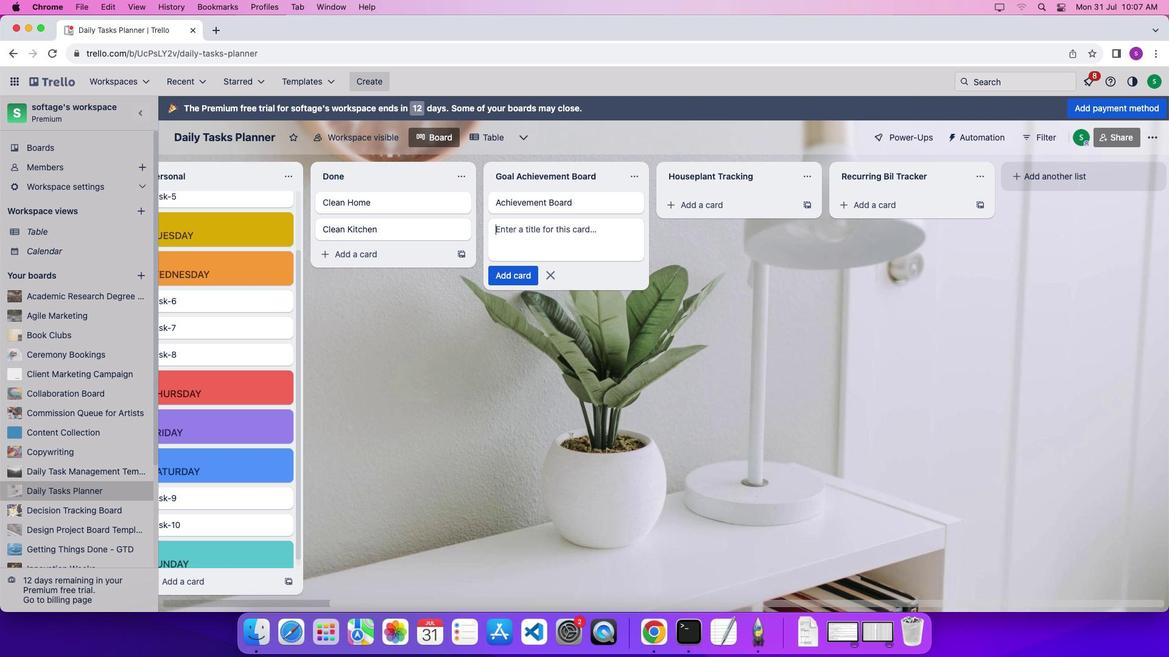 
Action: Mouse moved to (705, 222)
Screenshot: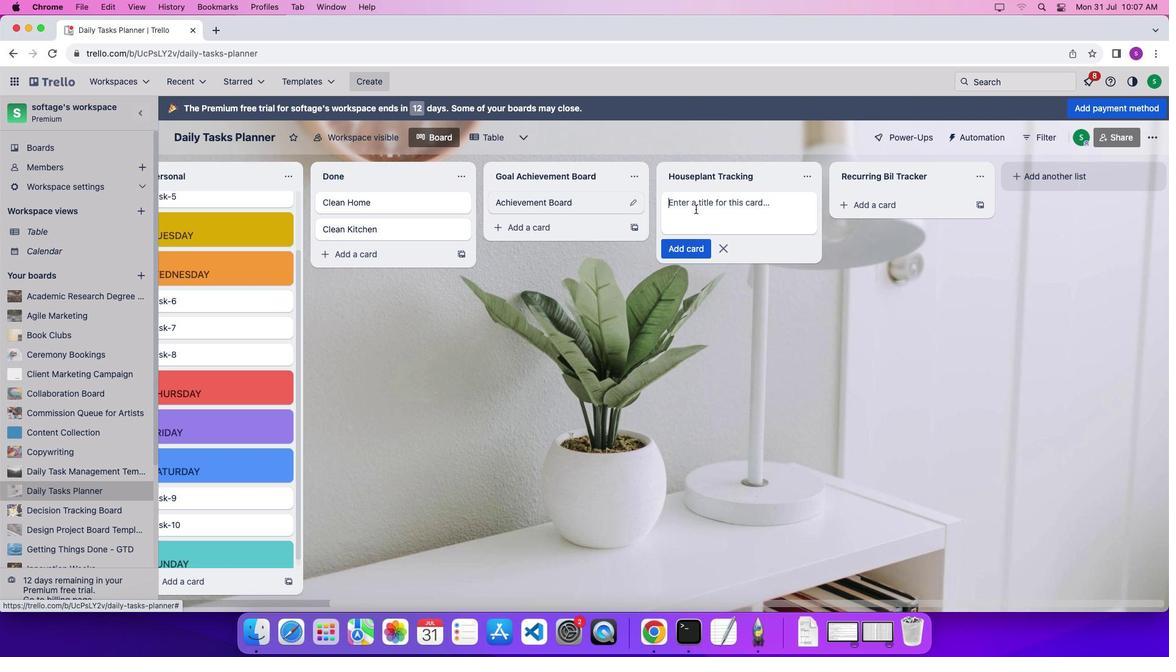 
Action: Mouse pressed left at (705, 222)
Screenshot: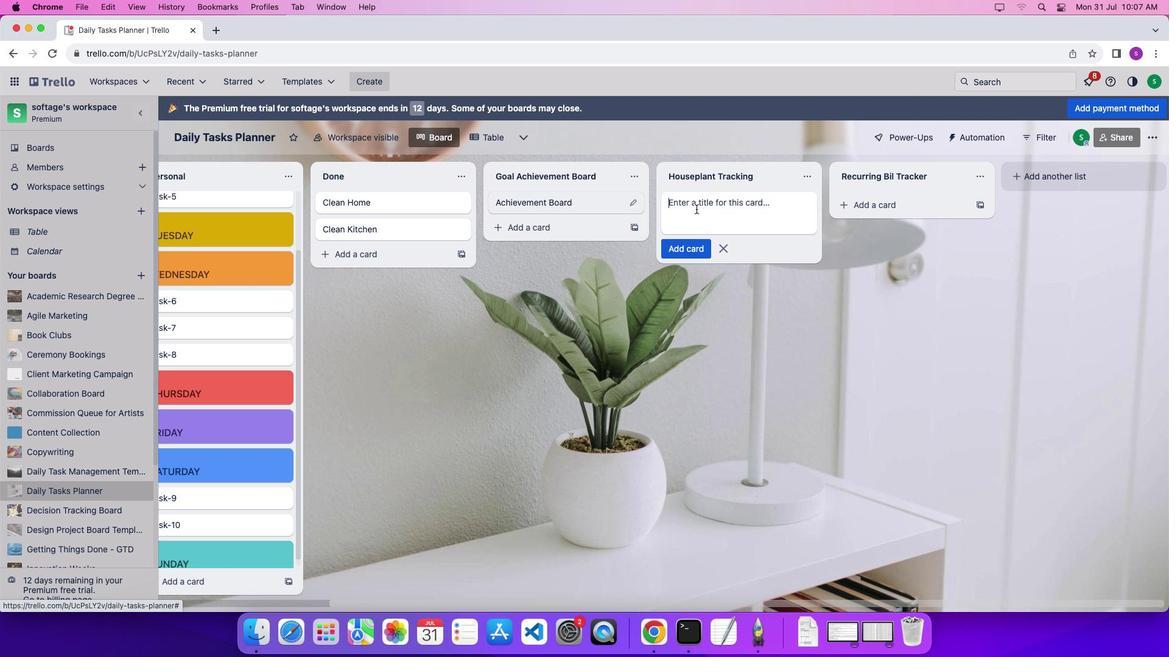 
Action: Mouse moved to (708, 223)
Screenshot: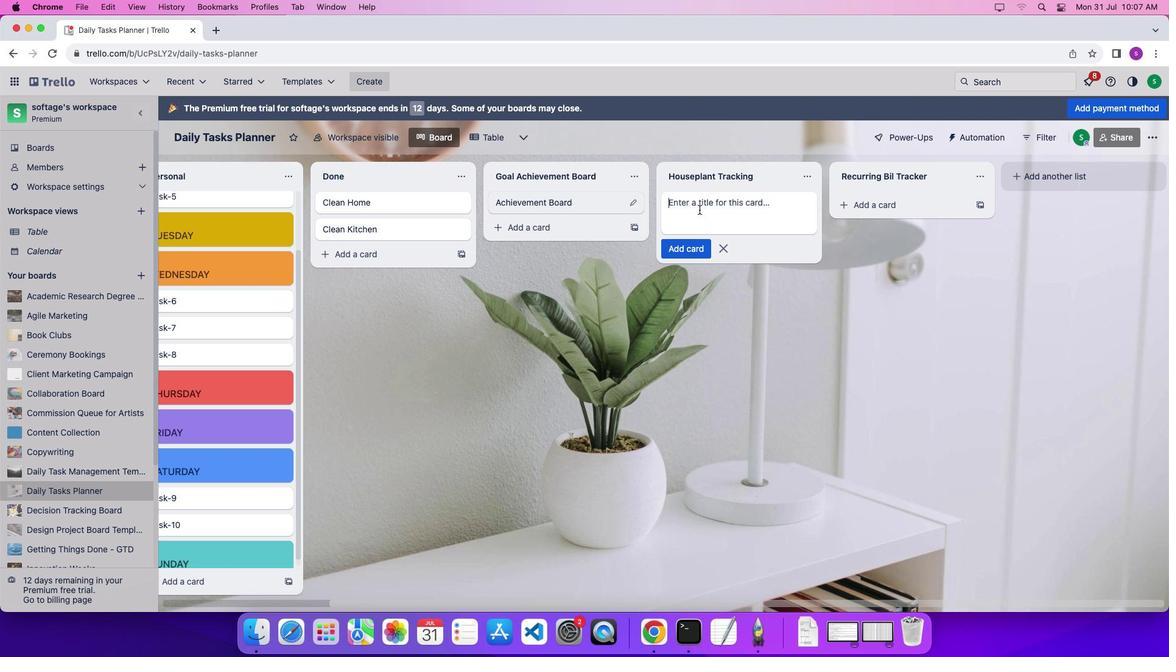 
Action: Mouse pressed left at (708, 223)
Screenshot: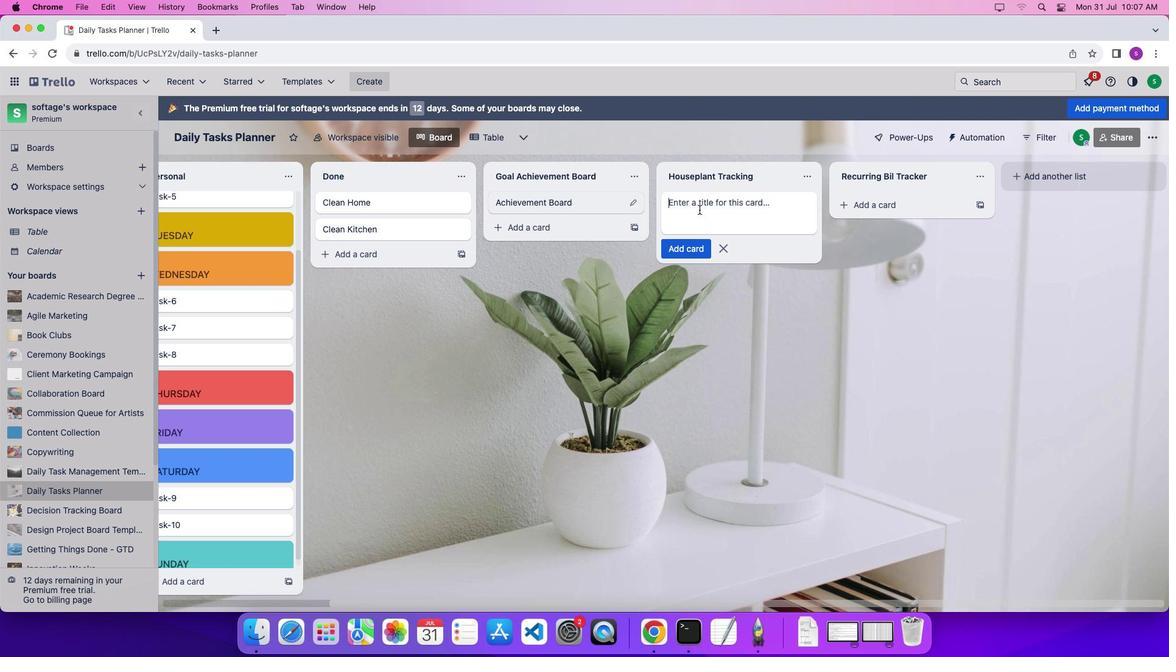 
Action: Key pressed Key.shift'H'Key.backspaceKey.shift'P''l''a''n''t''i''n''g'Key.enter
Screenshot: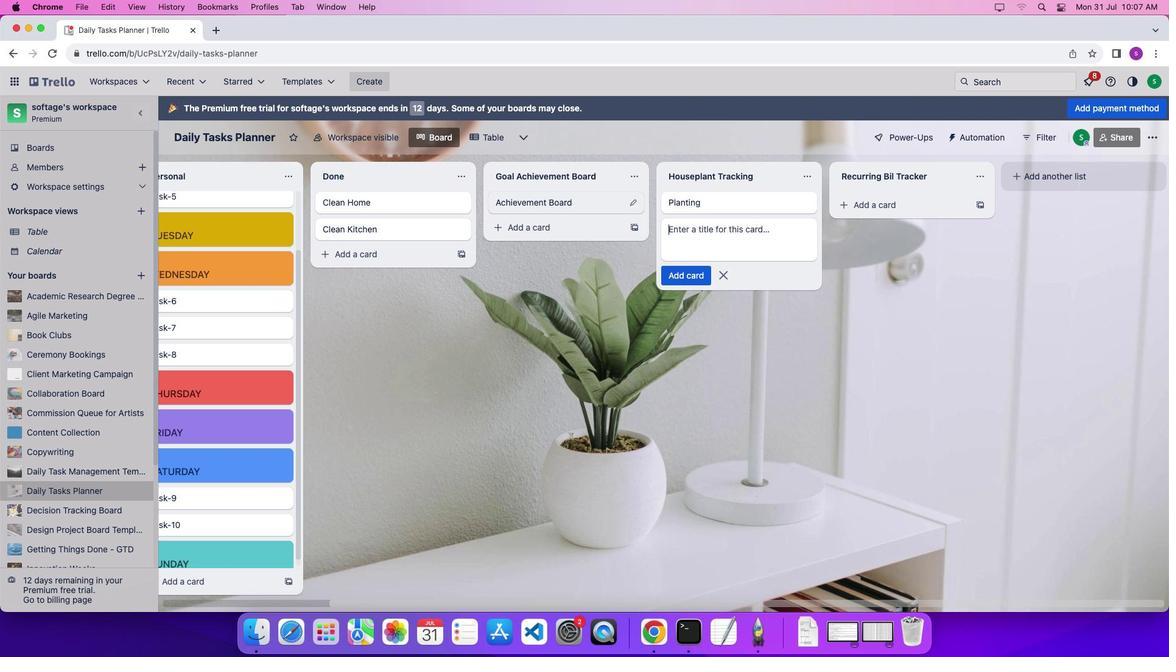 
Action: Mouse moved to (919, 221)
Screenshot: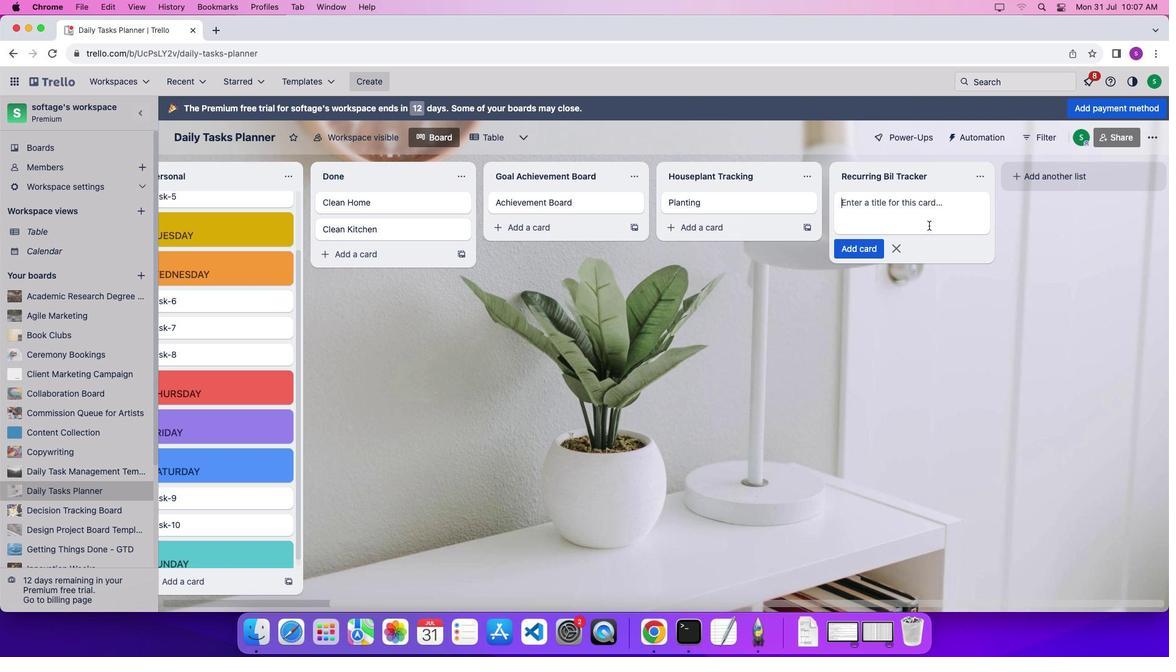 
Action: Mouse pressed left at (919, 221)
Screenshot: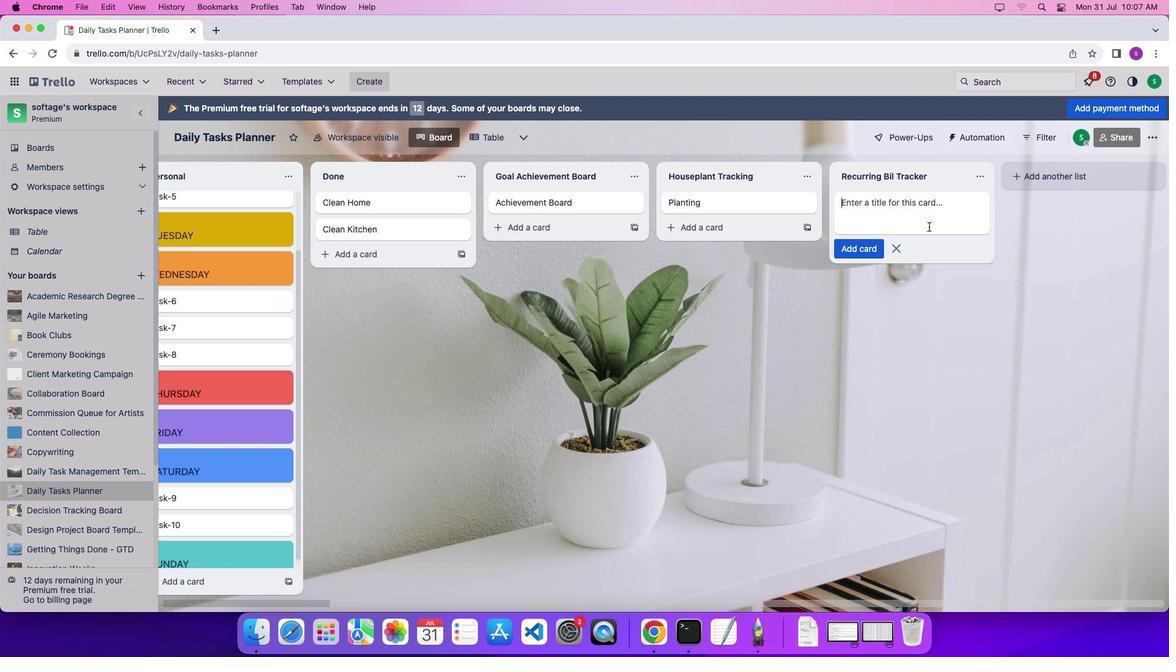 
Action: Mouse moved to (927, 239)
Screenshot: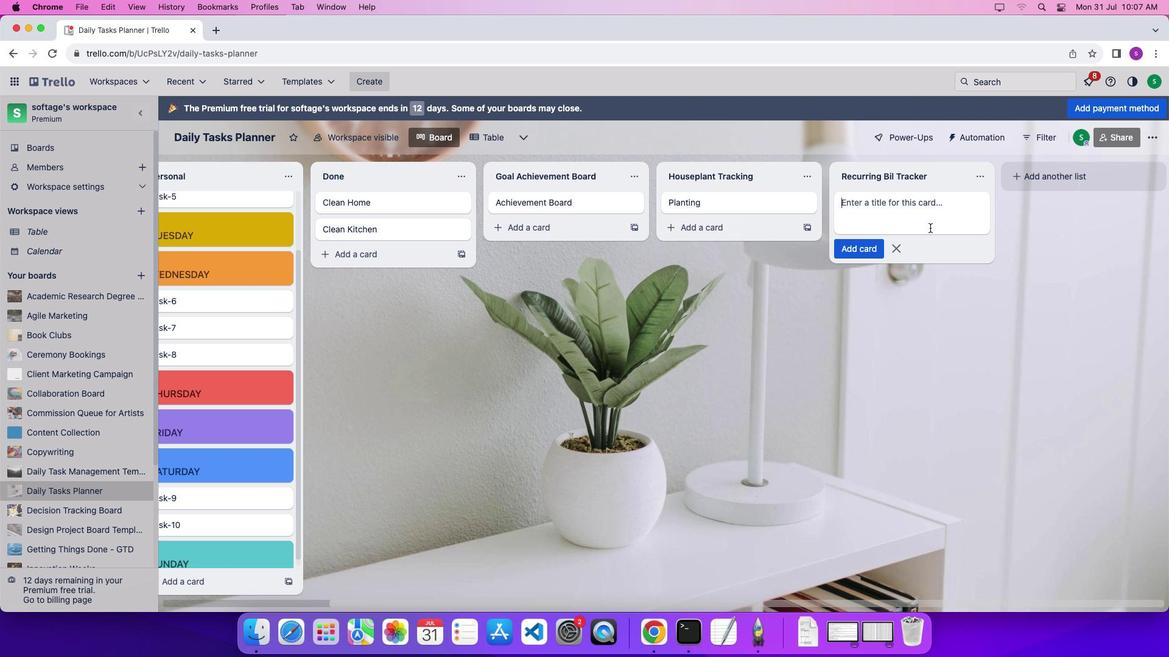 
Action: Mouse pressed left at (927, 239)
Screenshot: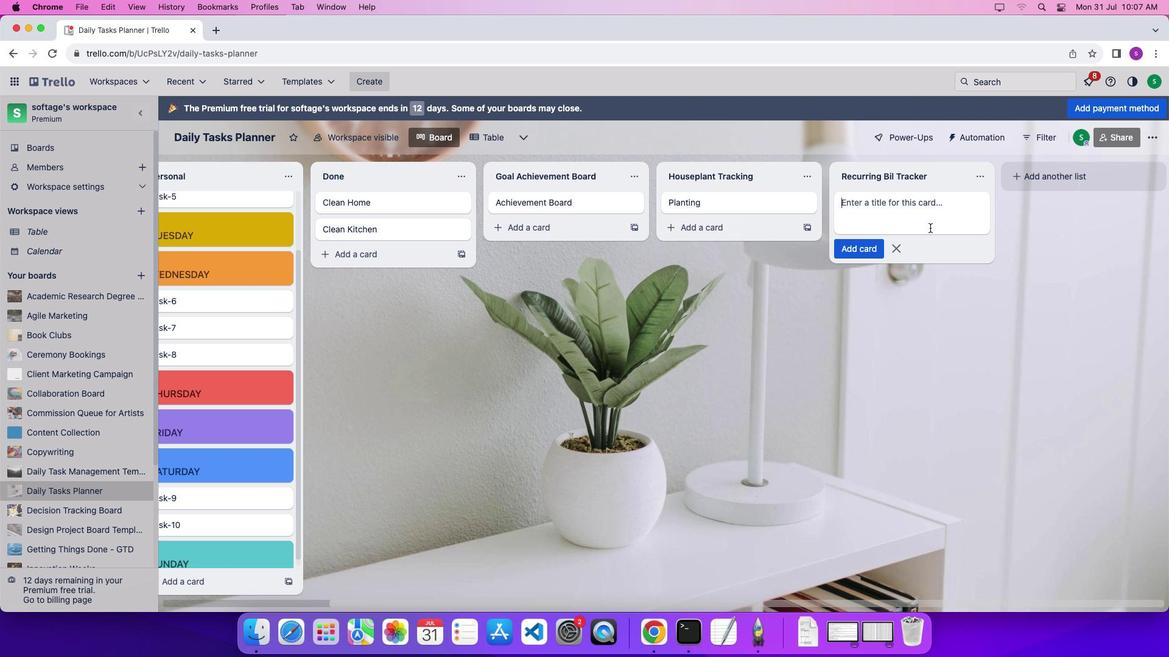 
Action: Key pressed Key.shift'B''i''l''l'Key.spaceKey.shift'T''r''a''c''l''e''r'Key.enter
Screenshot: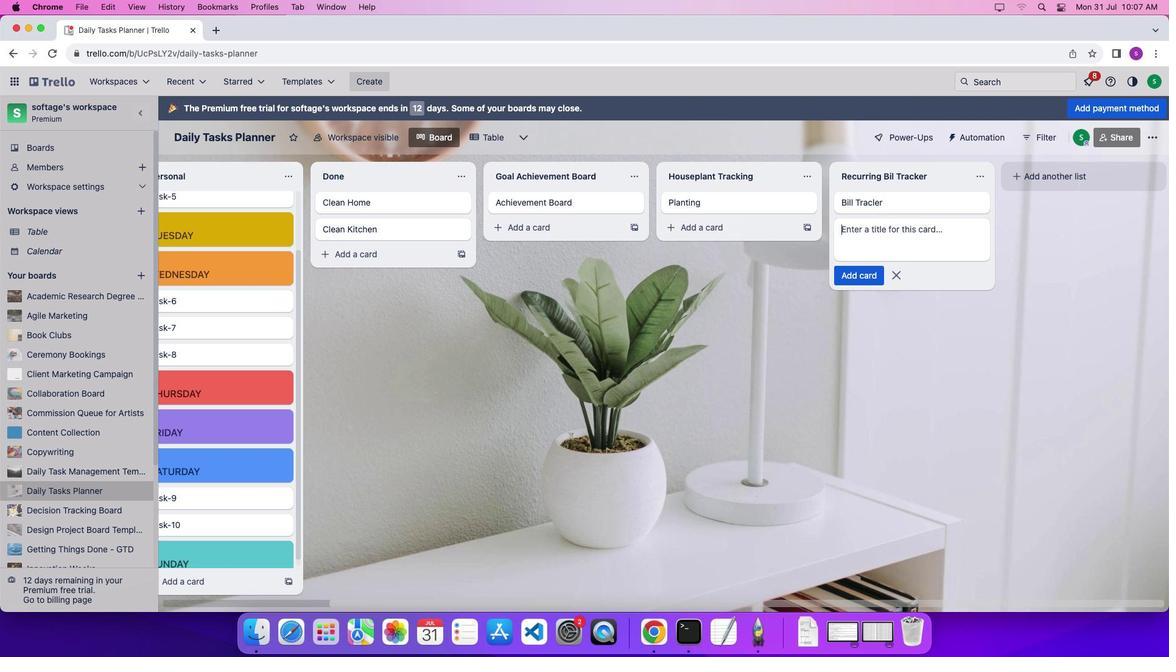 
Action: Mouse moved to (896, 275)
Screenshot: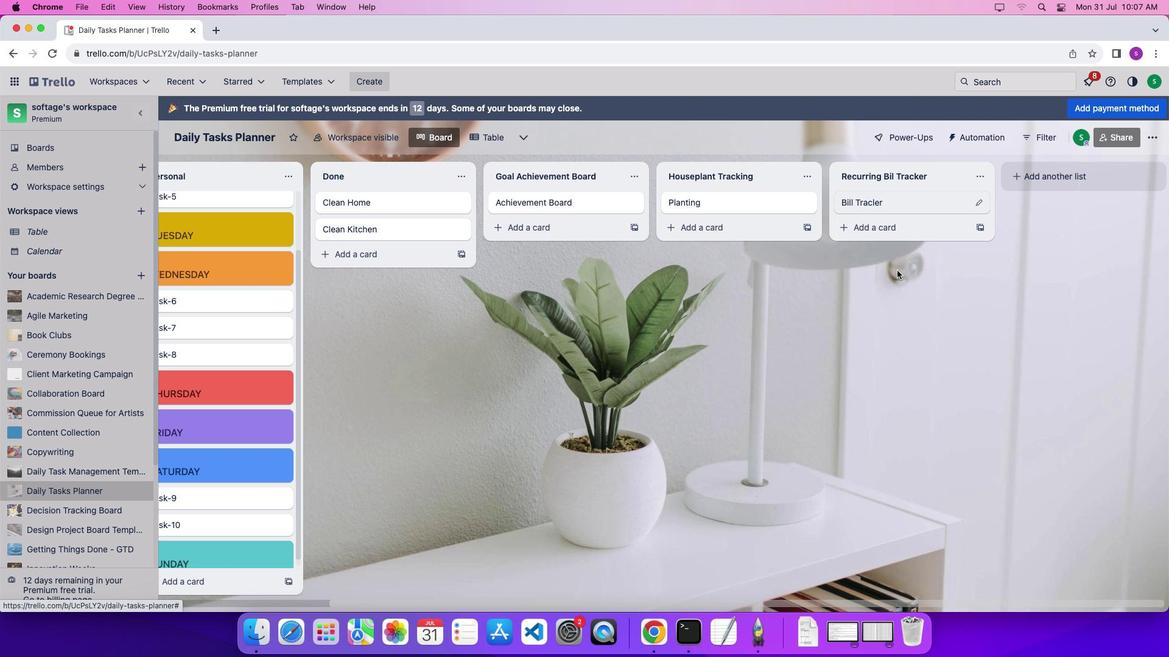 
Action: Mouse pressed left at (896, 275)
Screenshot: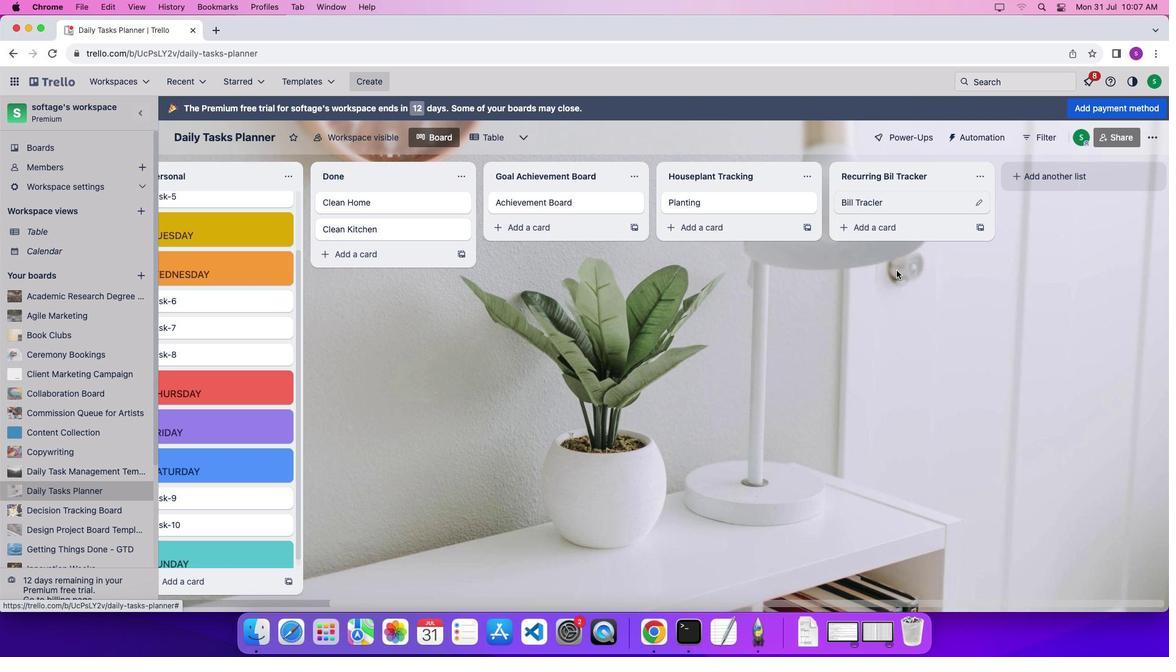 
Action: Mouse moved to (620, 222)
Screenshot: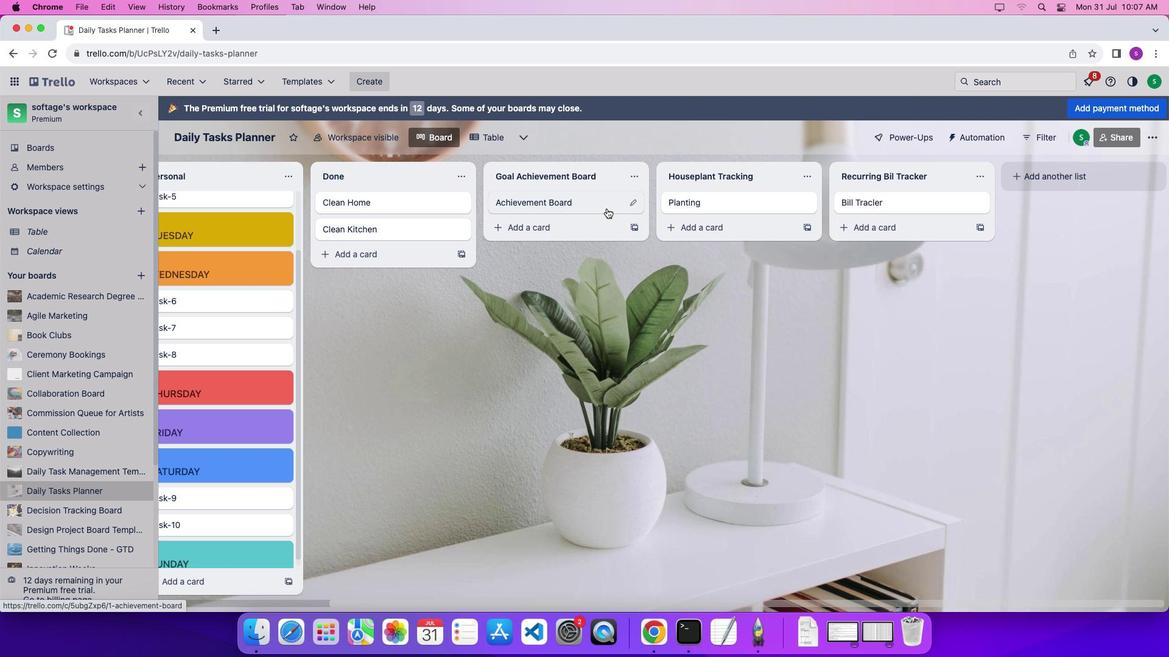 
Action: Mouse pressed left at (620, 222)
Screenshot: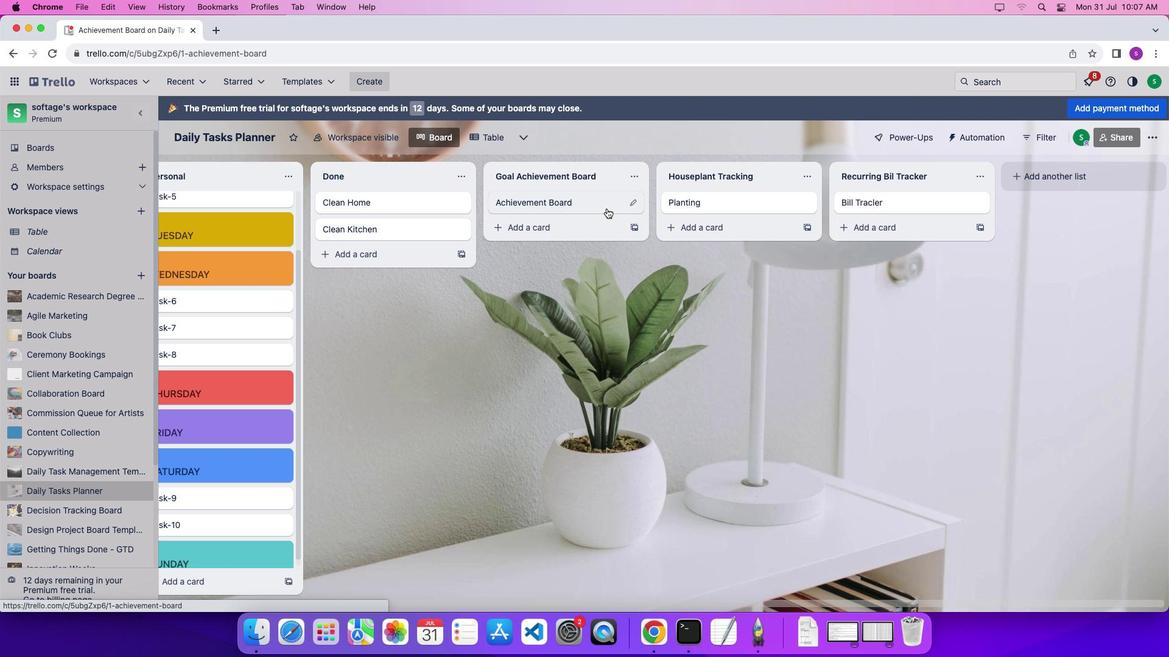 
Action: Mouse moved to (438, 194)
Screenshot: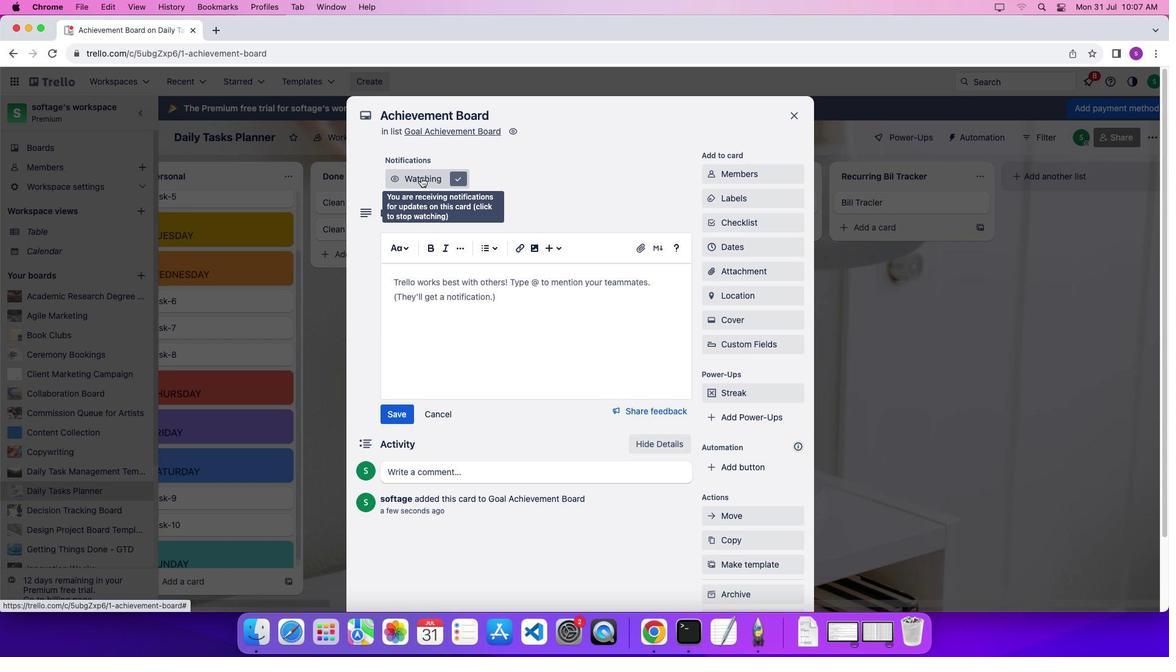 
Action: Mouse pressed left at (438, 194)
Screenshot: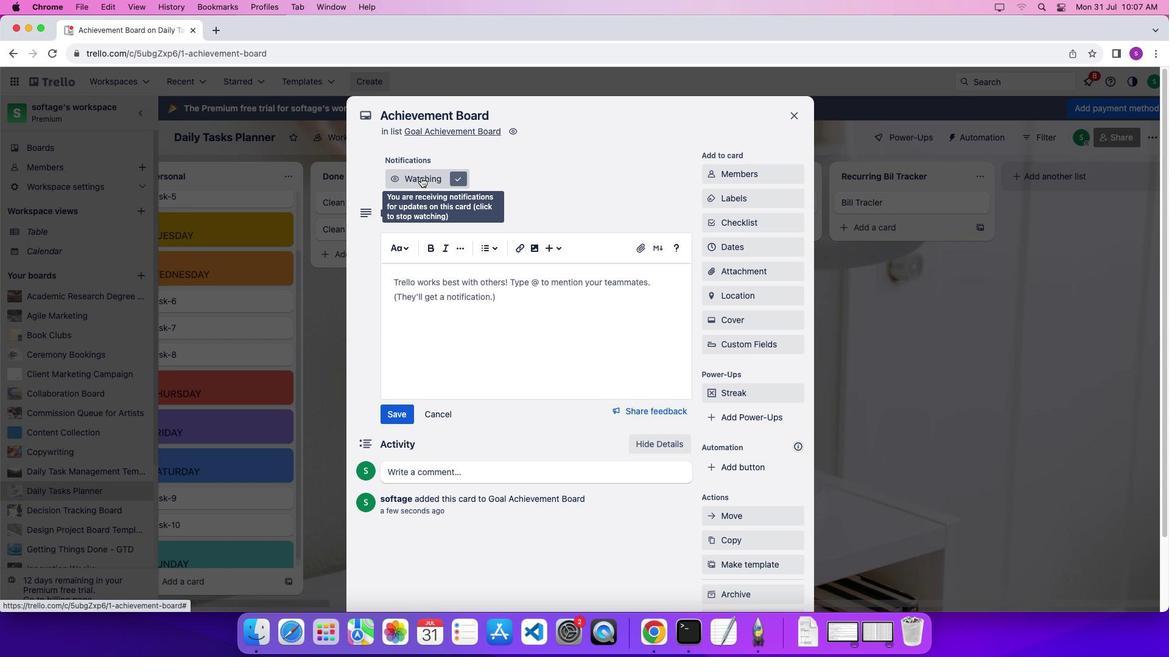 
Action: Mouse moved to (730, 189)
Screenshot: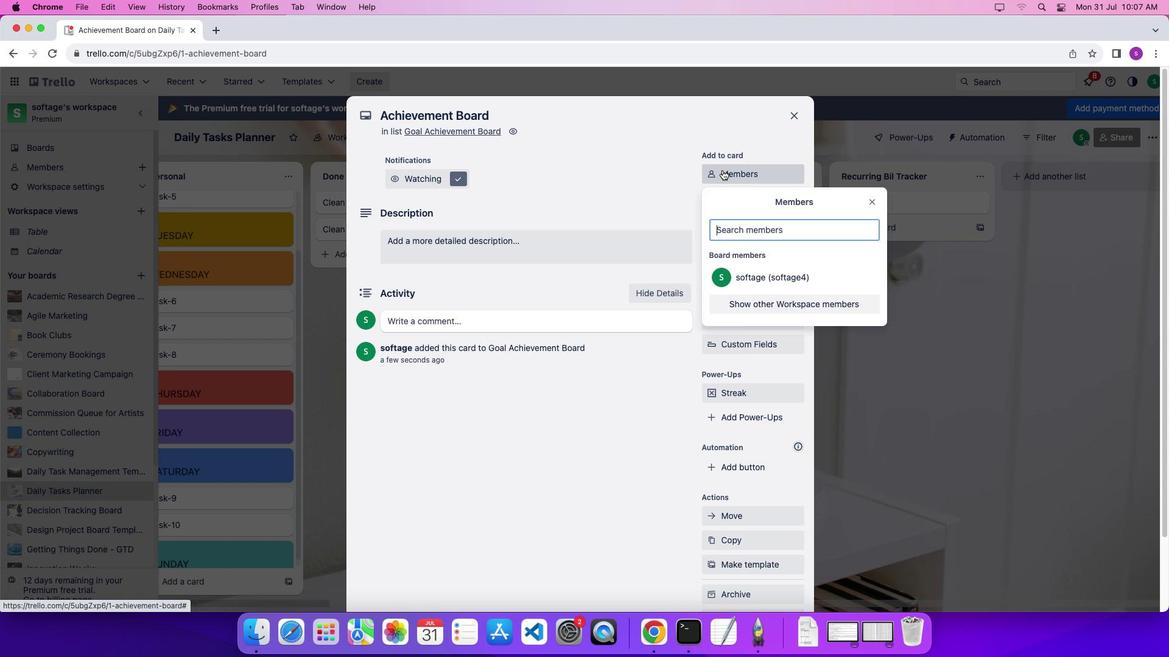 
Action: Mouse pressed left at (730, 189)
Screenshot: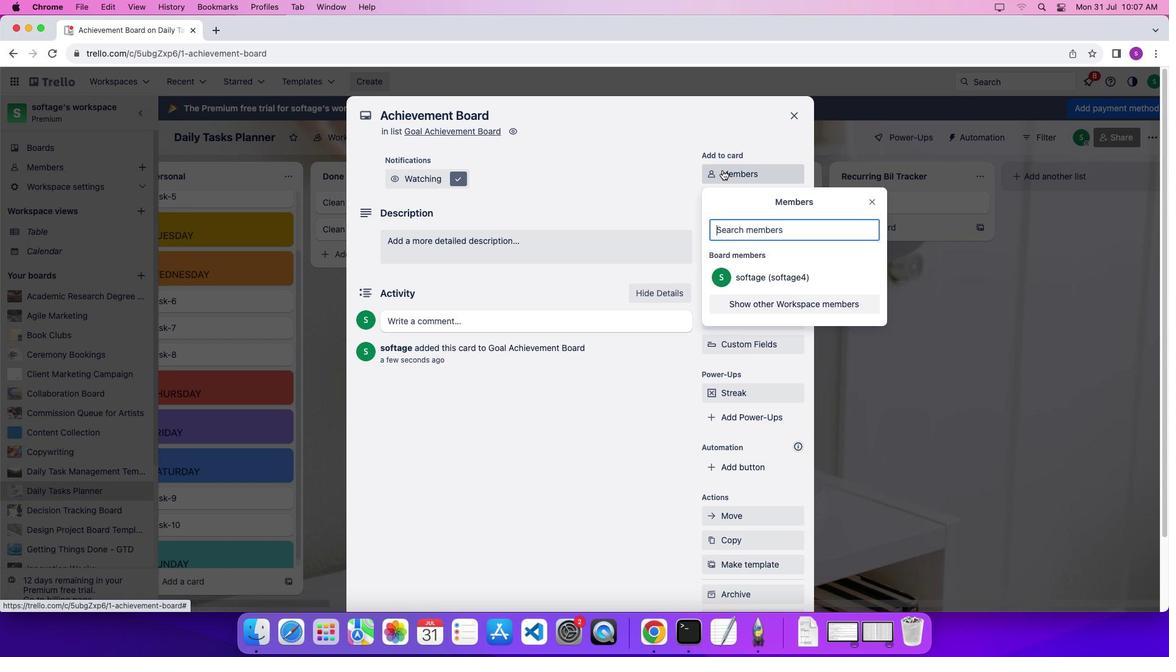 
Action: Mouse moved to (780, 282)
Screenshot: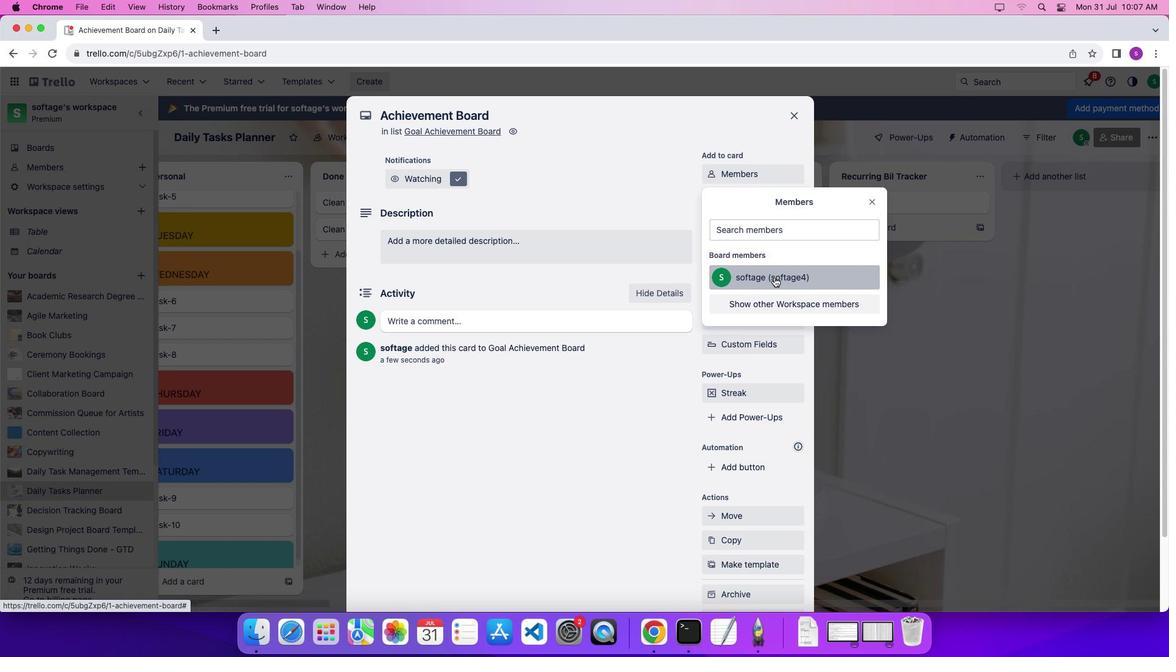 
Action: Mouse pressed left at (780, 282)
Screenshot: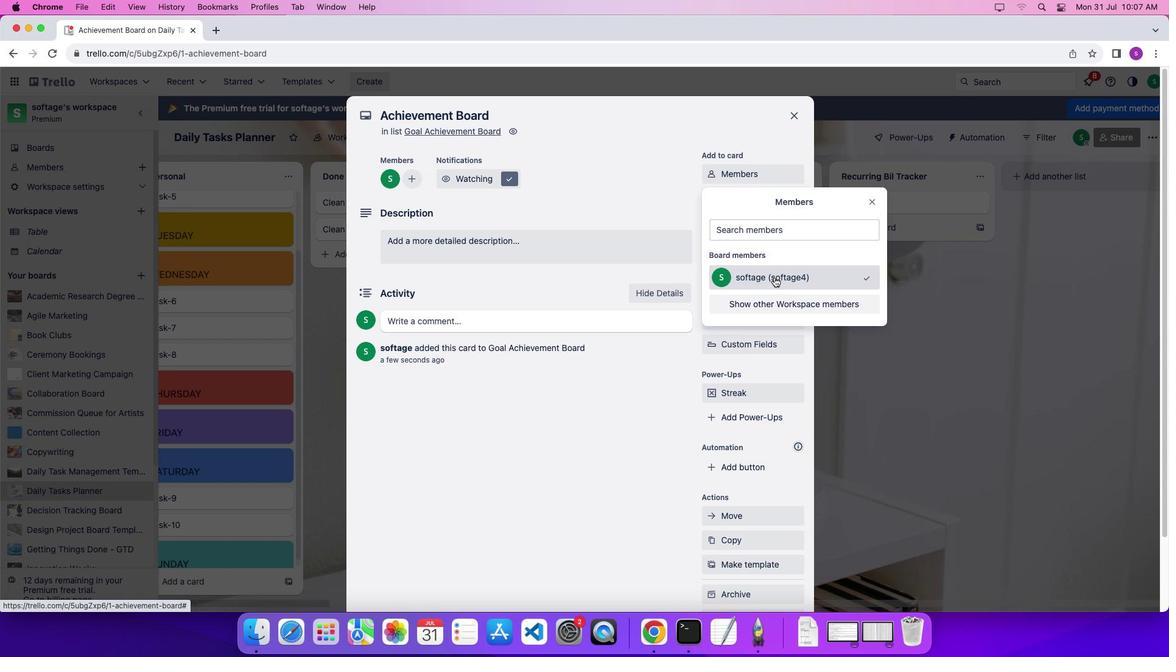 
Action: Mouse moved to (875, 212)
Screenshot: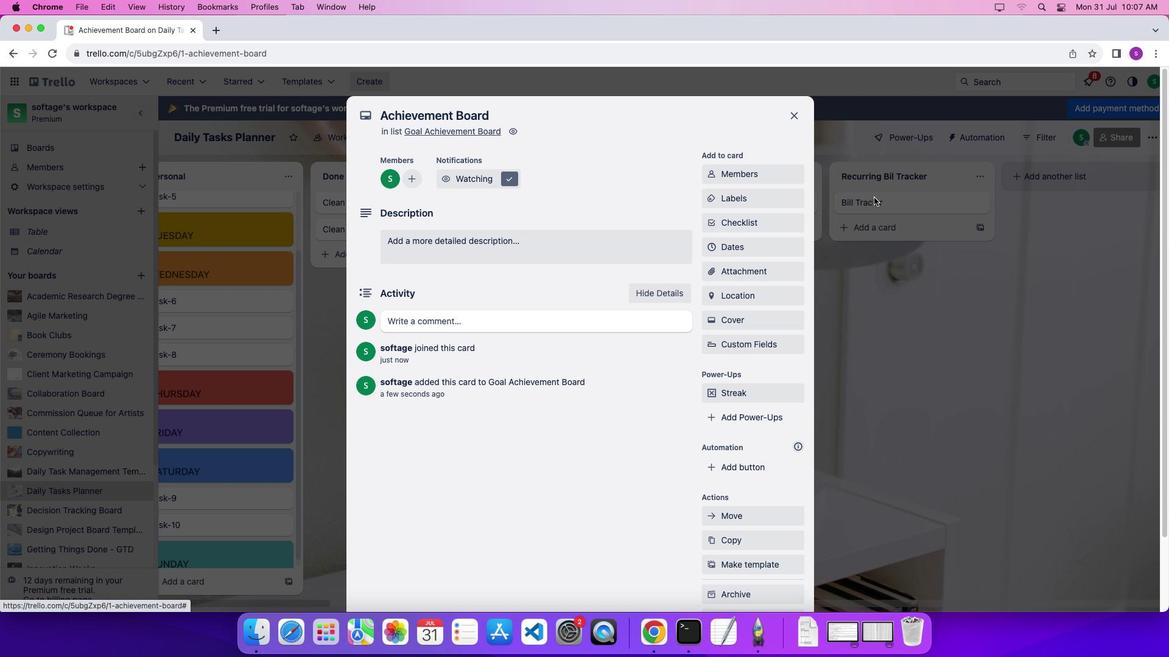 
Action: Mouse pressed left at (875, 212)
Screenshot: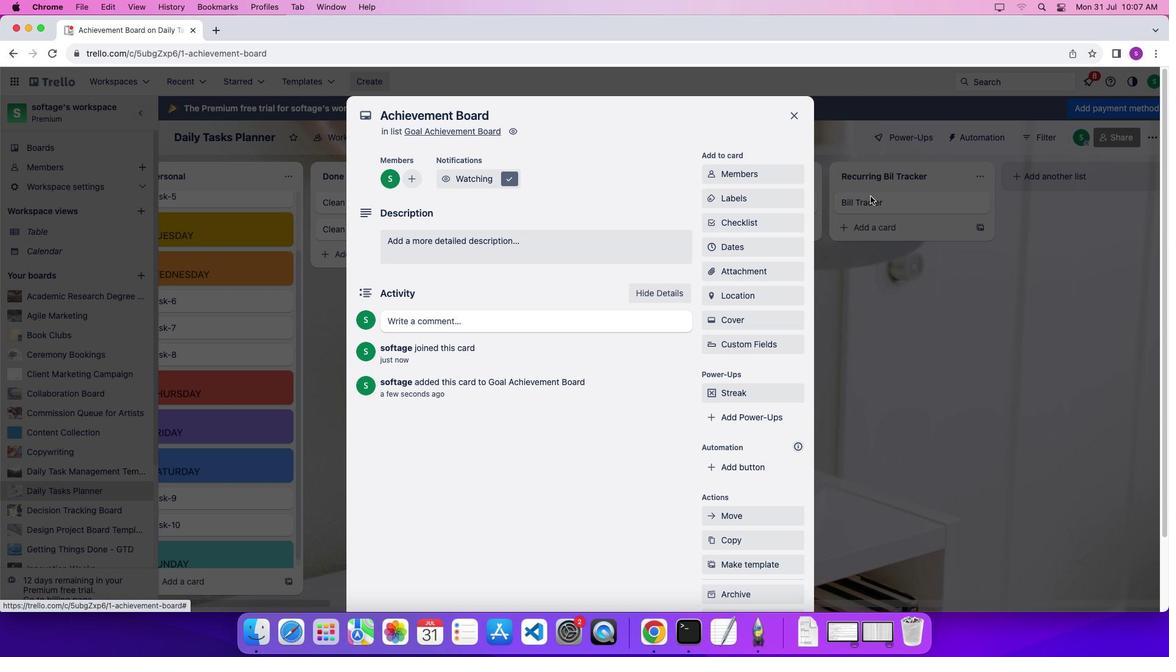 
Action: Mouse moved to (756, 215)
Screenshot: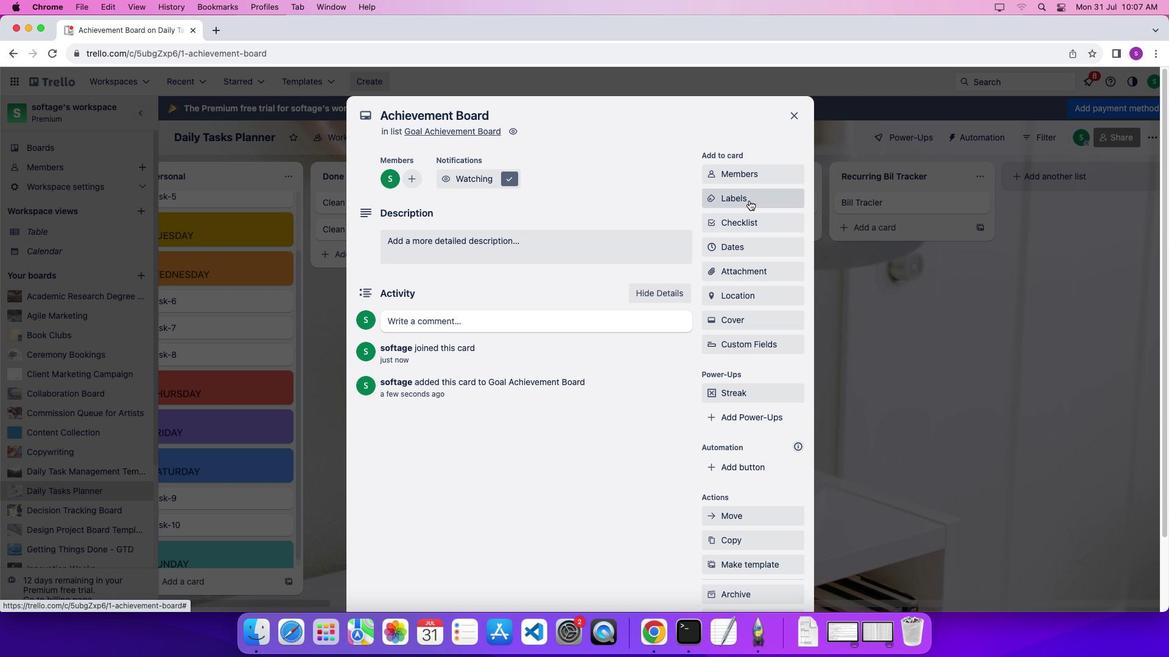 
Action: Mouse pressed left at (756, 215)
Screenshot: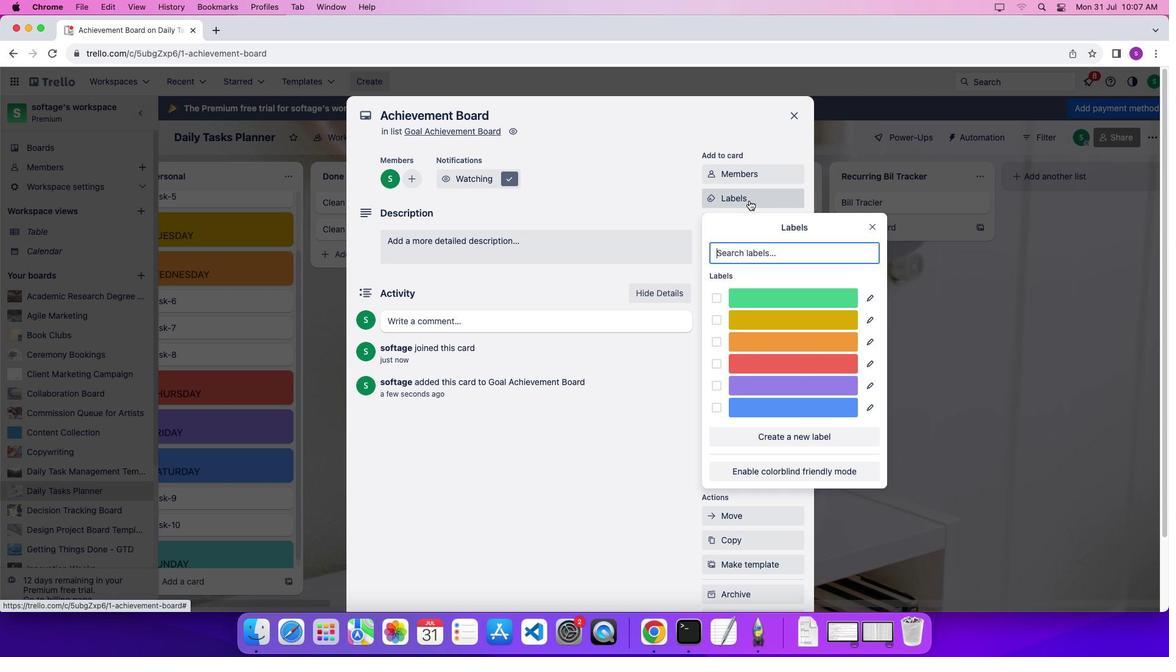 
Action: Mouse moved to (808, 327)
Screenshot: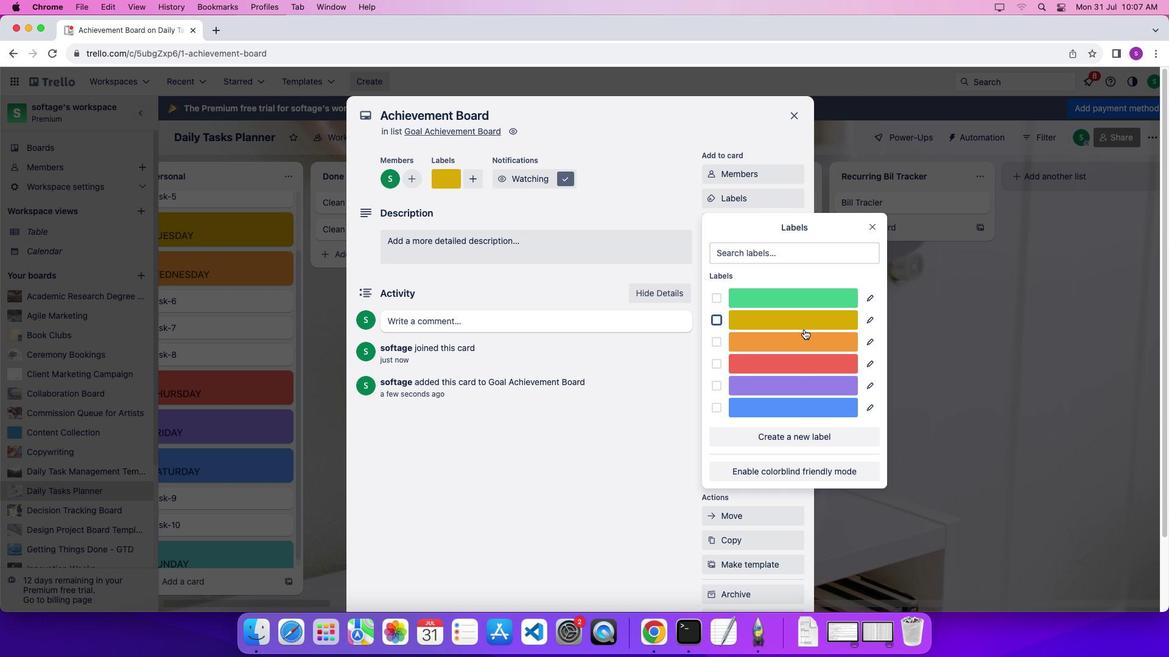 
Action: Mouse pressed left at (808, 327)
Screenshot: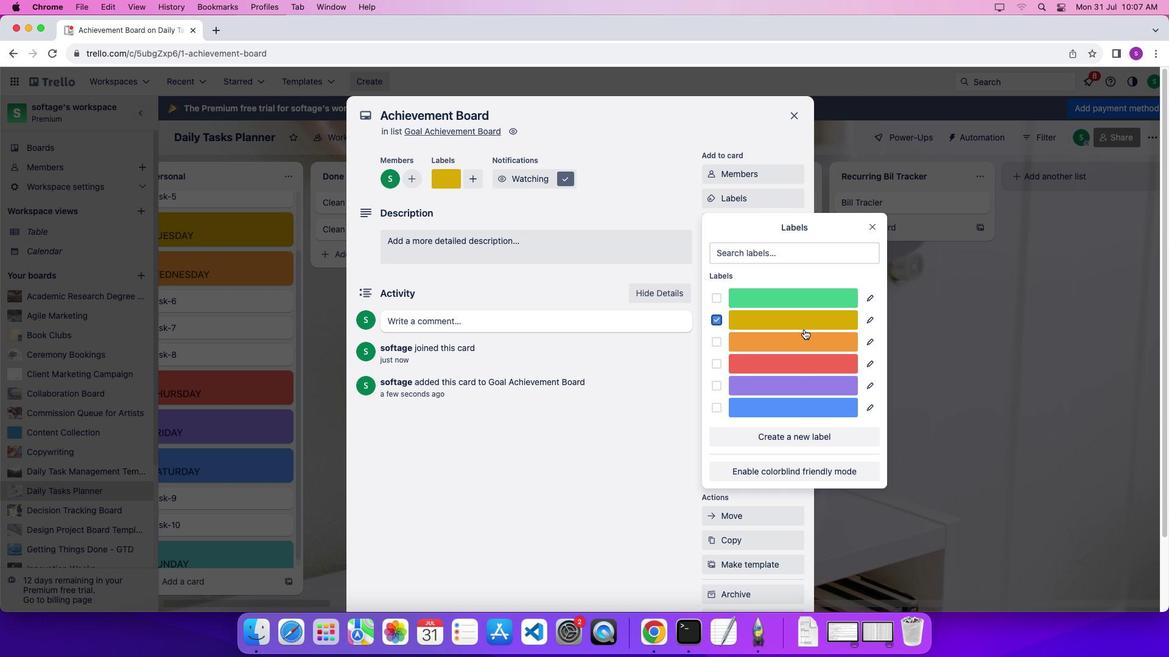 
Action: Mouse moved to (871, 236)
Screenshot: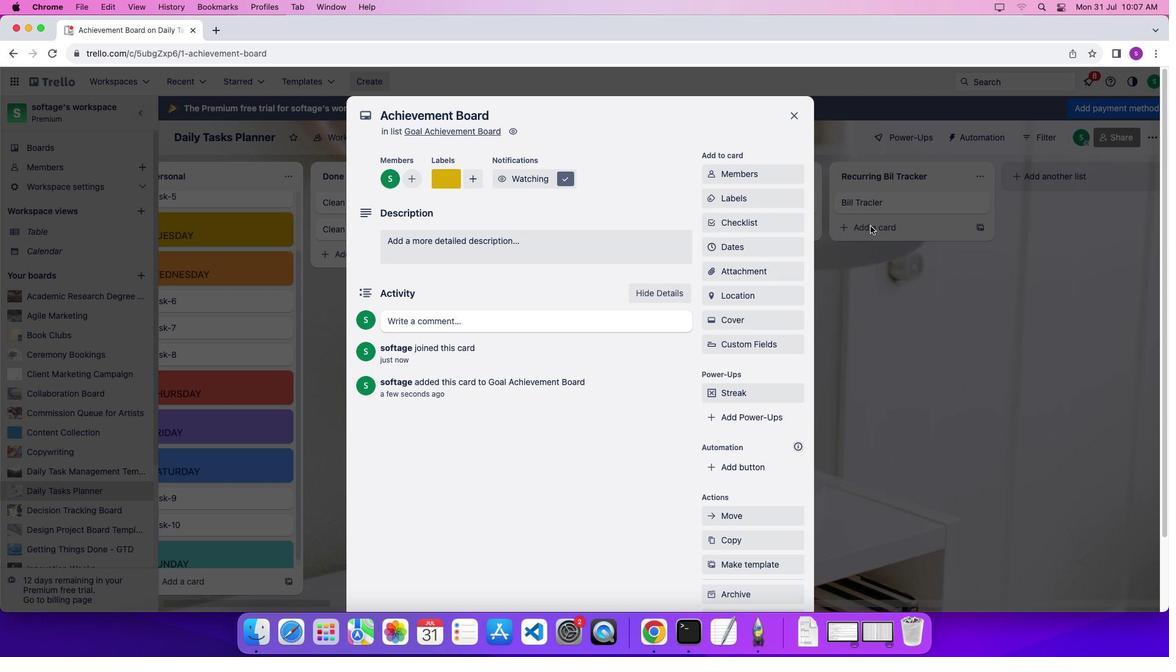 
Action: Mouse pressed left at (871, 236)
Screenshot: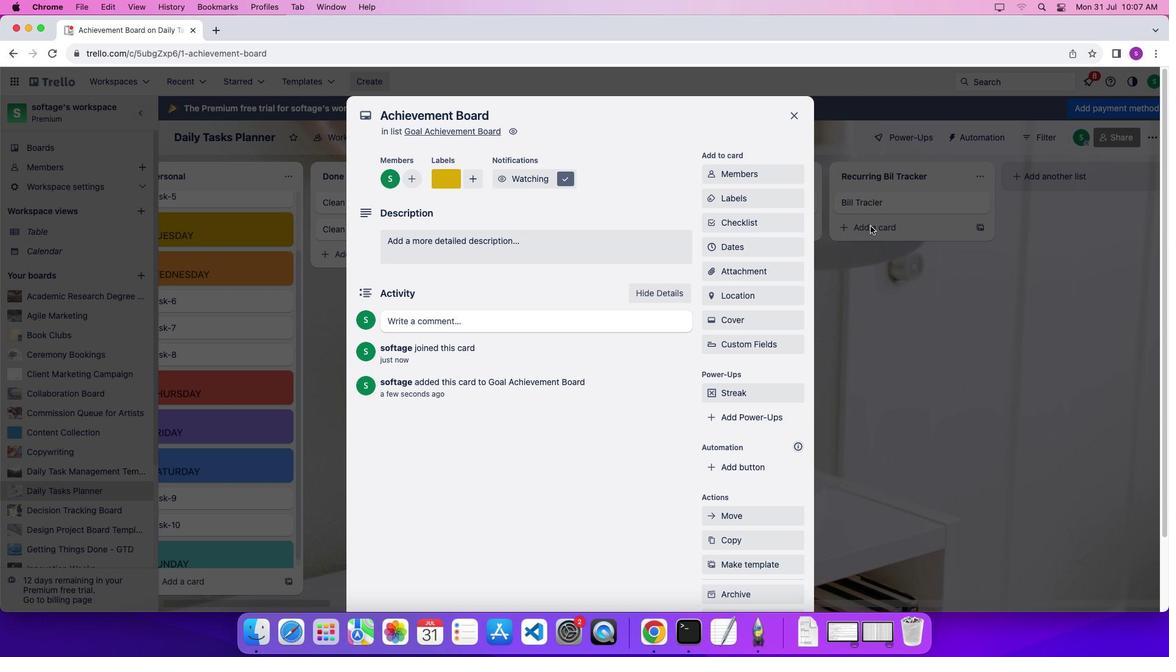 
Action: Mouse moved to (792, 257)
Screenshot: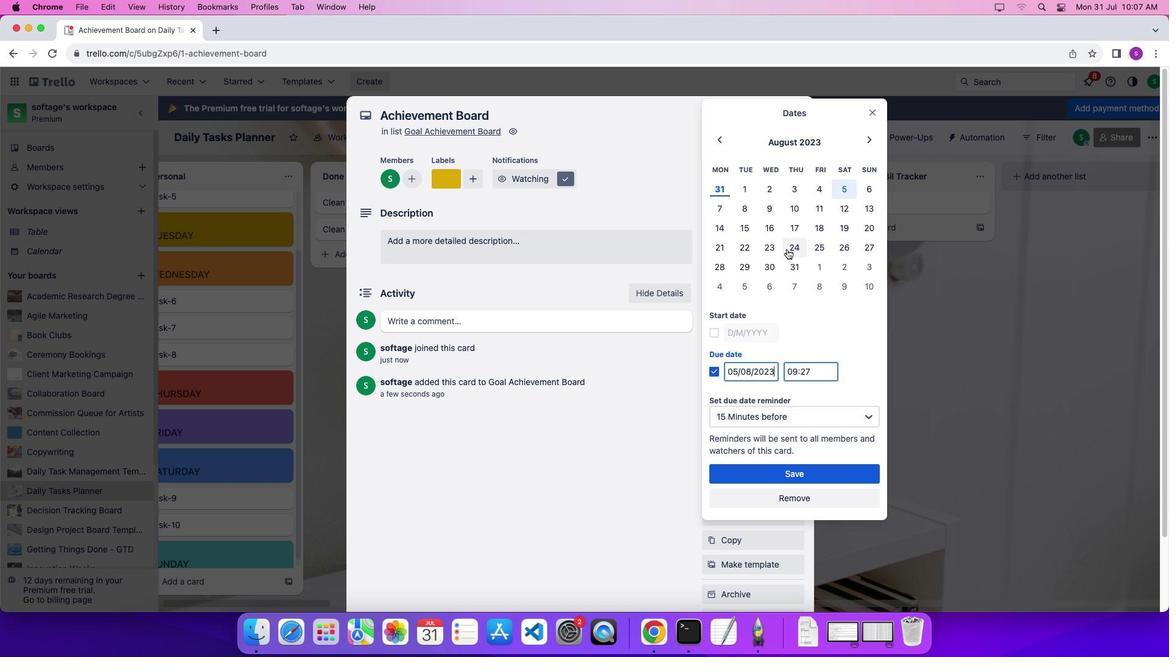 
Action: Mouse pressed left at (792, 257)
Screenshot: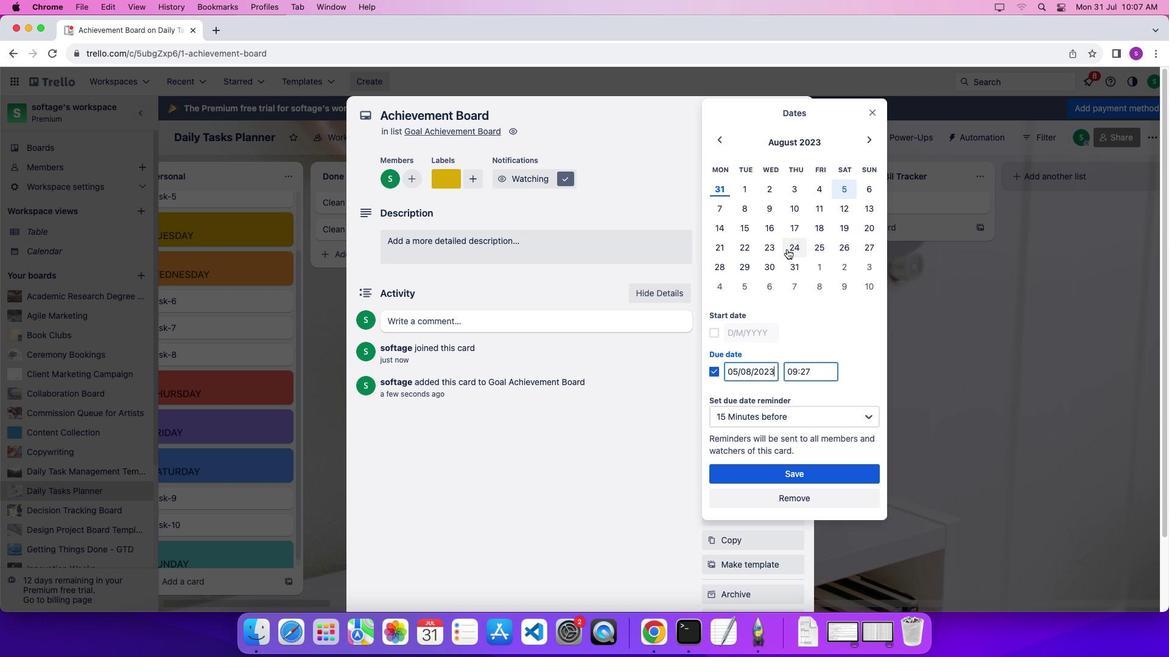 
Action: Mouse moved to (725, 328)
Screenshot: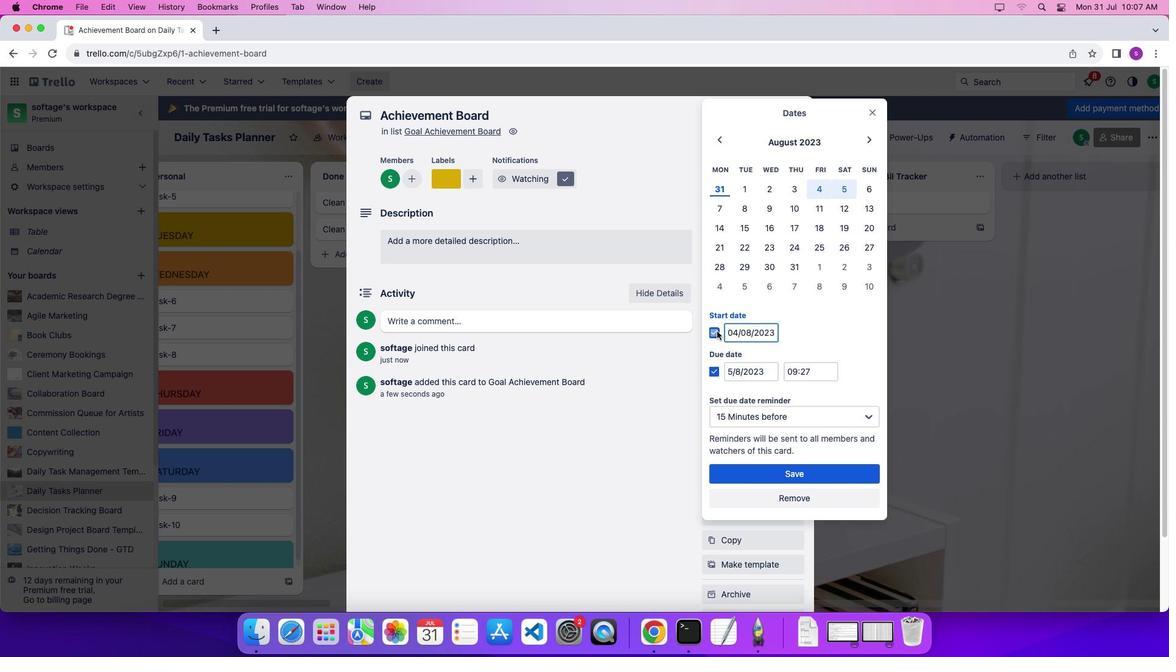 
Action: Mouse pressed left at (725, 328)
Screenshot: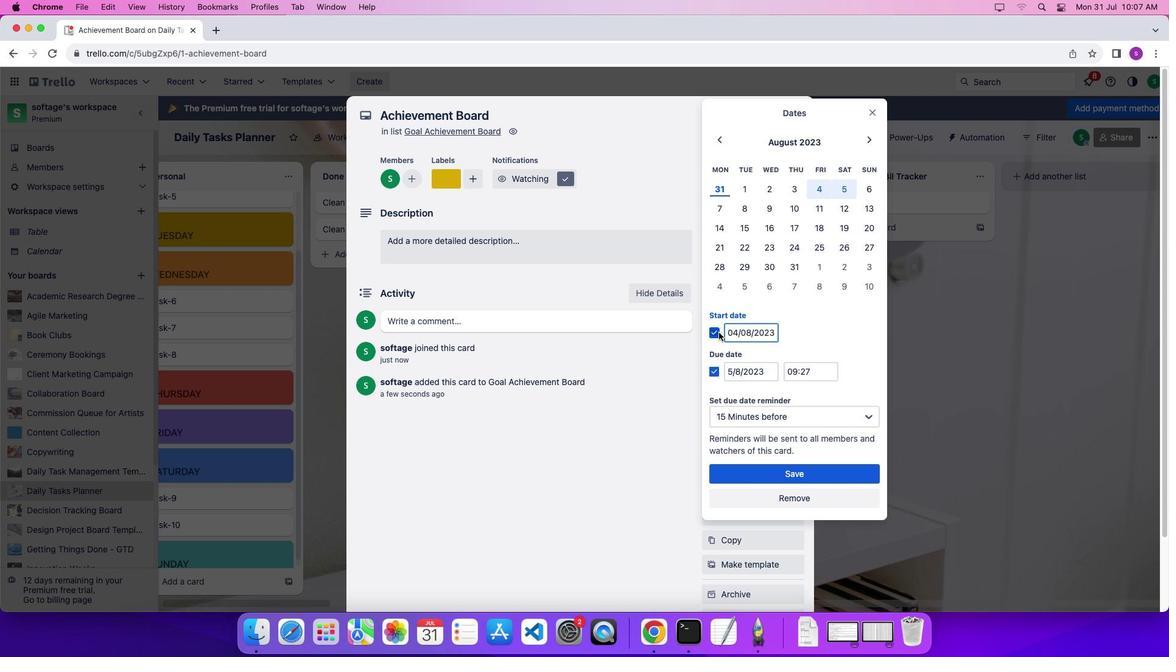 
Action: Mouse moved to (780, 446)
Screenshot: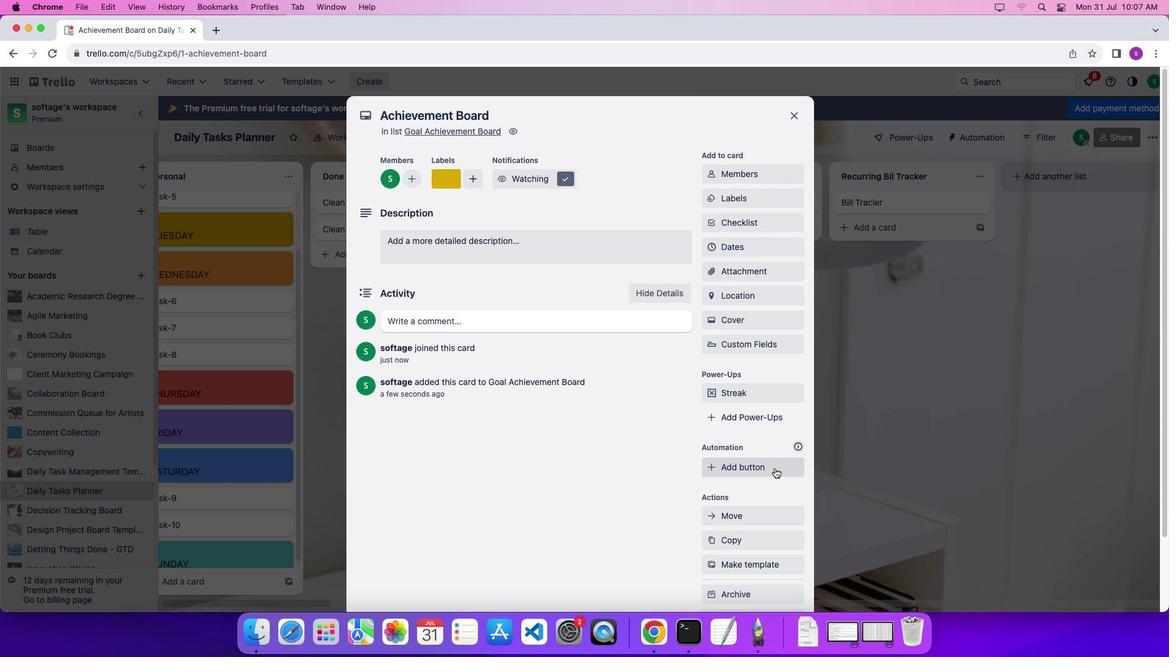 
Action: Mouse pressed left at (780, 446)
Screenshot: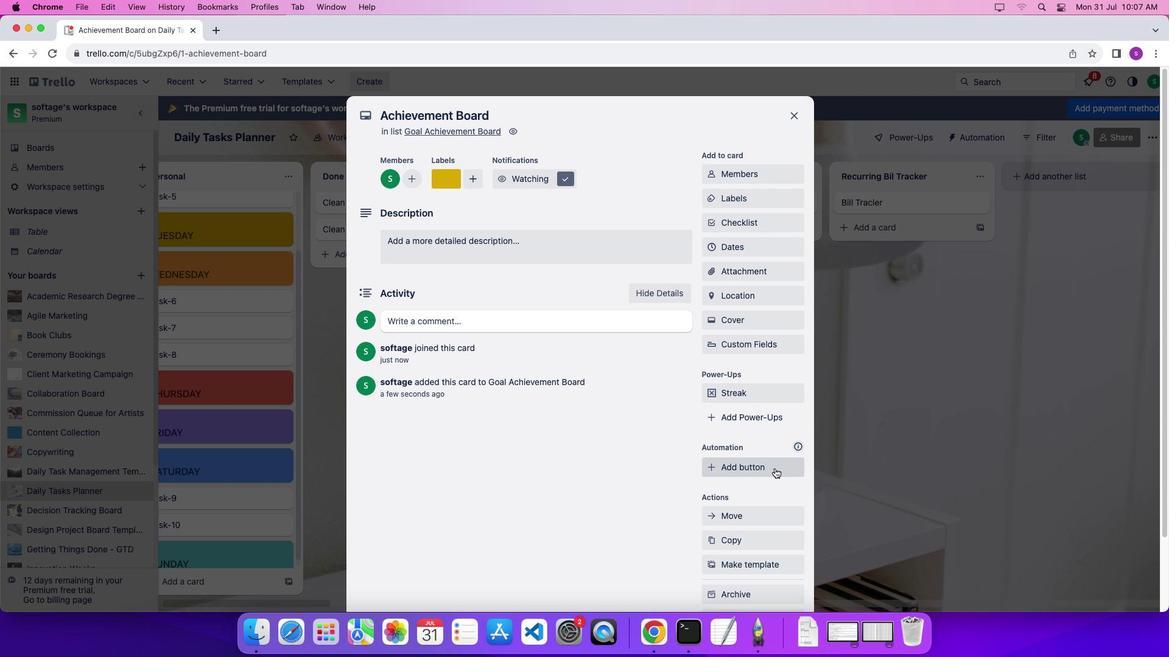 
Action: Mouse moved to (765, 282)
Screenshot: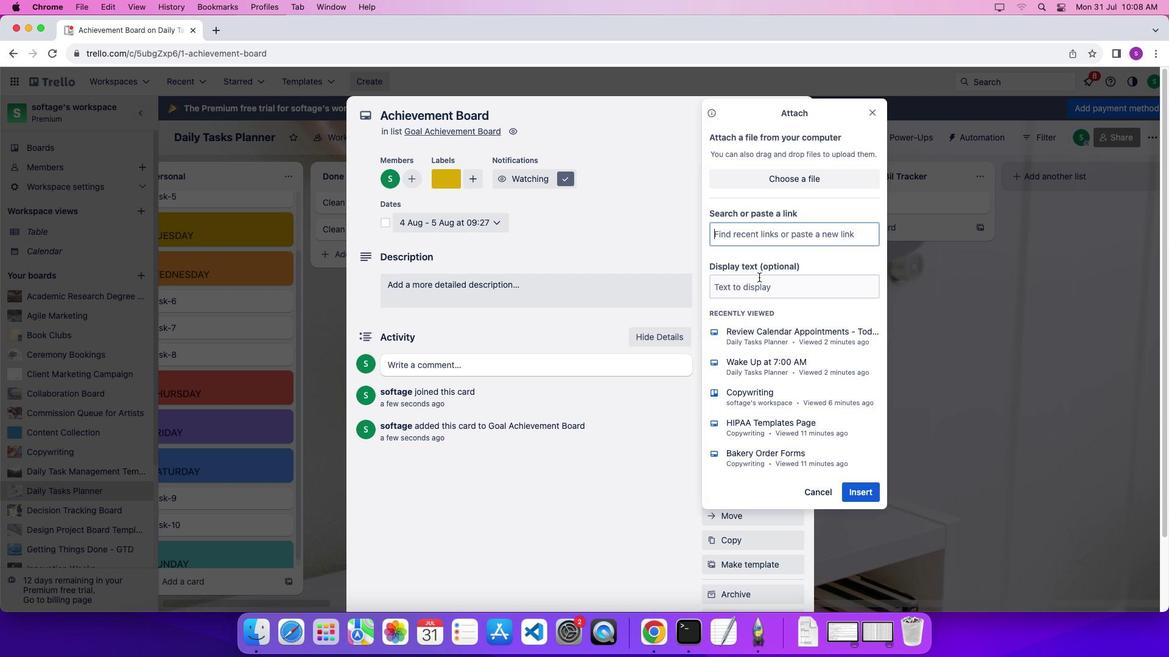 
Action: Mouse pressed left at (765, 282)
Screenshot: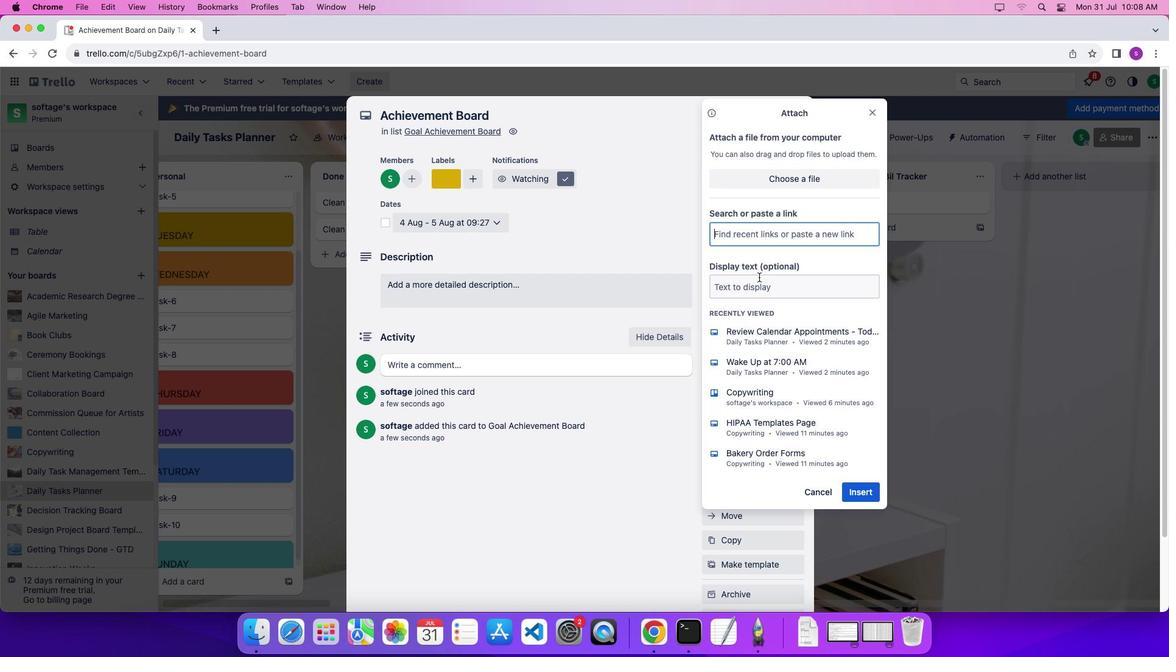 
Action: Mouse moved to (789, 358)
Screenshot: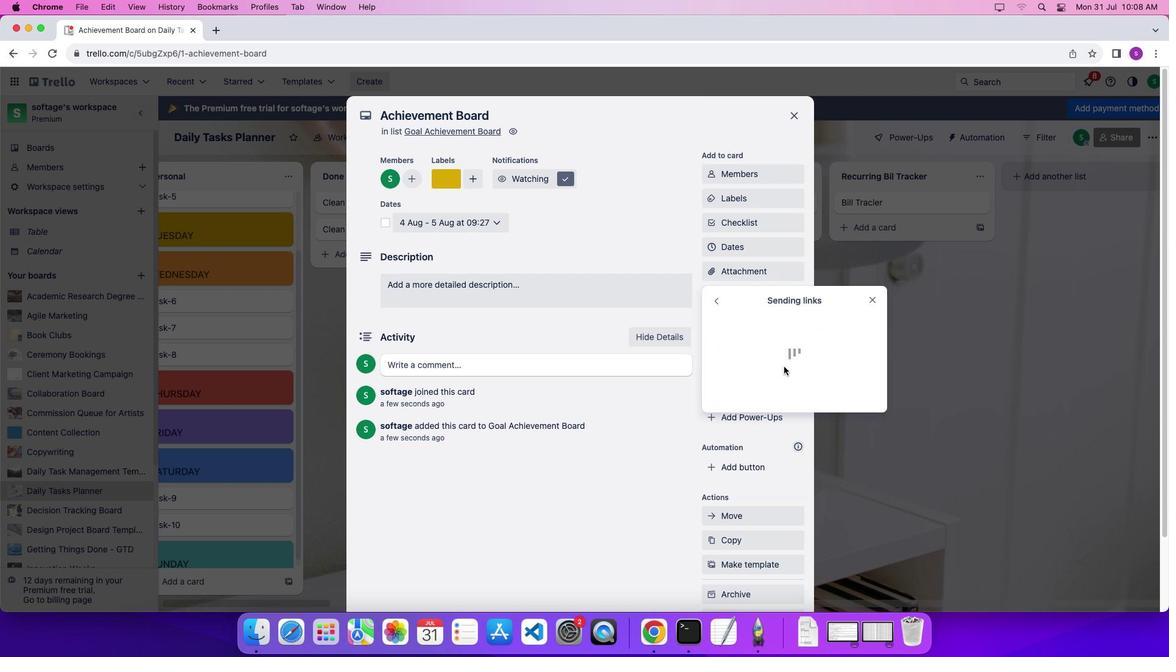 
Action: Mouse pressed left at (789, 358)
Screenshot: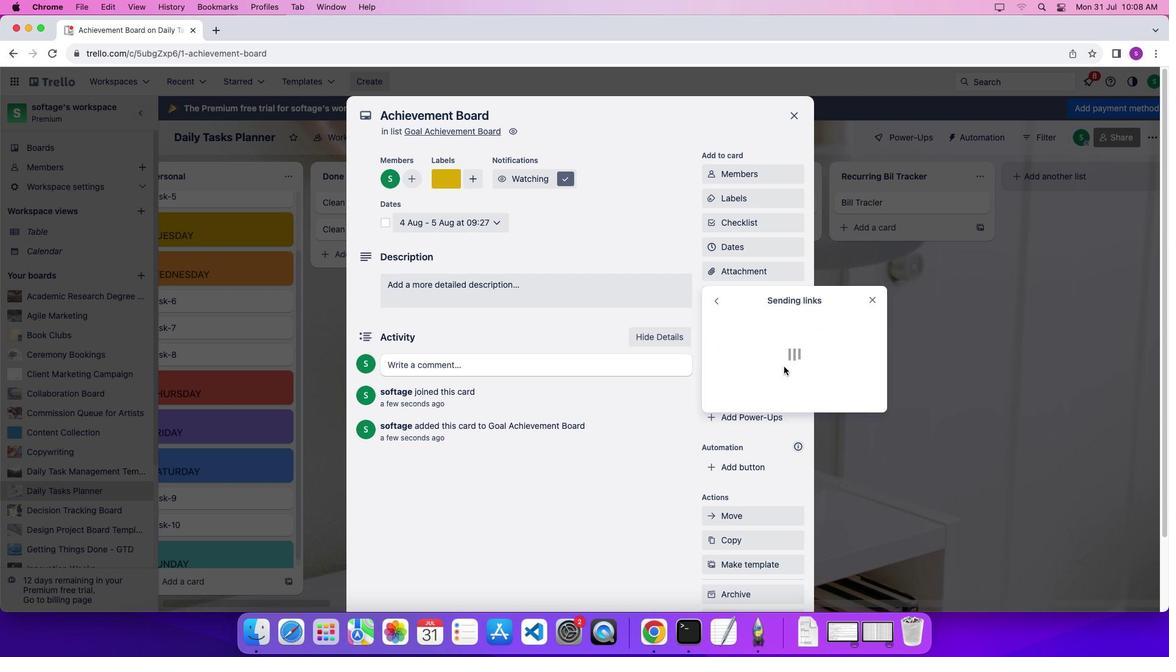 
Action: Mouse moved to (767, 295)
Screenshot: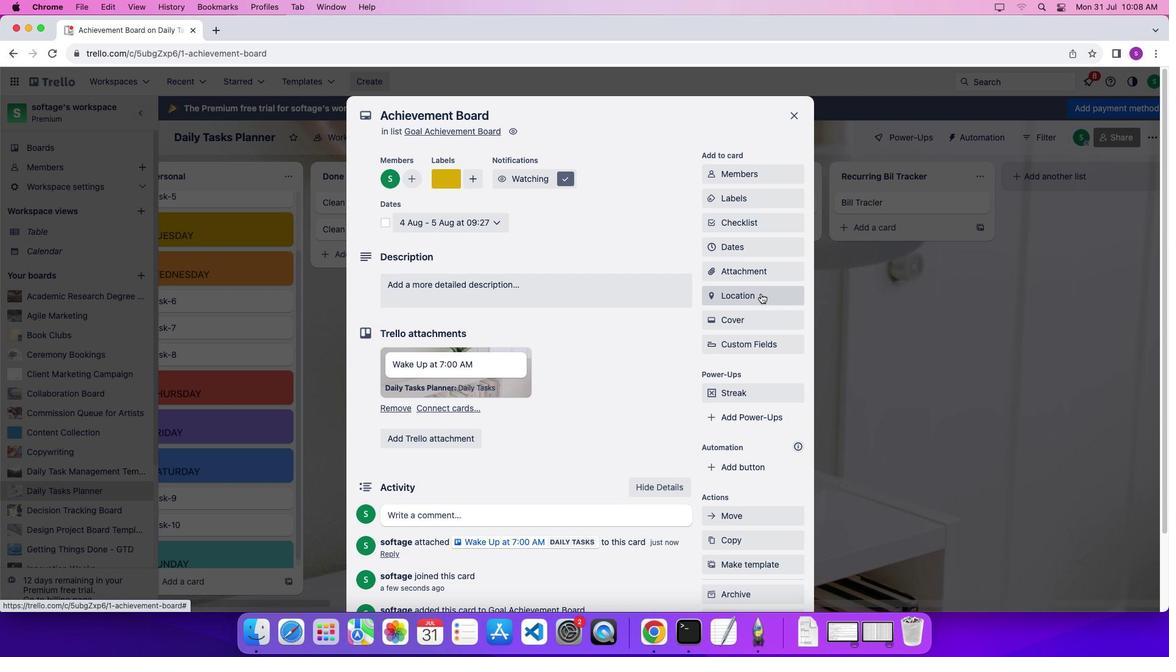 
Action: Mouse pressed left at (767, 295)
Screenshot: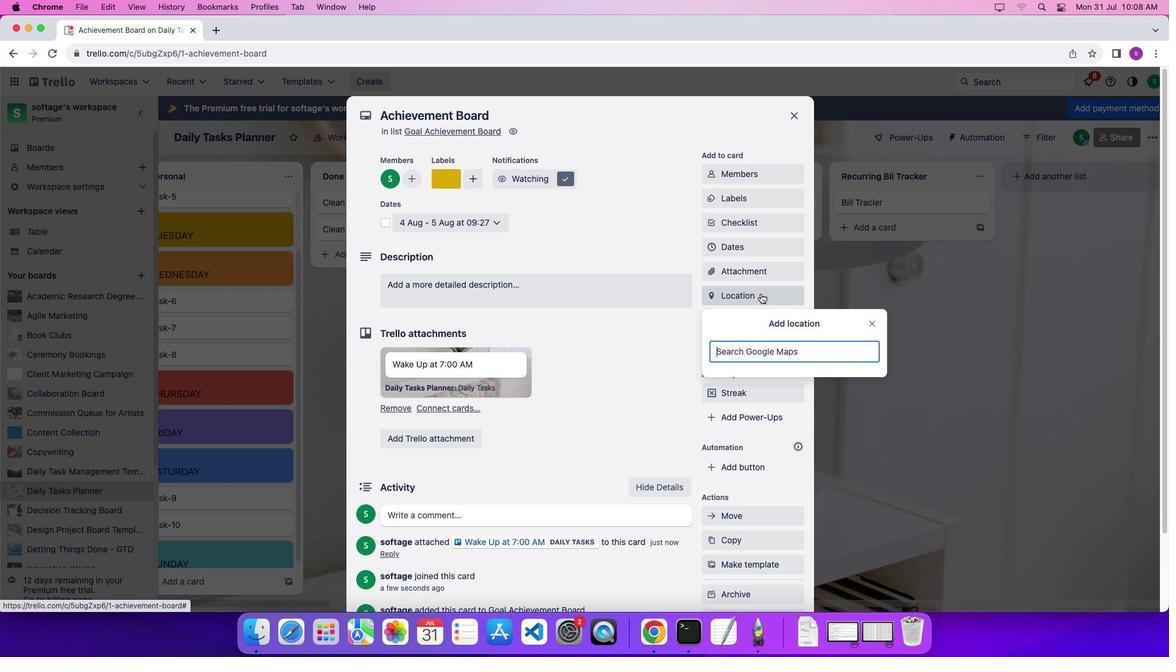 
Action: Key pressed 'u'
Screenshot: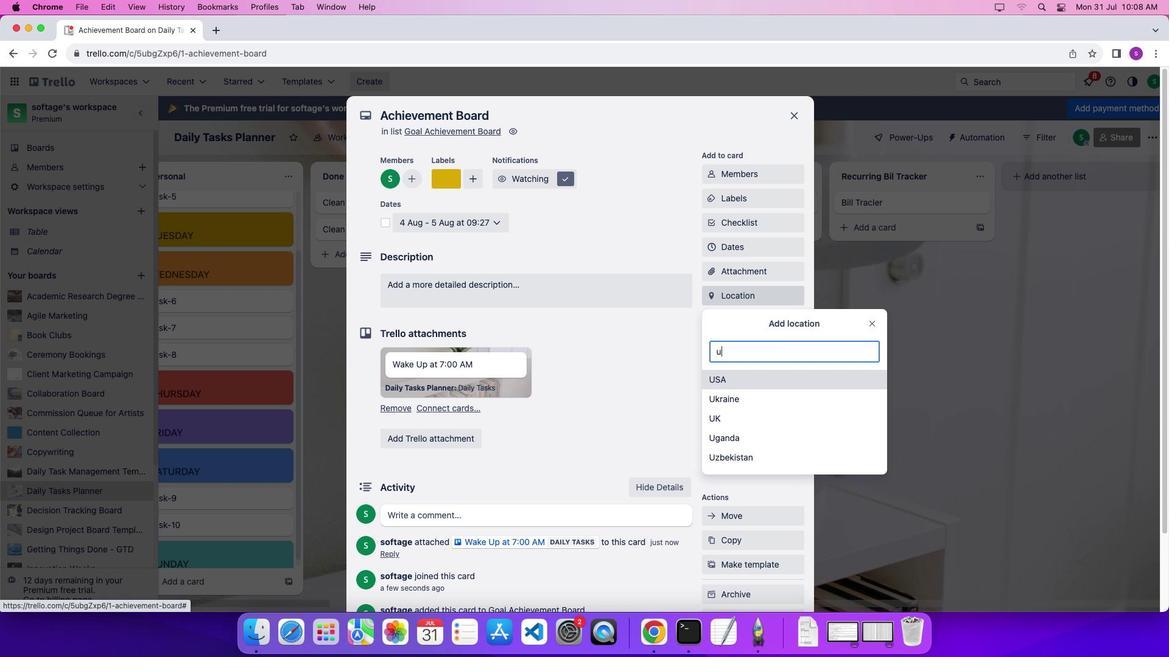 
Action: Mouse moved to (781, 369)
Screenshot: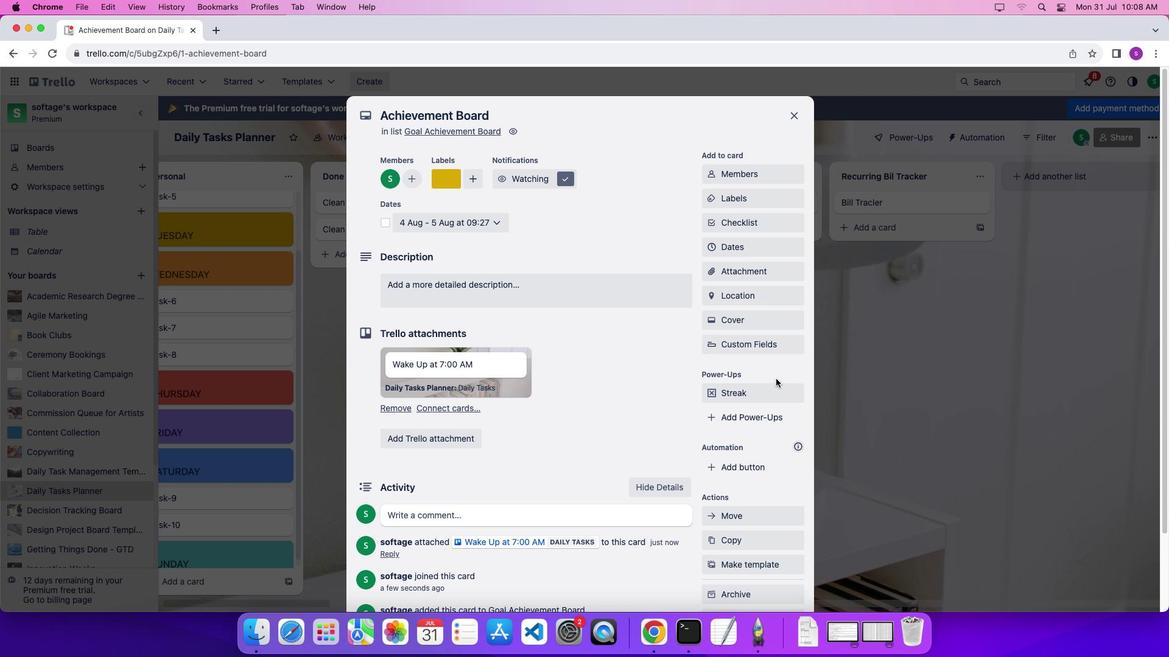 
Action: Mouse pressed left at (781, 369)
Screenshot: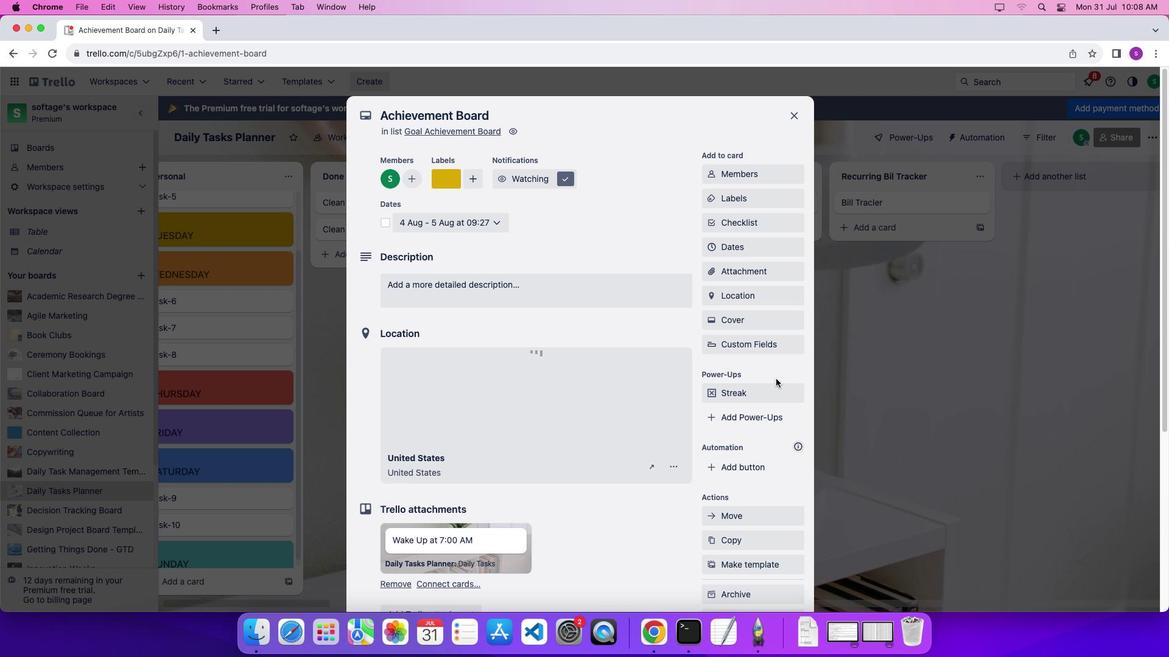 
Action: Mouse moved to (774, 314)
Screenshot: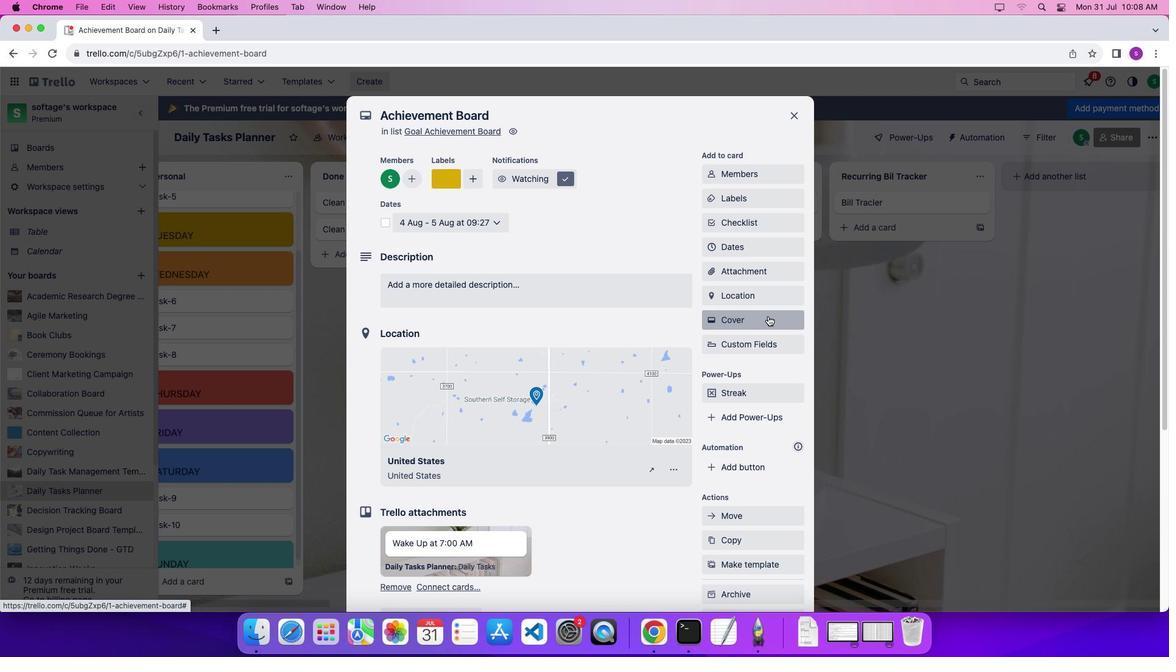 
Action: Mouse pressed left at (774, 314)
Screenshot: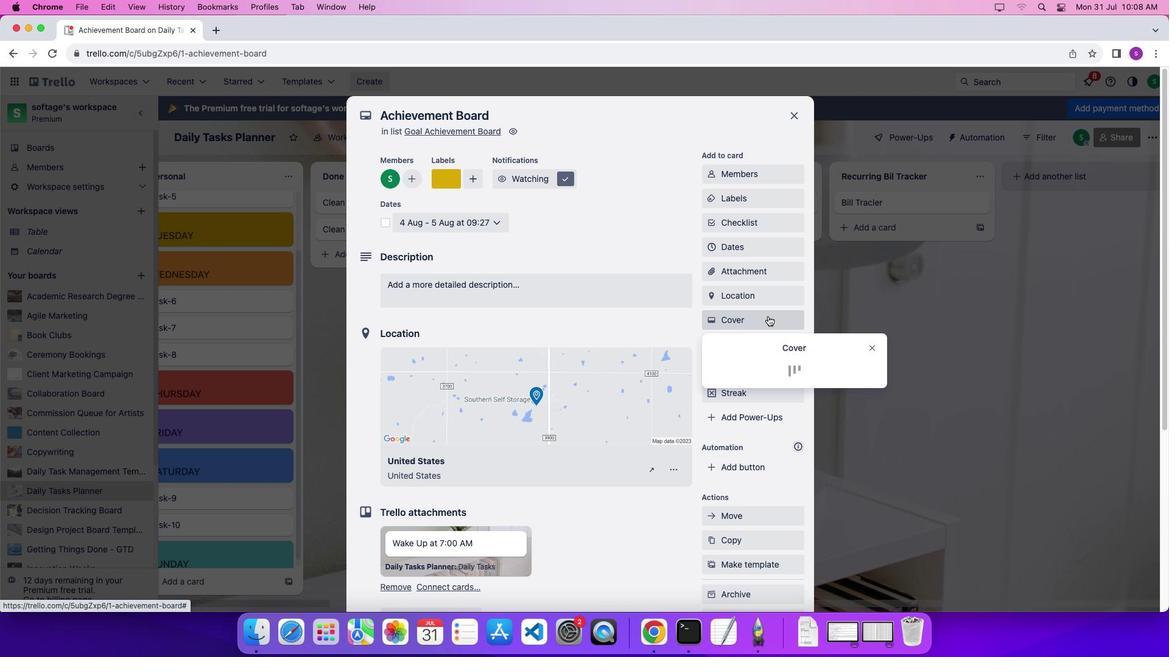 
Action: Mouse moved to (755, 377)
Screenshot: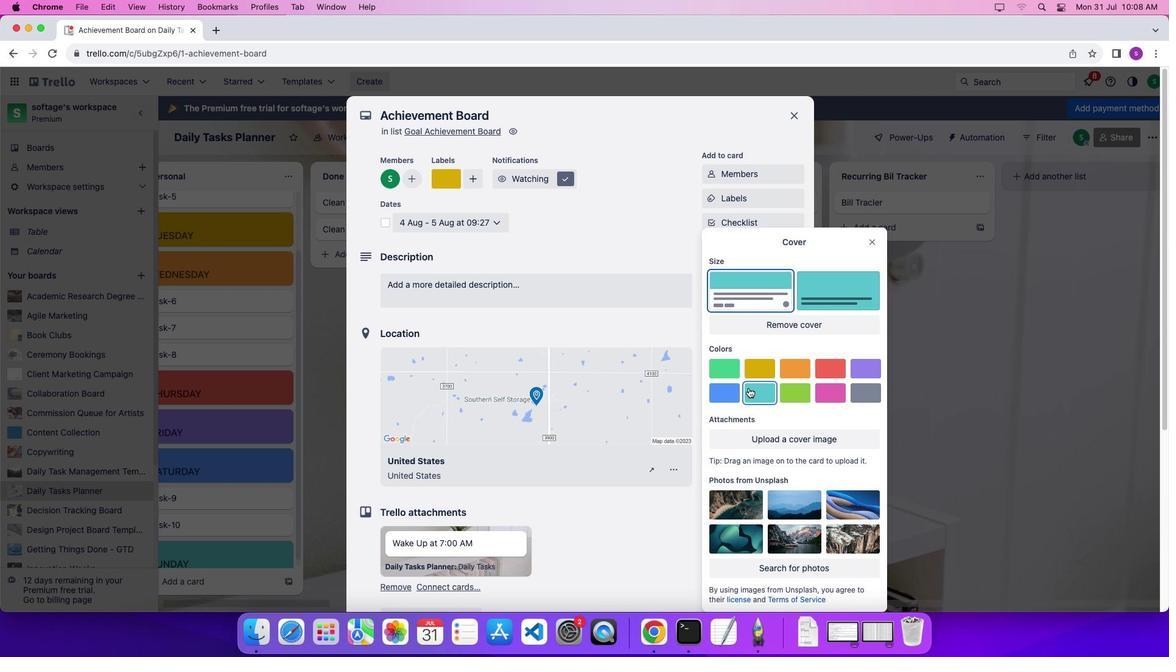 
Action: Mouse pressed left at (755, 377)
Screenshot: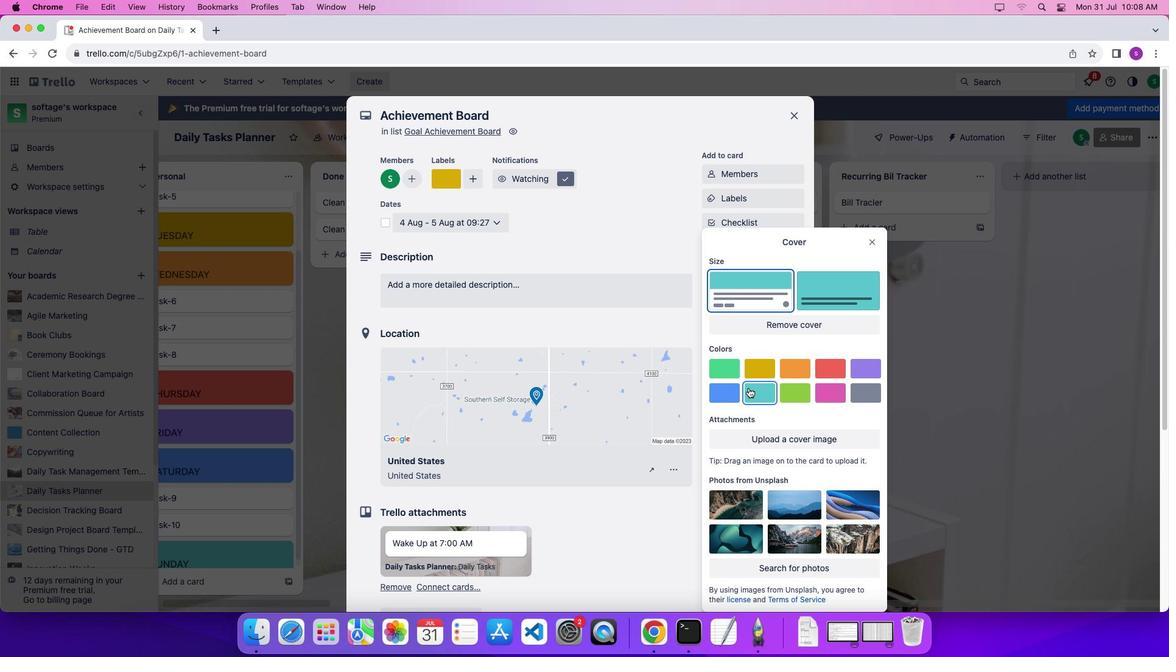 
Action: Mouse moved to (867, 257)
Screenshot: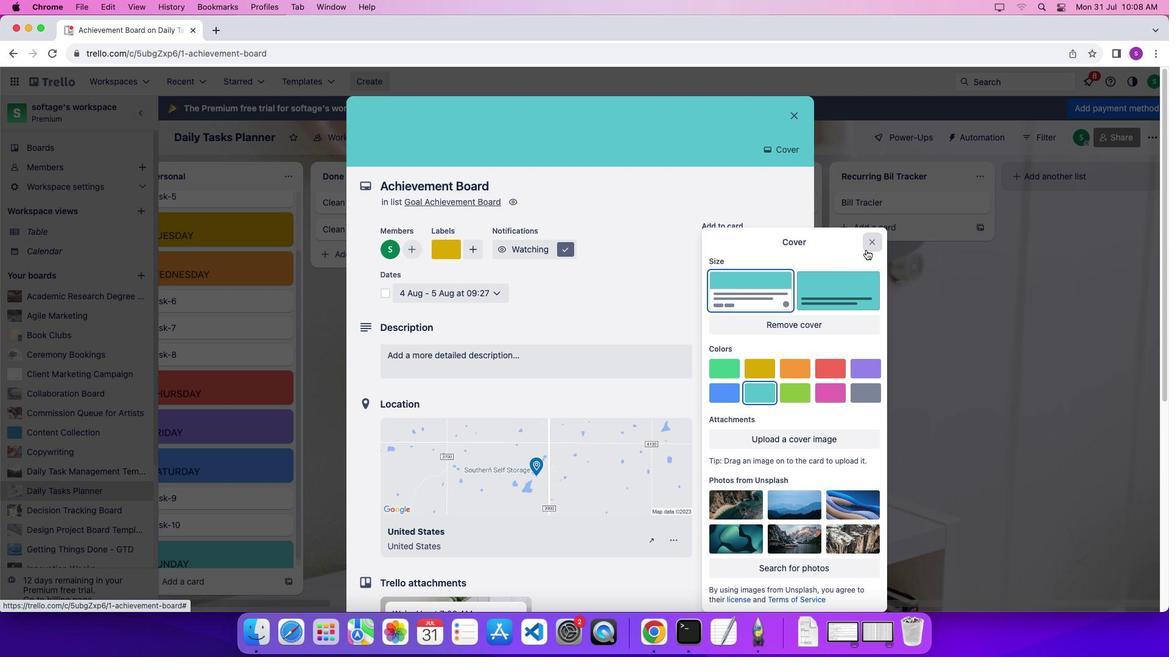 
Action: Mouse pressed left at (867, 257)
Screenshot: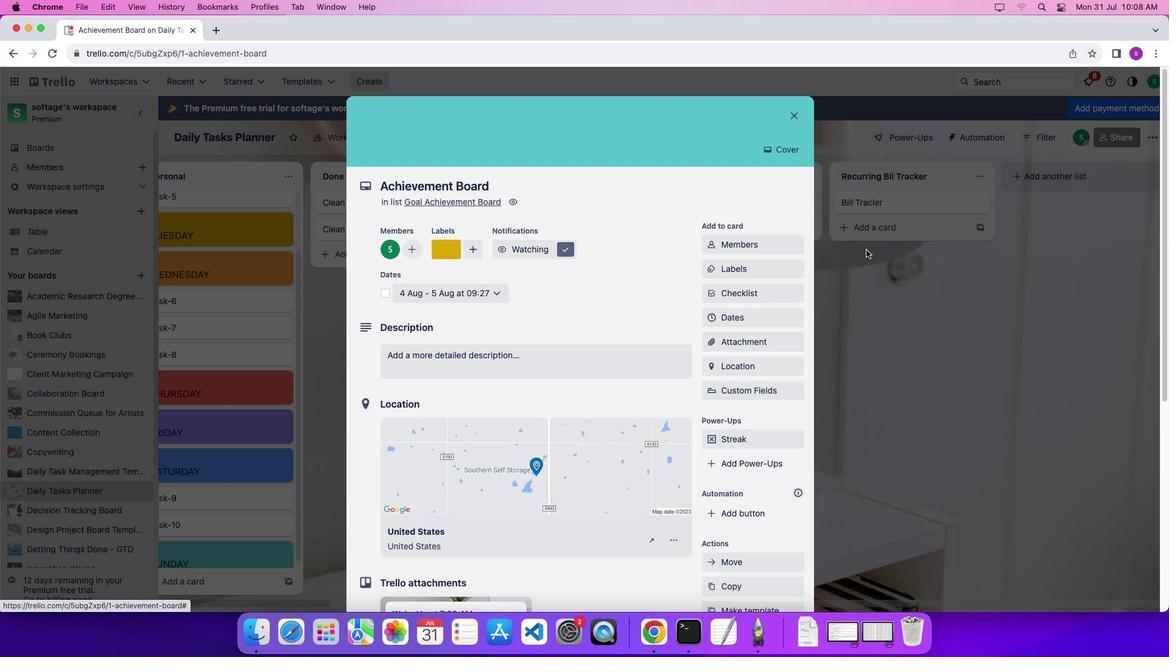 
Action: Mouse moved to (411, 295)
Screenshot: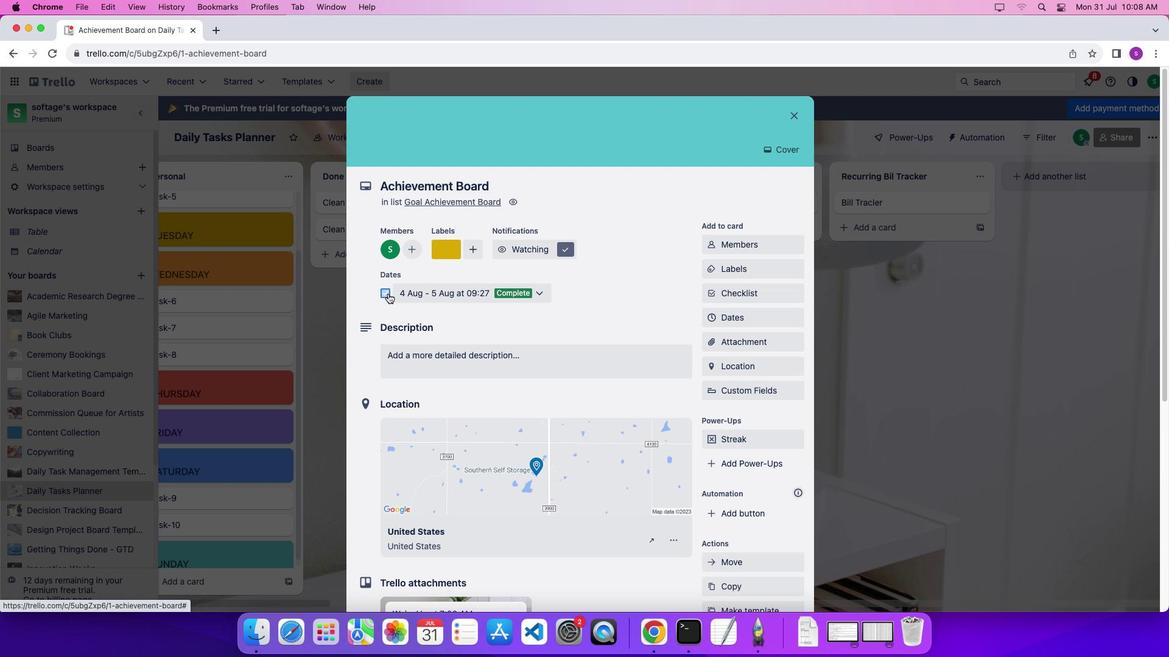 
Action: Mouse pressed left at (411, 295)
Screenshot: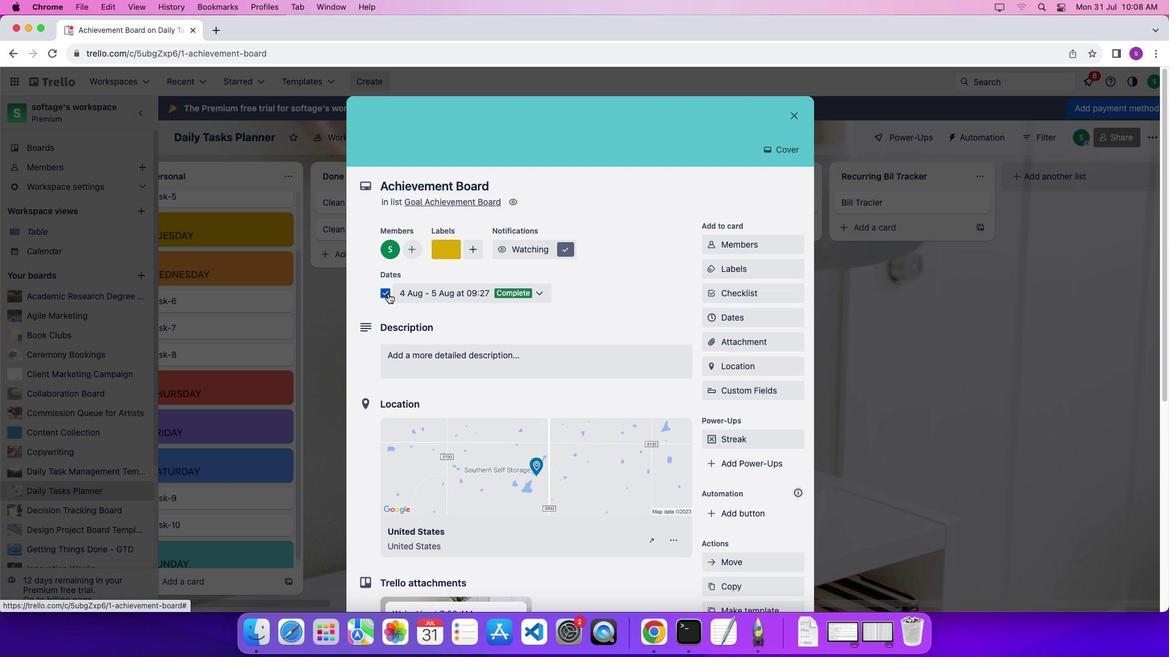 
Action: Mouse moved to (454, 350)
Screenshot: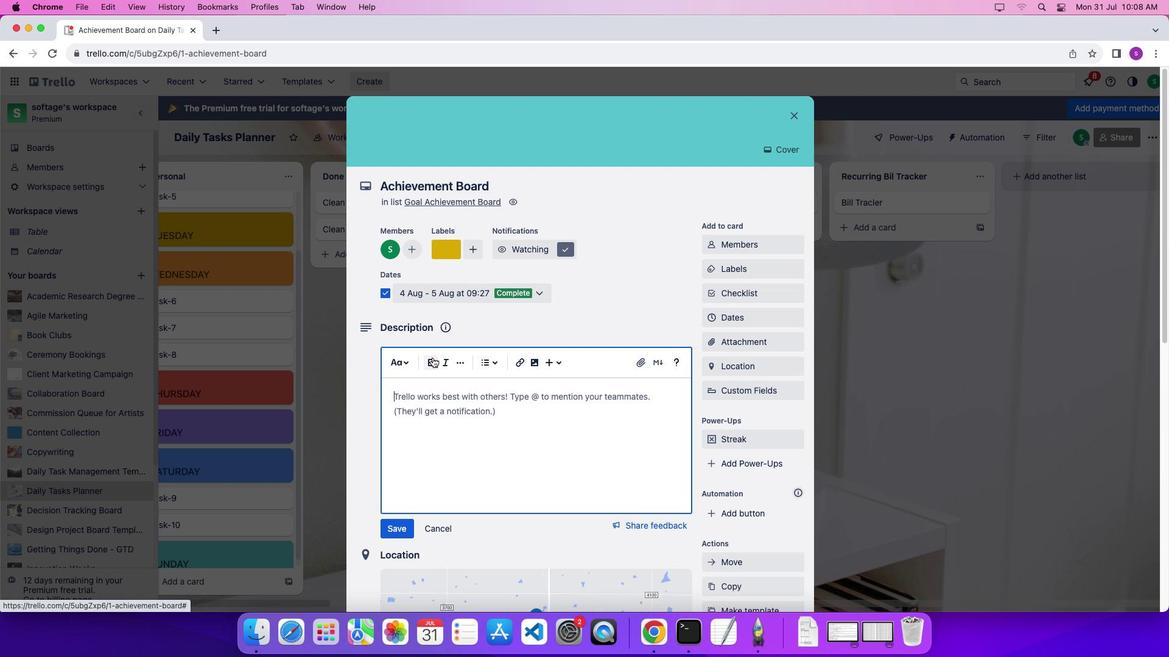 
Action: Mouse pressed left at (454, 350)
Screenshot: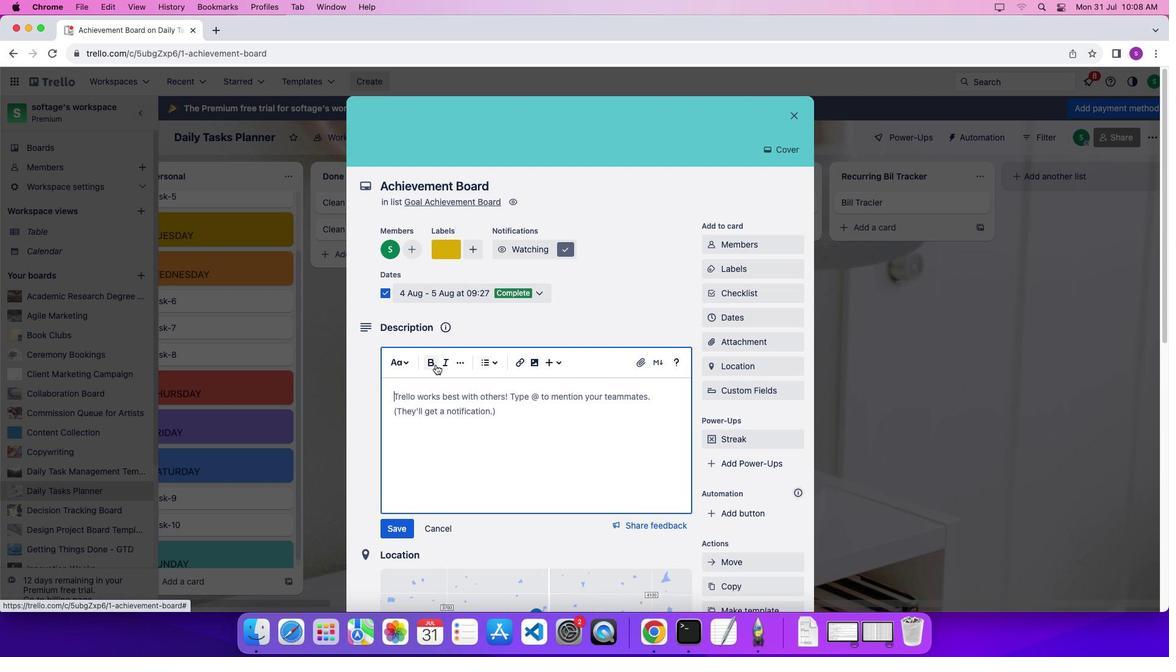 
Action: Mouse moved to (482, 391)
Screenshot: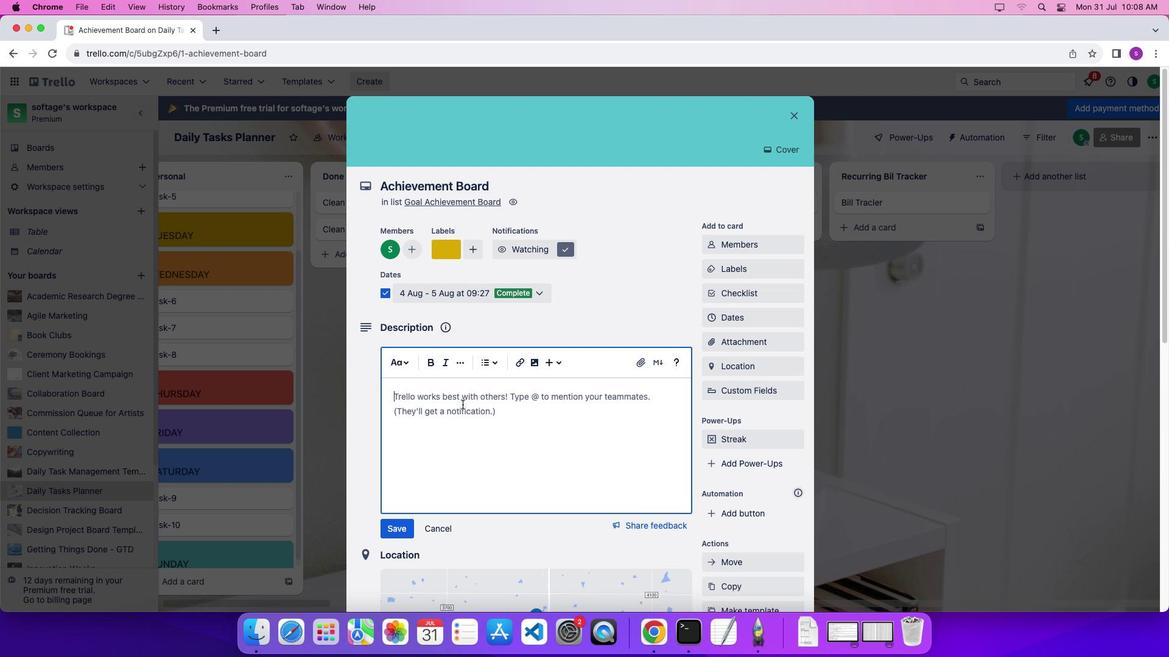 
Action: Mouse pressed left at (482, 391)
Screenshot: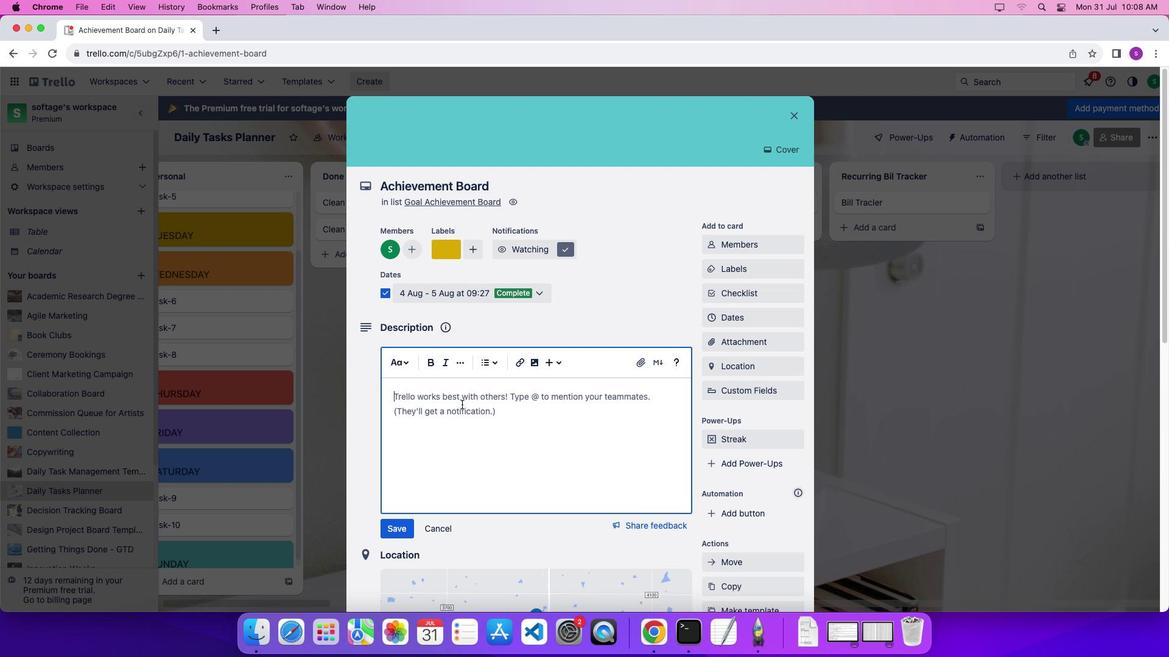 
Action: Mouse moved to (480, 391)
Screenshot: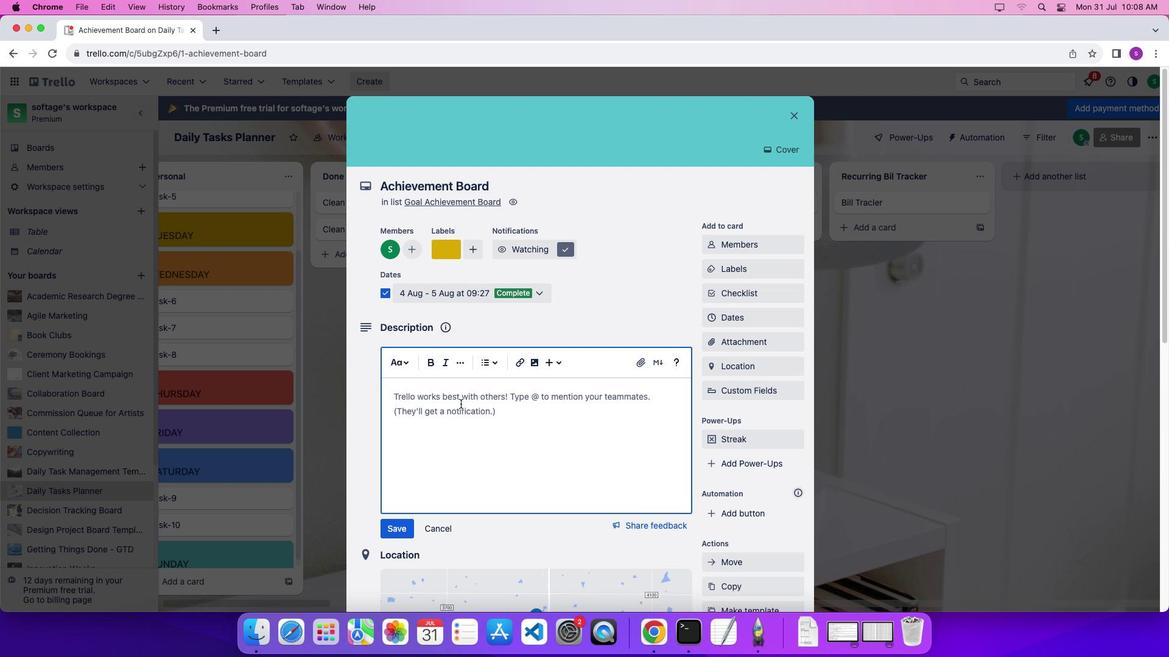 
Action: Key pressed Key.shift'E''f''f''e''c''t''i''v''e''l''y'Key.spaceKey.shift'C''o''o''p''e''r'Key.space't''r''a''c''k'Key.space'o''f'Key.space'y''o''u''r'Key.space'g''o''a''l''s'Key.space'a''n''d'Key.space'p''o'Key.backspace'r''o''g''r''e''s''s'Key.space'f''o''r'Key.space'e''a''c''h'Key.space'q''u''a''t''e''r''.'
Screenshot: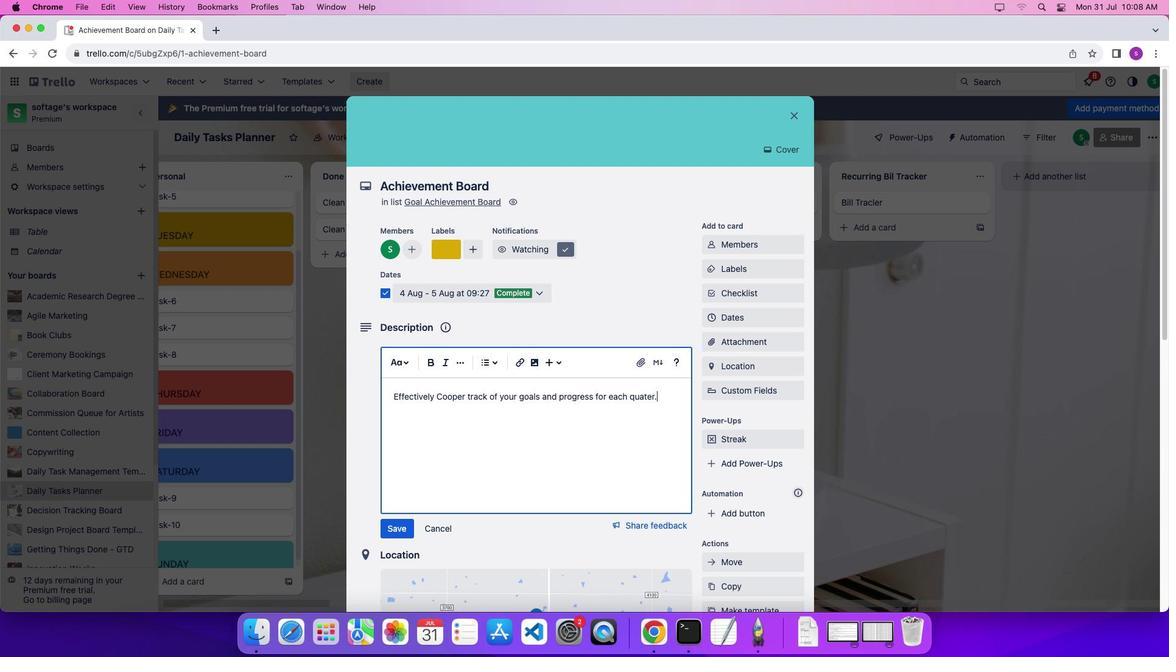 
Action: Mouse moved to (486, 397)
Screenshot: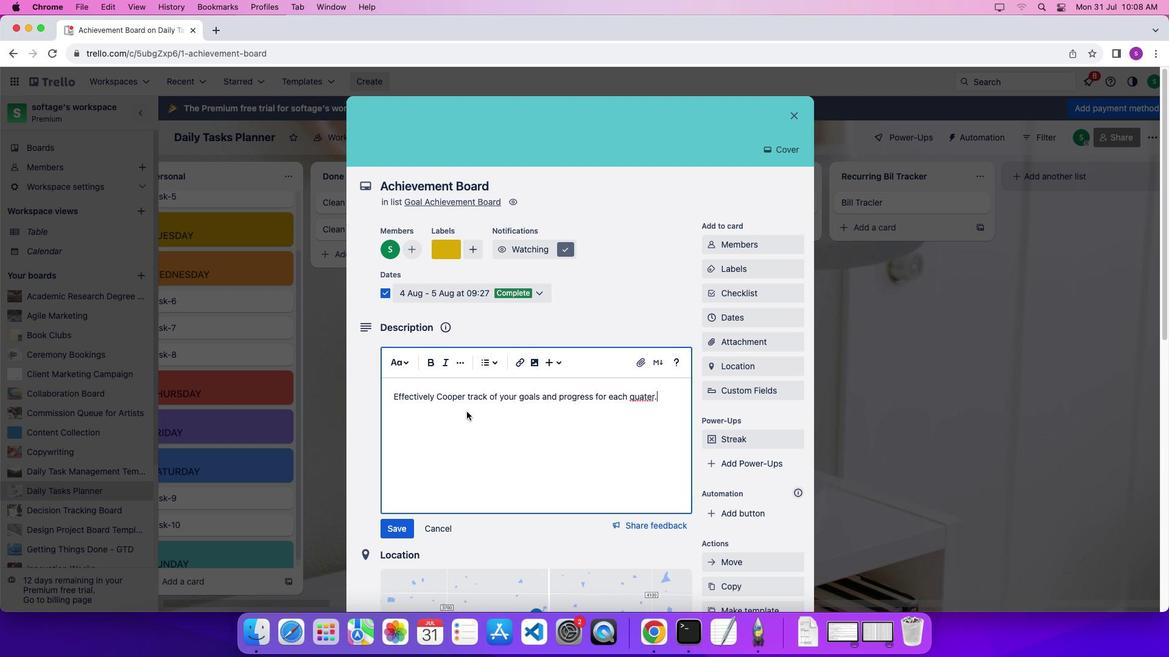 
Action: Key pressed Key.enterKey.shift'A''d''v''a''n''c''e''d'
Screenshot: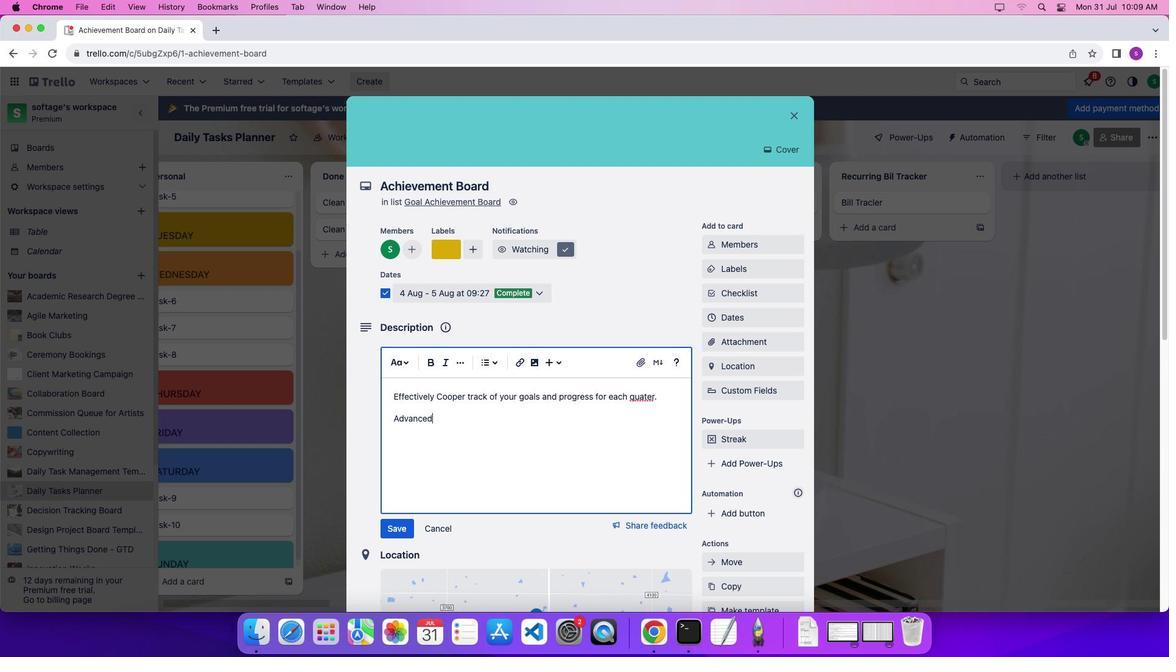 
Action: Mouse moved to (675, 387)
Screenshot: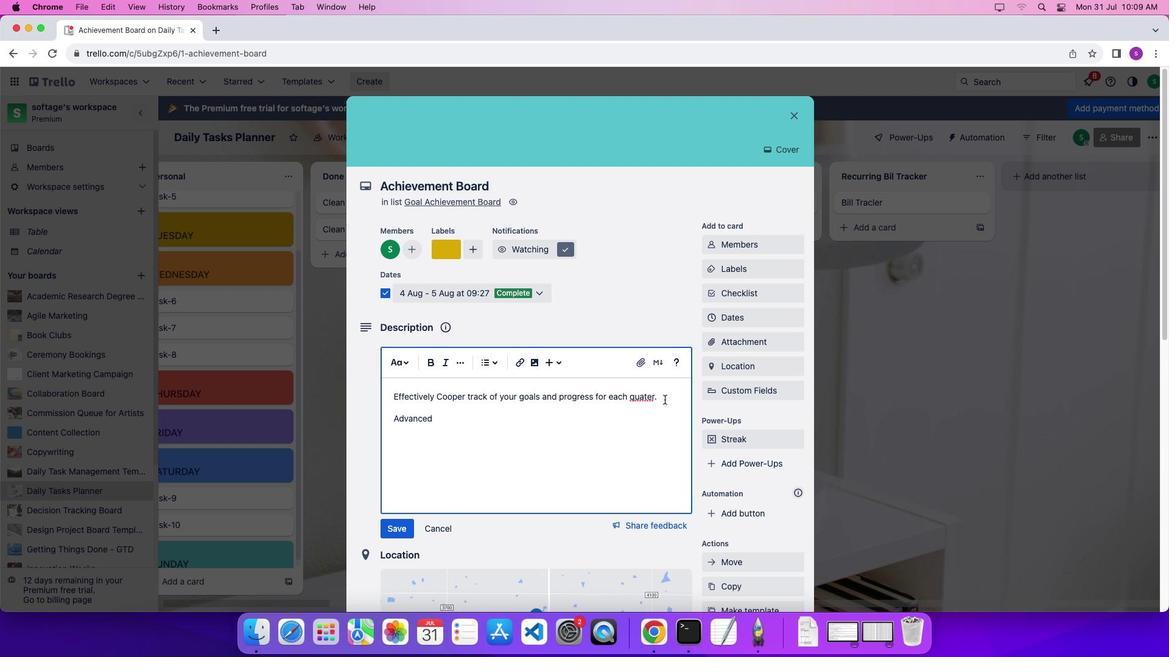 
Action: Mouse pressed left at (675, 387)
Screenshot: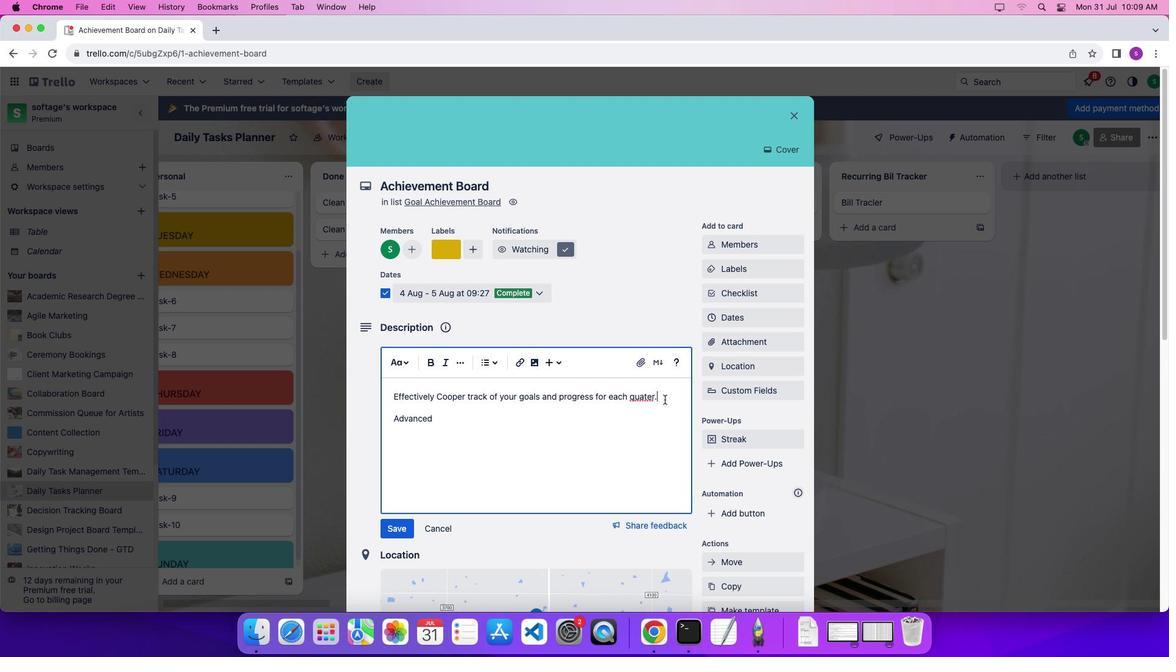 
Action: Mouse moved to (656, 384)
Screenshot: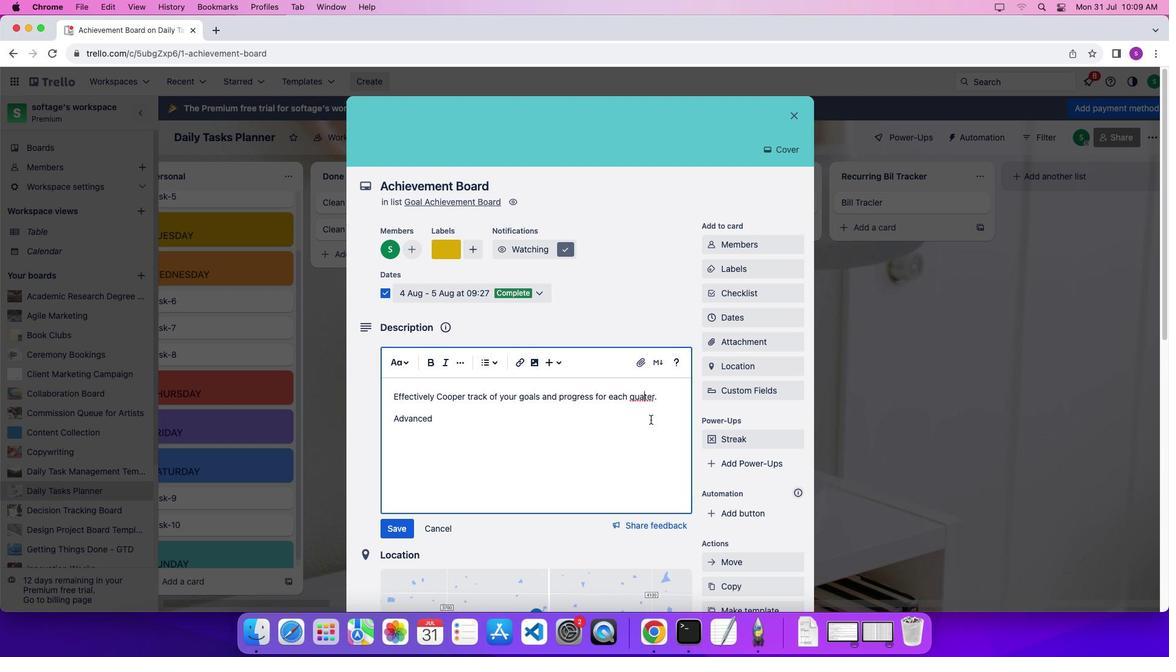 
Action: Mouse pressed left at (656, 384)
Screenshot: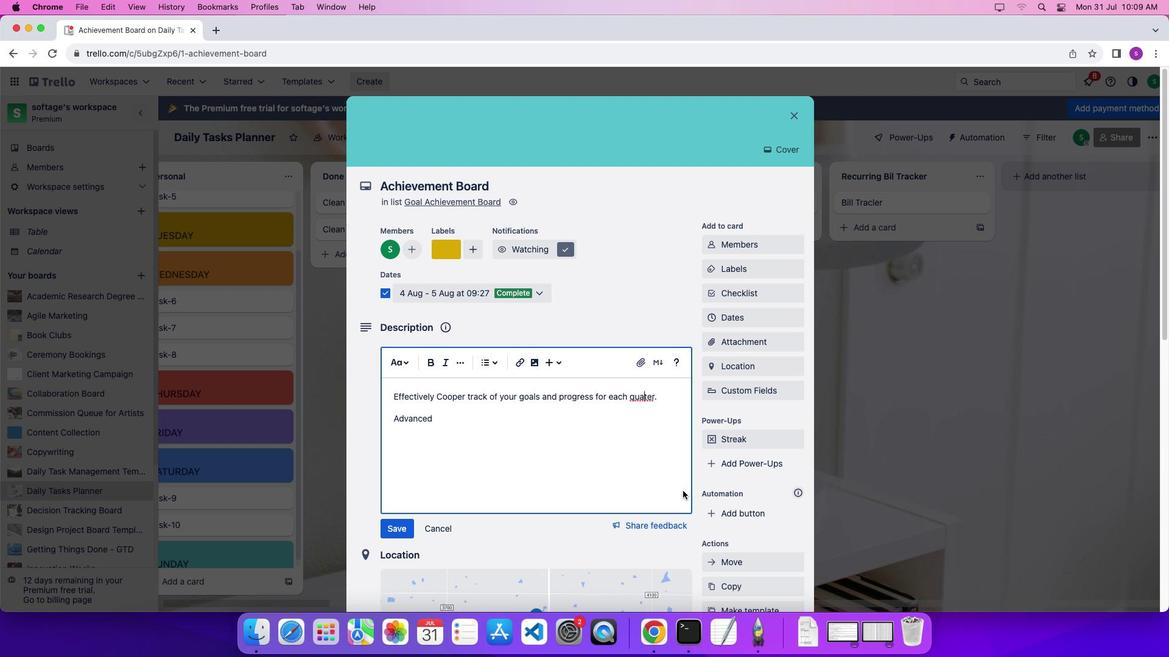 
Action: Mouse moved to (692, 465)
Screenshot: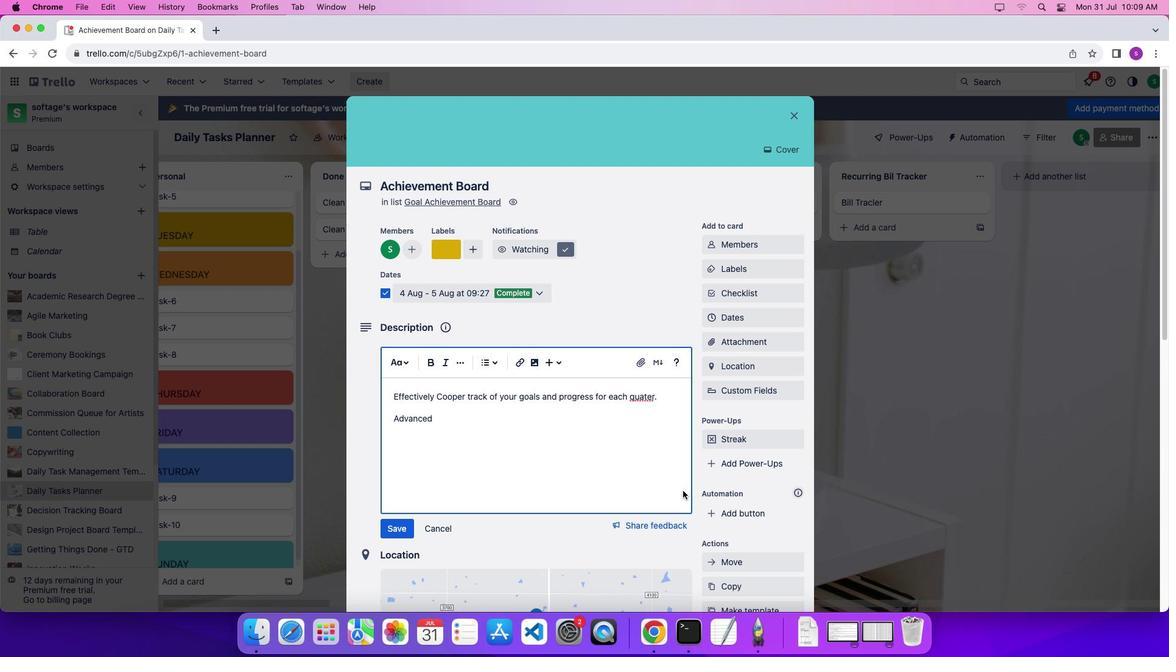 
Action: Key pressed 'r'
Screenshot: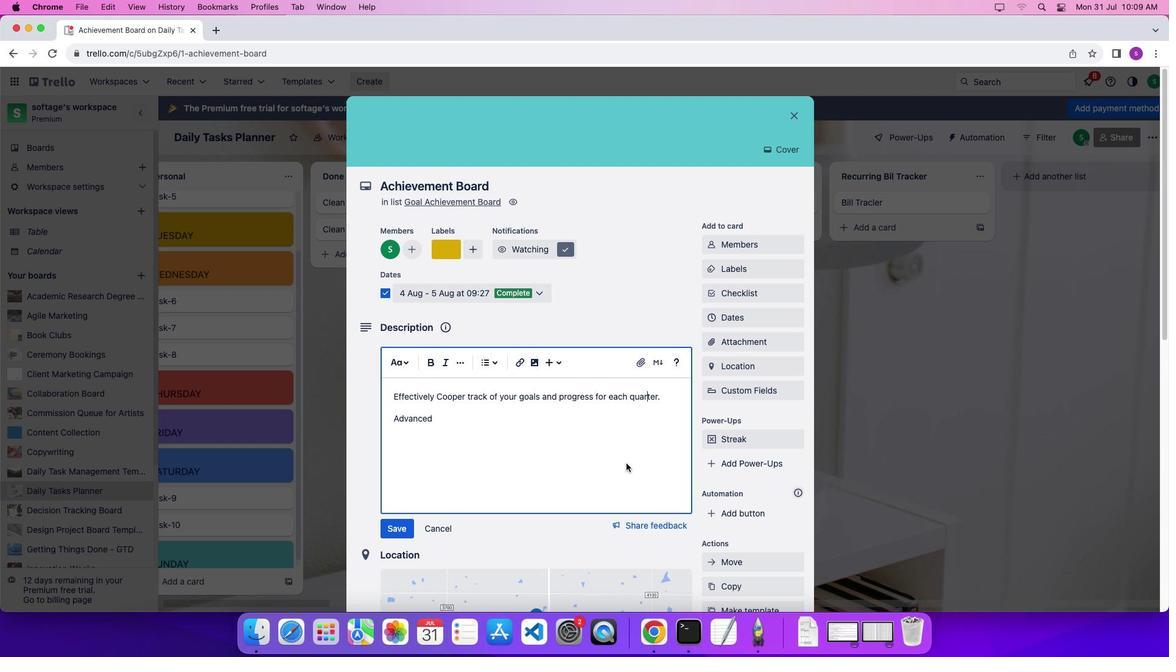
Action: Mouse moved to (547, 413)
Screenshot: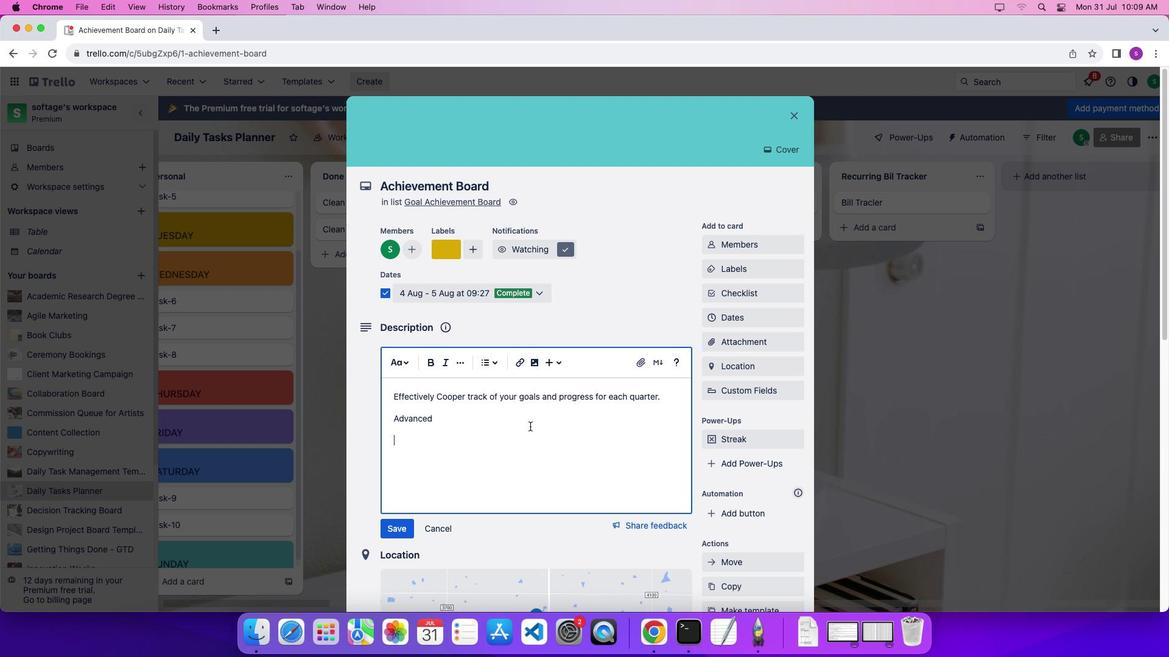
Action: Mouse pressed left at (547, 413)
Screenshot: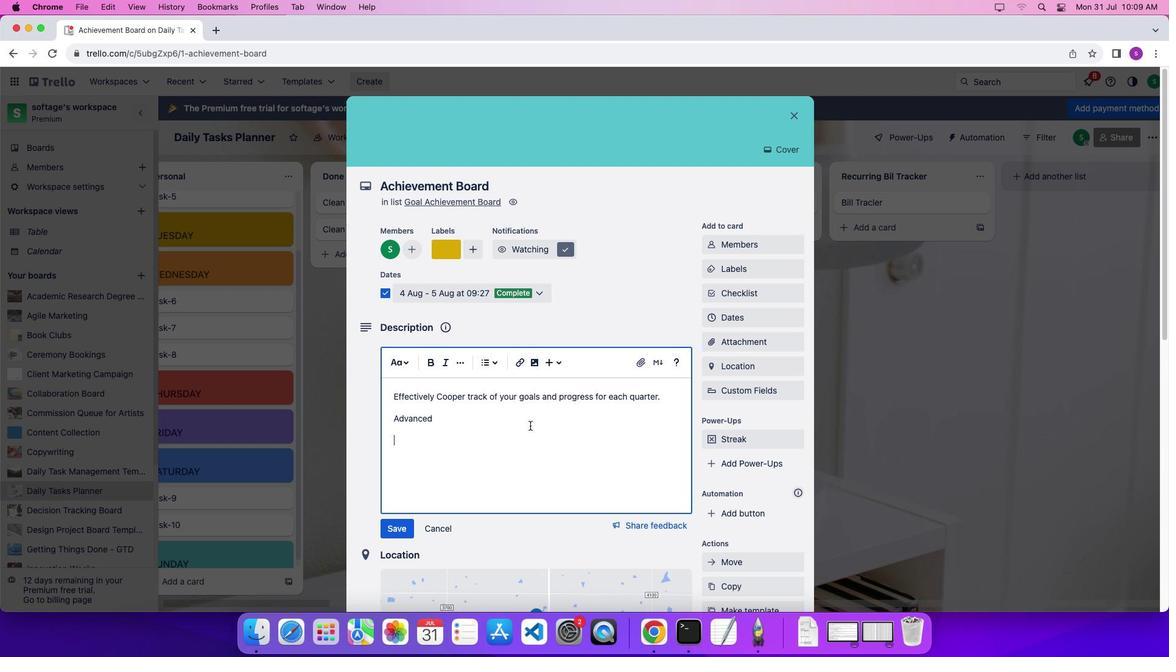 
Action: Mouse moved to (547, 407)
Screenshot: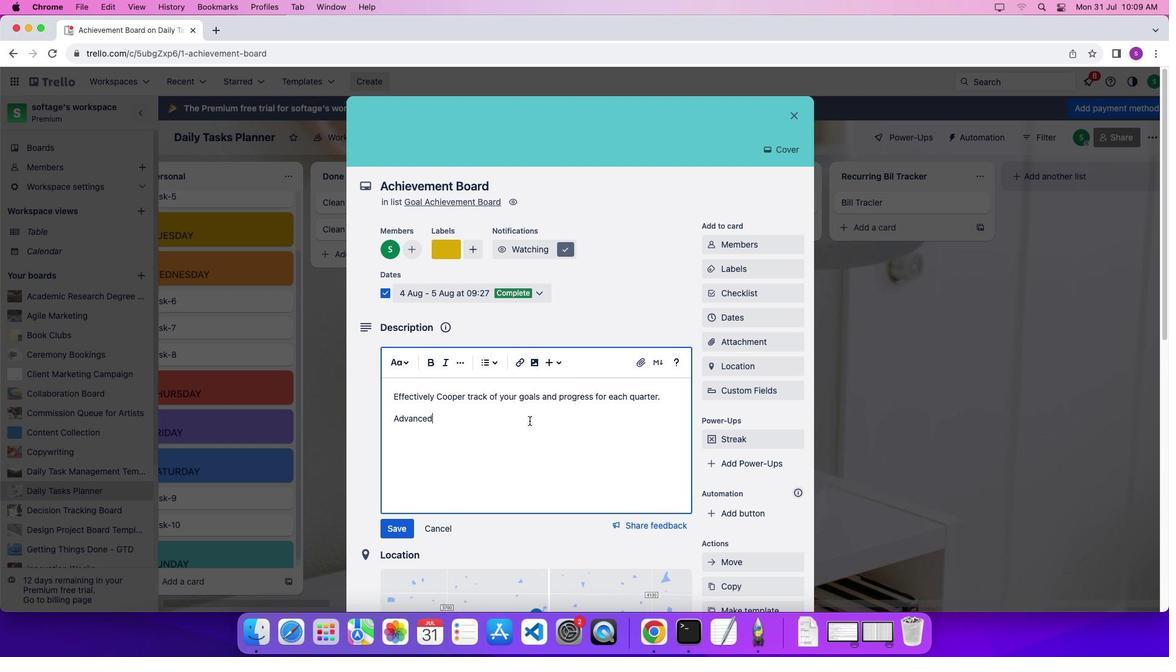 
Action: Mouse pressed left at (547, 407)
Screenshot: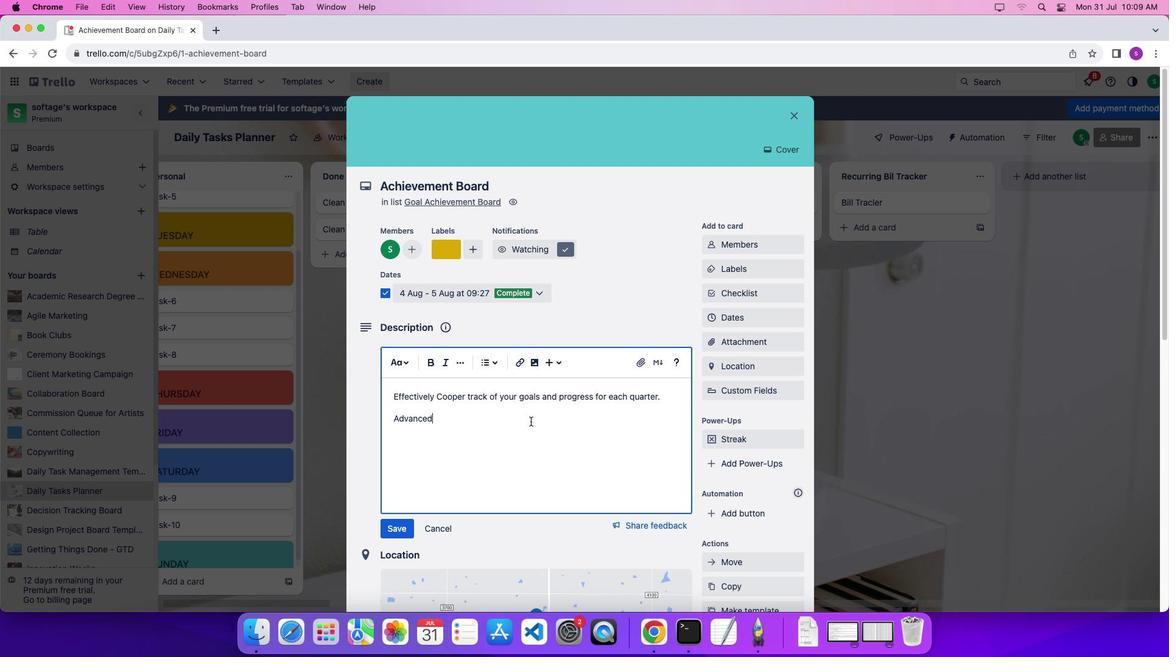 
Action: Mouse moved to (548, 406)
Screenshot: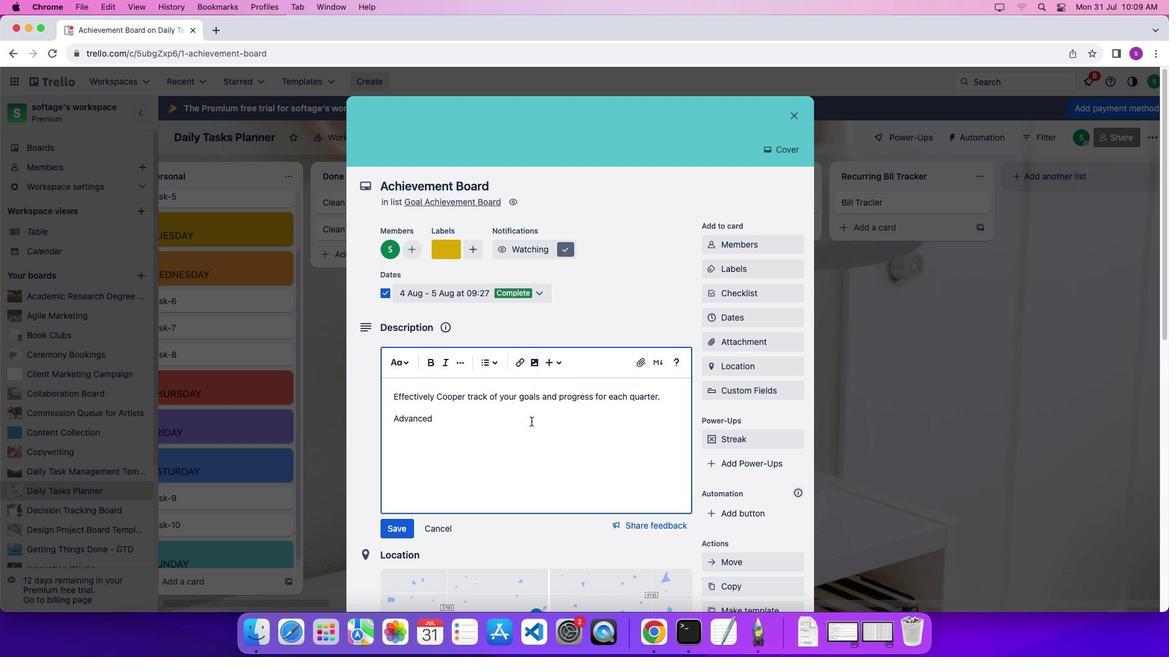 
Action: Key pressed Key.spaceKey.shift'N''o''t''e''p''a''a''d'Key.space'f''o''r'Key.space'm''e''e''t''i''n''g'','Key.spaceKey.shift'D''o''c''s'Key.space'f''o''r'Key.space'k''n''o''w''l''e''d''g''e'Key.space's''t''o''r''a''g''e'','Key.spaceKey.space'a''n''d'Key.spaceKey.shift'W''h''i''t''e''b''o''a''r''d''s'Key.space'f''o''r'Key.space'i''d''e''a''t''i''n''g'Key.space'a''n''d'Key.space'p''r''o''c''e''s''s'Key.space'm''a''p''p''i''n''g''.'
